 Task: Change  the formatting of the data to Which is Greater than 5, in conditional formating, put the option 'Green Fill with Dark Green Text. . 'add another formatting option Format As Table, insert the option Orange Table style Medium 3 , change the format of Column Width to AutoFit Column Width and sort the data in descending order In the sheet   Turbo Sales log book
Action: Mouse moved to (205, 154)
Screenshot: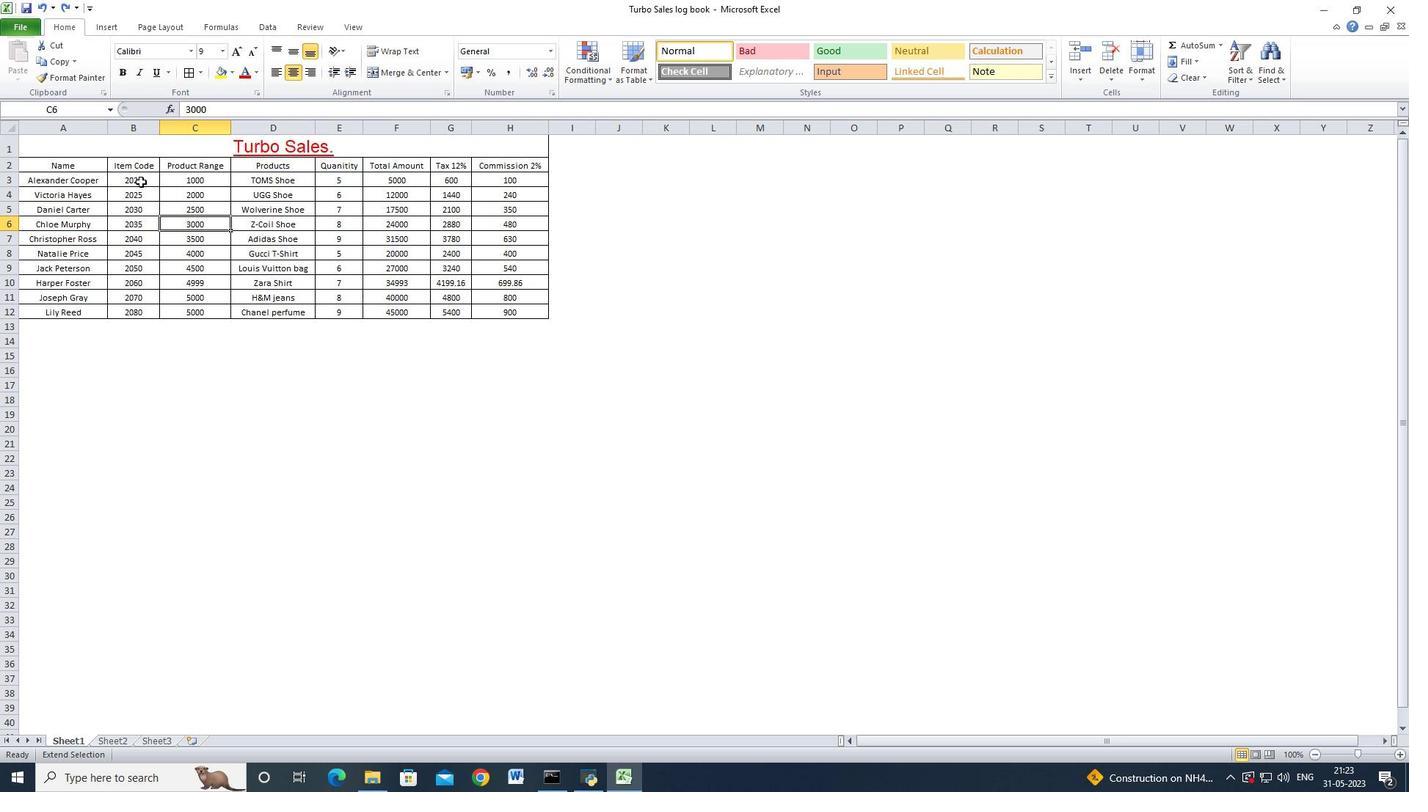 
Action: Mouse pressed left at (205, 154)
Screenshot: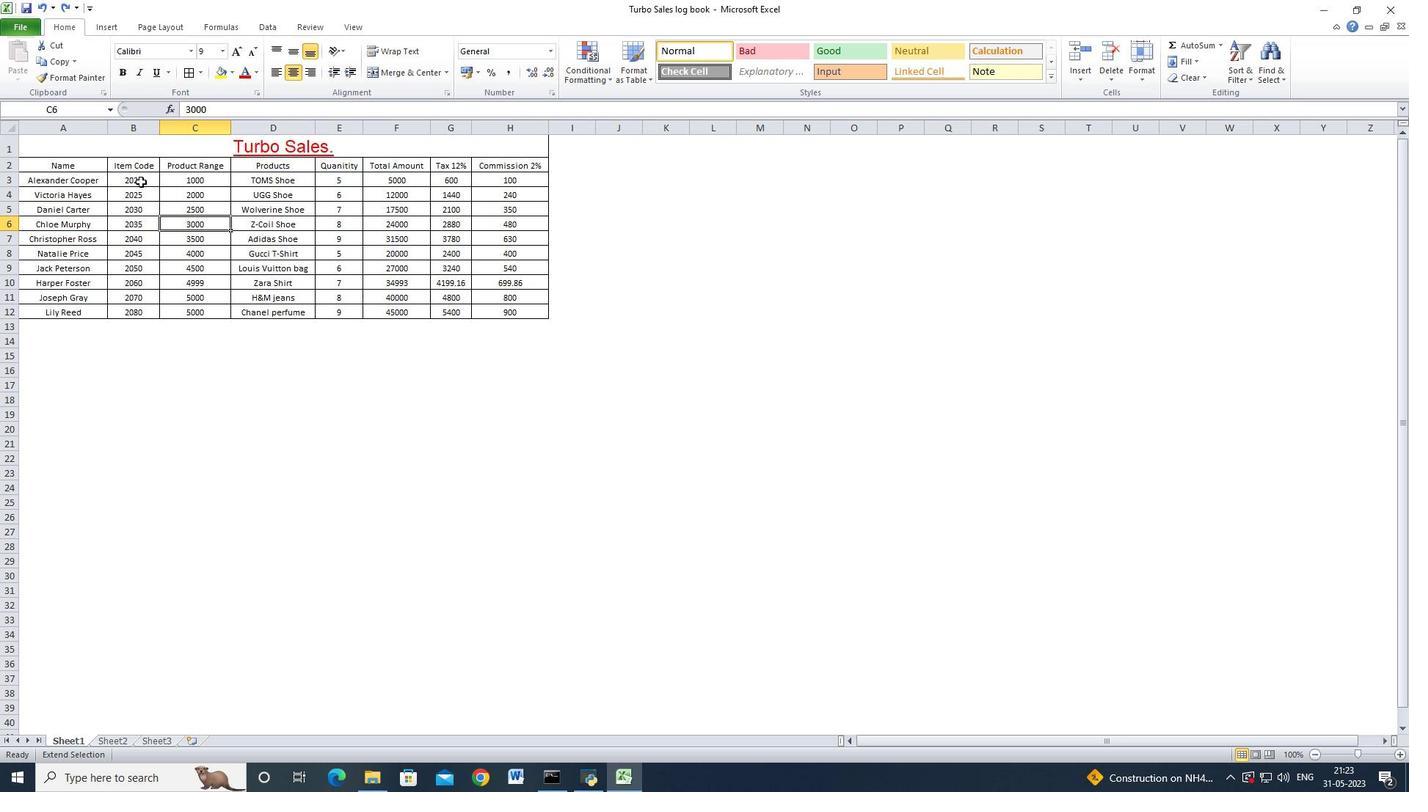 
Action: Mouse moved to (146, 142)
Screenshot: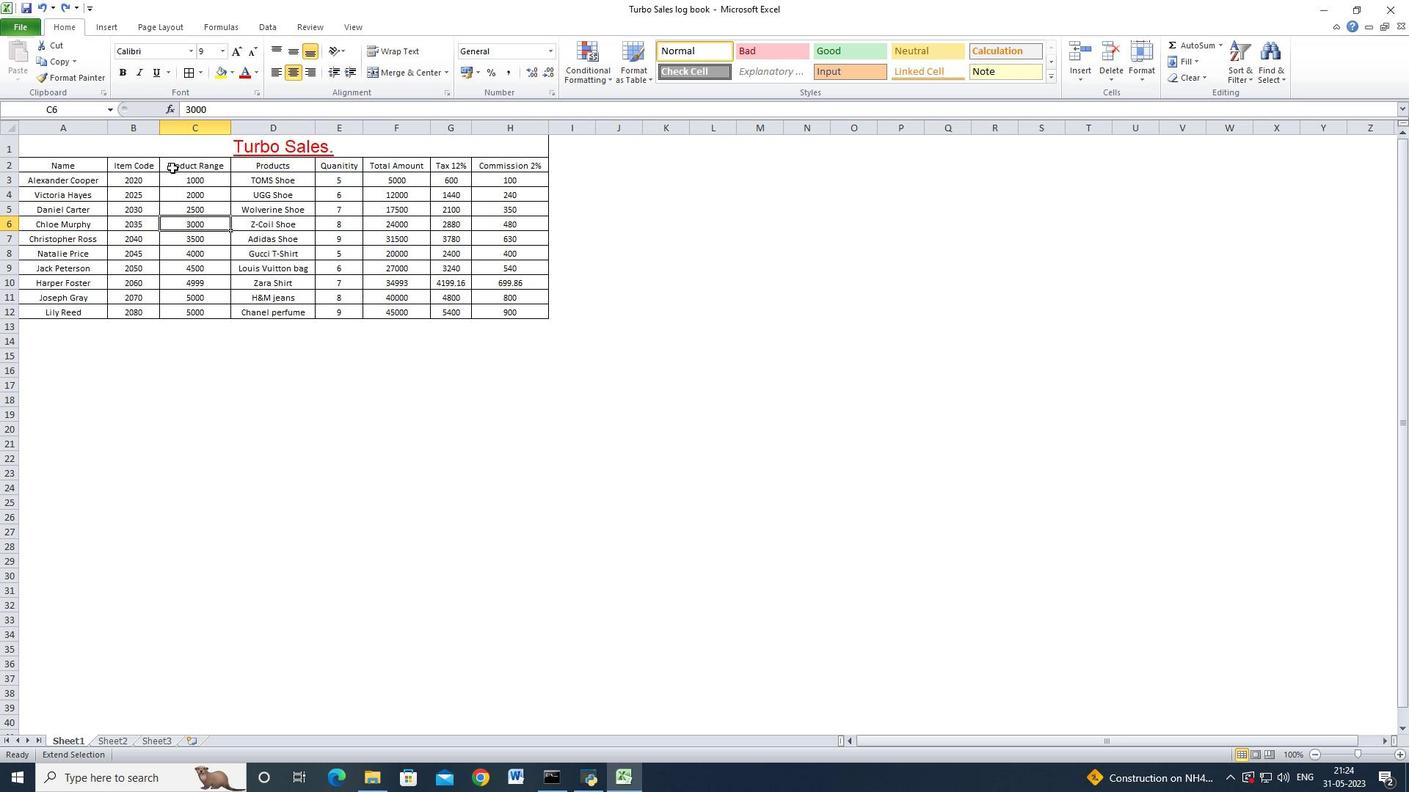 
Action: Mouse pressed left at (146, 142)
Screenshot: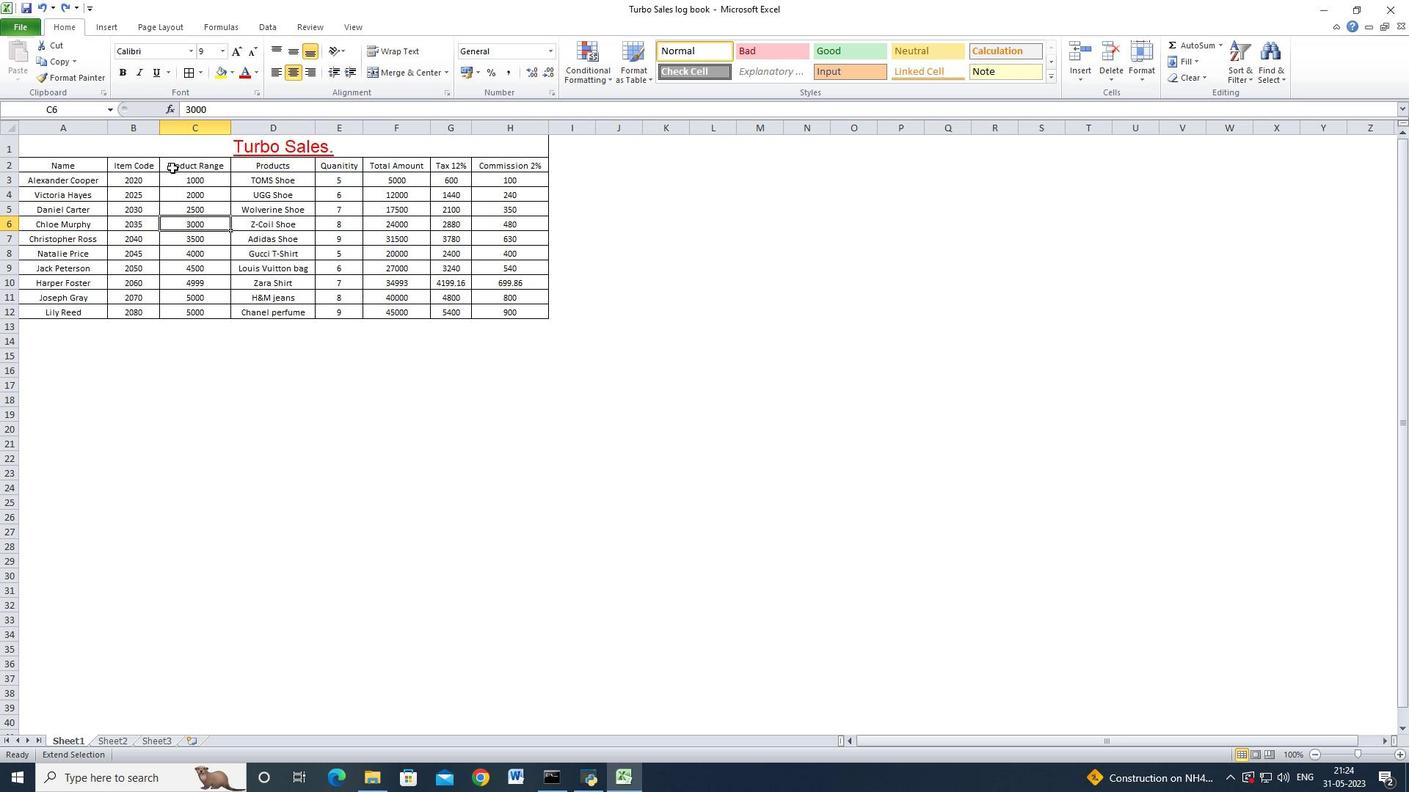 
Action: Mouse moved to (104, 142)
Screenshot: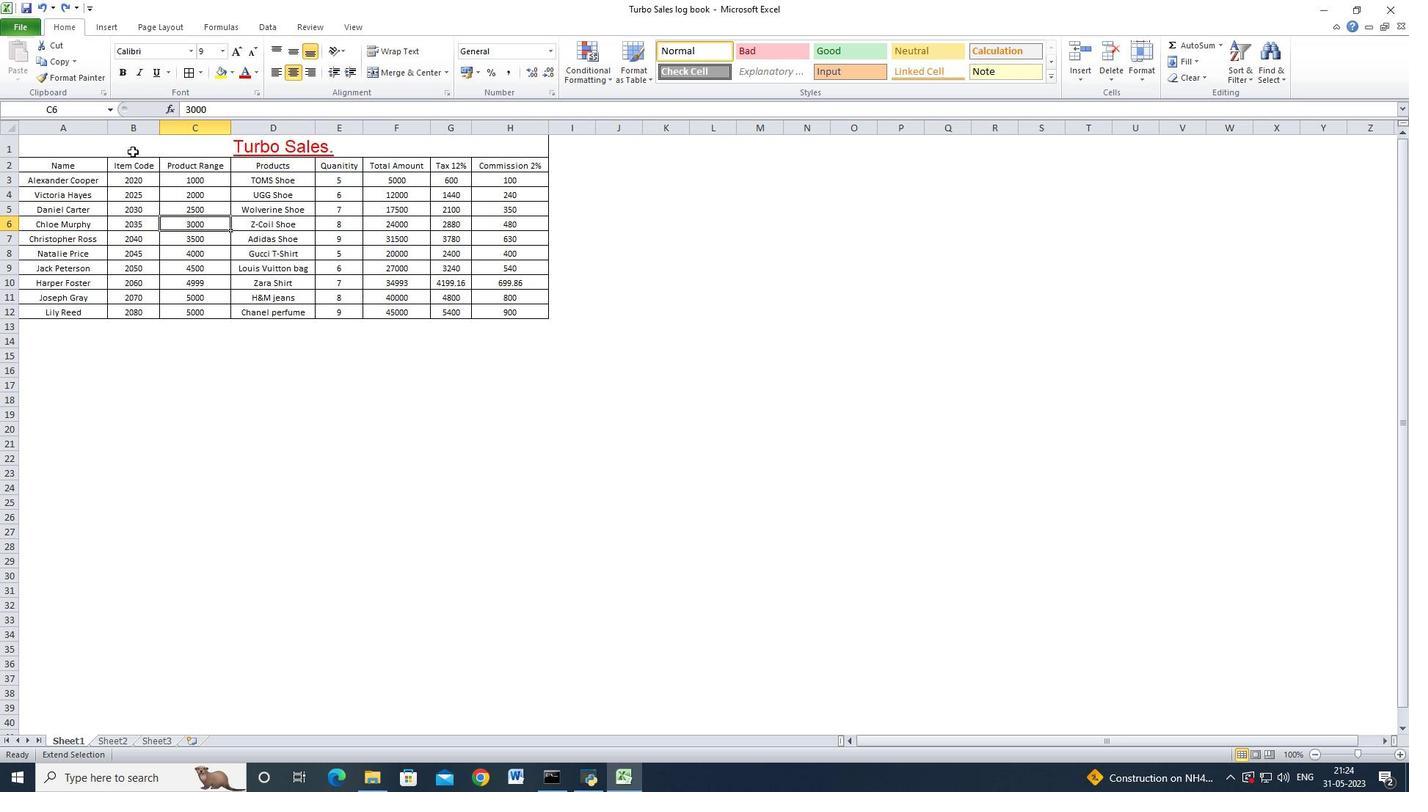 
Action: Mouse pressed left at (104, 142)
Screenshot: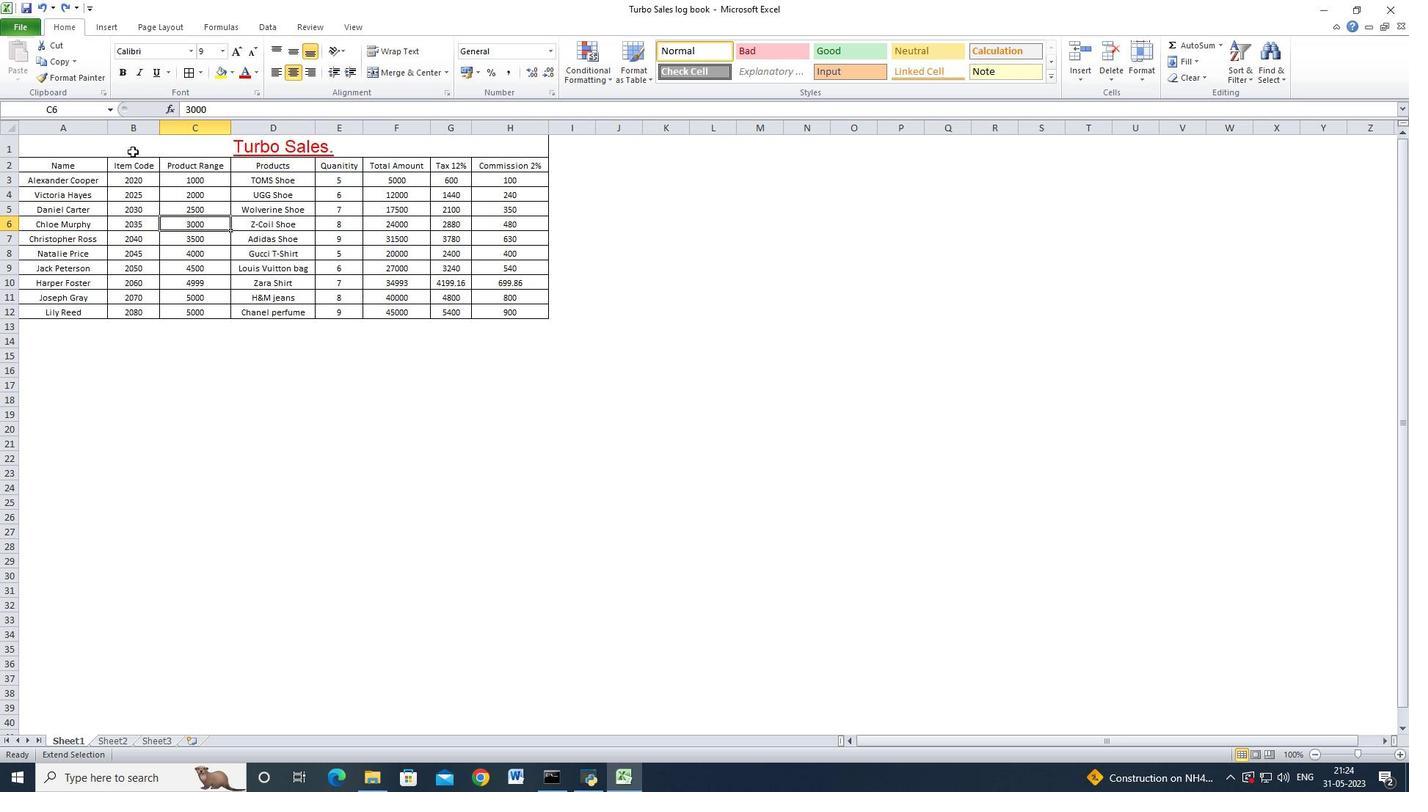 
Action: Mouse moved to (99, 237)
Screenshot: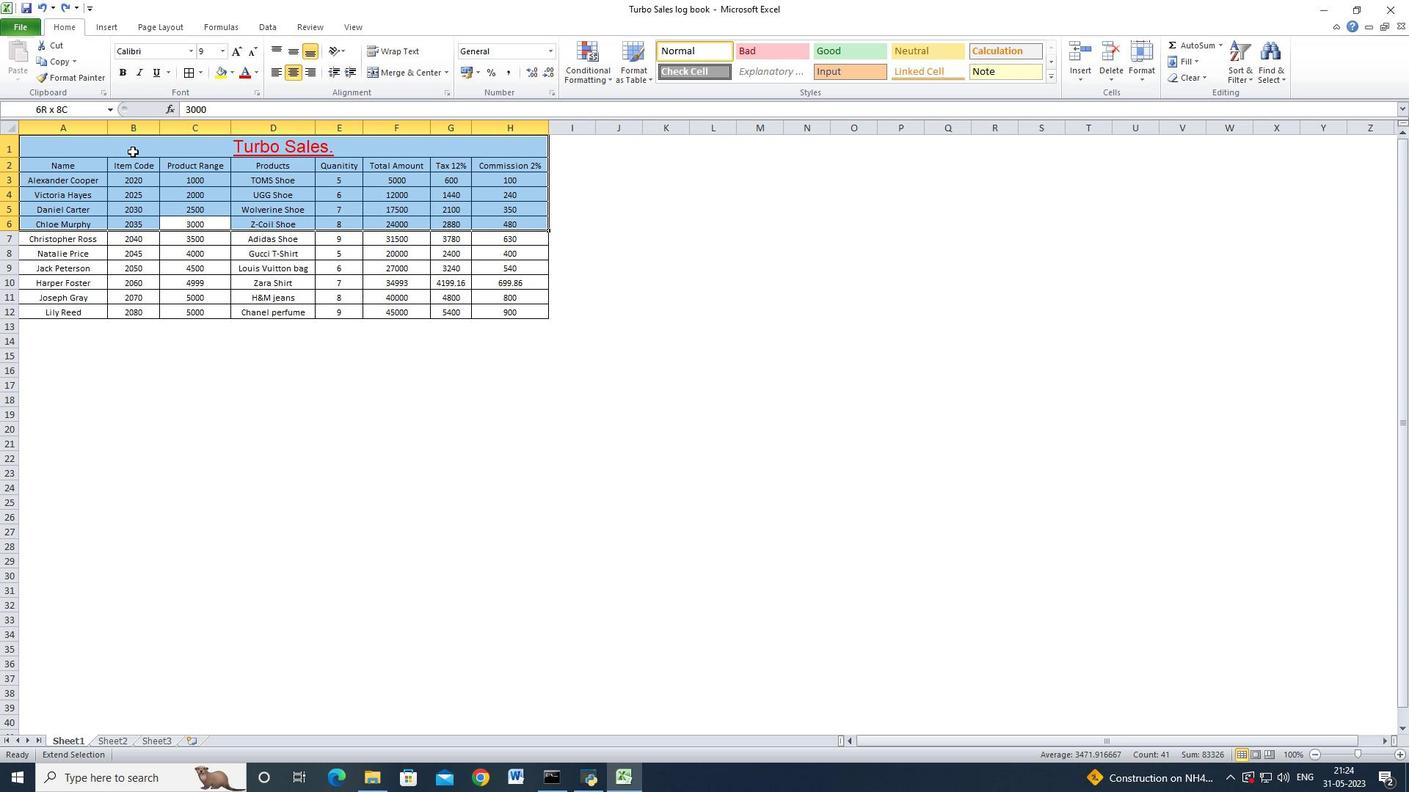 
Action: Mouse pressed left at (99, 237)
Screenshot: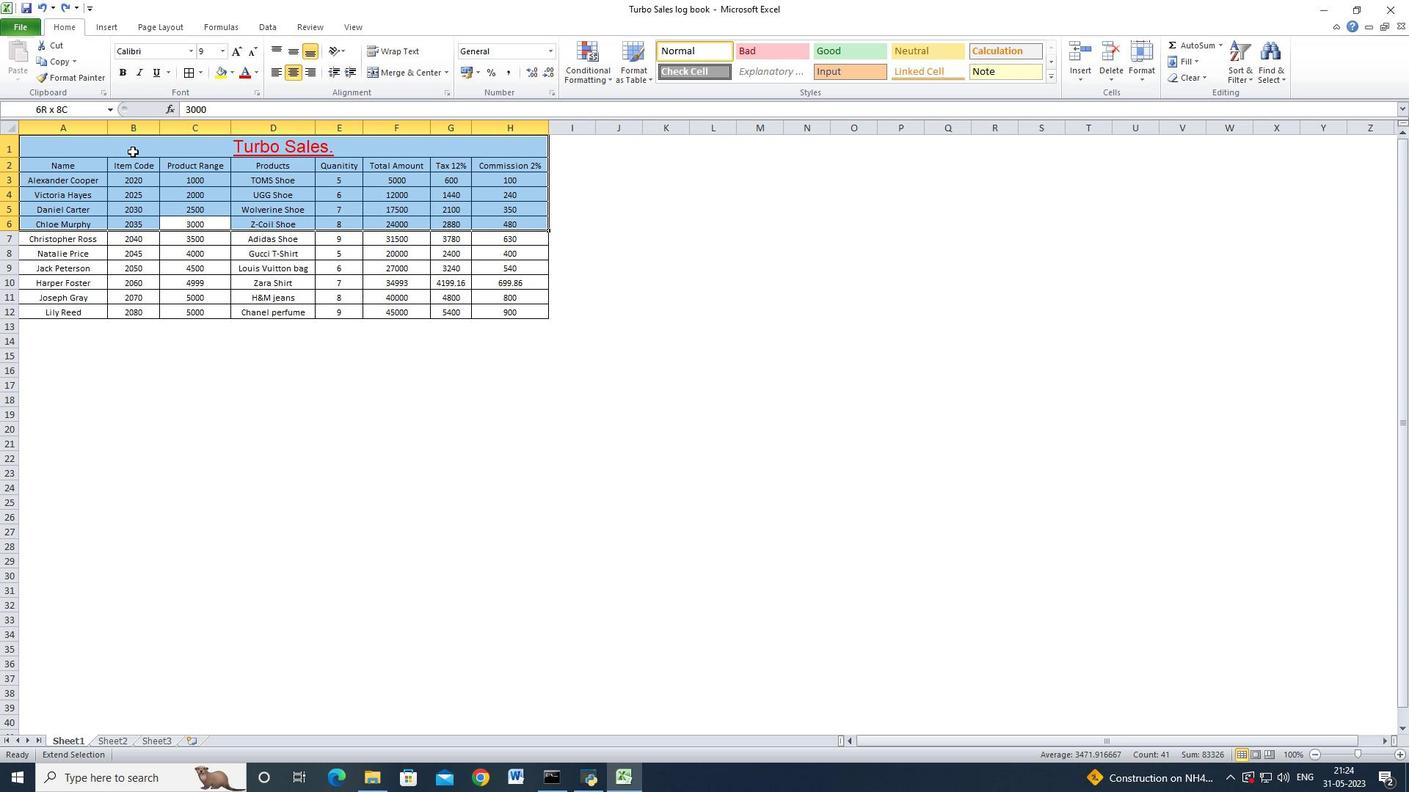 
Action: Mouse moved to (249, 303)
Screenshot: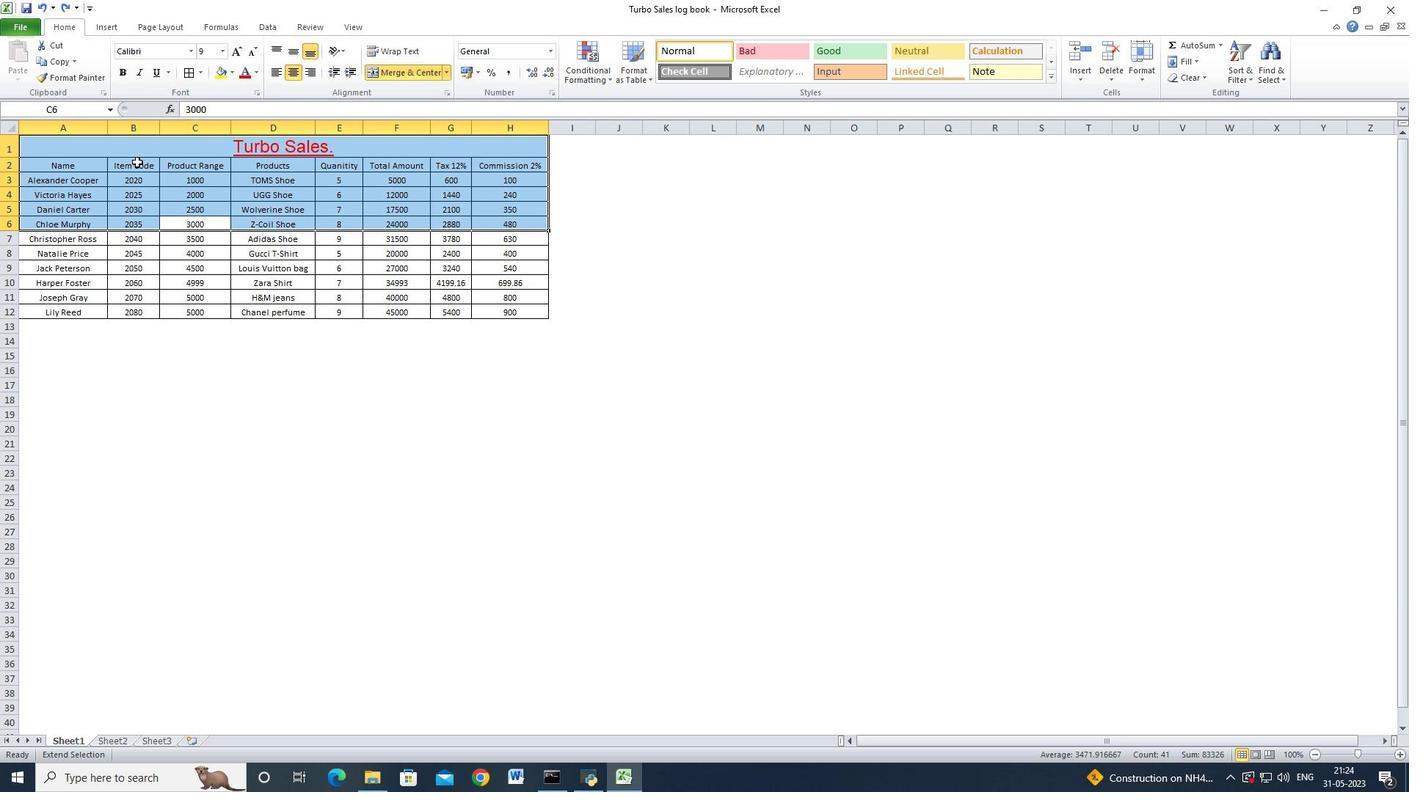 
Action: Mouse pressed left at (249, 303)
Screenshot: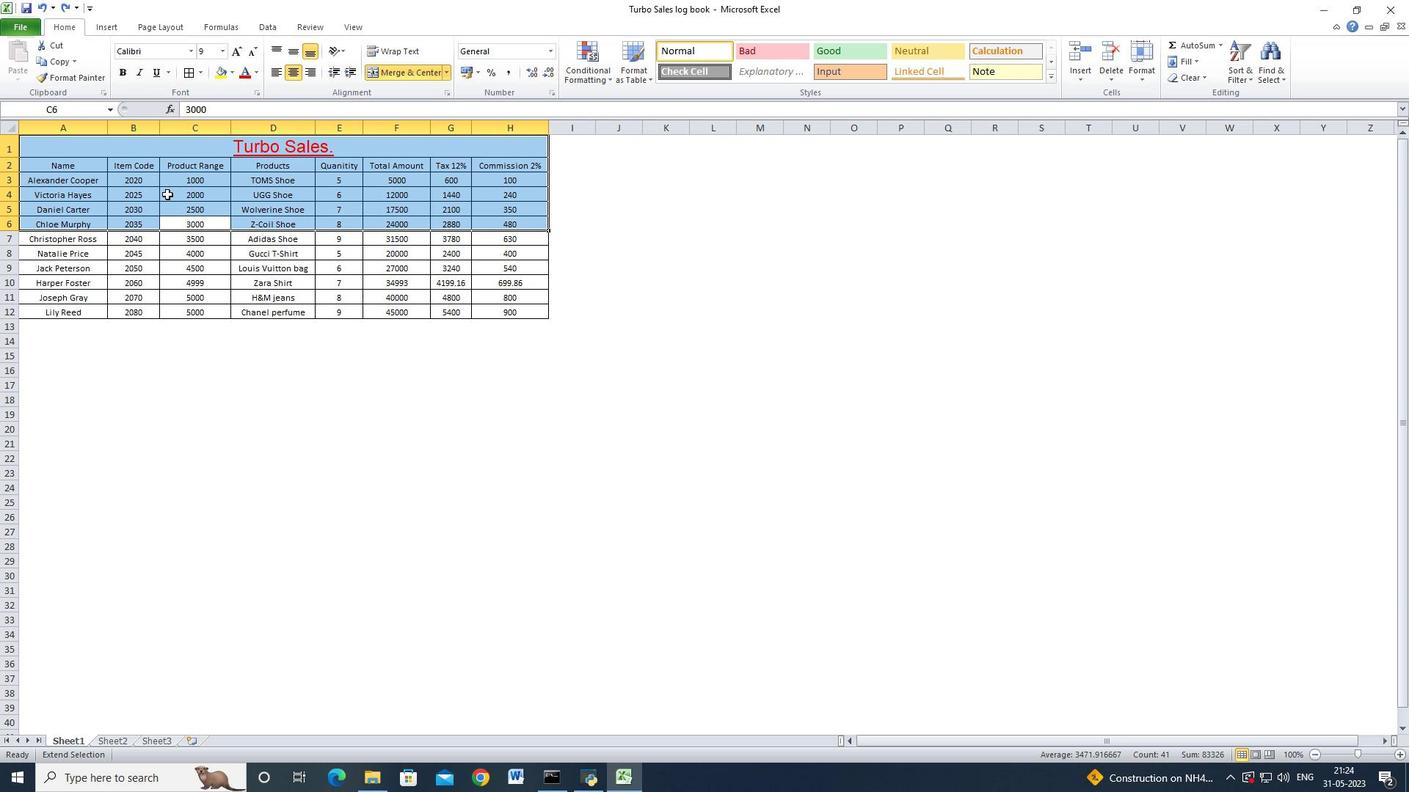 
Action: Mouse moved to (52, 149)
Screenshot: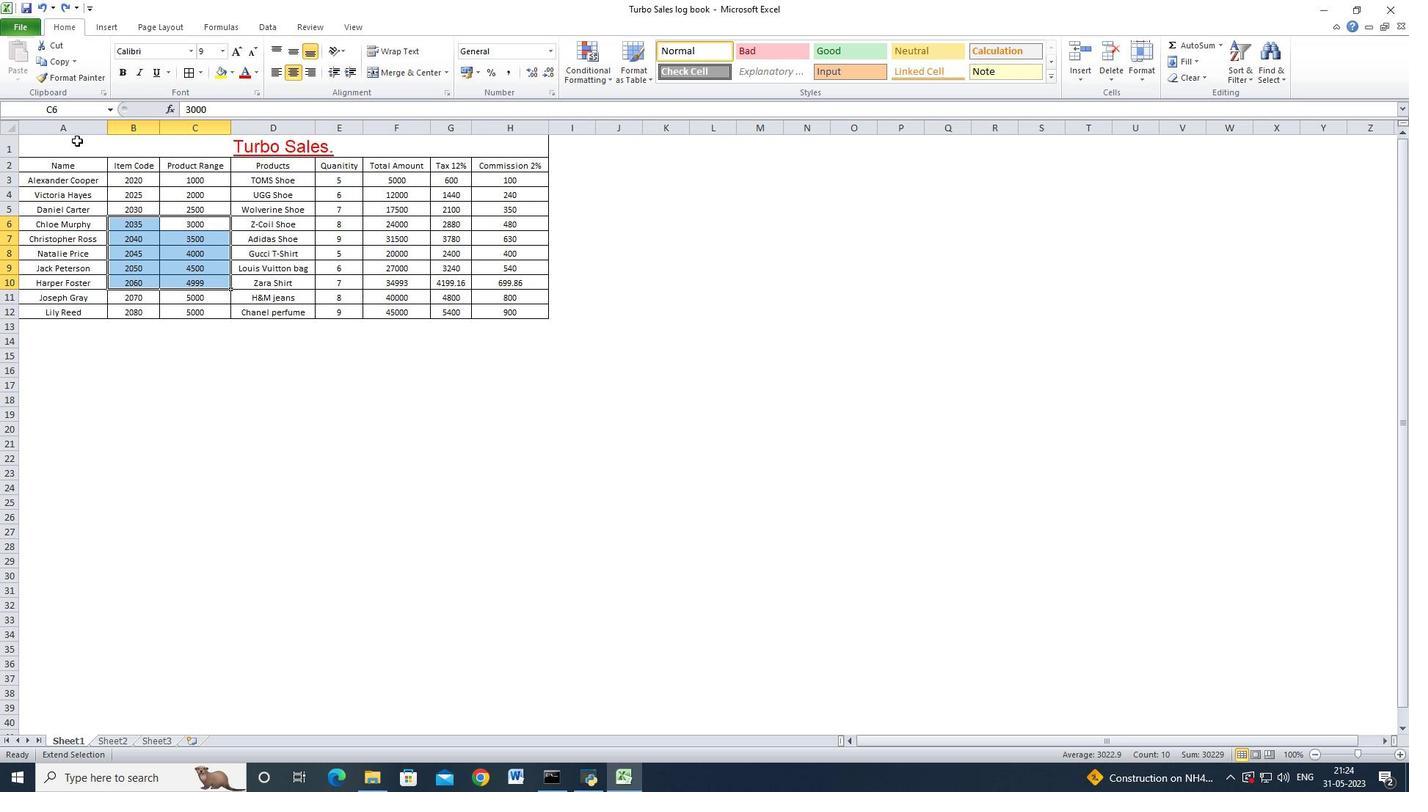 
Action: Mouse pressed left at (52, 149)
Screenshot: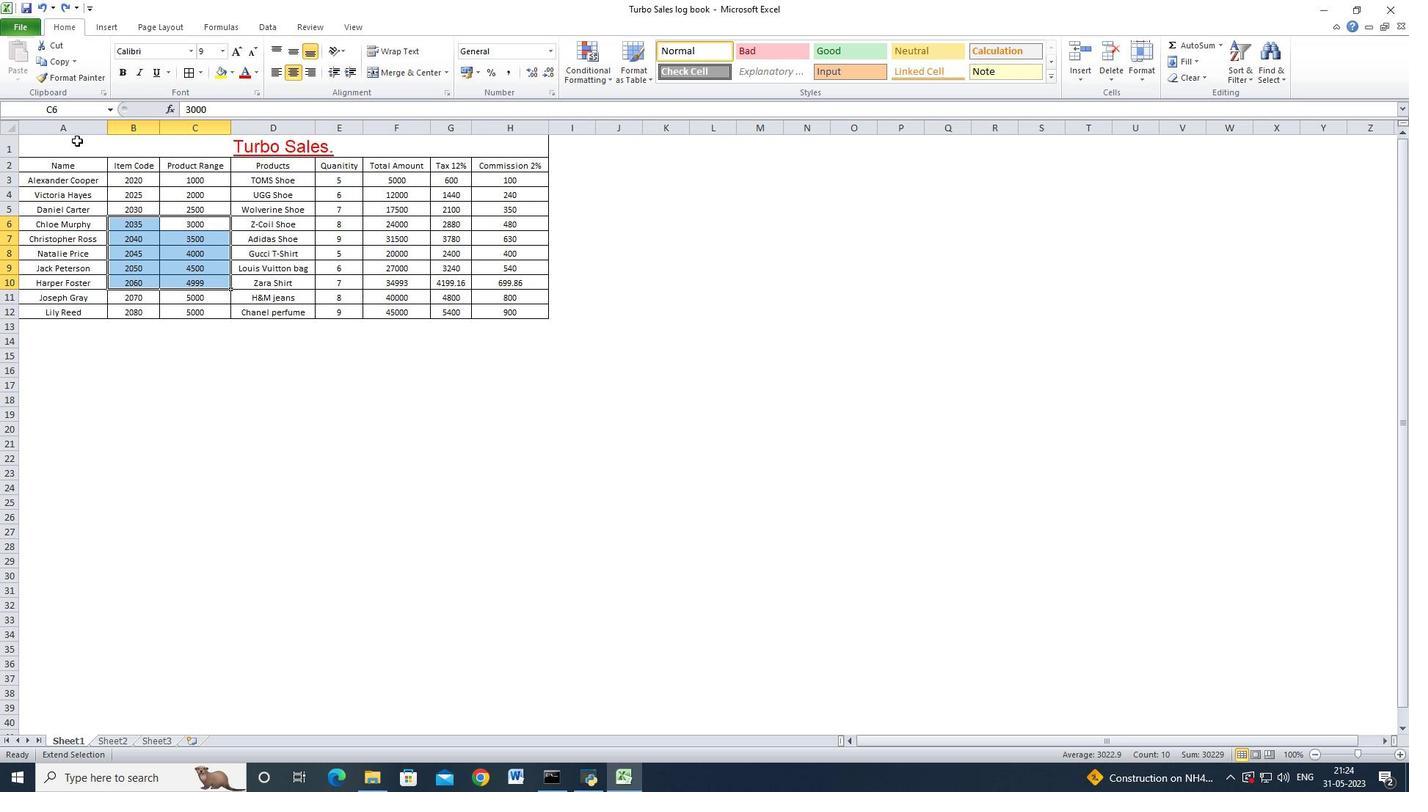 
Action: Mouse moved to (155, 265)
Screenshot: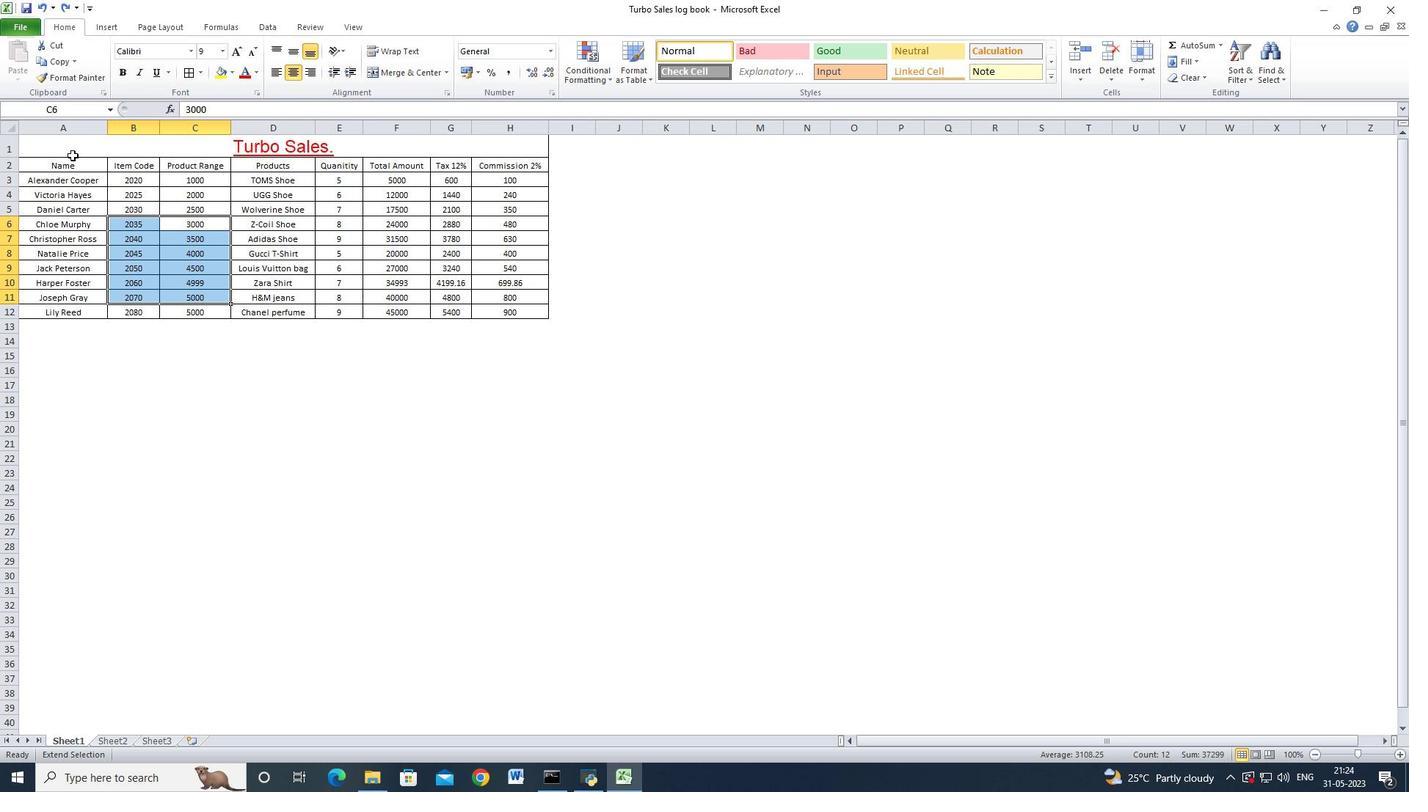 
Action: Key pressed <Key.esc>
Screenshot: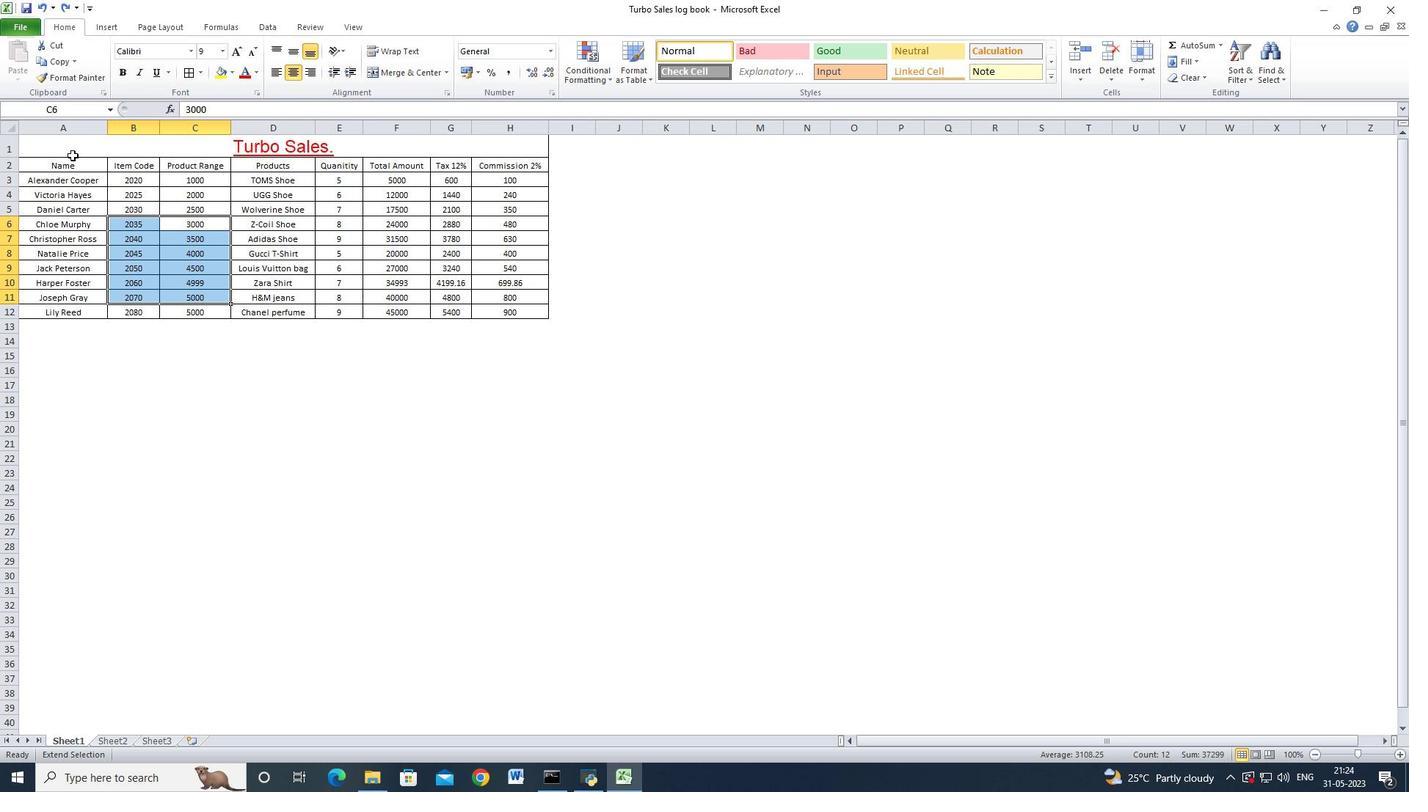 
Action: Mouse moved to (156, 237)
Screenshot: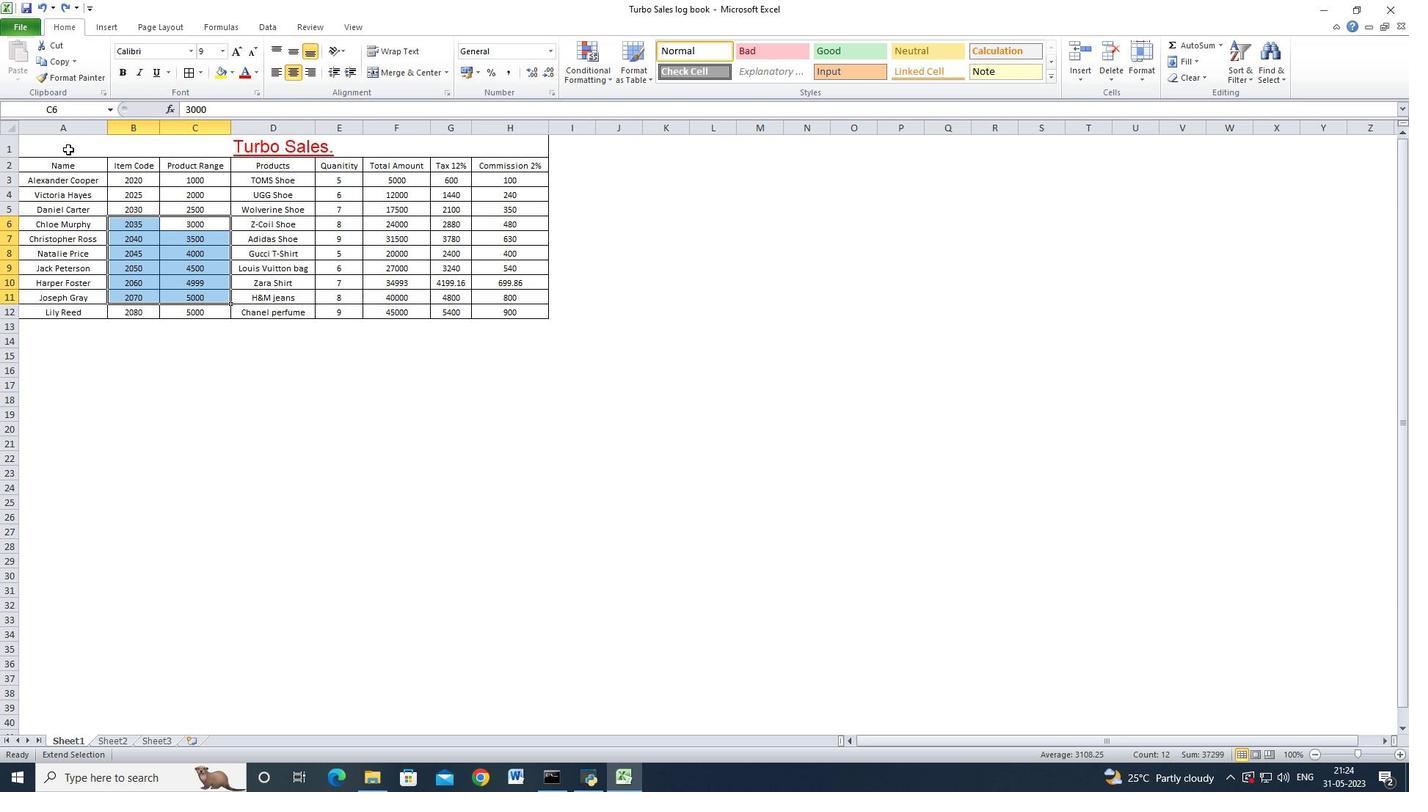 
Action: Key pressed <Key.esc>
Screenshot: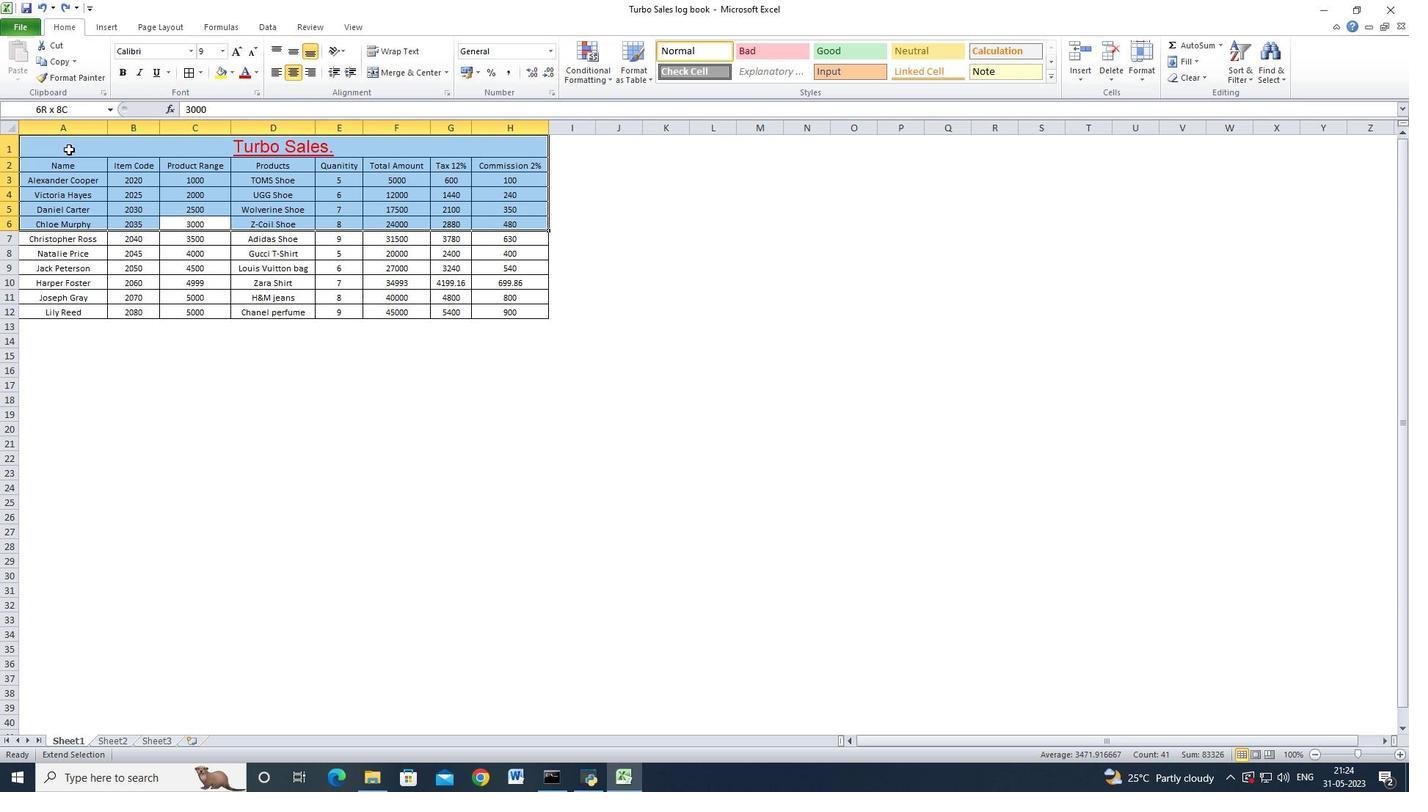 
Action: Mouse moved to (80, 146)
Screenshot: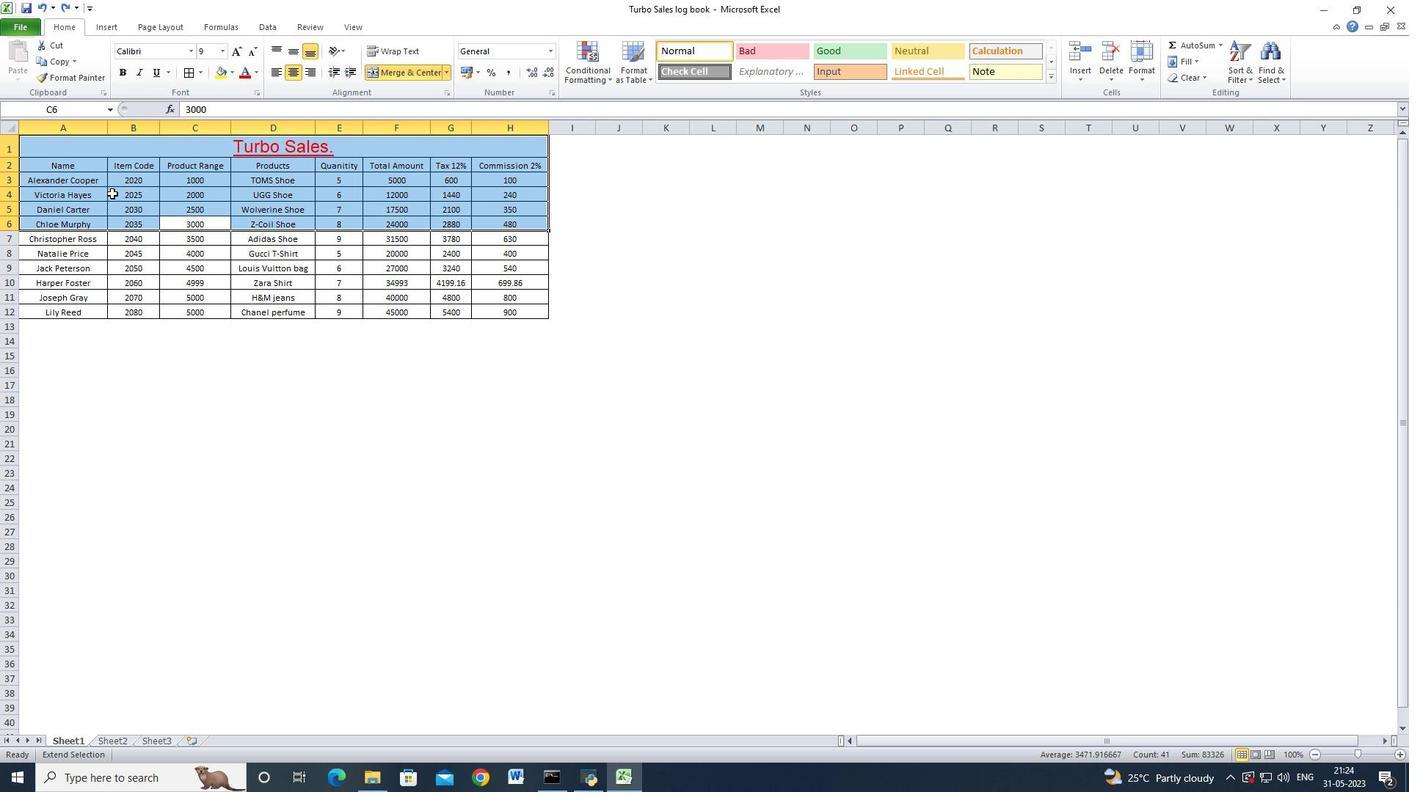 
Action: Mouse pressed left at (80, 146)
Screenshot: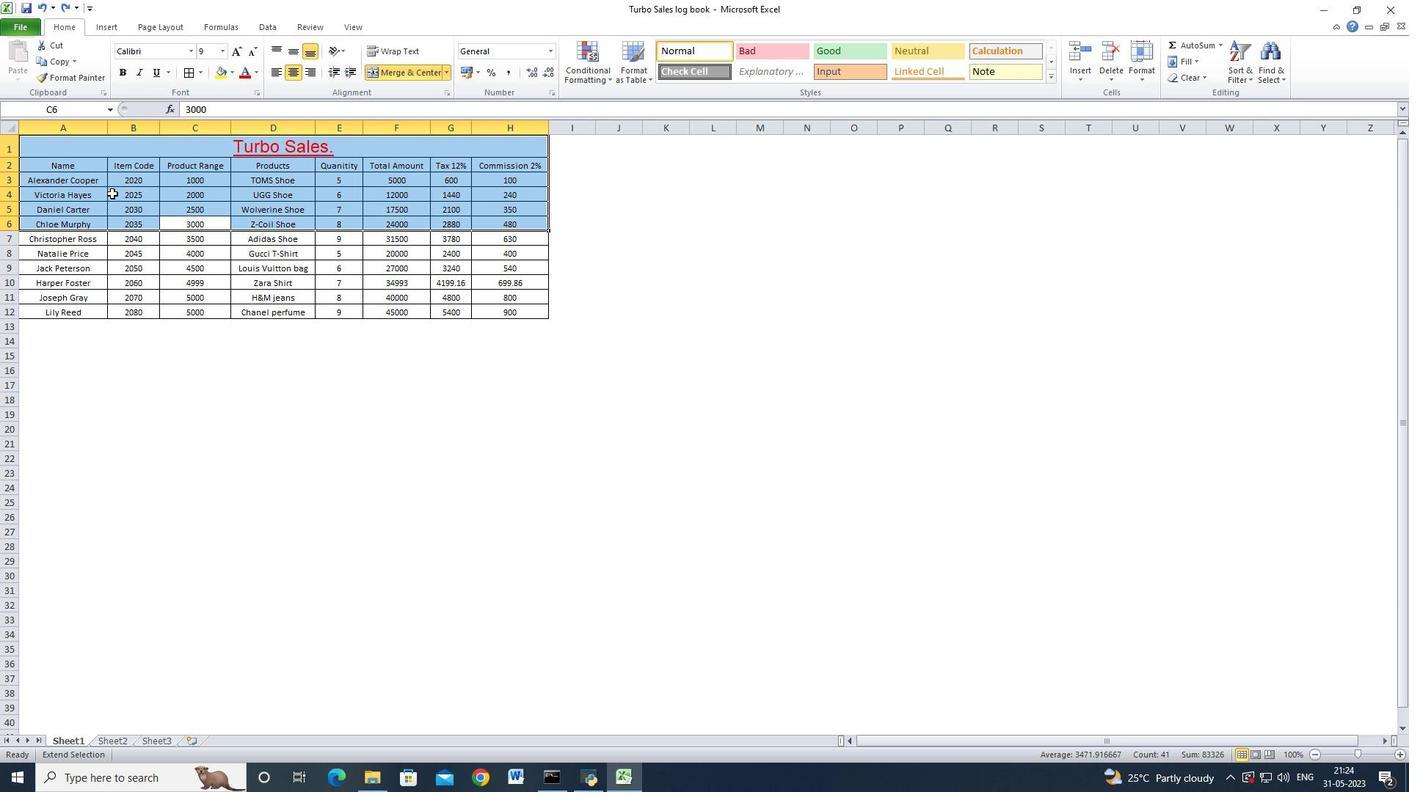 
Action: Mouse moved to (63, 24)
Screenshot: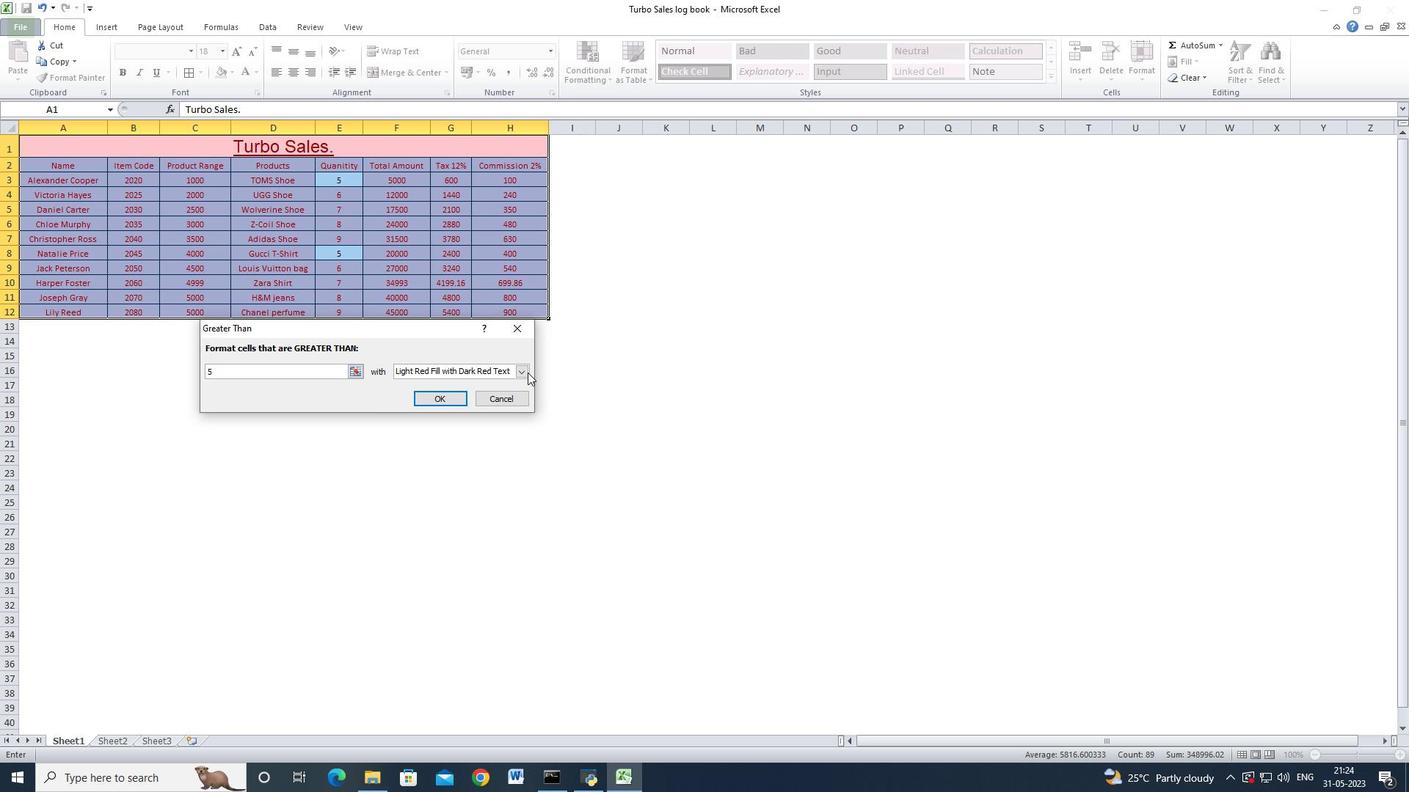 
Action: Mouse pressed left at (63, 24)
Screenshot: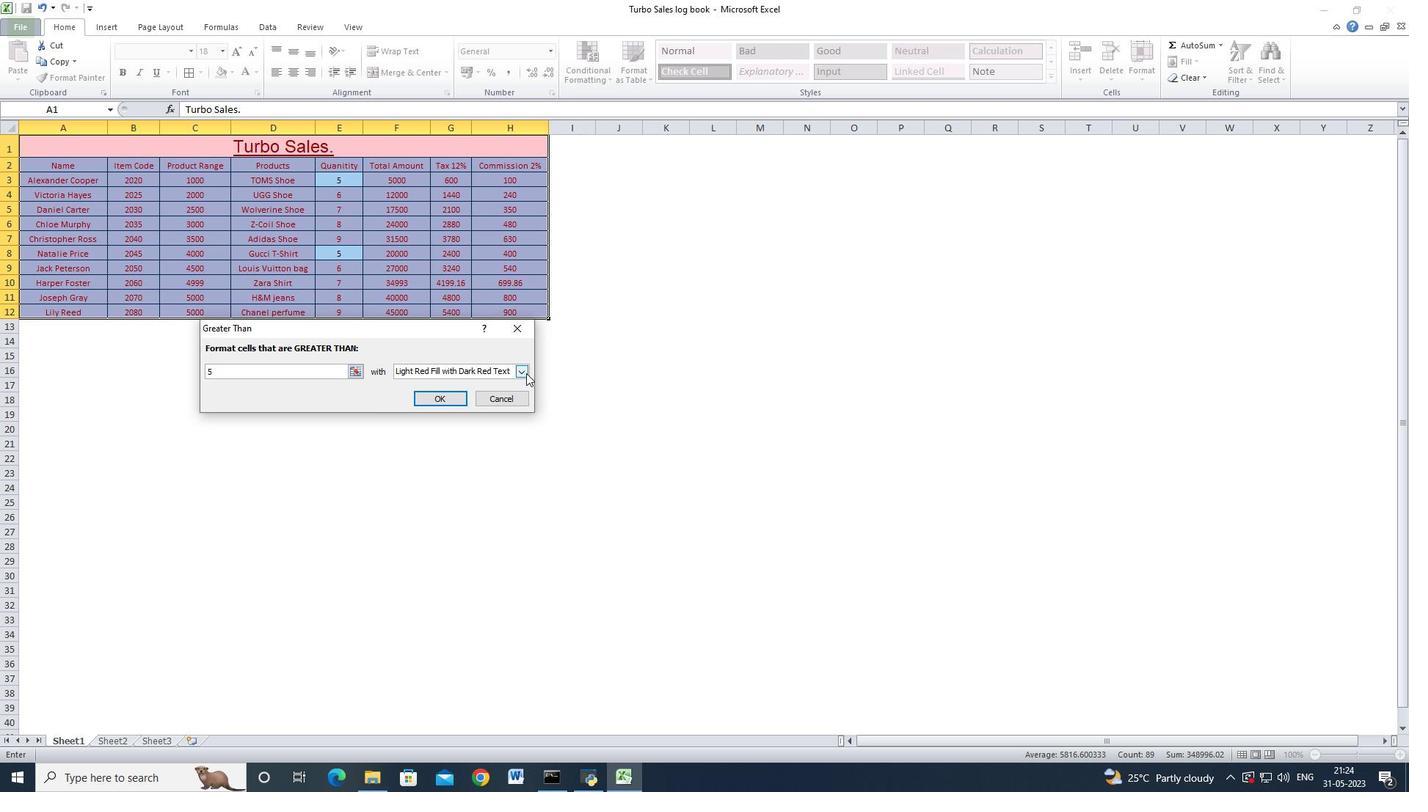 
Action: Mouse moved to (612, 75)
Screenshot: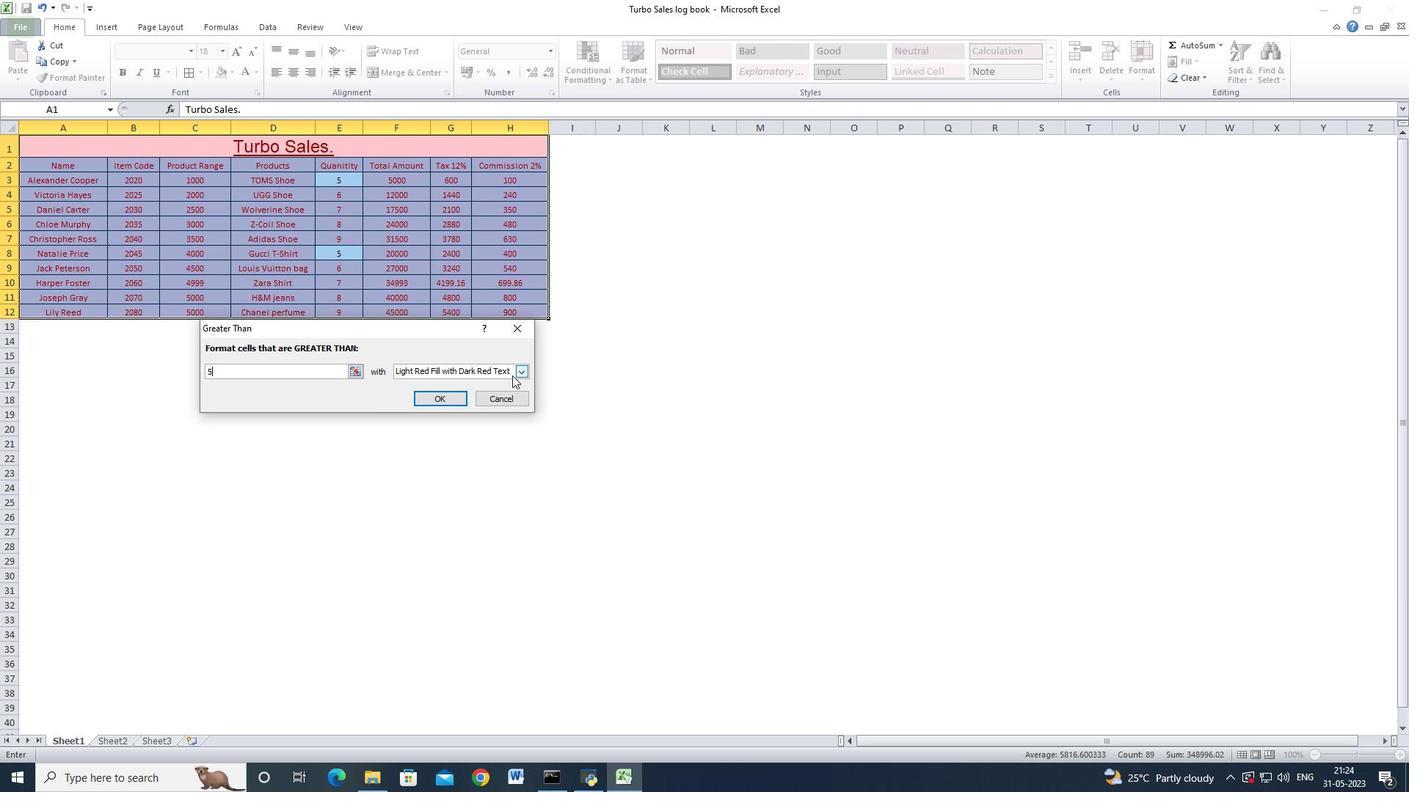 
Action: Mouse pressed left at (612, 75)
Screenshot: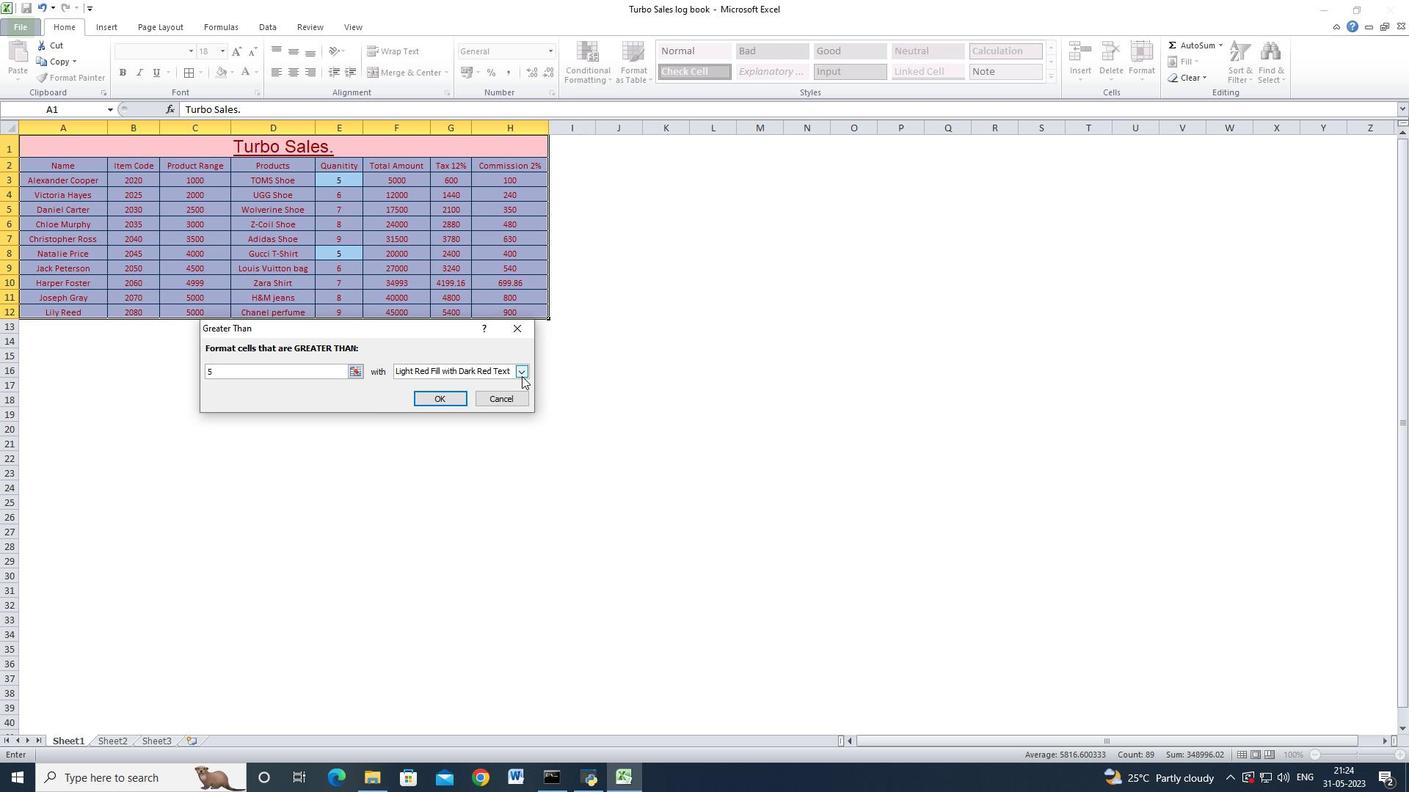 
Action: Mouse moved to (780, 110)
Screenshot: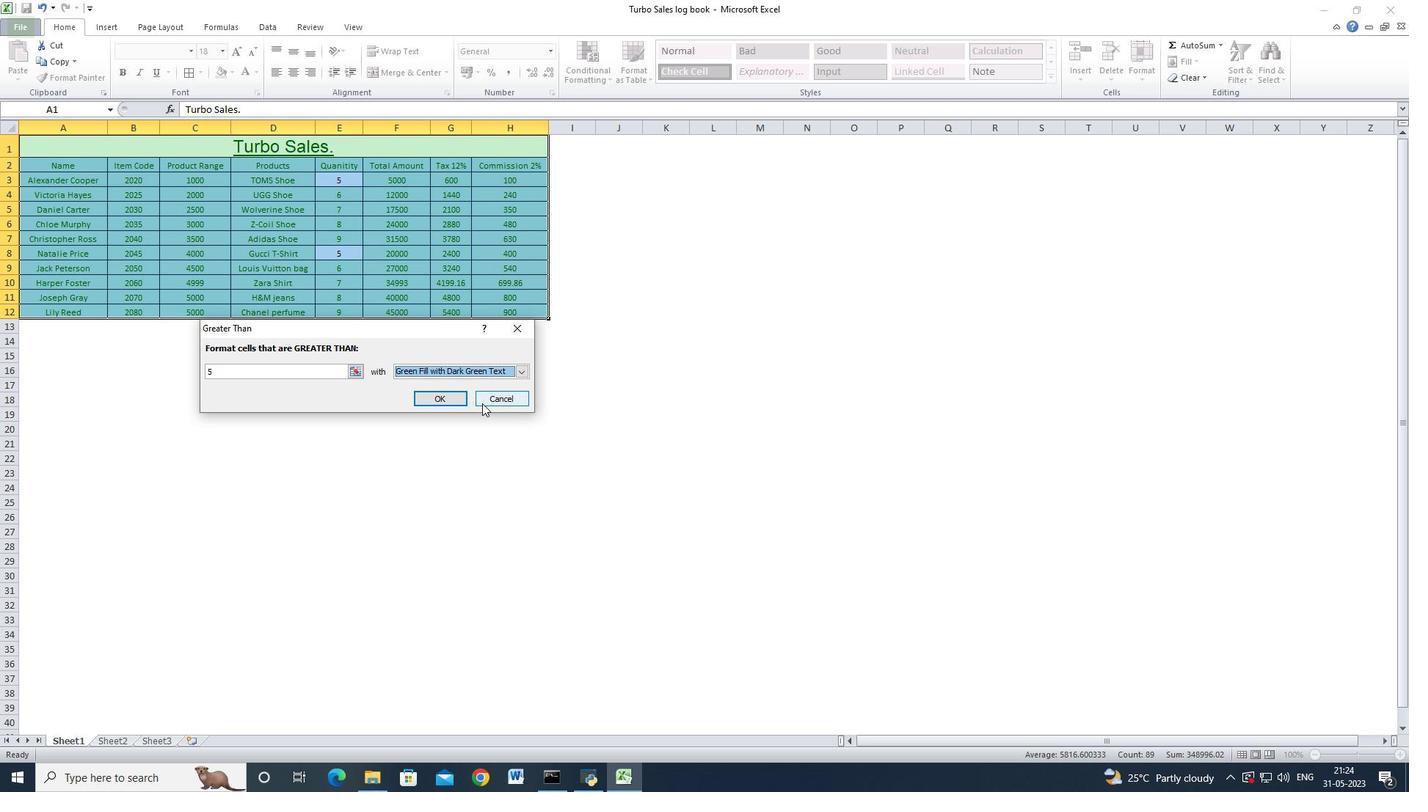
Action: Mouse pressed left at (780, 110)
Screenshot: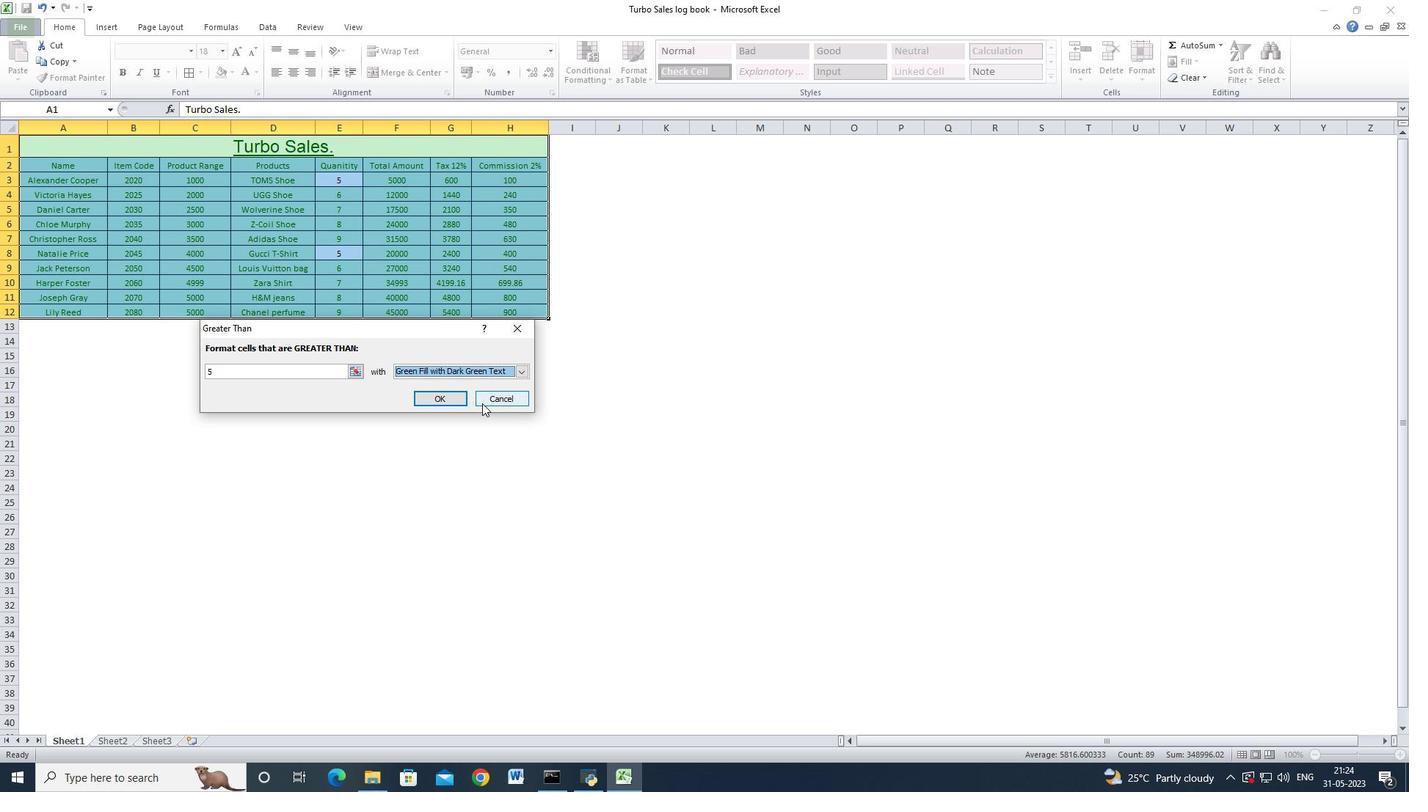 
Action: Mouse moved to (292, 375)
Screenshot: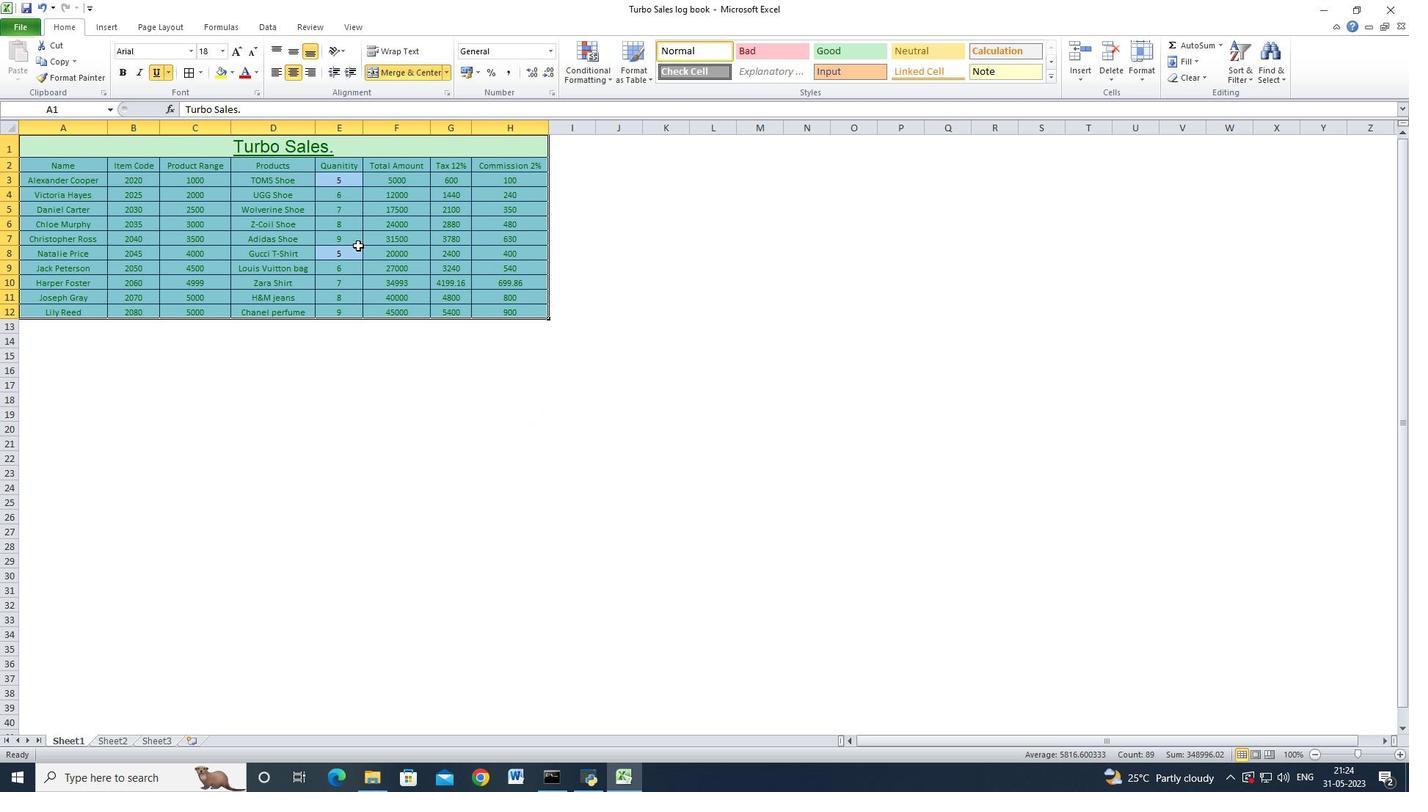 
Action: Key pressed 5
Screenshot: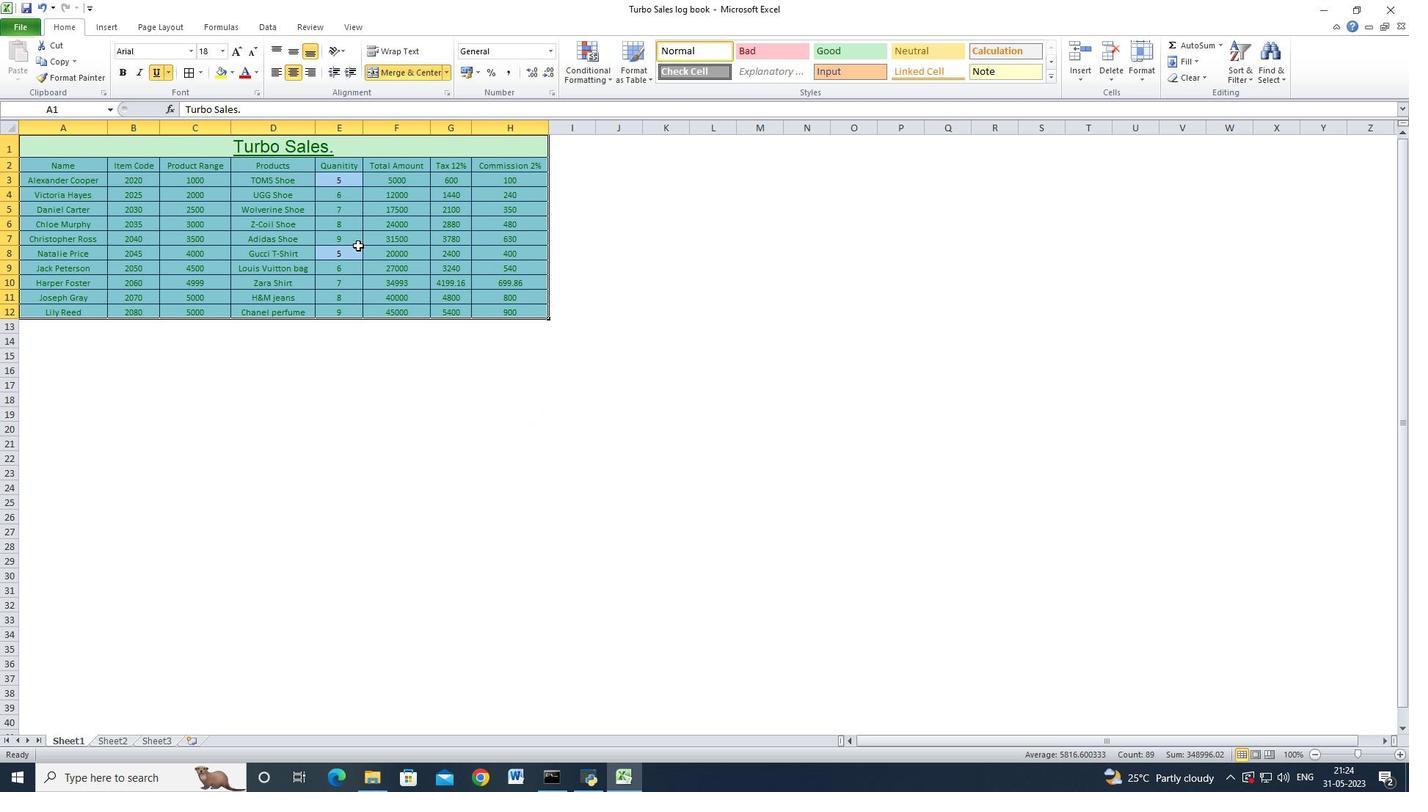 
Action: Mouse moved to (522, 372)
Screenshot: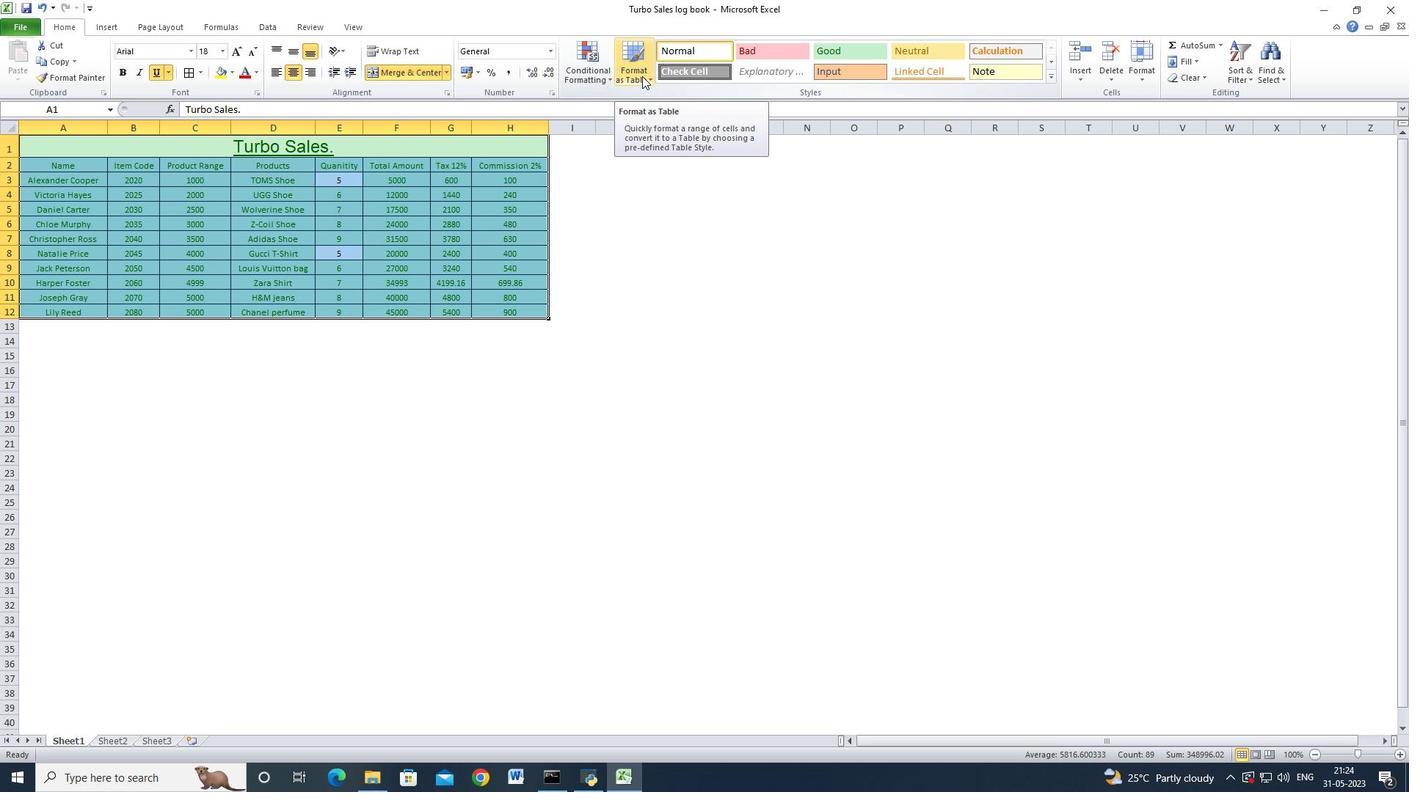
Action: Mouse pressed left at (522, 372)
Screenshot: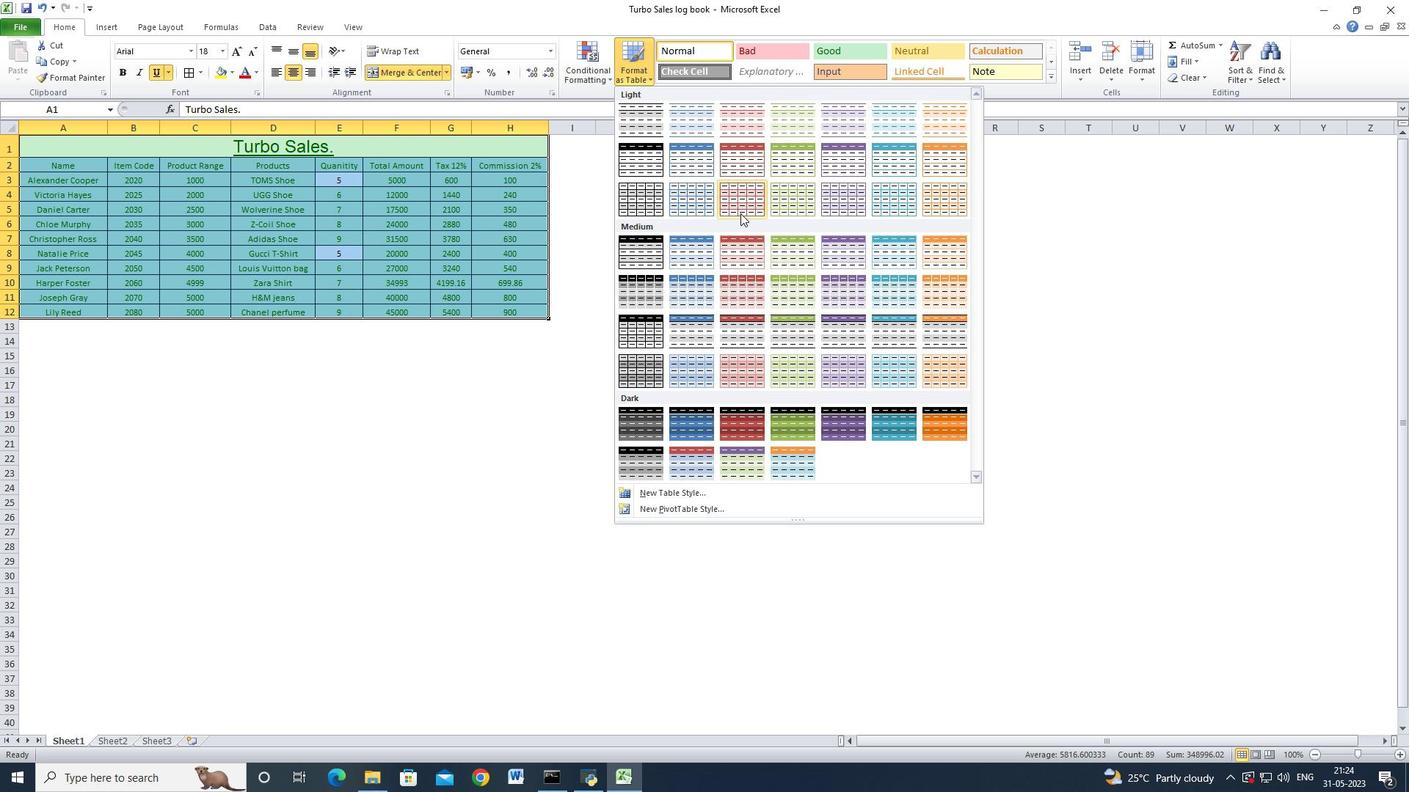 
Action: Mouse moved to (486, 402)
Screenshot: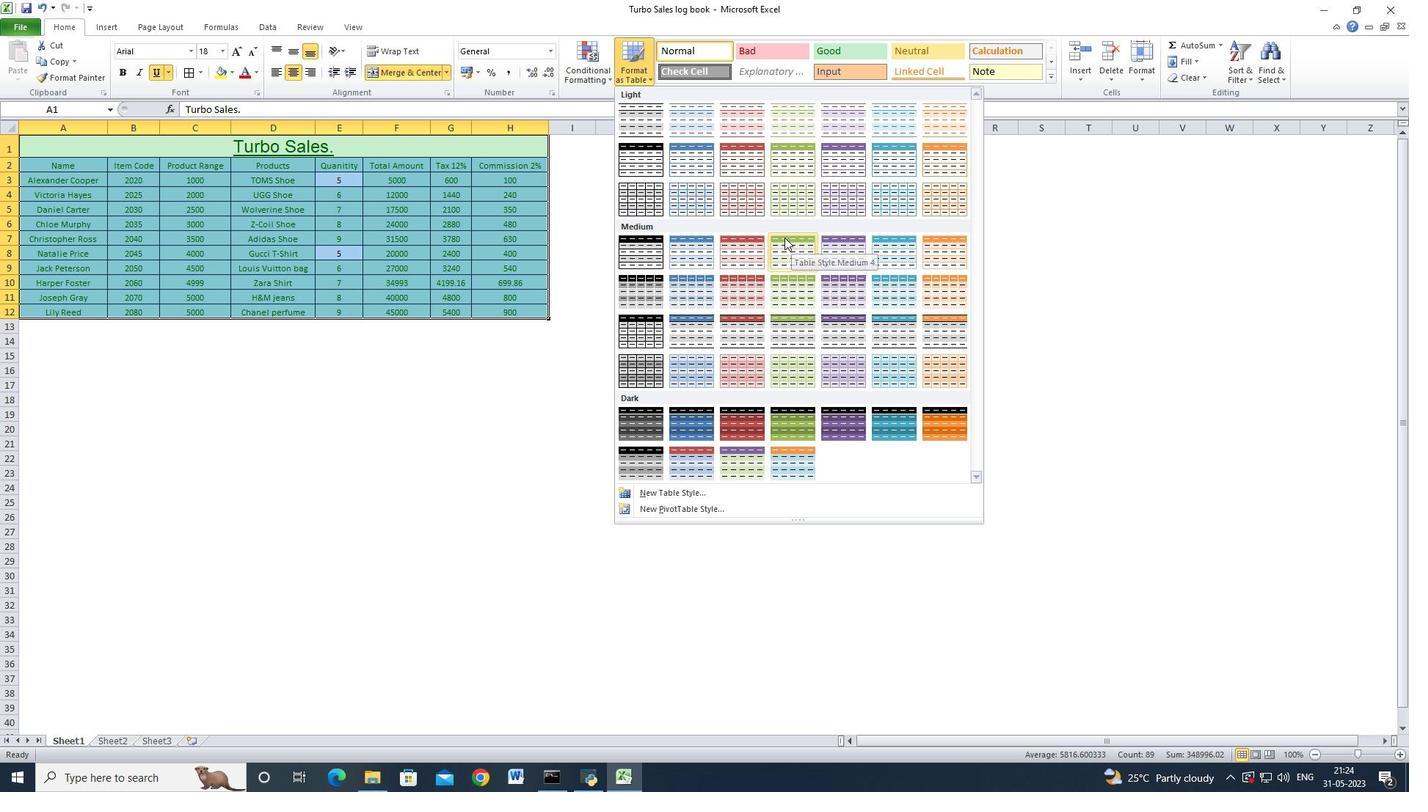 
Action: Mouse pressed left at (486, 402)
Screenshot: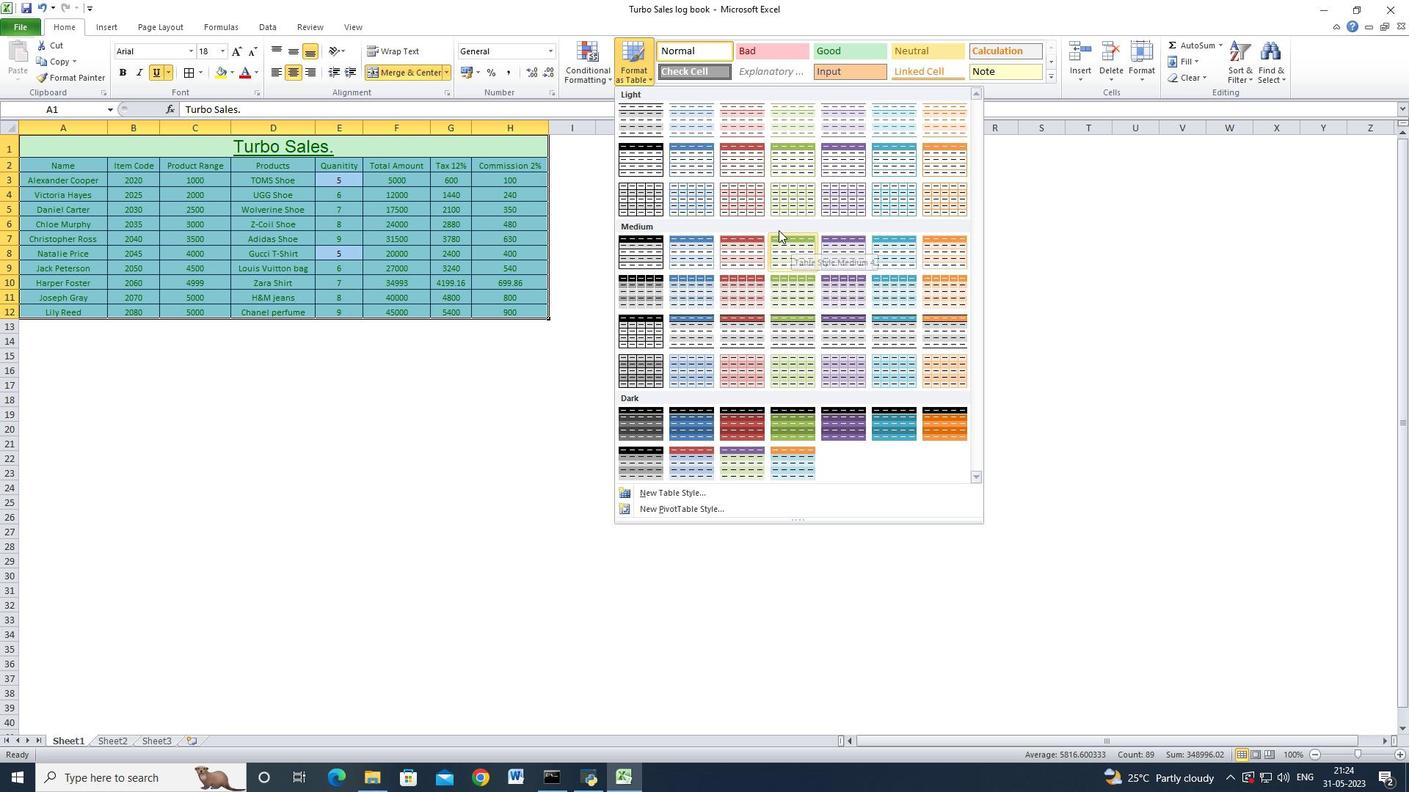 
Action: Mouse moved to (459, 397)
Screenshot: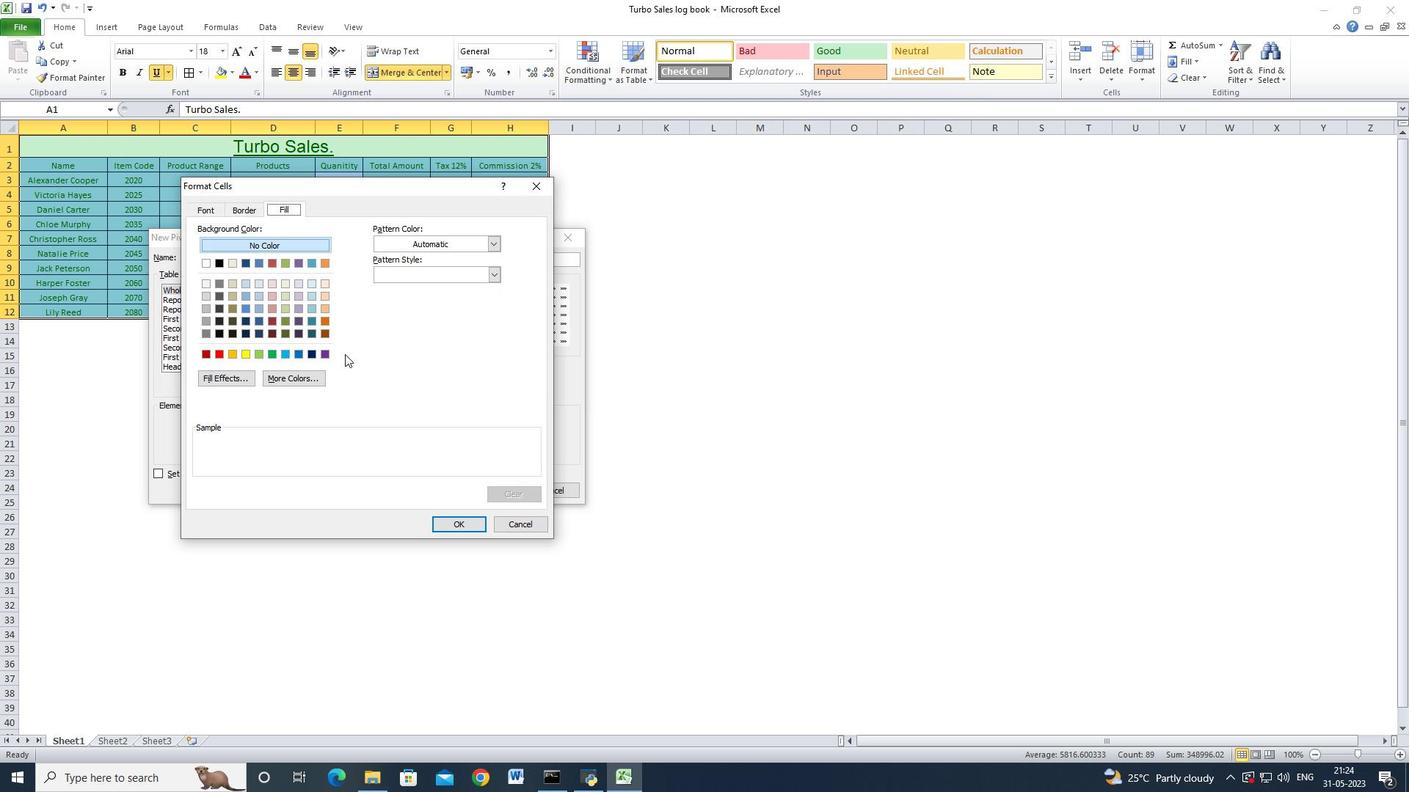 
Action: Mouse pressed left at (459, 397)
Screenshot: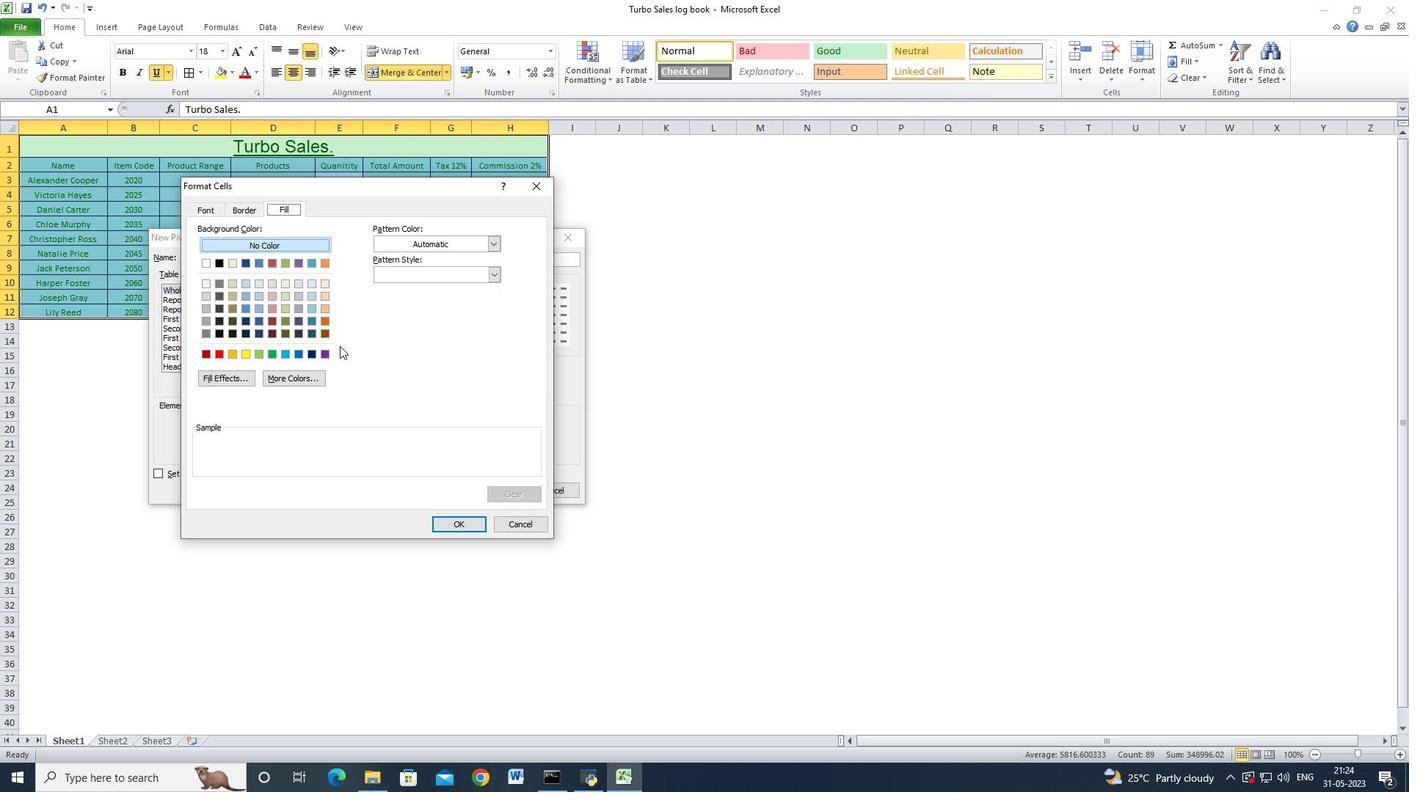 
Action: Mouse moved to (642, 77)
Screenshot: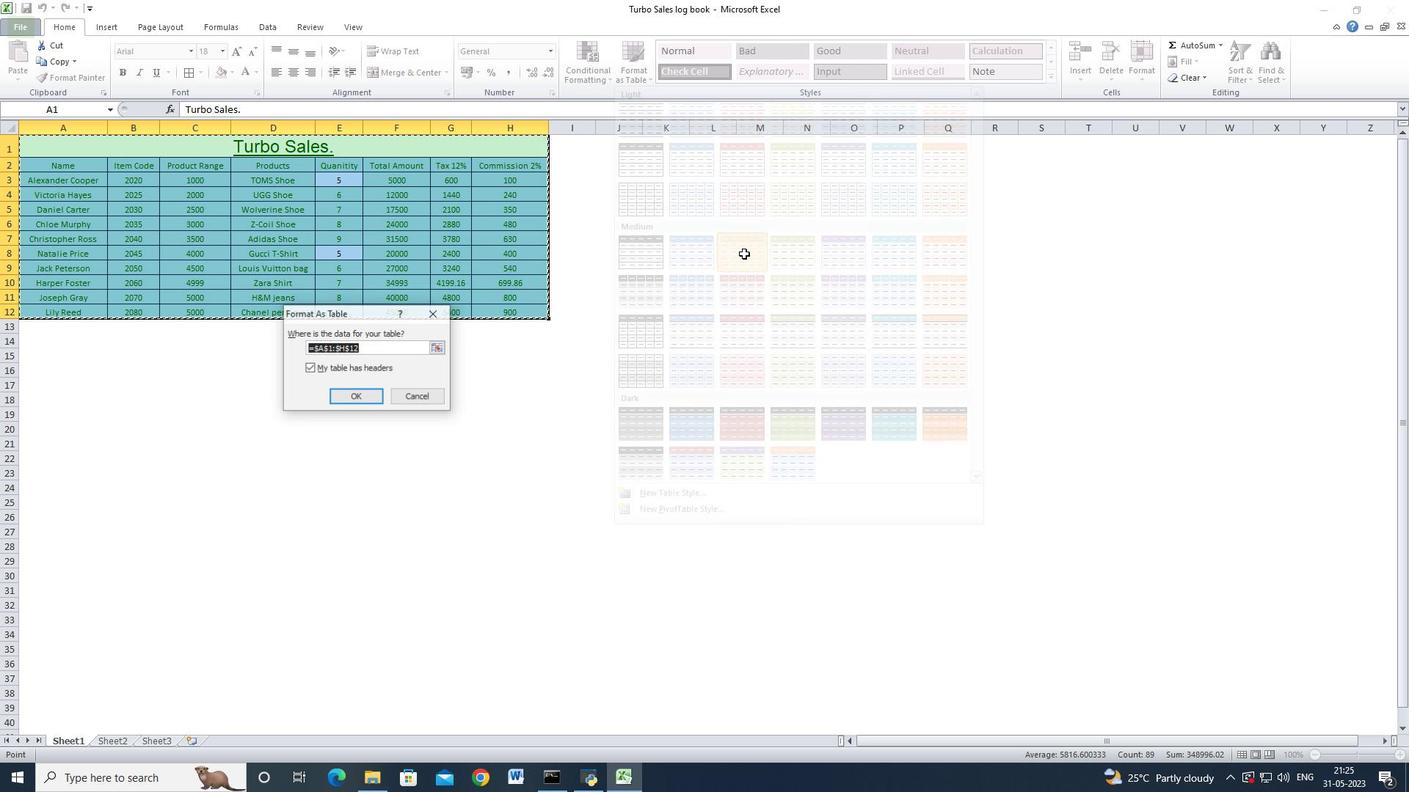 
Action: Mouse pressed left at (642, 77)
Screenshot: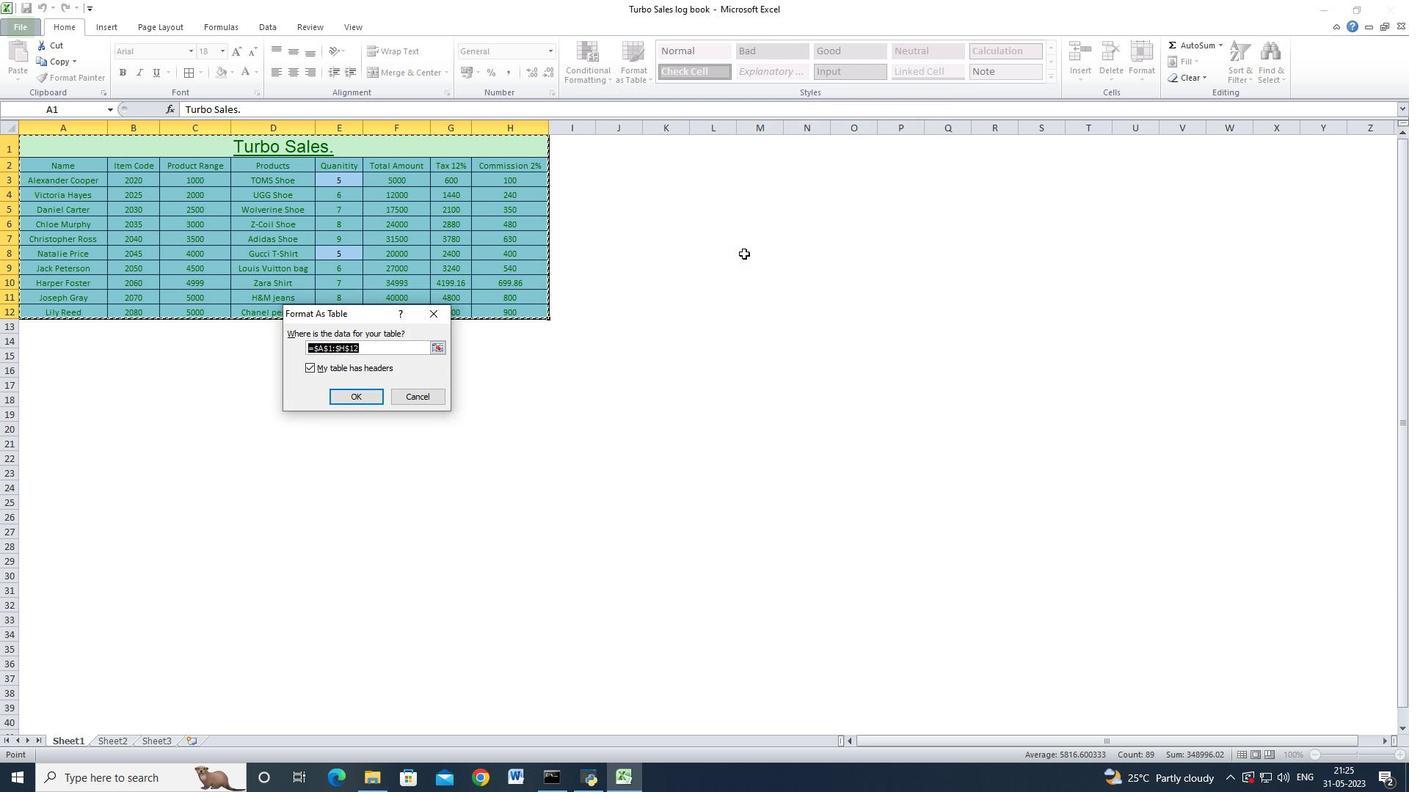
Action: Mouse moved to (841, 69)
Screenshot: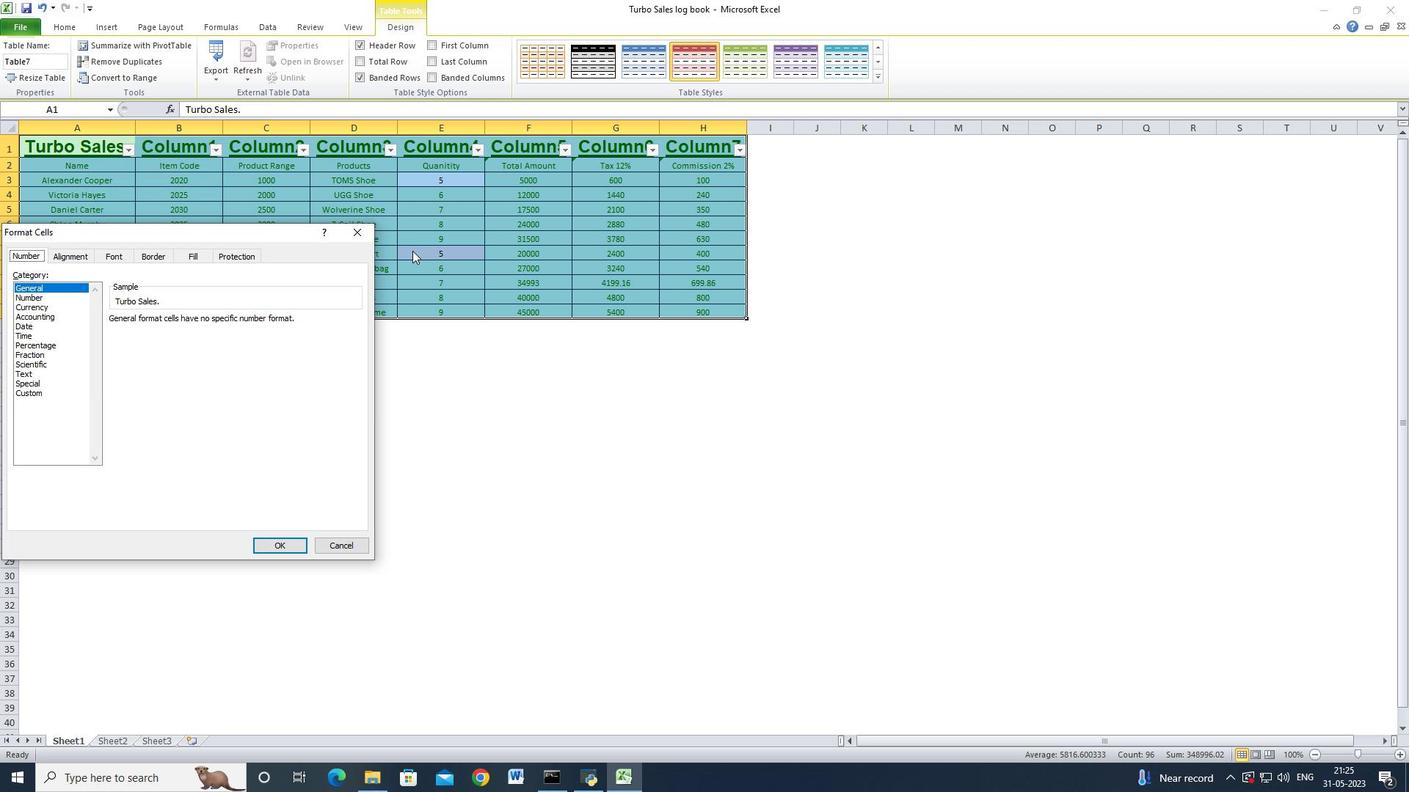 
Action: Mouse pressed left at (841, 69)
Screenshot: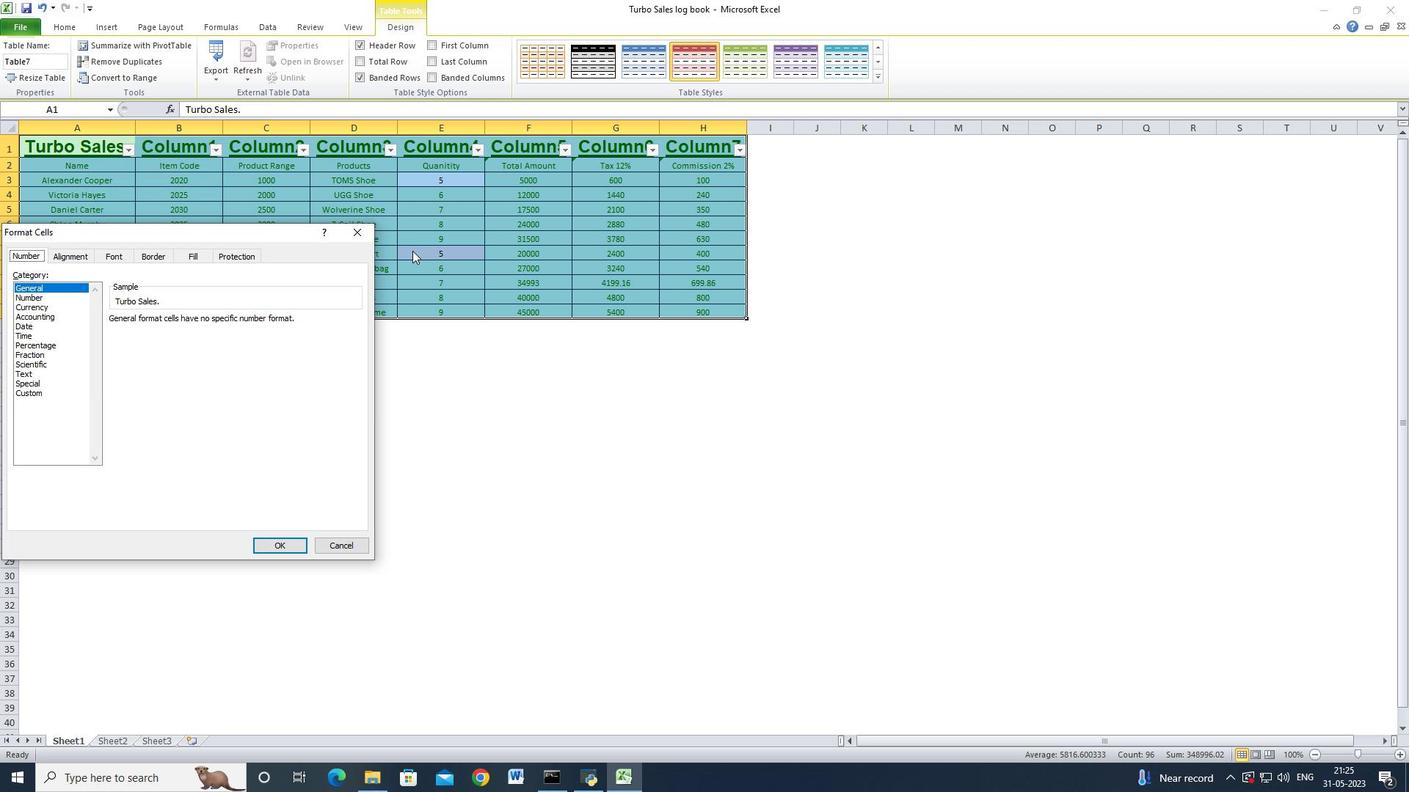 
Action: Mouse moved to (648, 77)
Screenshot: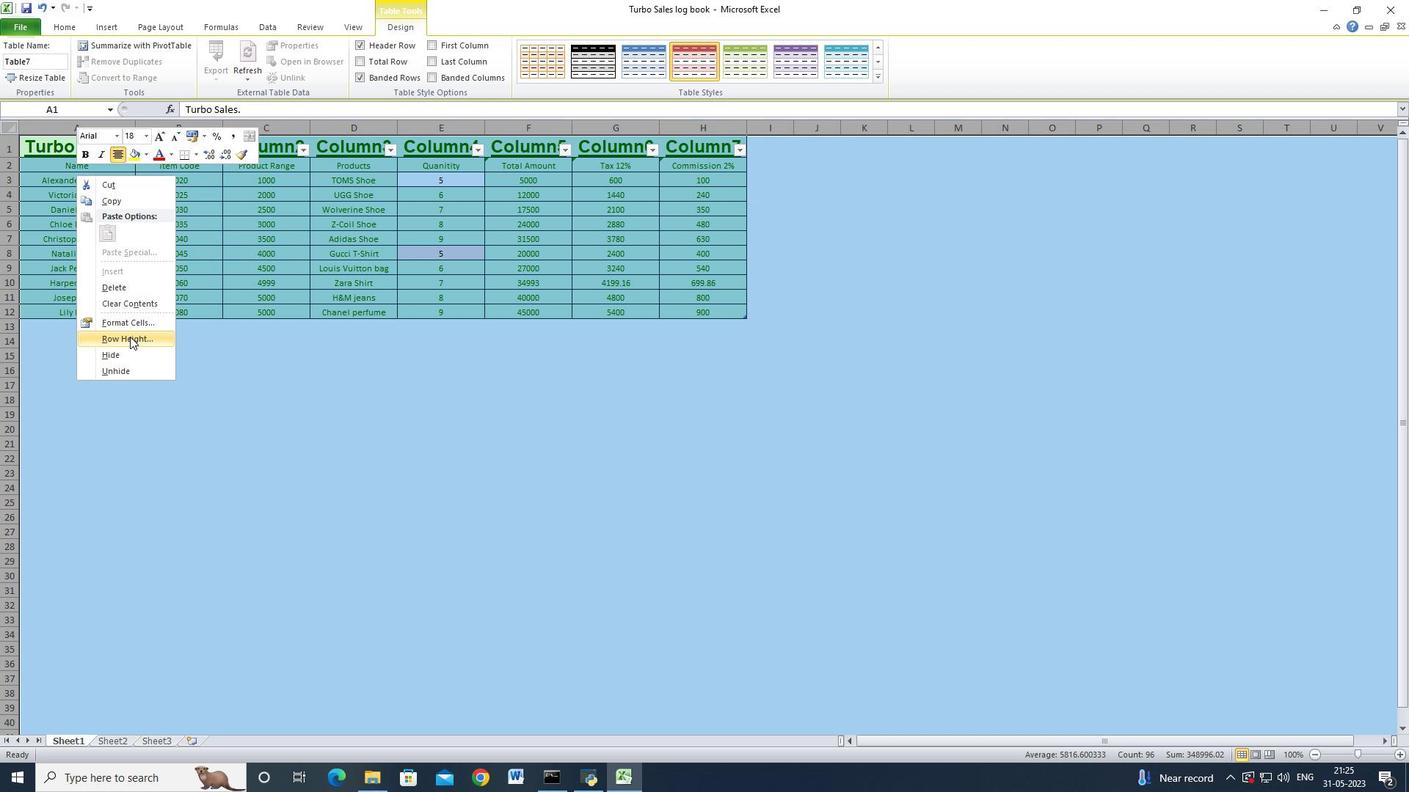 
Action: Mouse pressed left at (648, 77)
Screenshot: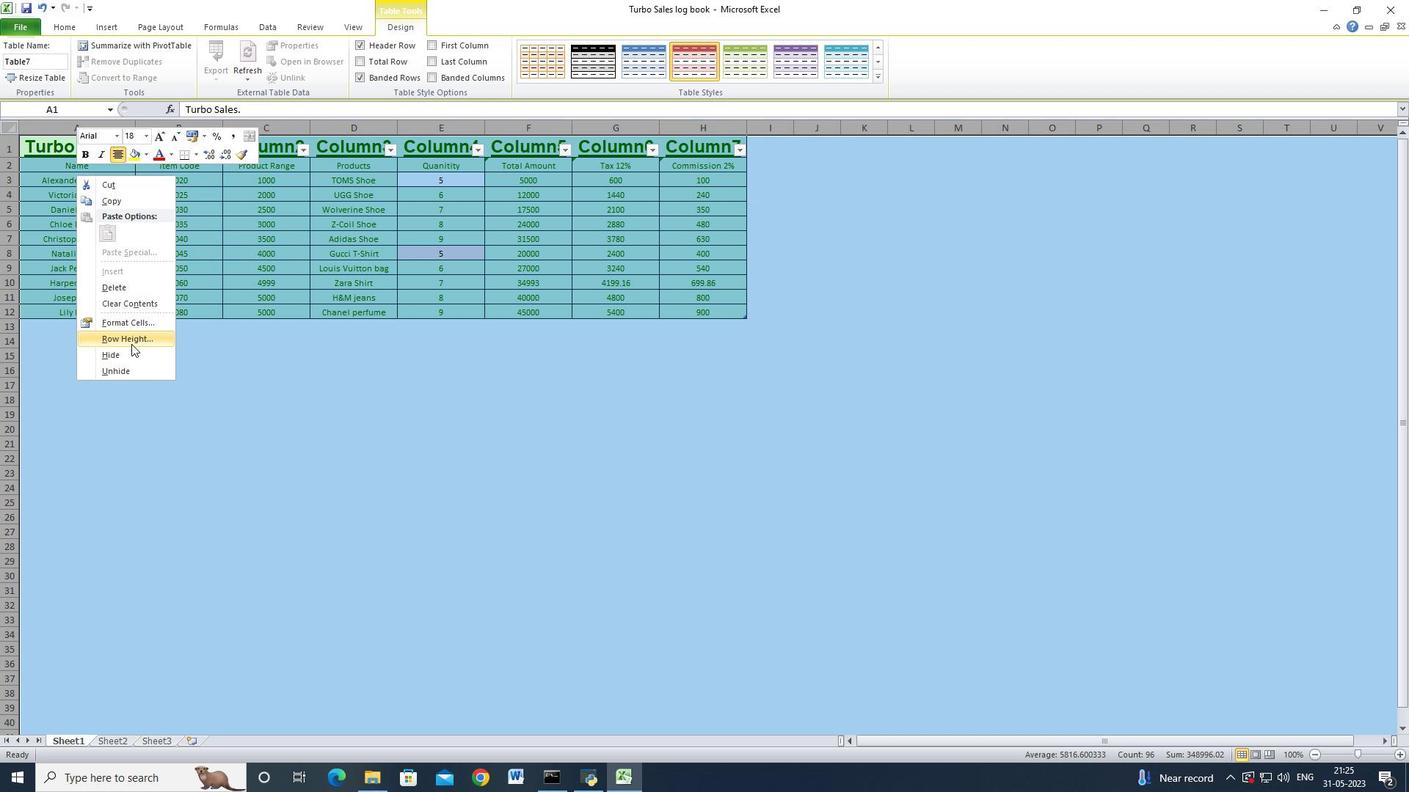 
Action: Mouse moved to (745, 251)
Screenshot: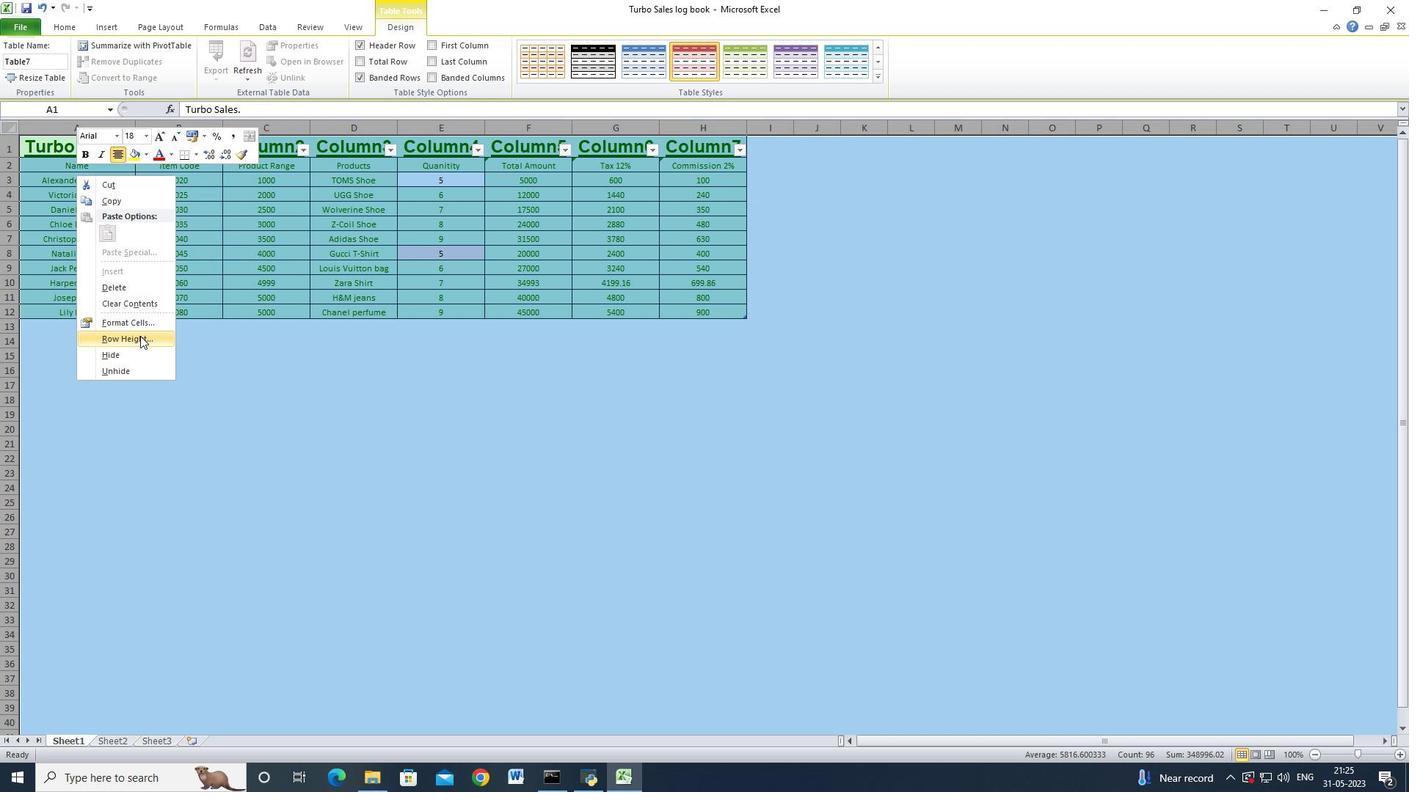 
Action: Mouse pressed left at (745, 251)
Screenshot: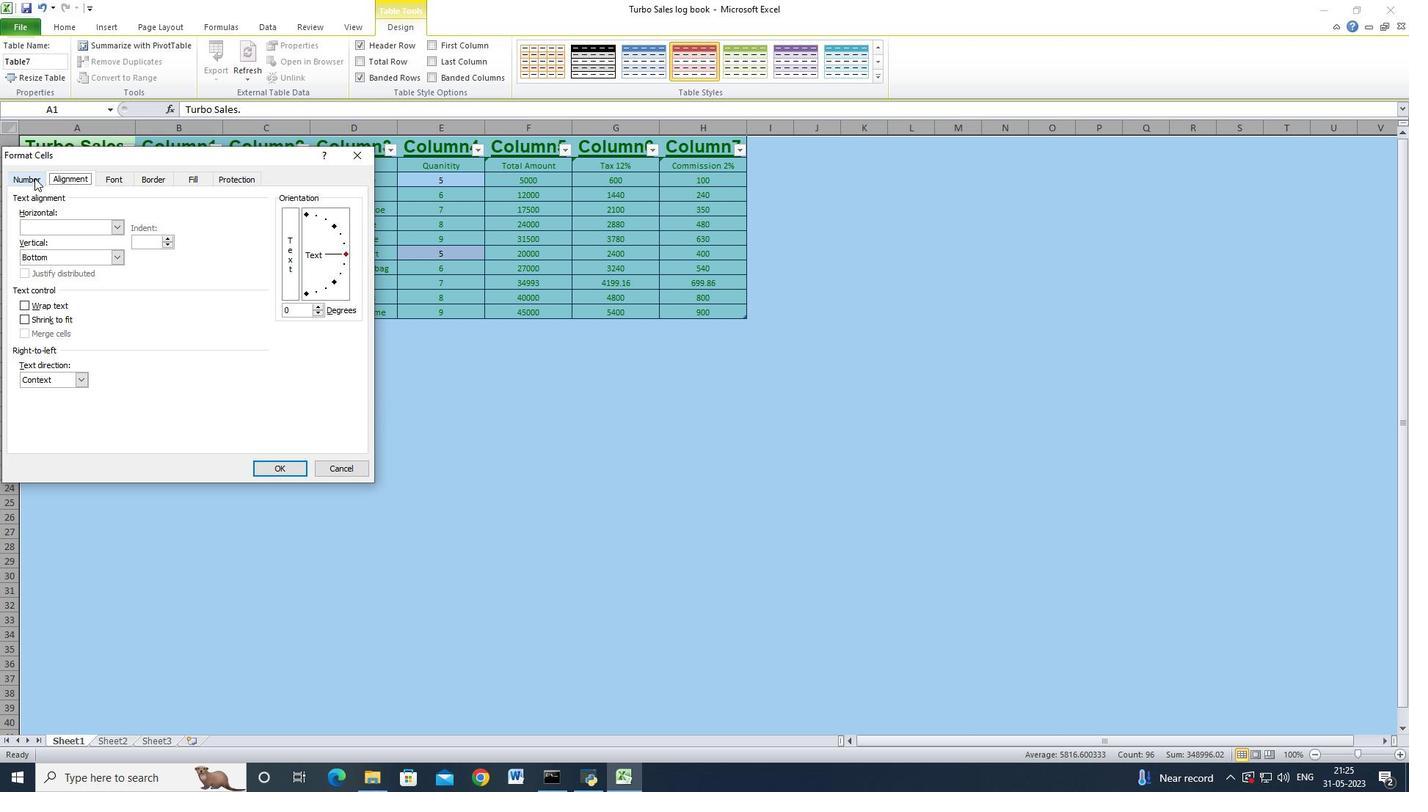 
Action: Mouse moved to (353, 392)
Screenshot: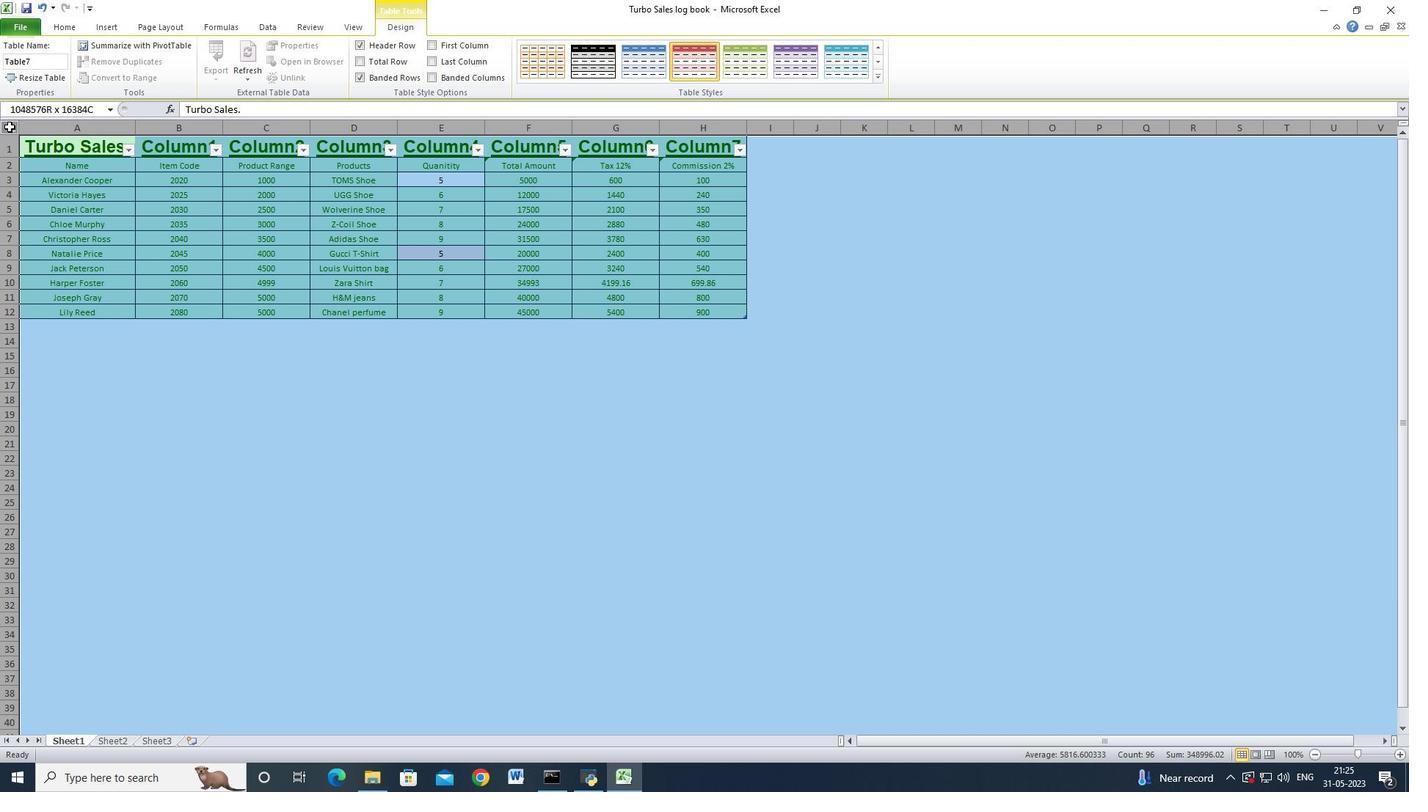 
Action: Mouse pressed left at (353, 392)
Screenshot: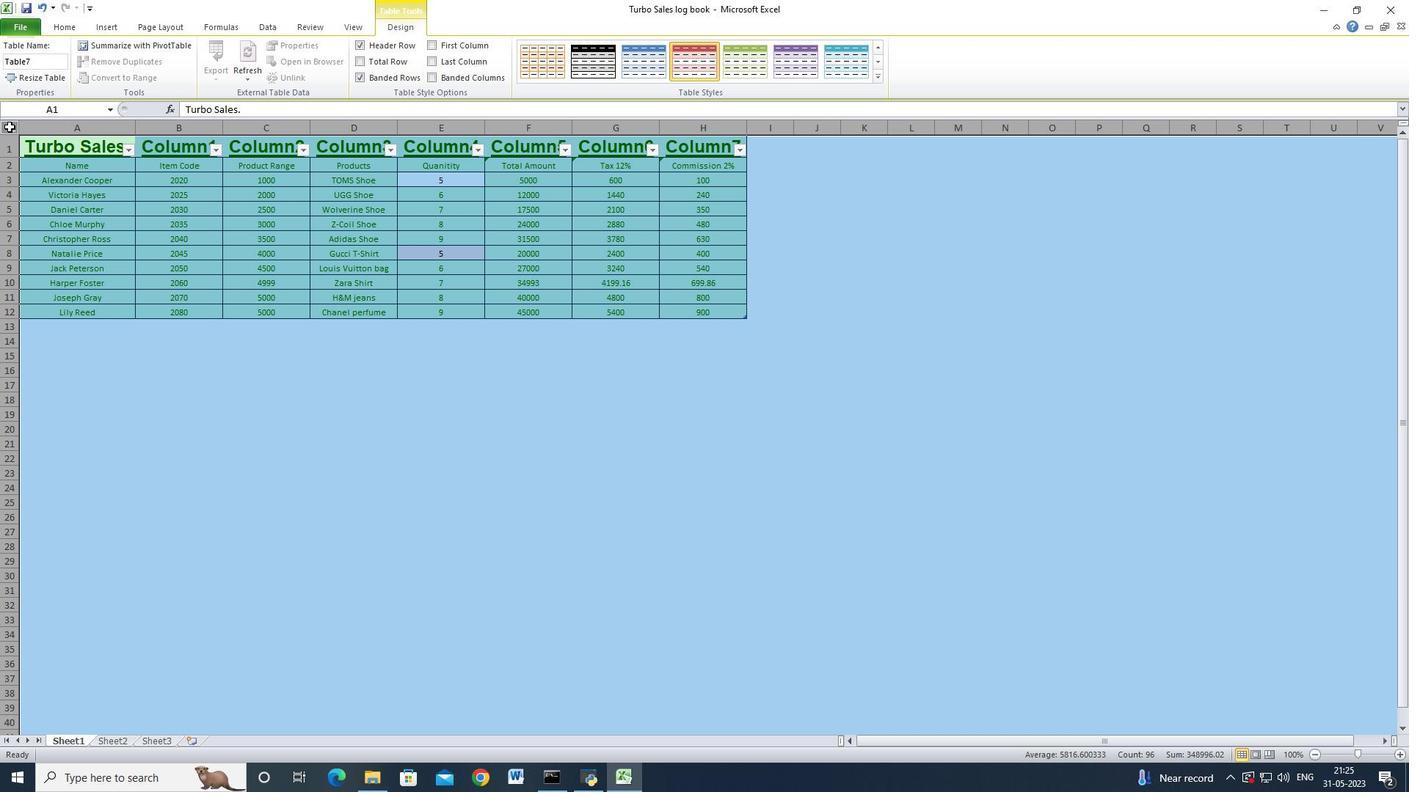 
Action: Mouse moved to (295, 182)
Screenshot: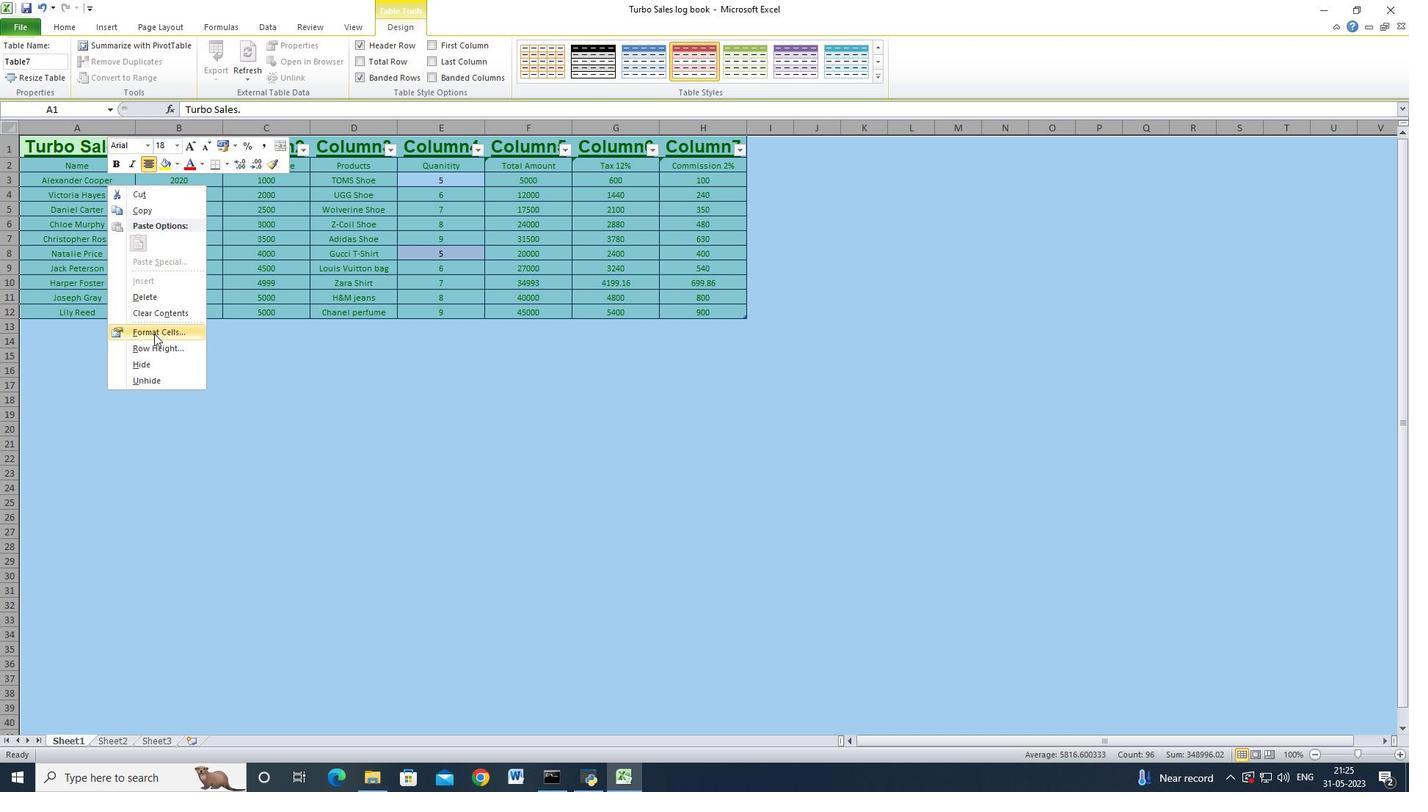 
Action: Mouse scrolled (295, 183) with delta (0, 0)
Screenshot: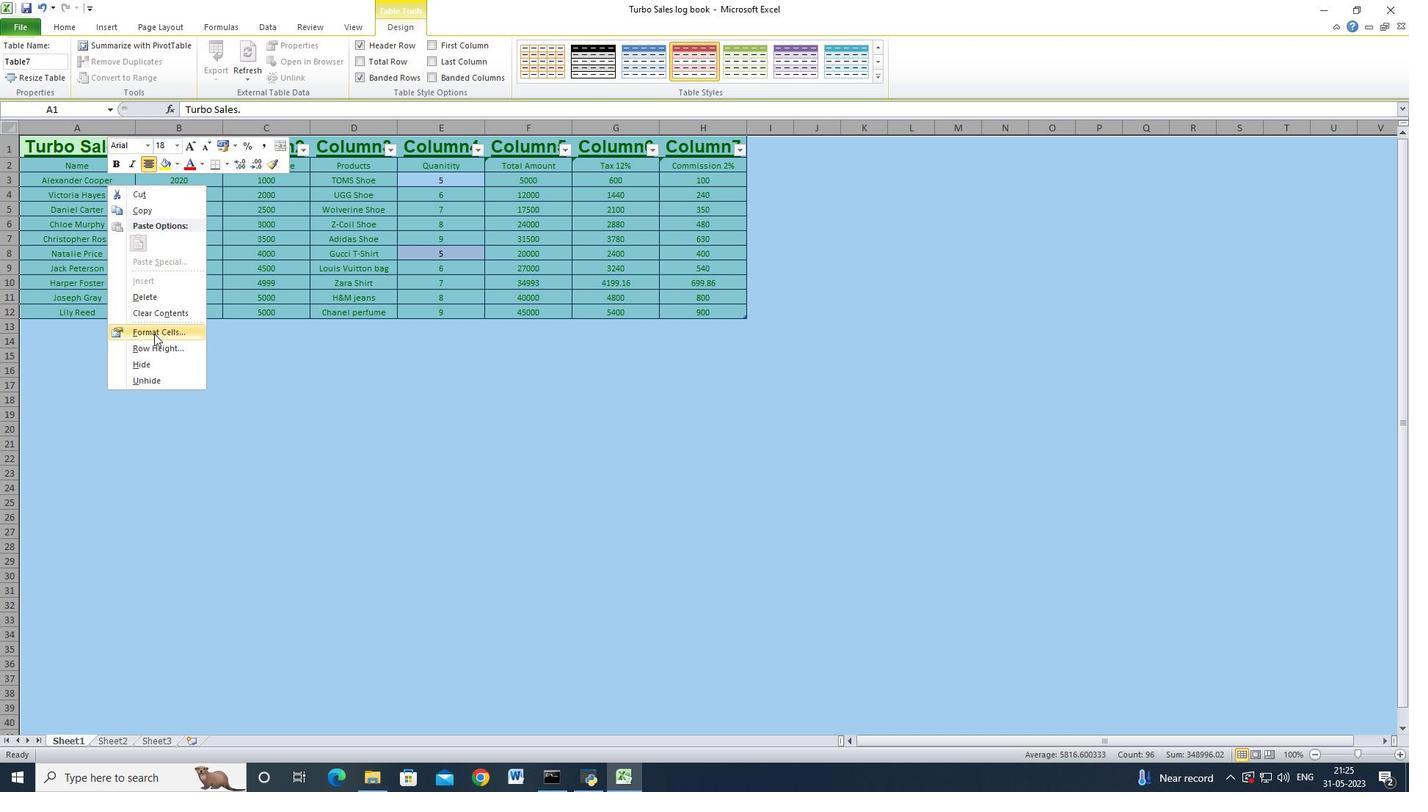 
Action: Mouse moved to (295, 182)
Screenshot: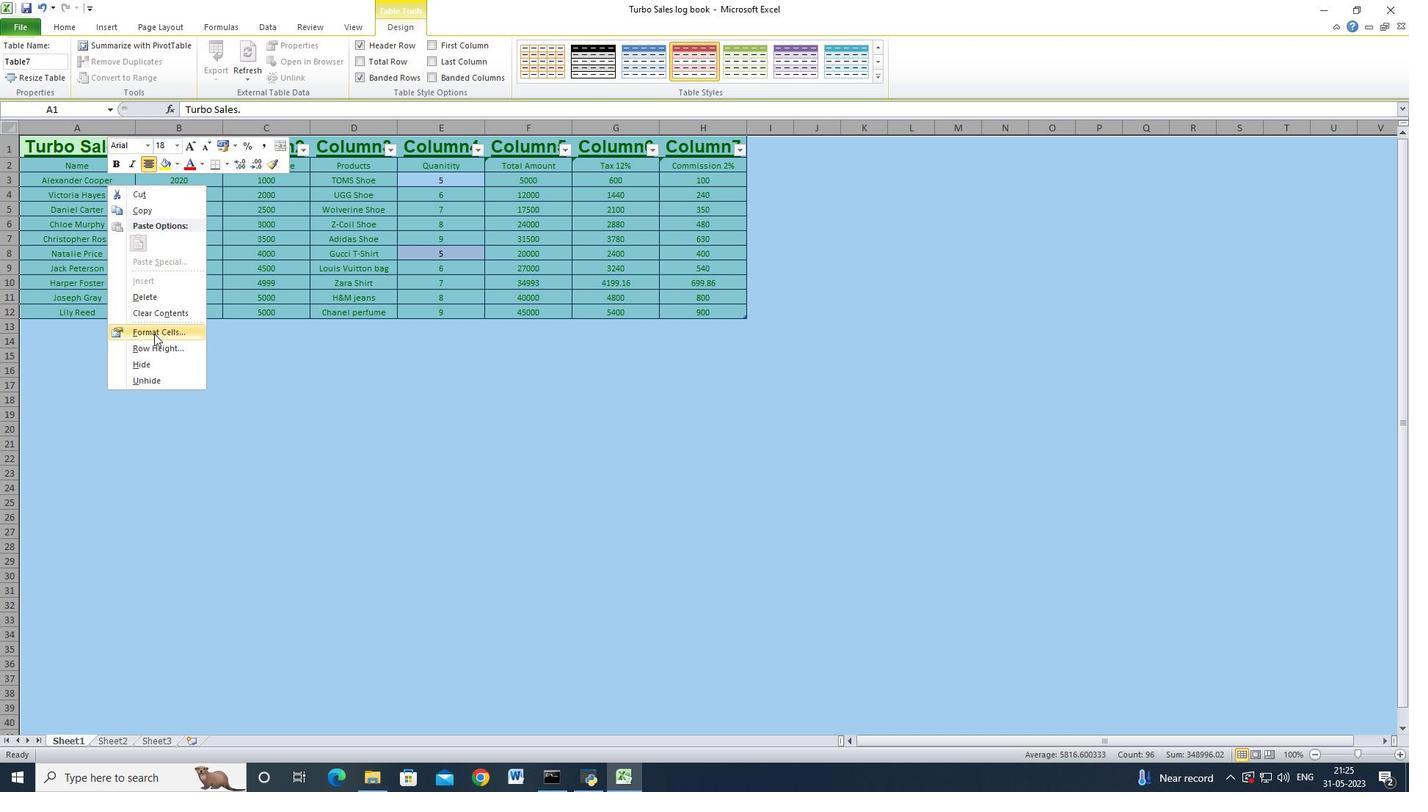 
Action: Mouse scrolled (295, 182) with delta (0, 0)
Screenshot: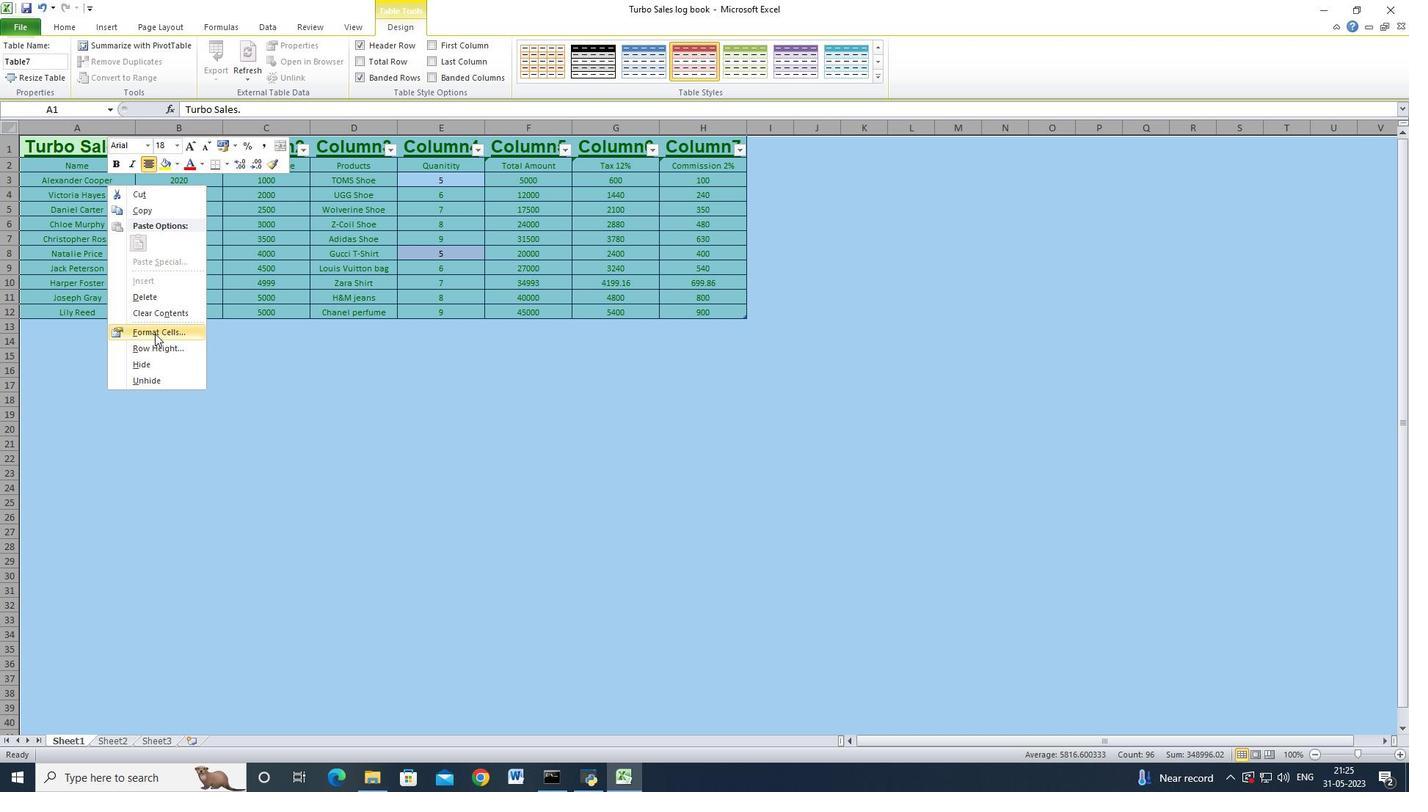
Action: Mouse scrolled (295, 182) with delta (0, 0)
Screenshot: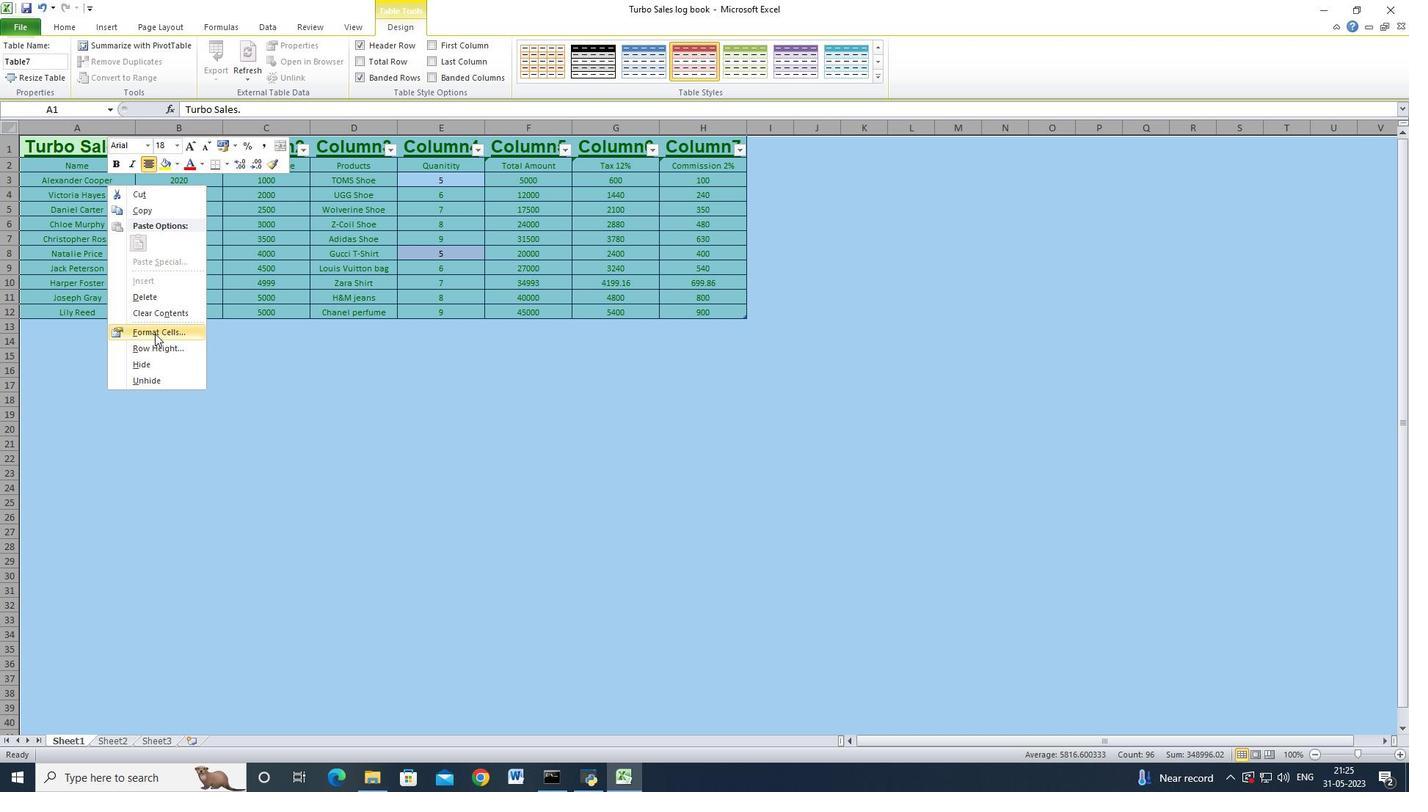 
Action: Mouse moved to (319, 235)
Screenshot: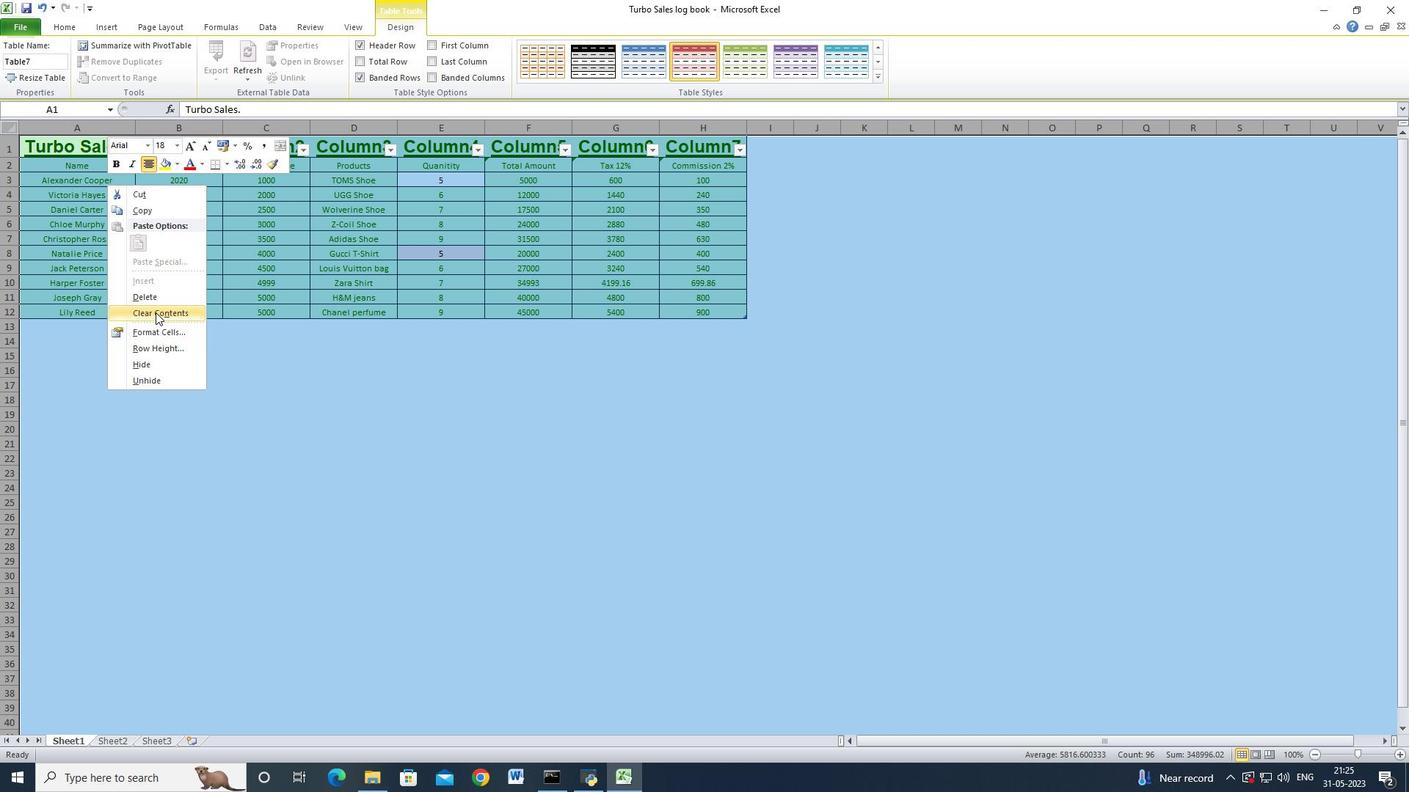 
Action: Key pressed ctrl+Z<'\x1a'><'\x1a'>
Screenshot: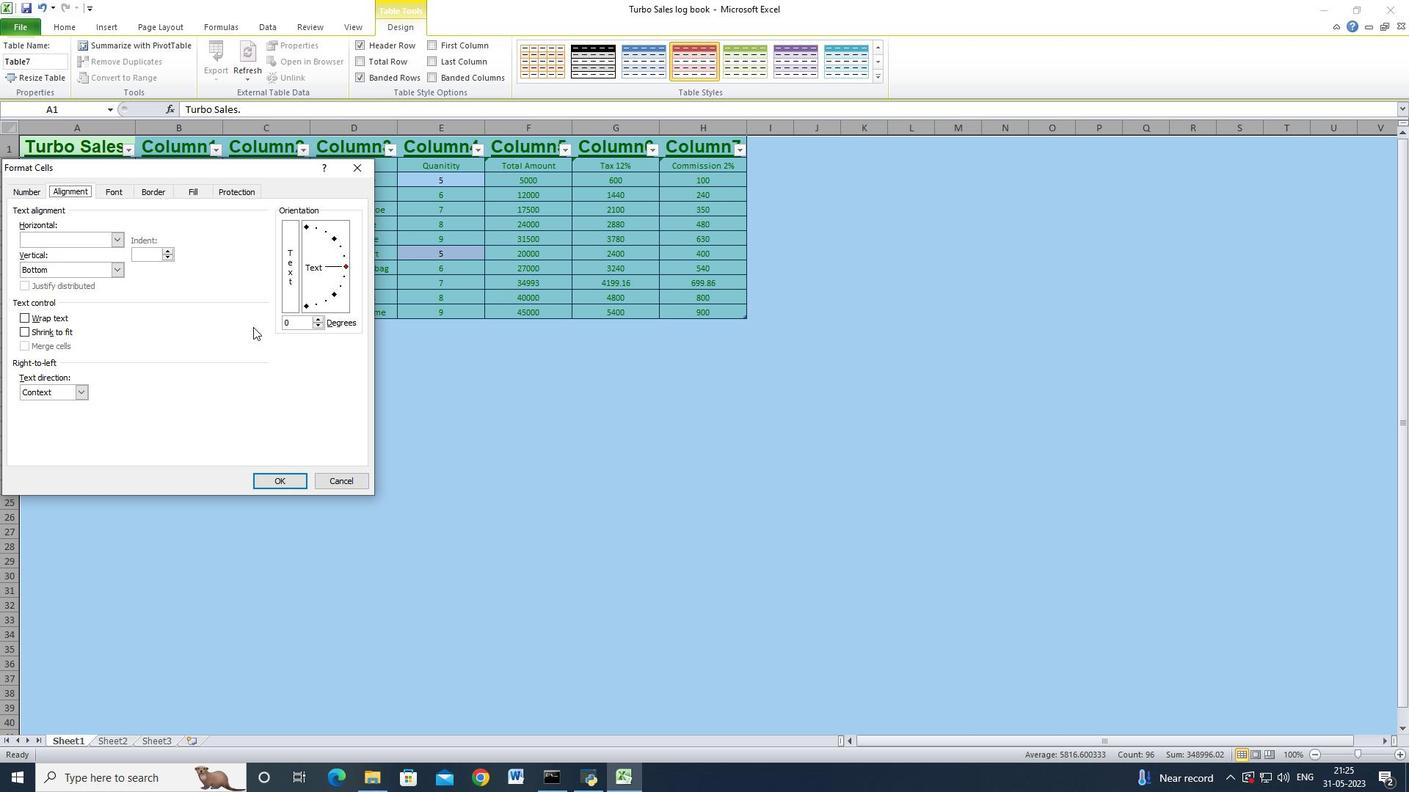 
Action: Mouse moved to (304, 192)
Screenshot: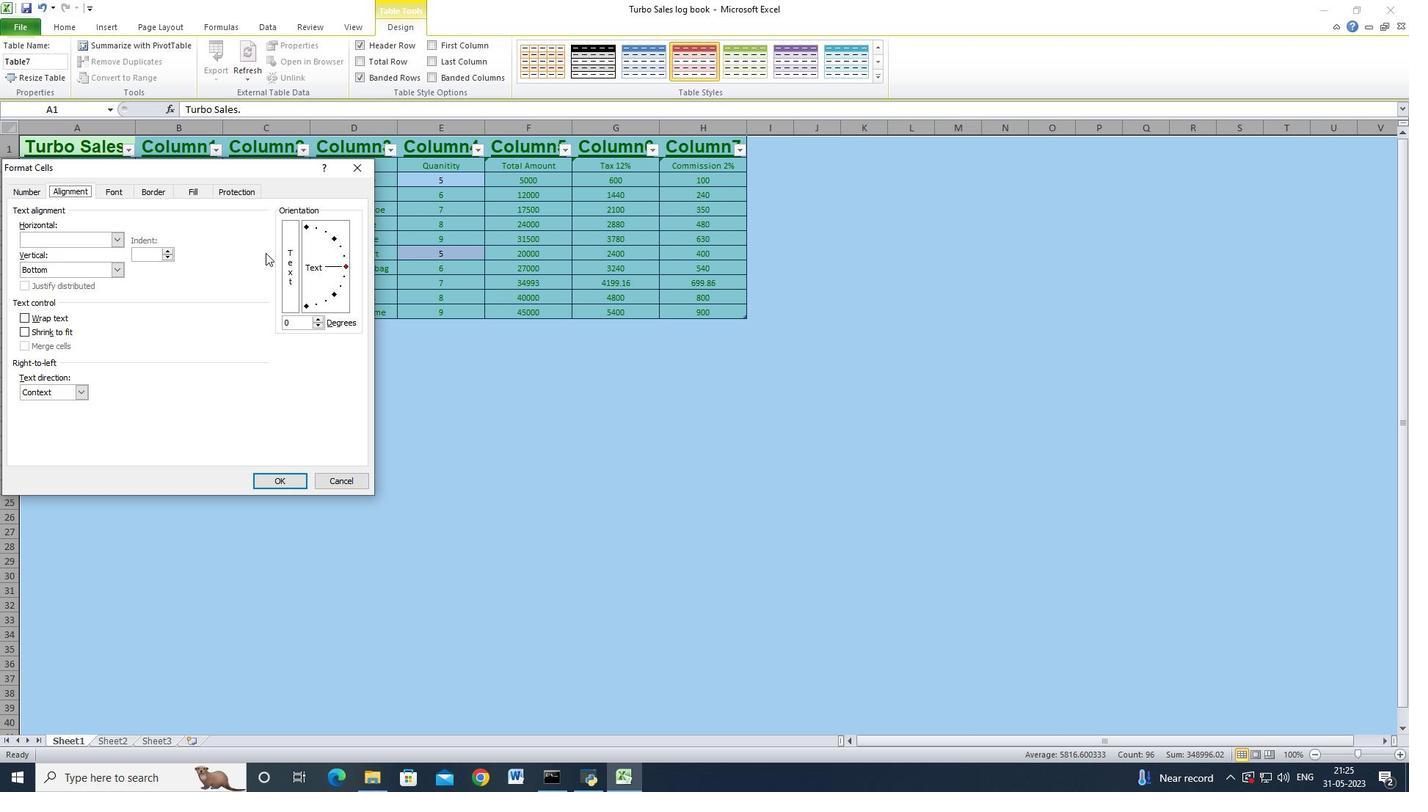 
Action: Mouse pressed left at (304, 192)
Screenshot: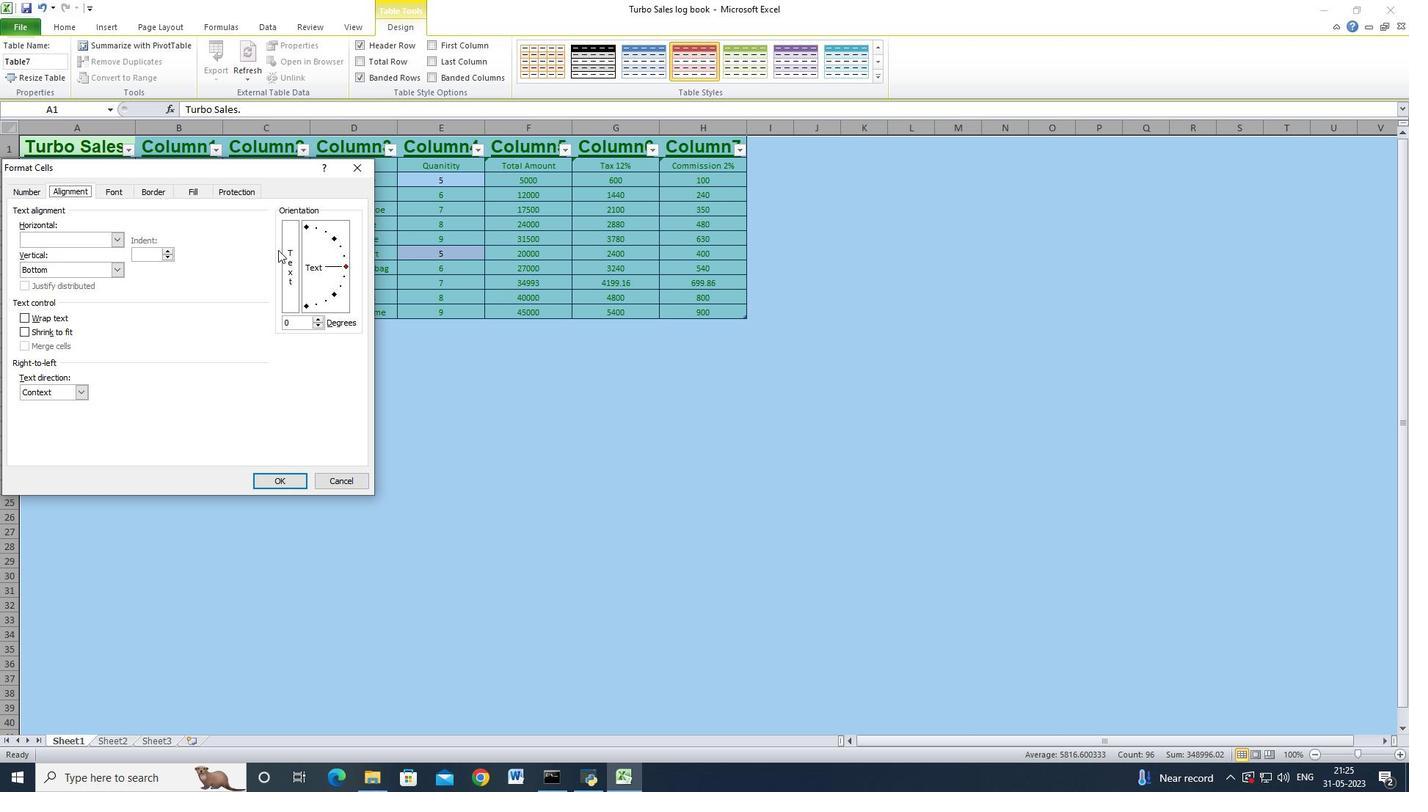 
Action: Mouse moved to (74, 142)
Screenshot: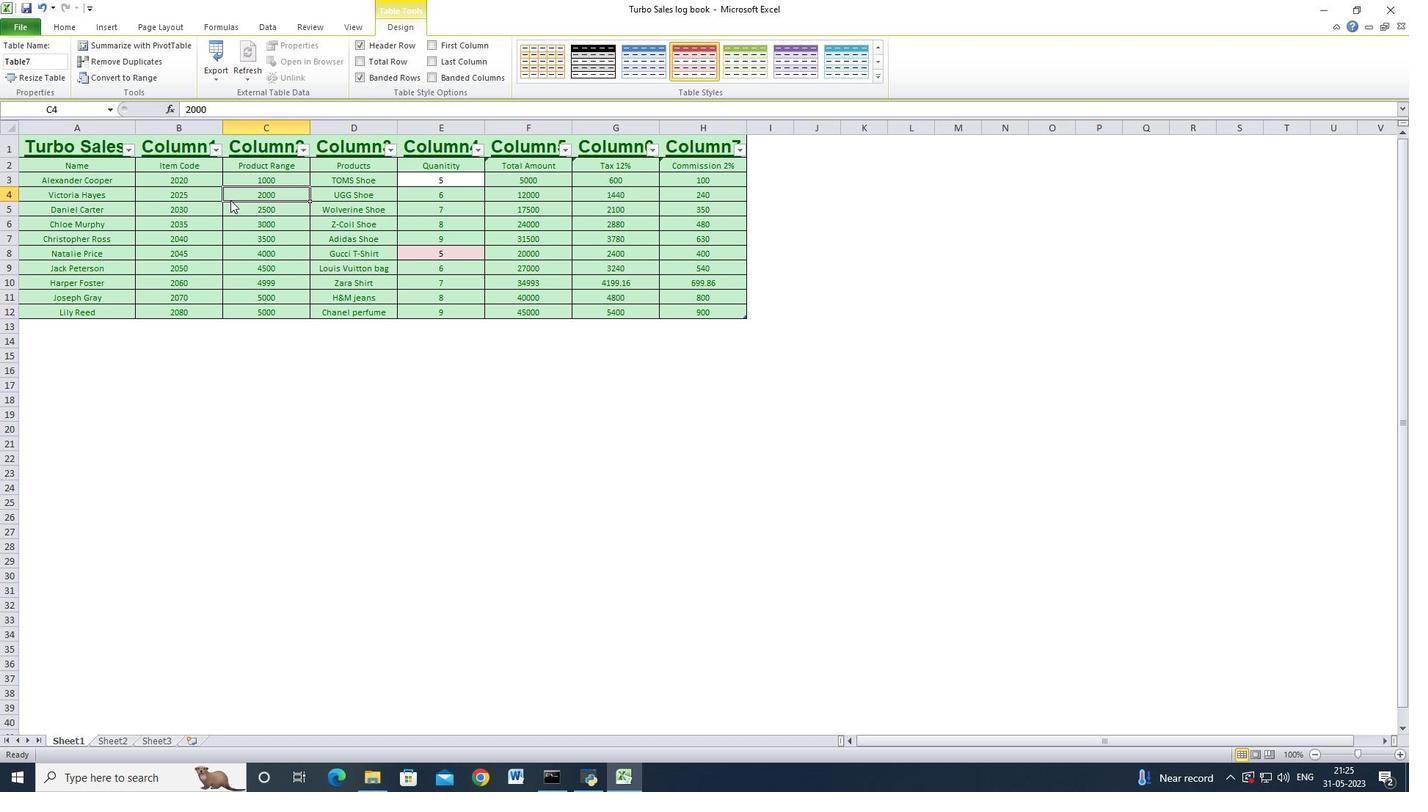 
Action: Mouse pressed left at (74, 142)
Screenshot: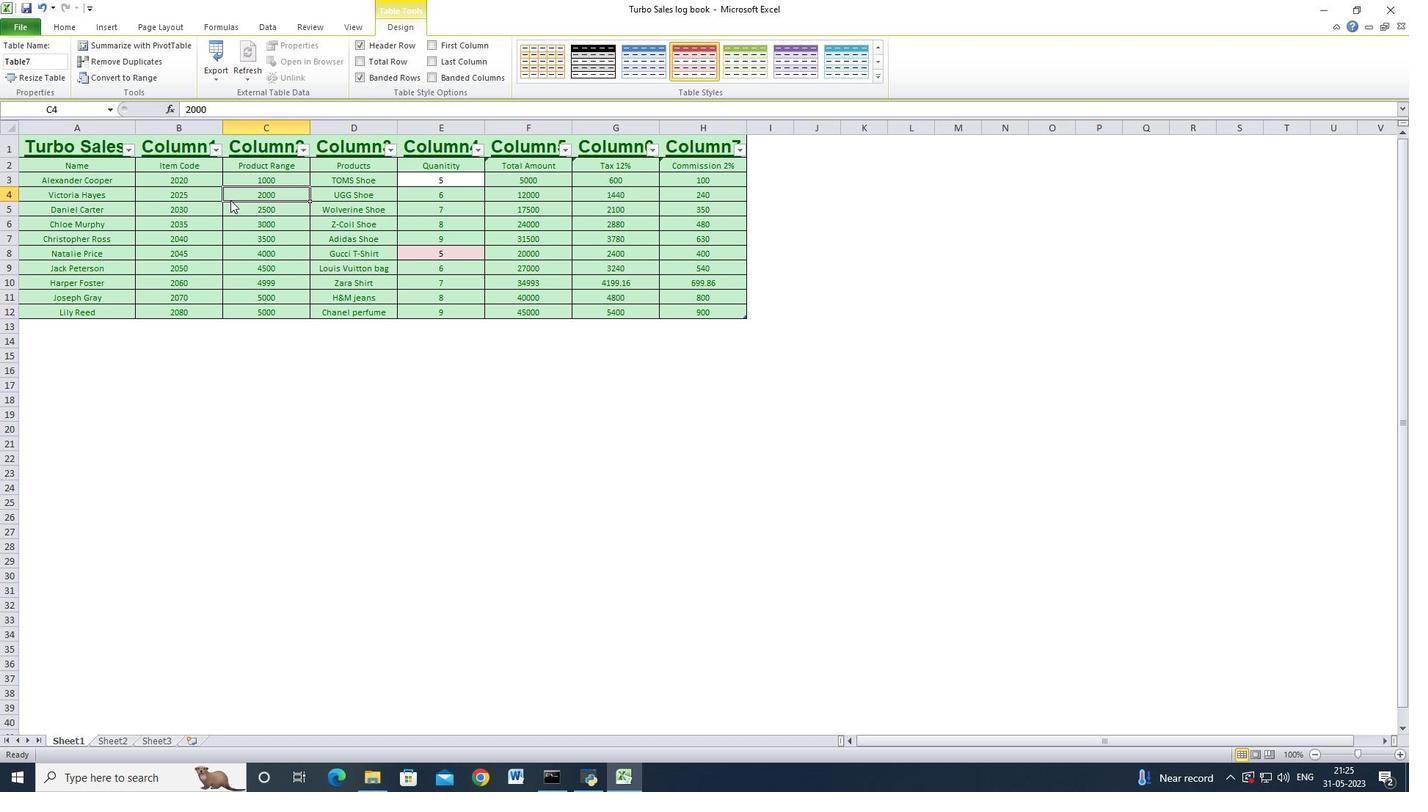 
Action: Mouse moved to (611, 77)
Screenshot: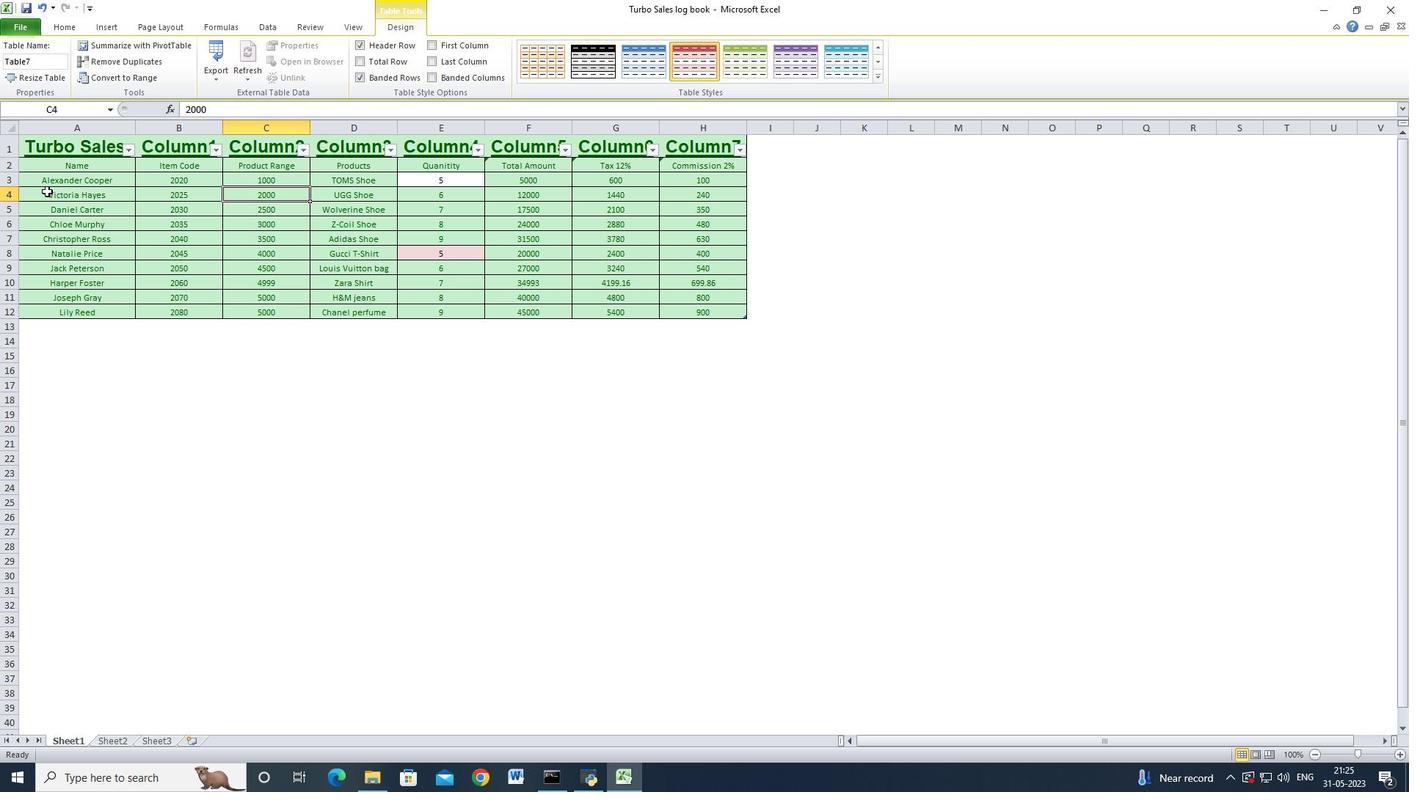 
Action: Mouse pressed left at (611, 77)
Screenshot: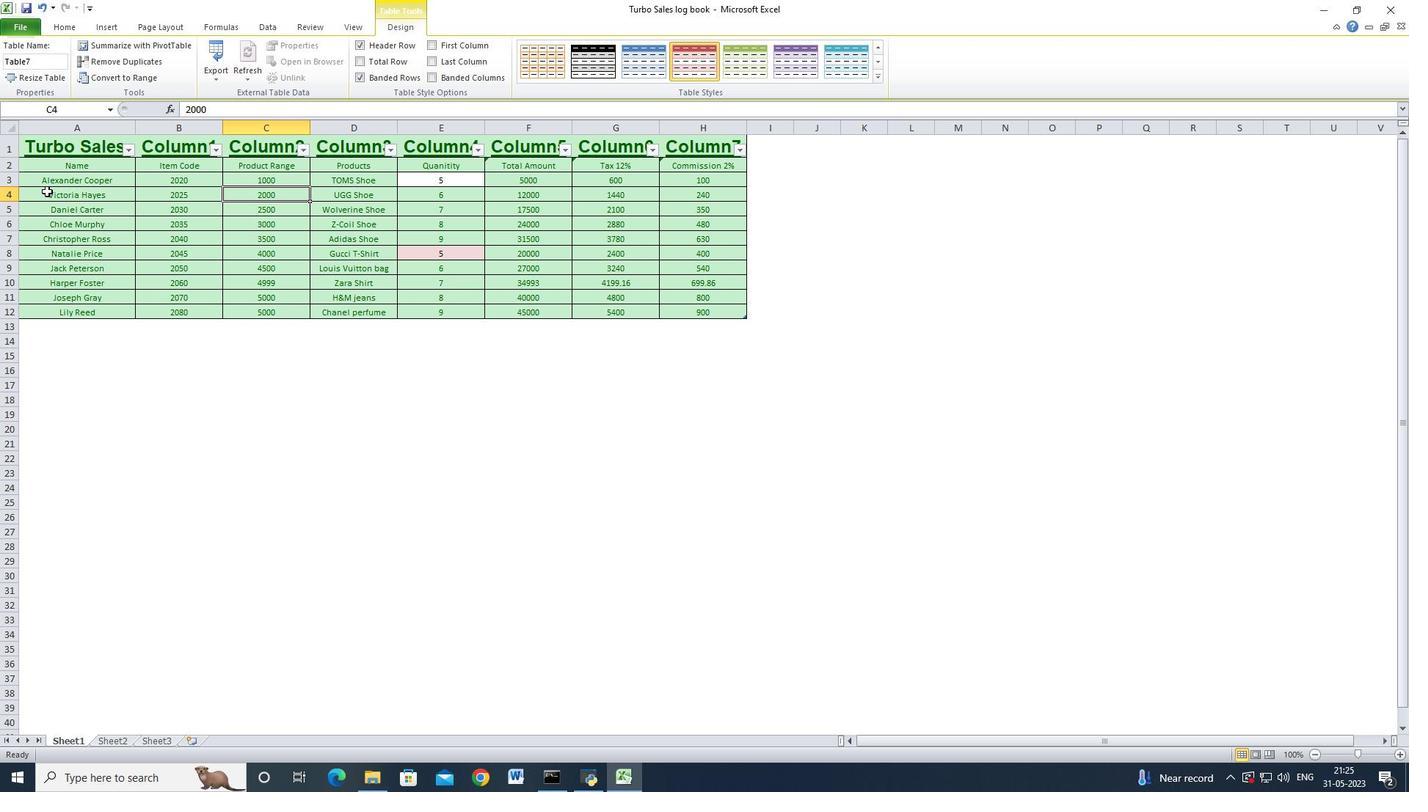 
Action: Mouse moved to (746, 110)
Screenshot: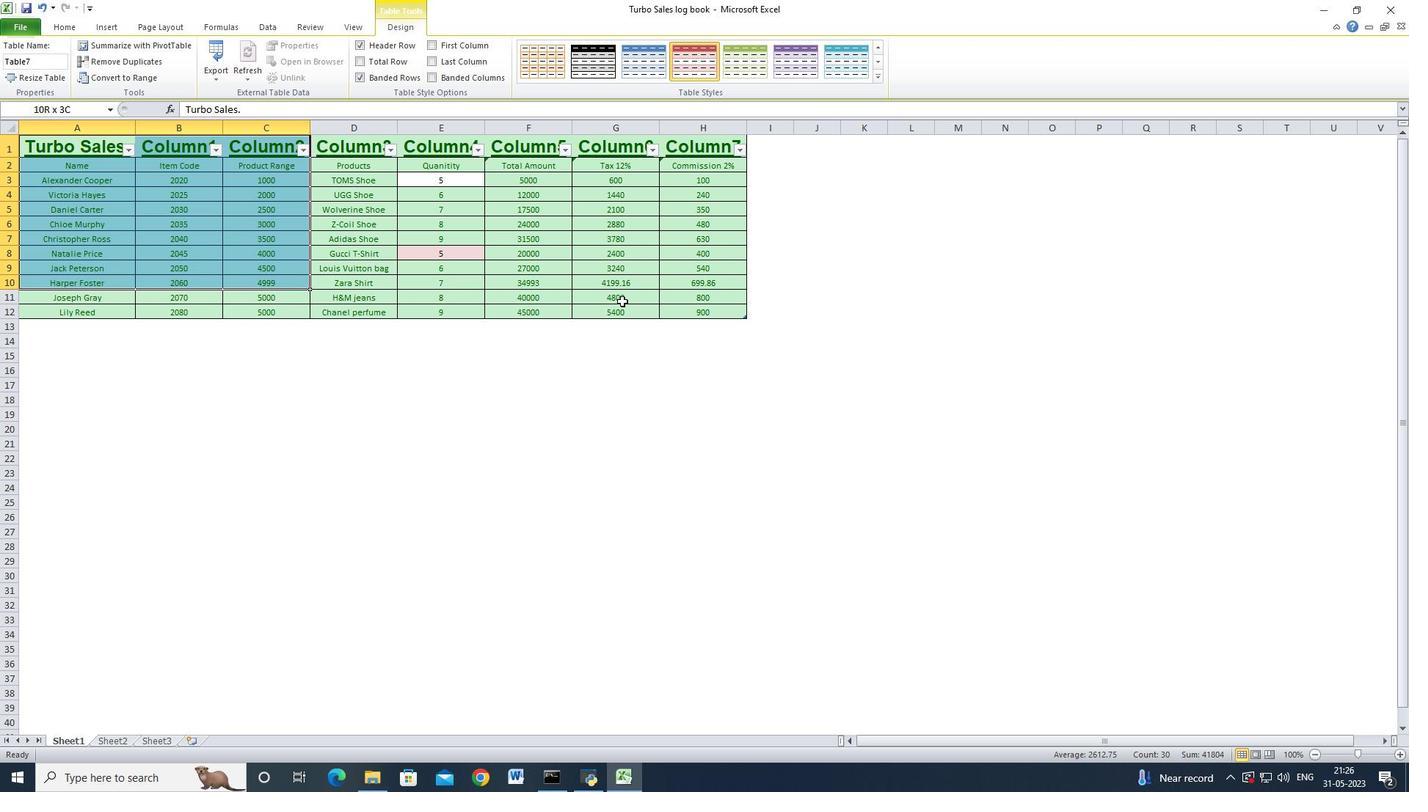 
Action: Mouse pressed left at (746, 110)
Screenshot: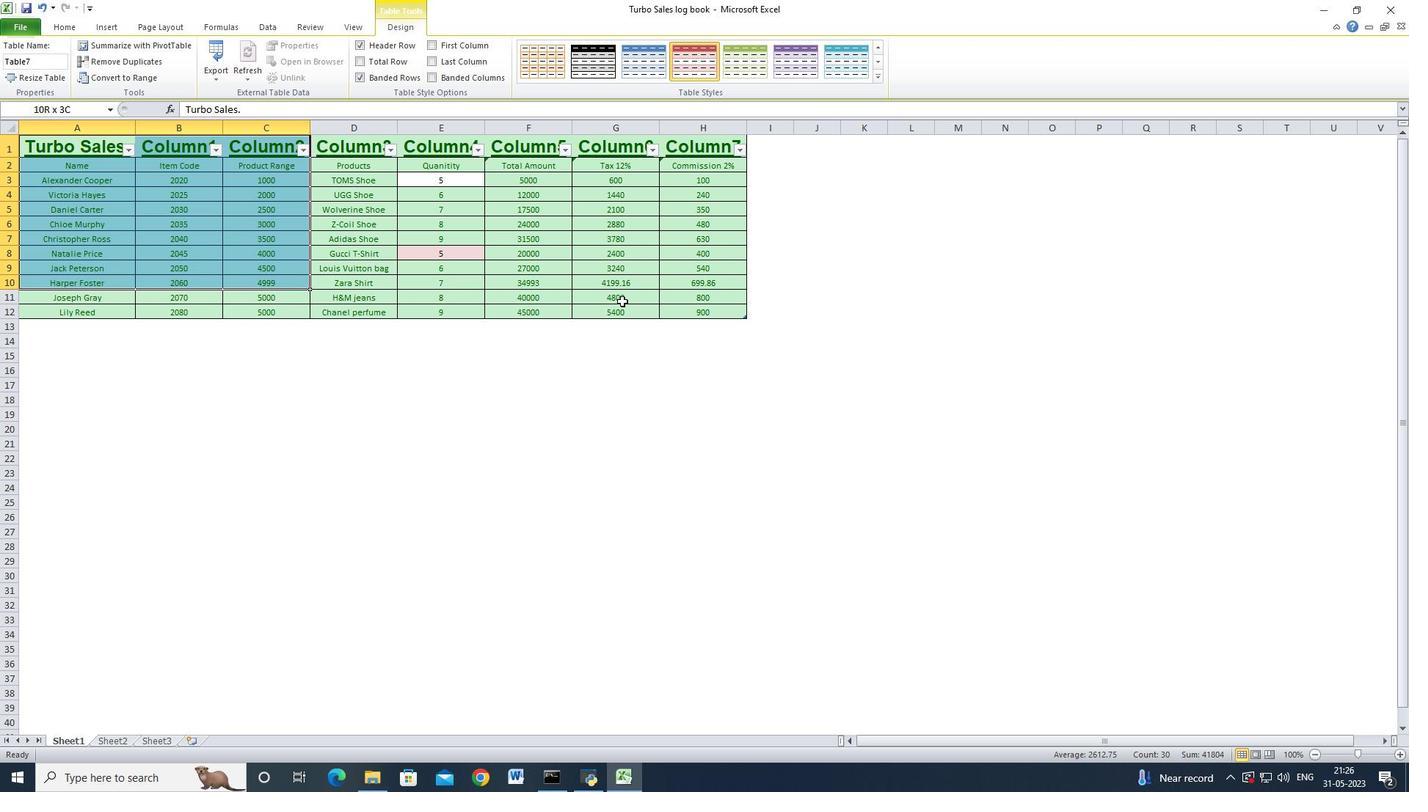 
Action: Mouse moved to (525, 367)
Screenshot: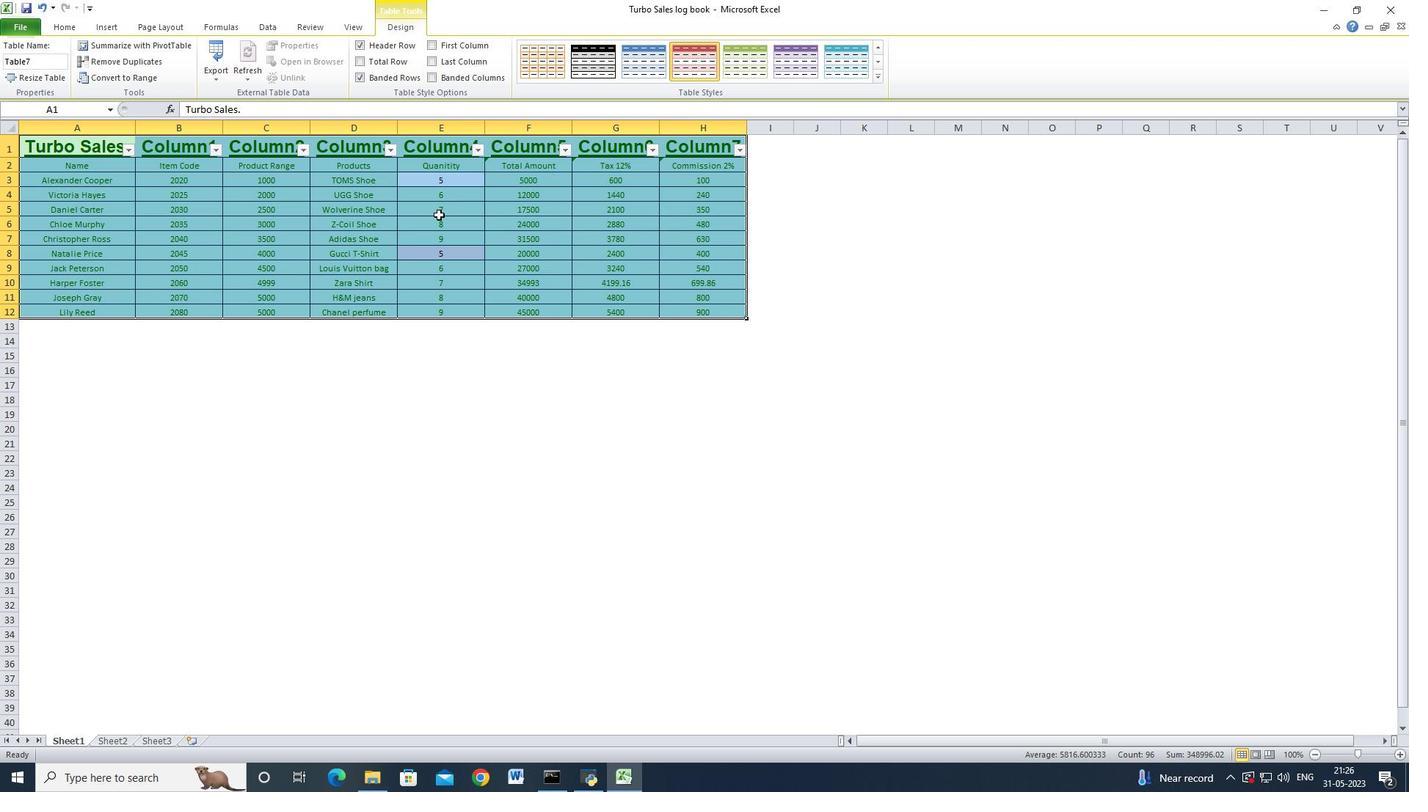 
Action: Mouse pressed left at (525, 367)
Screenshot: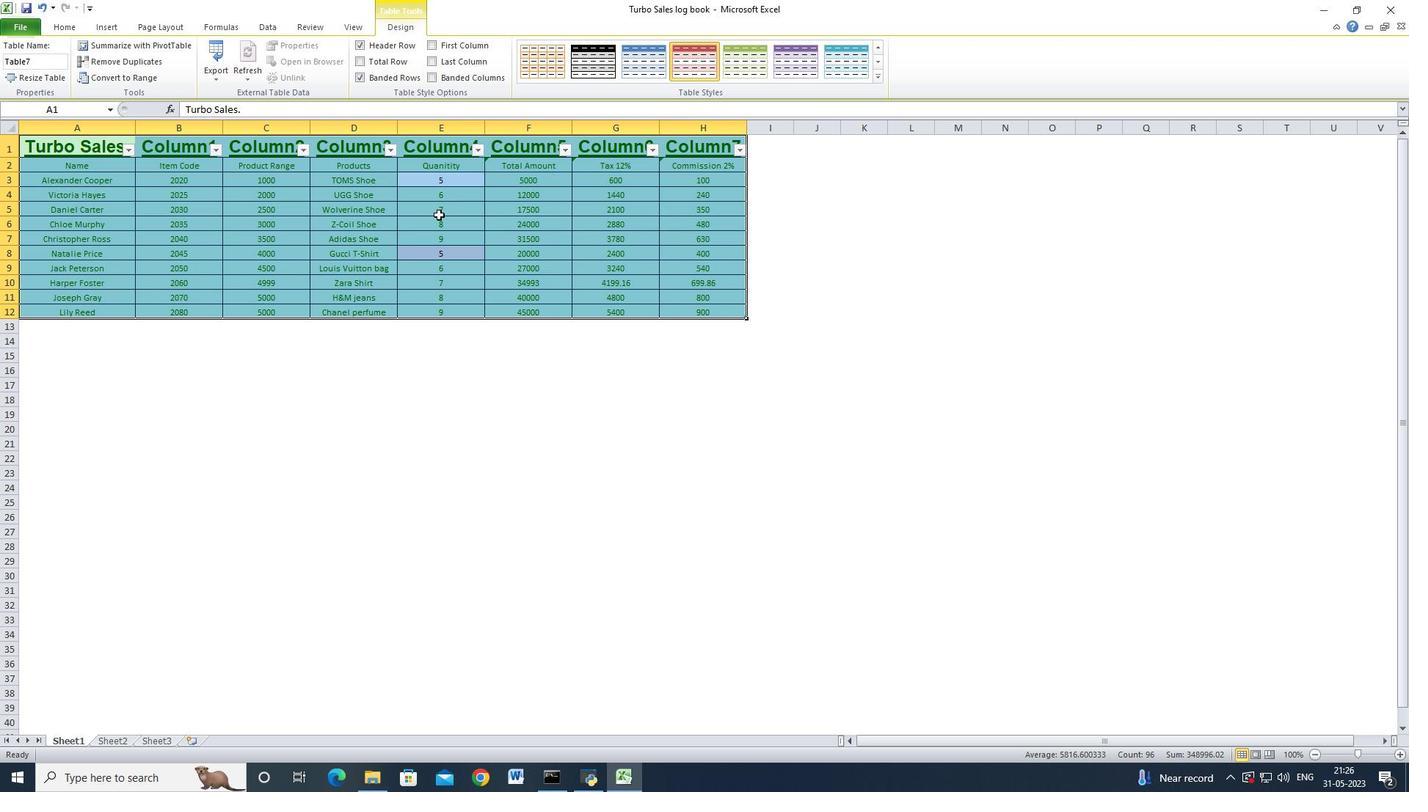 
Action: Mouse moved to (480, 403)
Screenshot: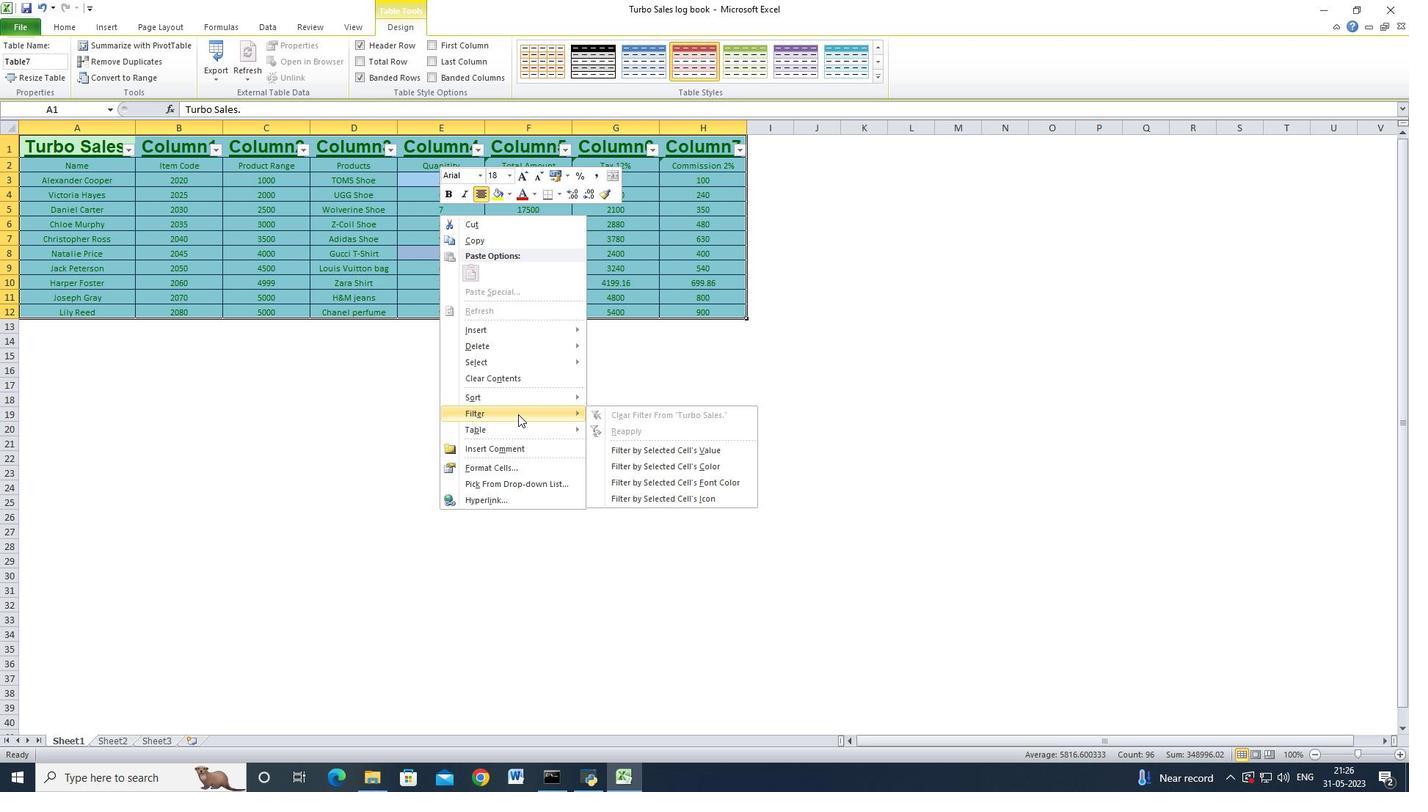 
Action: Mouse pressed left at (480, 403)
Screenshot: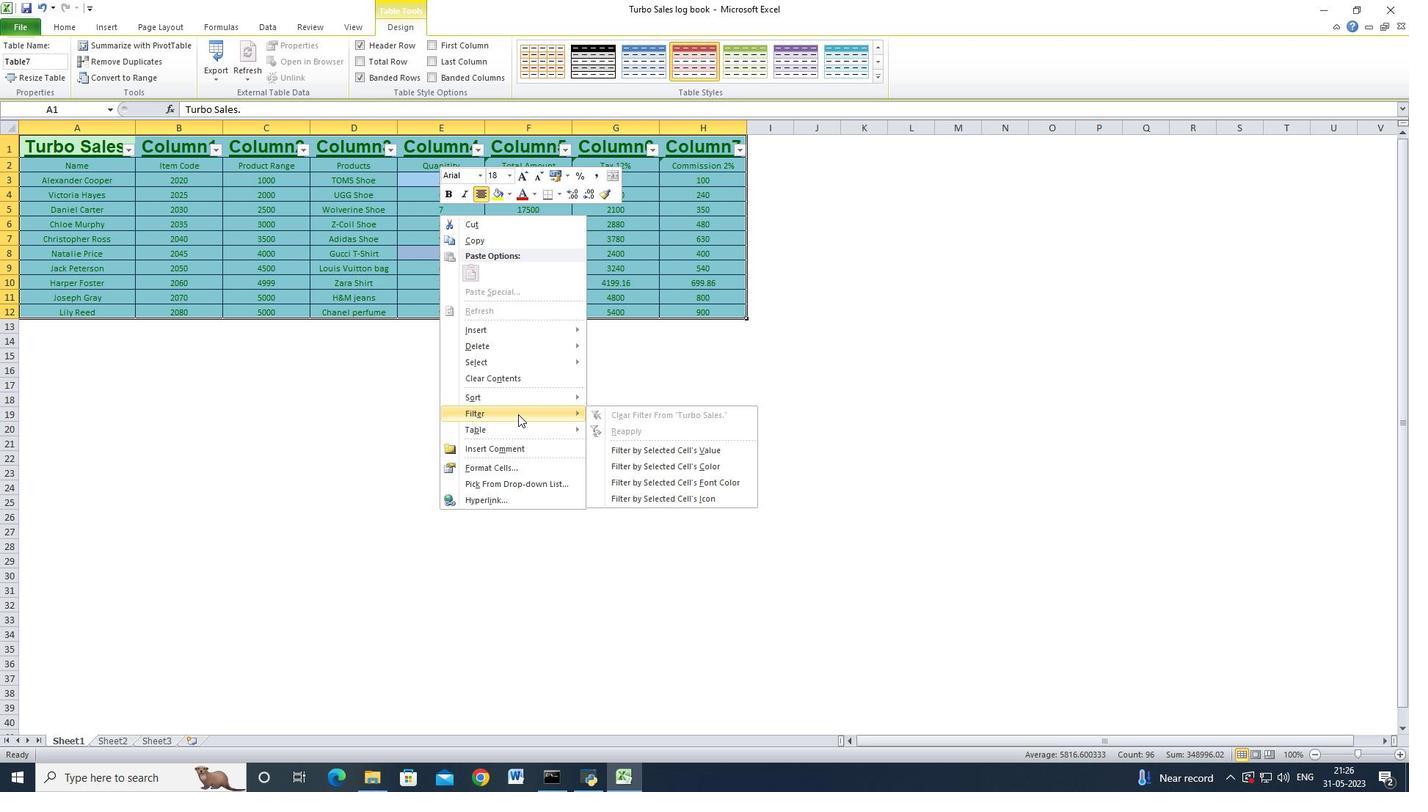 
Action: Mouse moved to (457, 402)
Screenshot: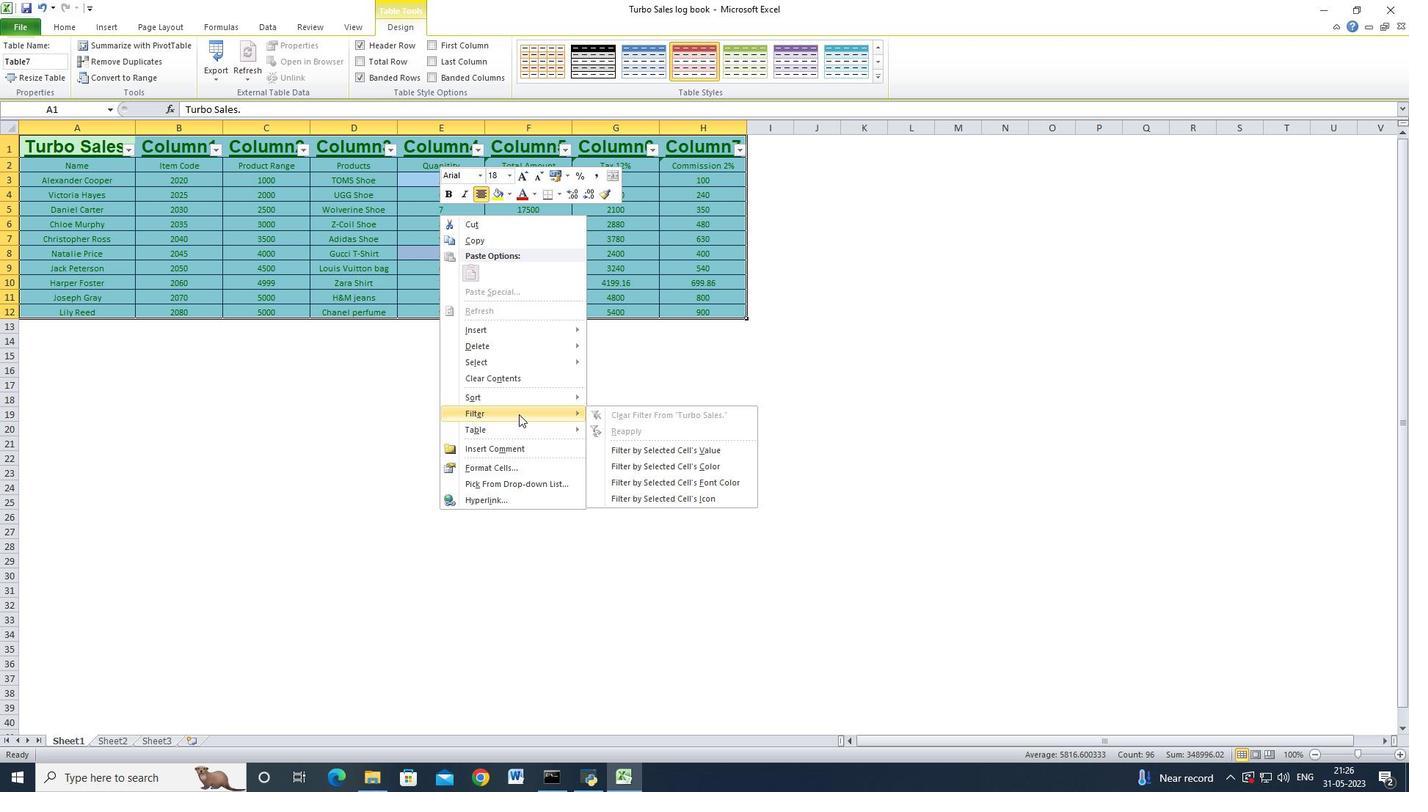 
Action: Mouse pressed left at (457, 402)
Screenshot: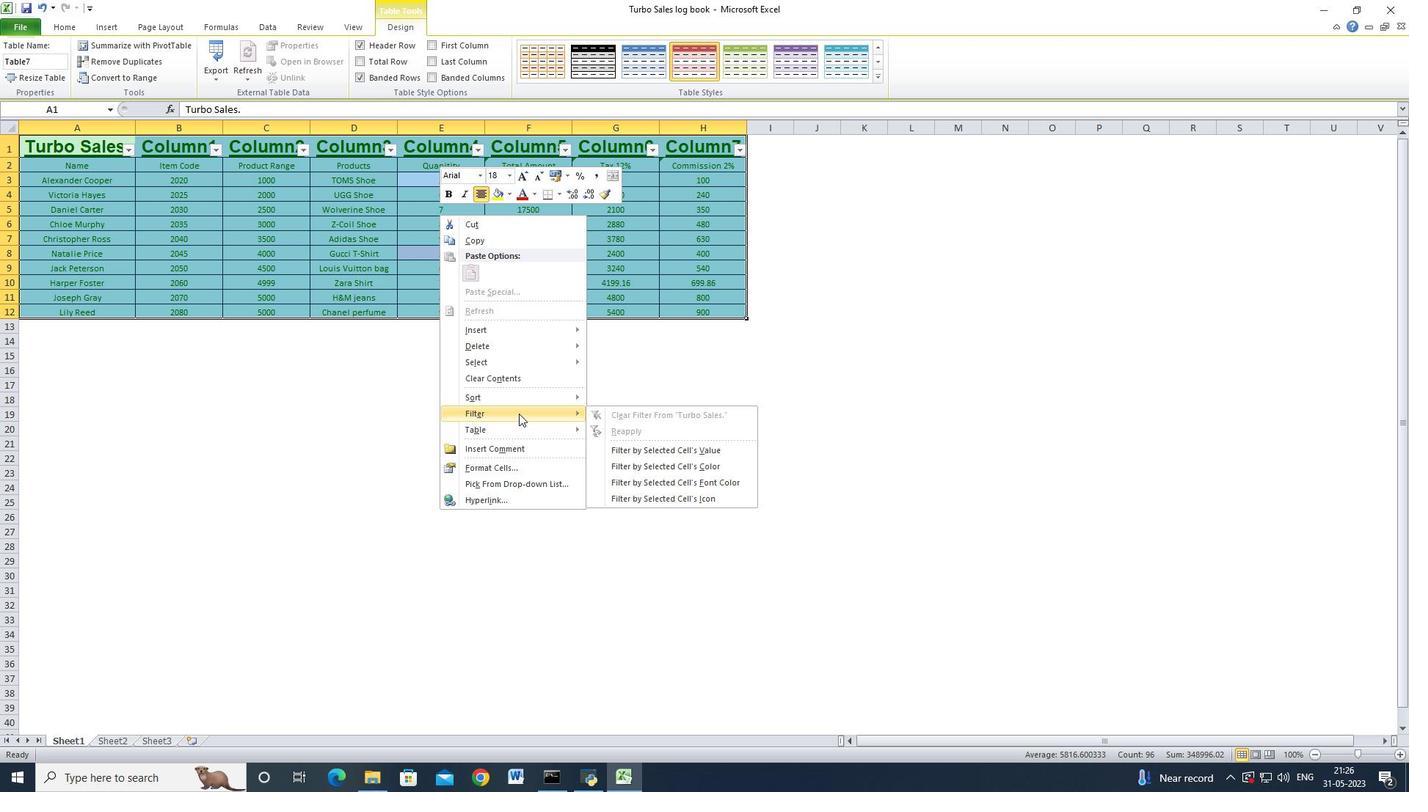 
Action: Mouse moved to (642, 79)
Screenshot: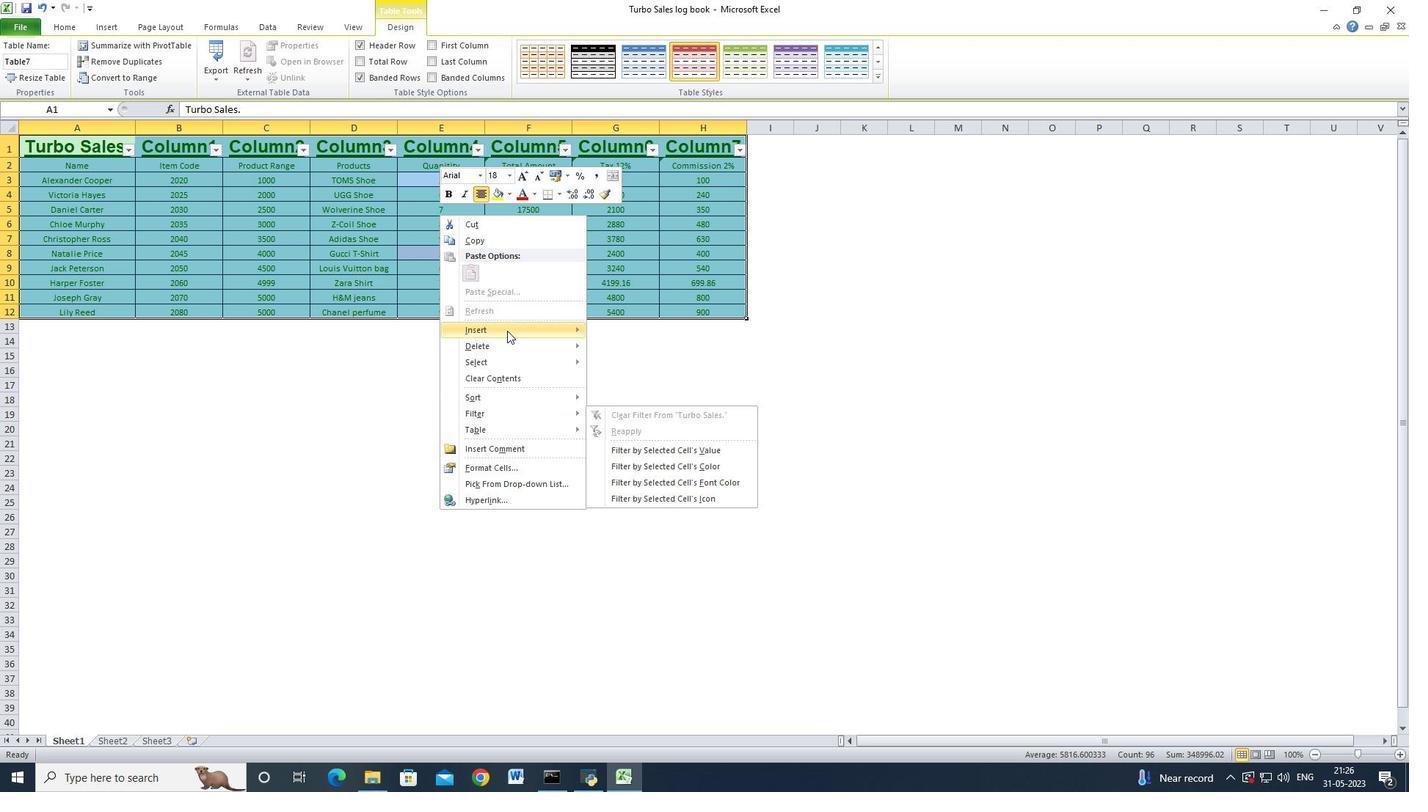 
Action: Mouse pressed left at (642, 79)
Screenshot: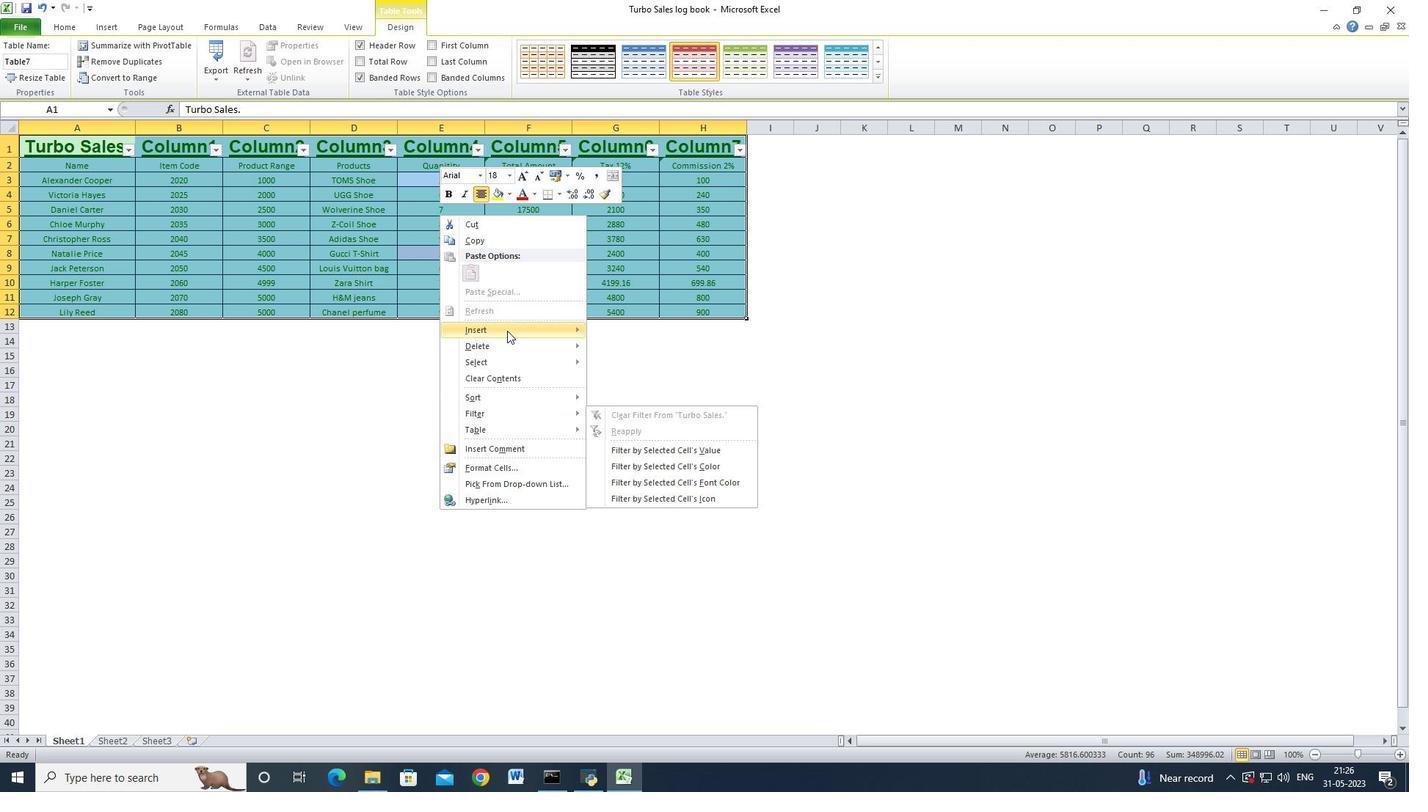 
Action: Mouse moved to (712, 72)
Screenshot: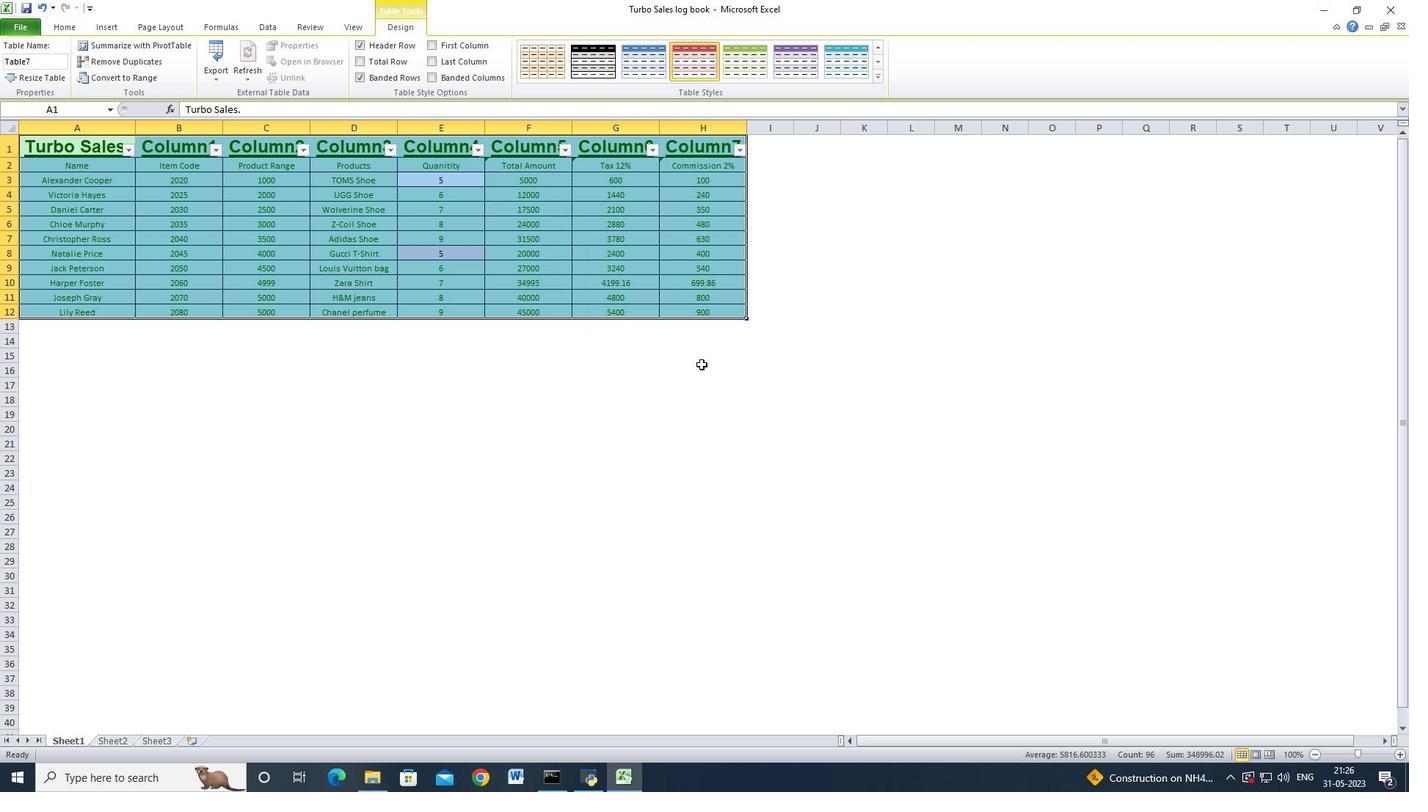 
Action: Mouse pressed left at (712, 72)
Screenshot: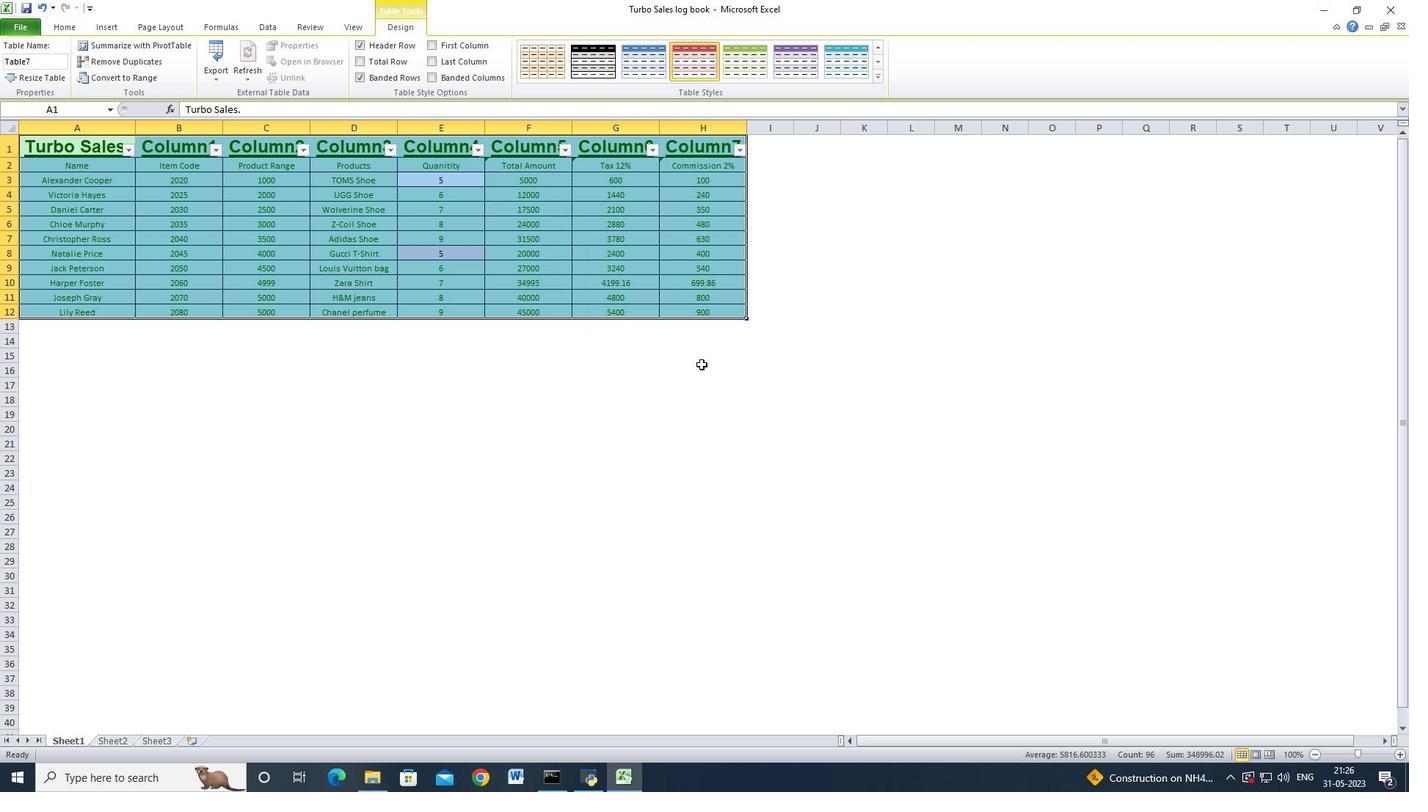 
Action: Mouse moved to (710, 72)
Screenshot: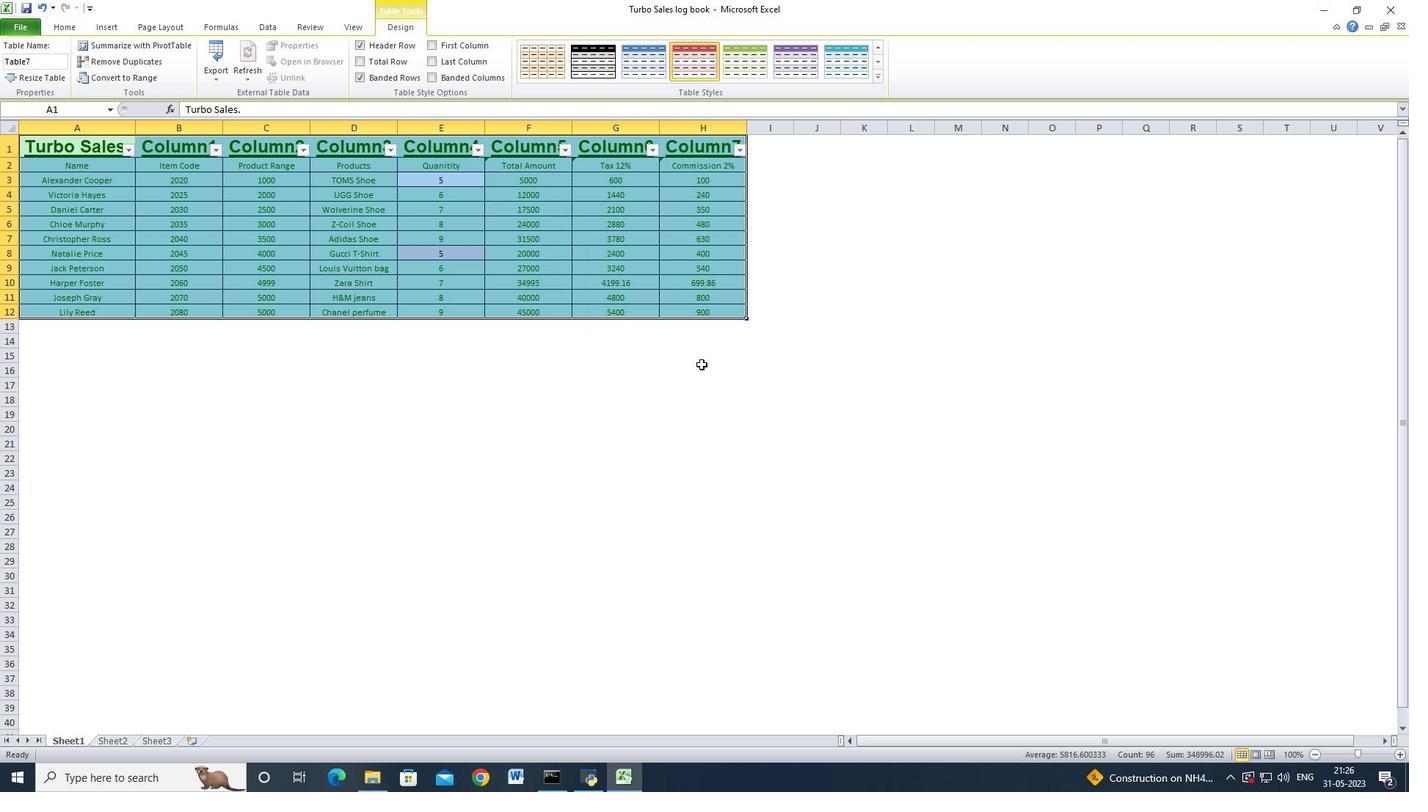 
Action: Mouse pressed left at (710, 72)
Screenshot: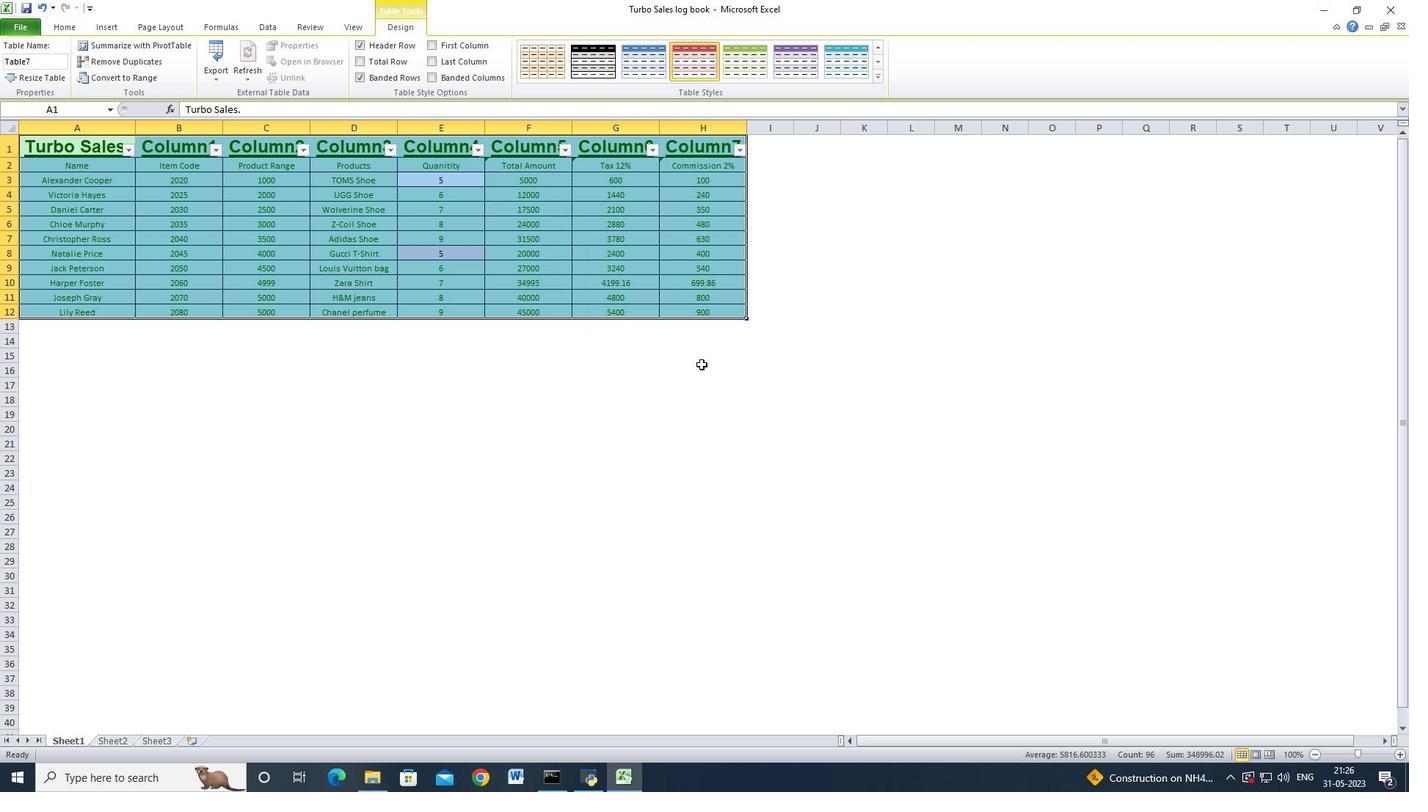 
Action: Mouse moved to (690, 52)
Screenshot: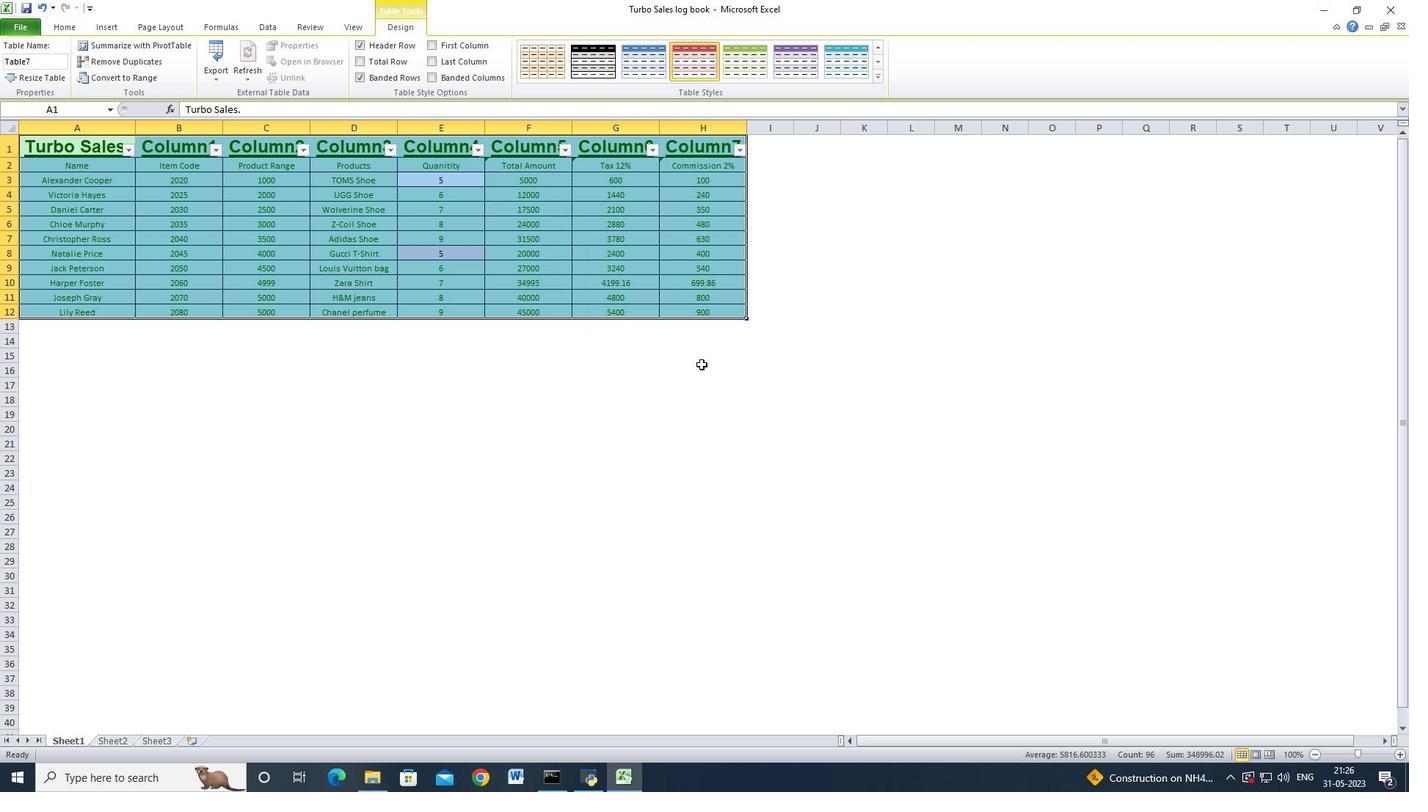 
Action: Mouse pressed left at (690, 52)
Screenshot: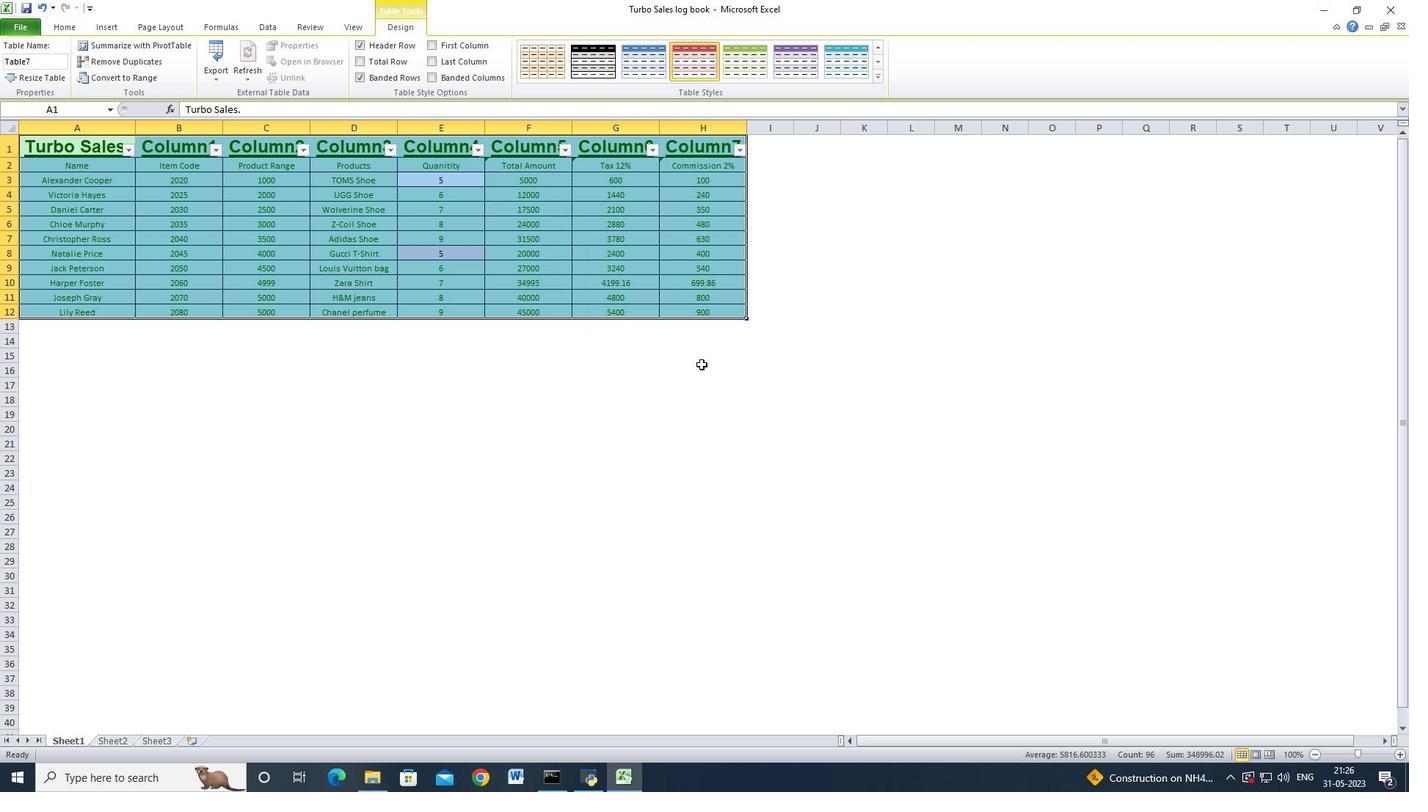 
Action: Mouse moved to (628, 71)
Screenshot: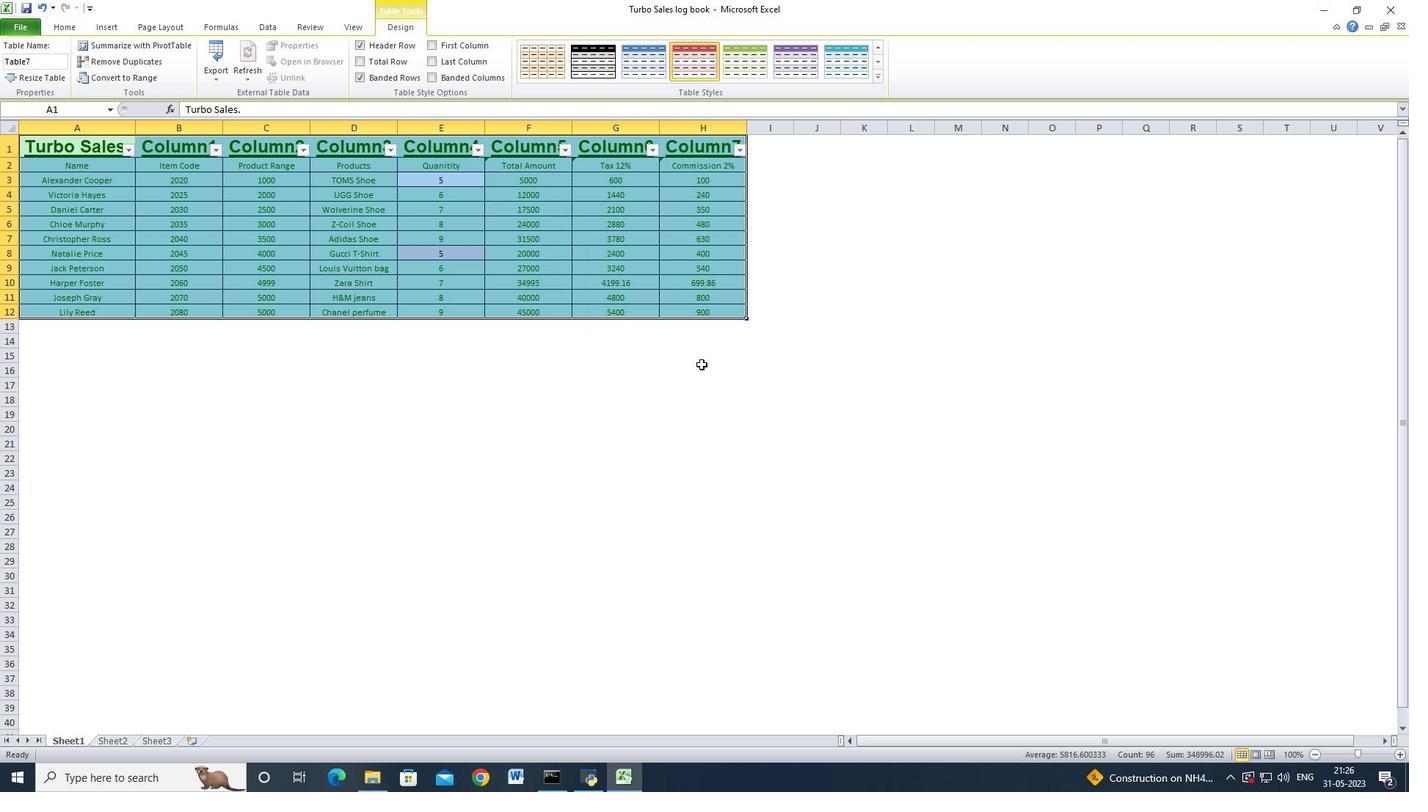 
Action: Mouse pressed left at (628, 71)
Screenshot: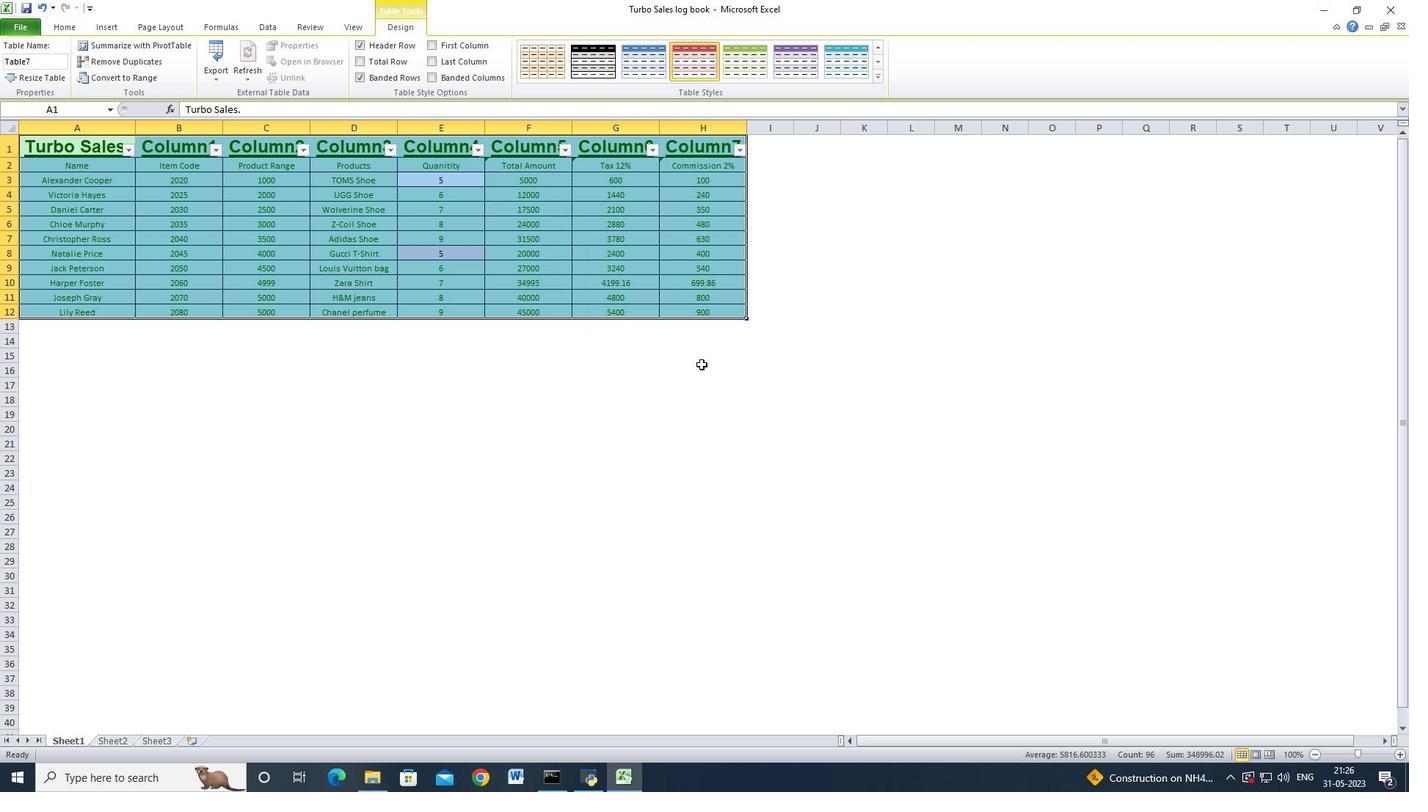 
Action: Mouse moved to (738, 250)
Screenshot: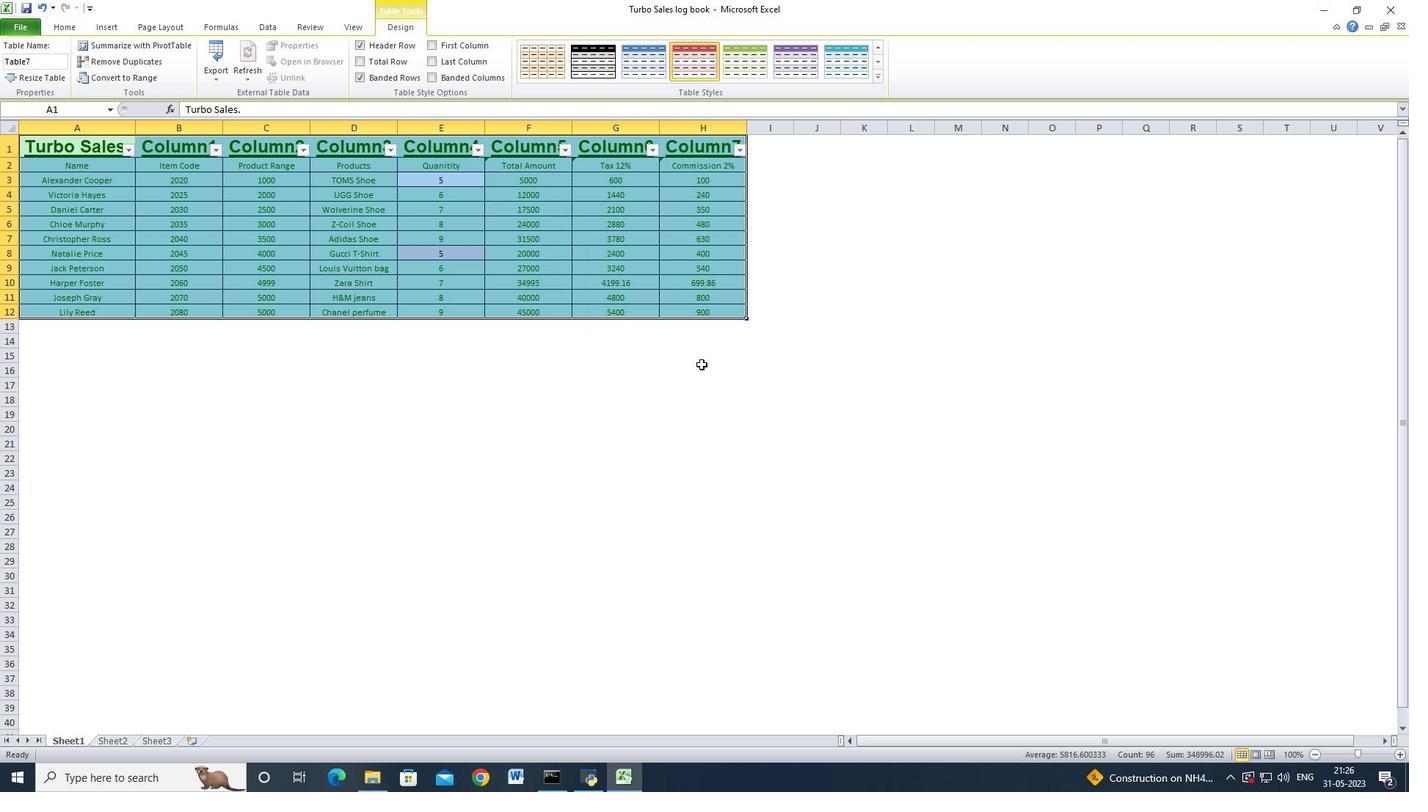 
Action: Mouse pressed left at (738, 250)
Screenshot: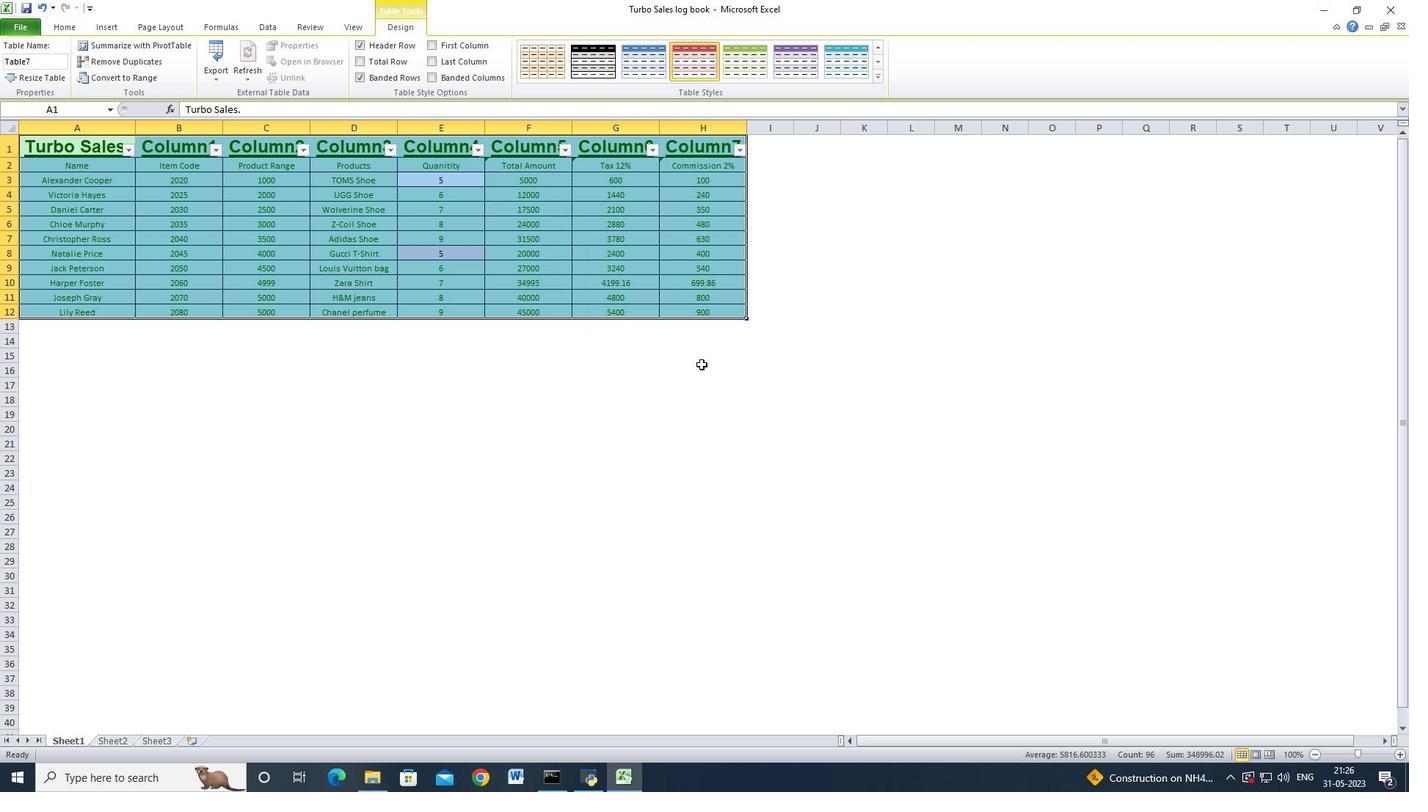 
Action: Mouse moved to (372, 398)
Screenshot: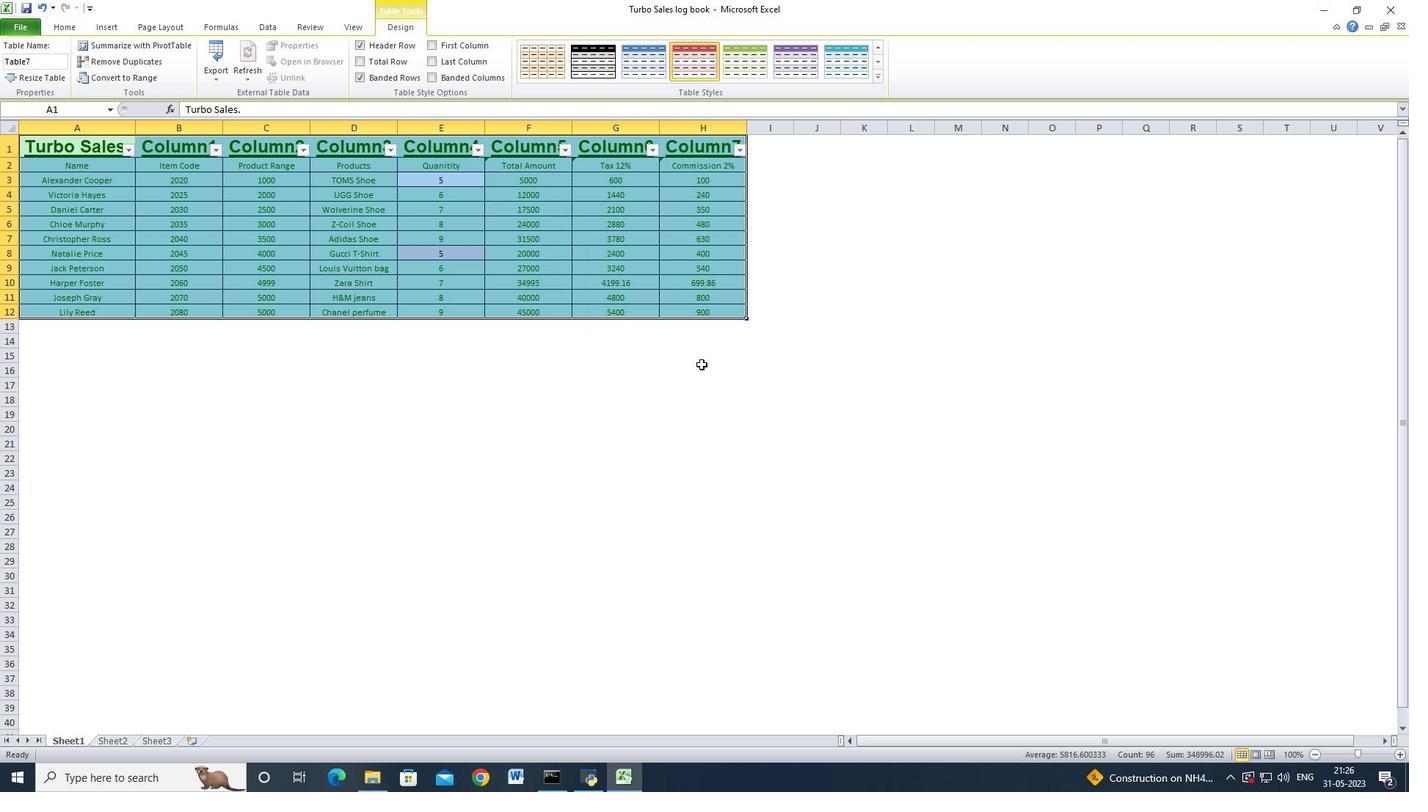 
Action: Mouse pressed left at (372, 398)
Screenshot: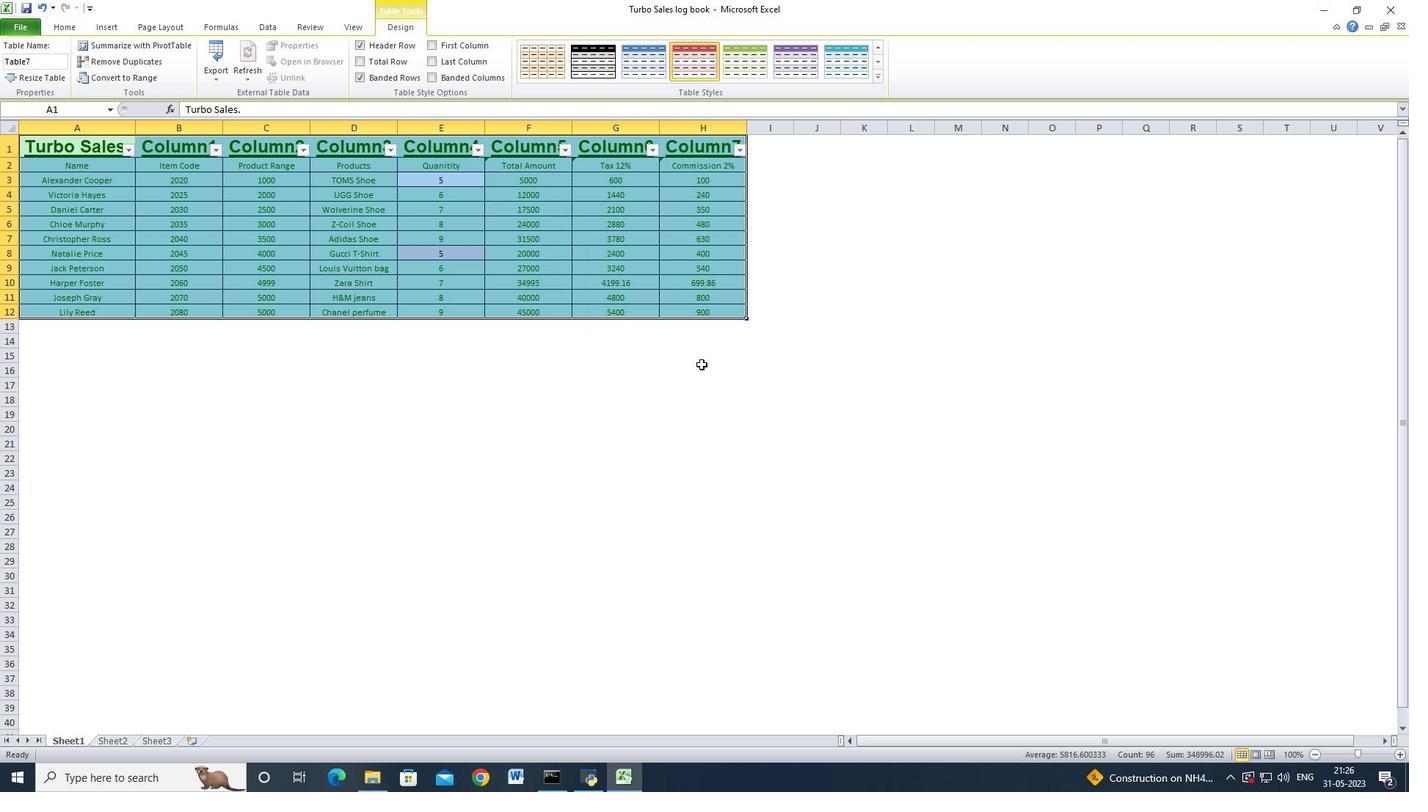 
Action: Mouse moved to (550, 66)
Screenshot: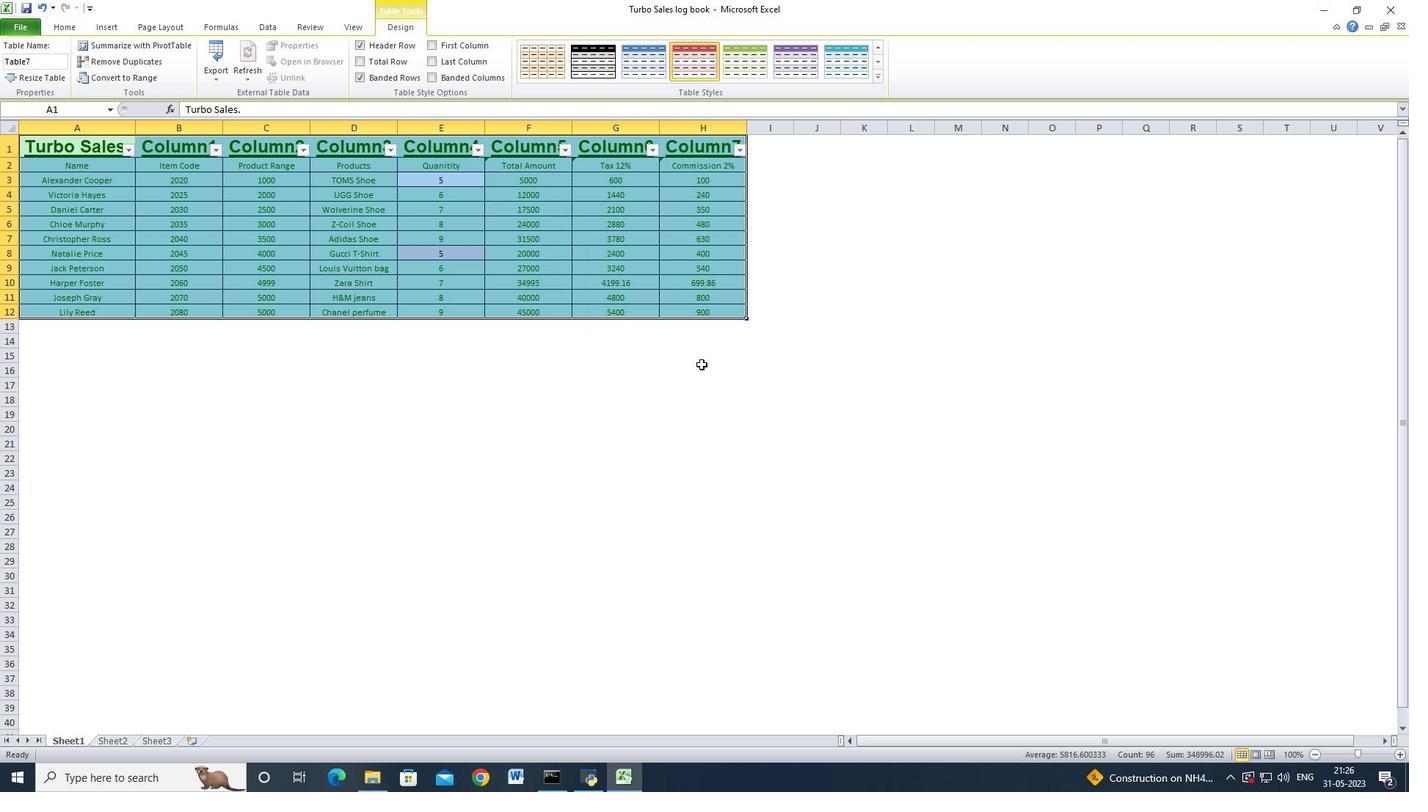 
Action: Mouse pressed left at (550, 66)
Screenshot: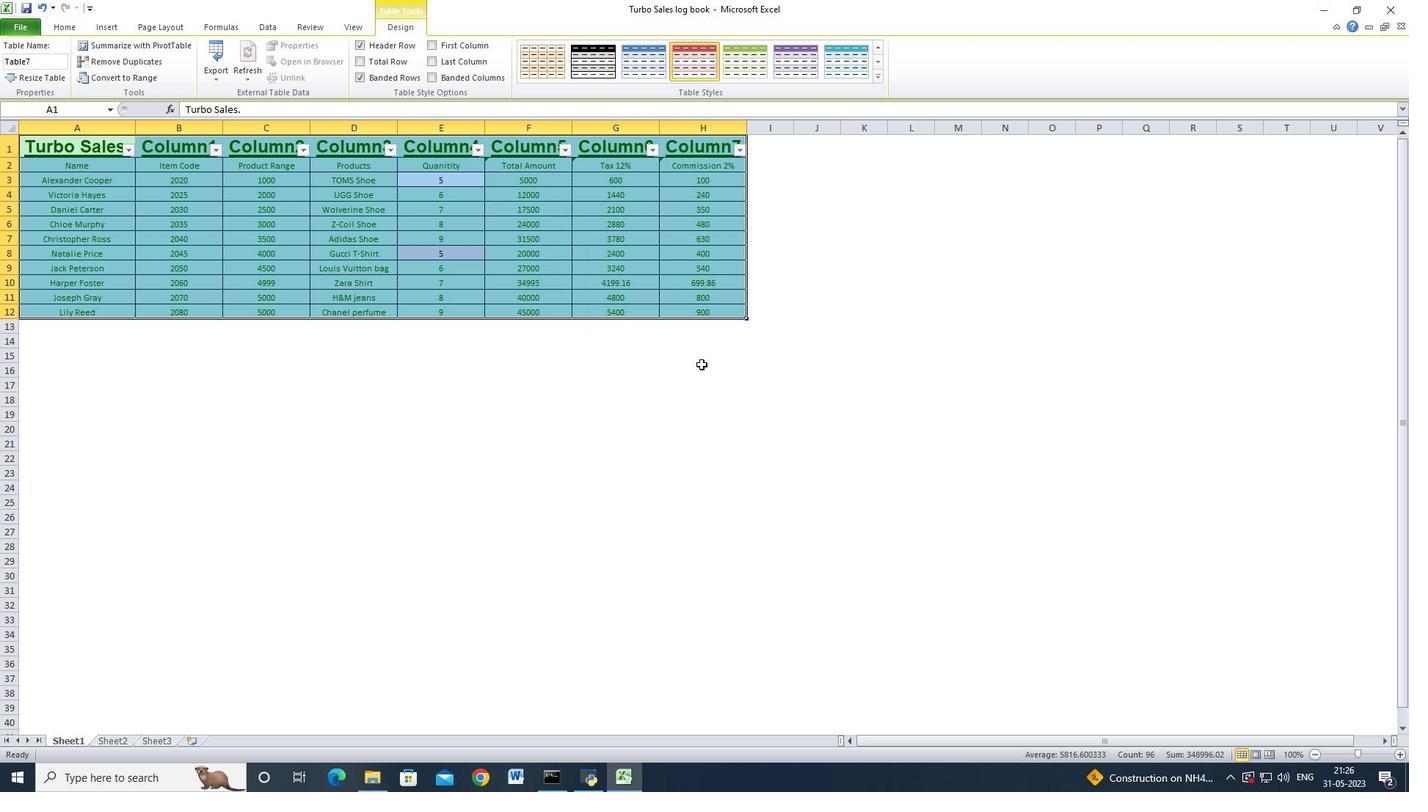 
Action: Mouse moved to (405, 210)
Screenshot: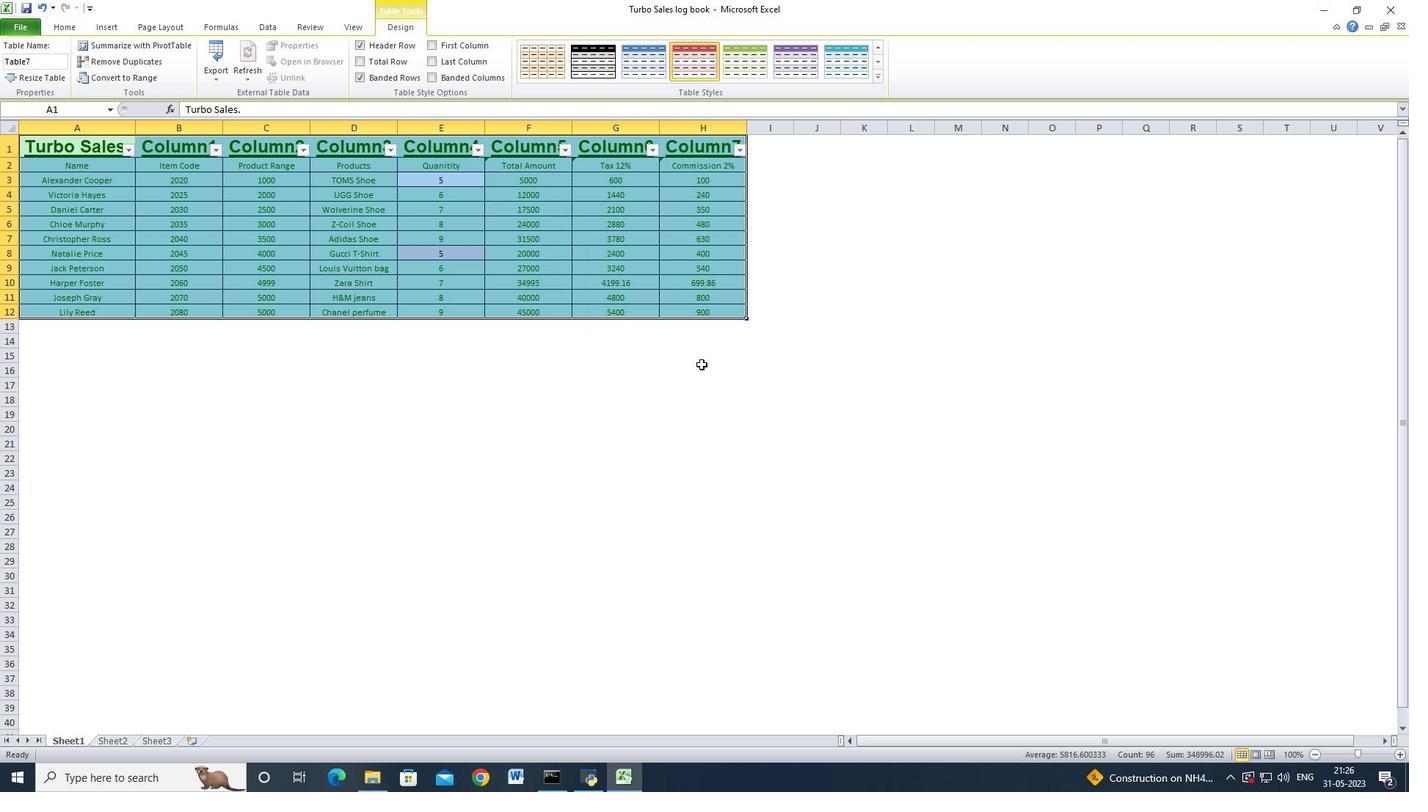
Action: Mouse pressed left at (405, 210)
Screenshot: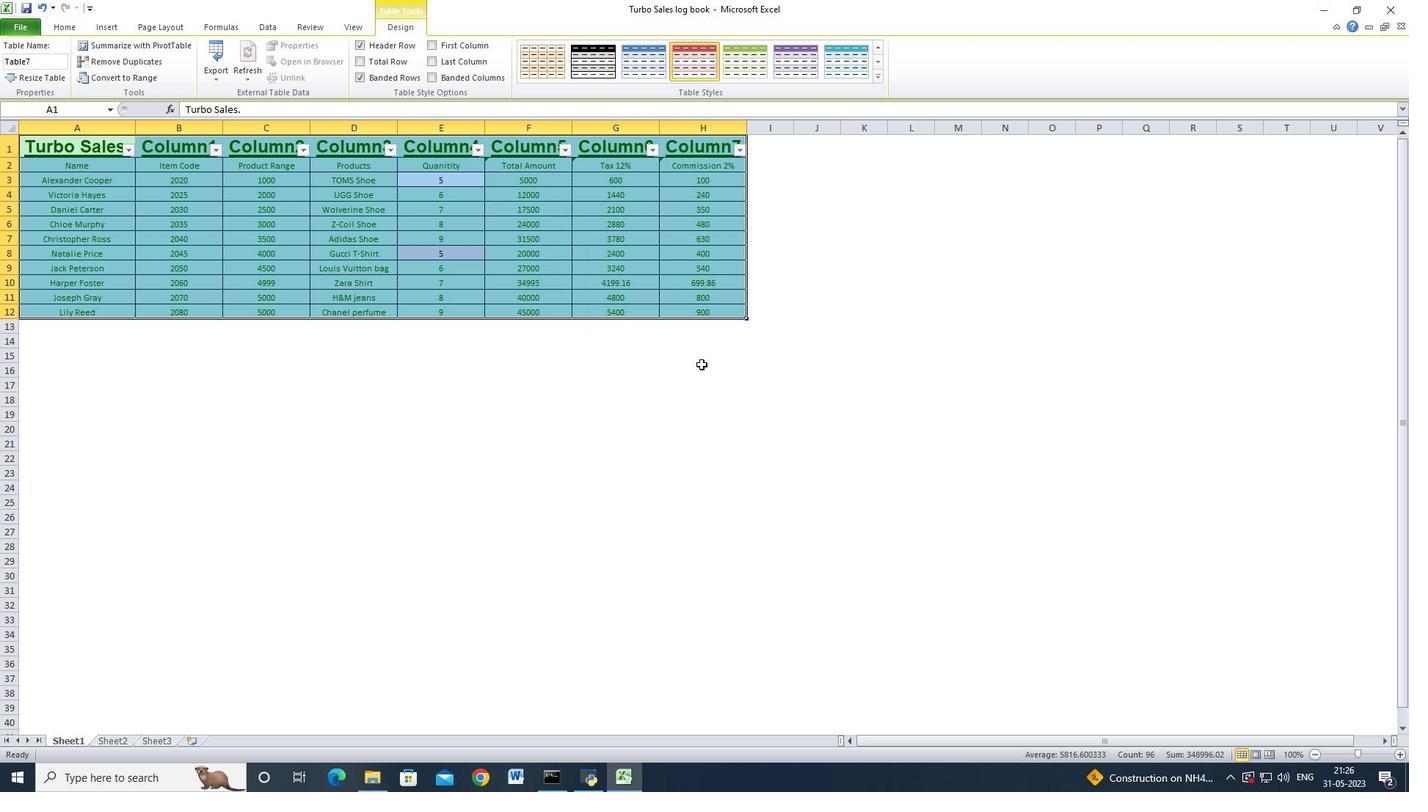 
Action: Mouse moved to (421, 185)
Screenshot: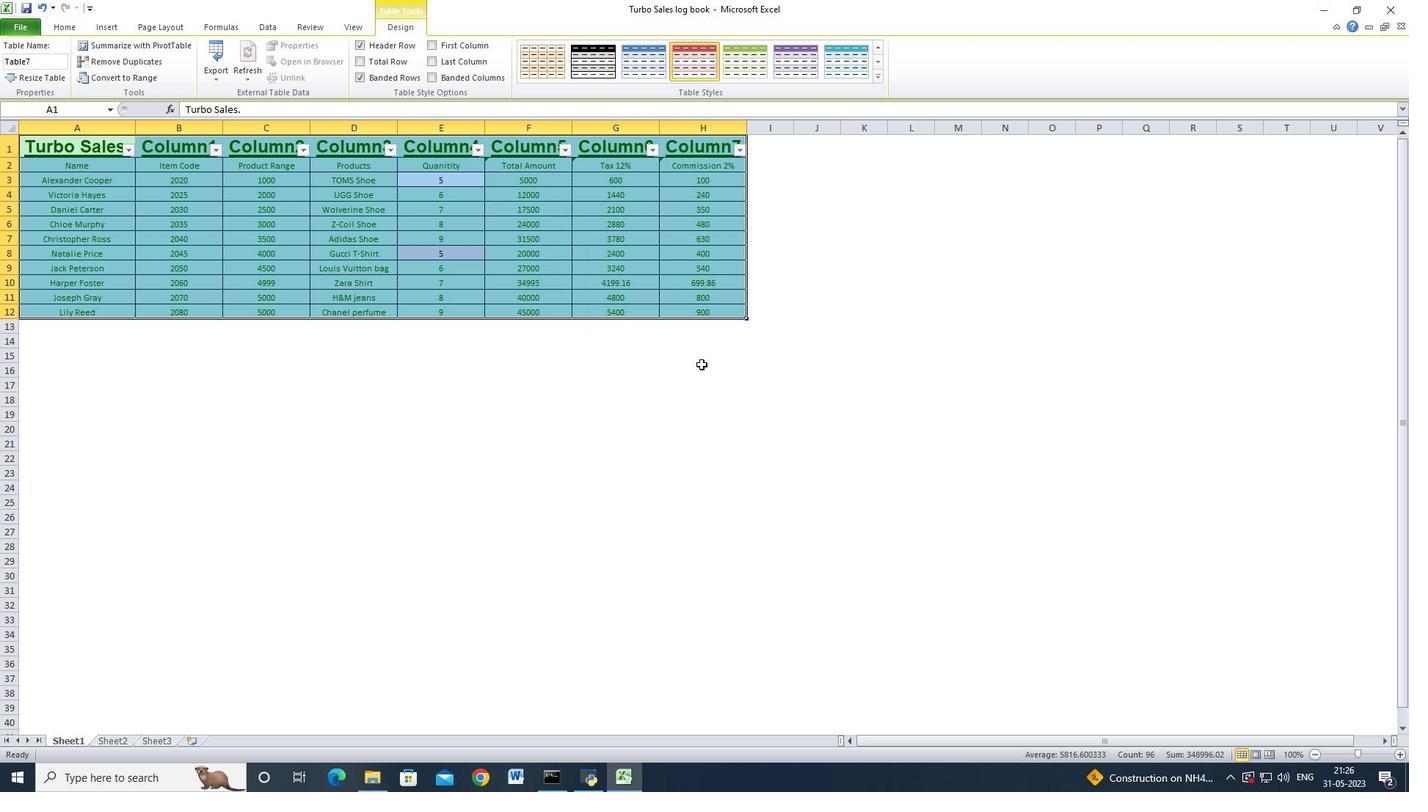 
Action: Key pressed ctrl+Z
Screenshot: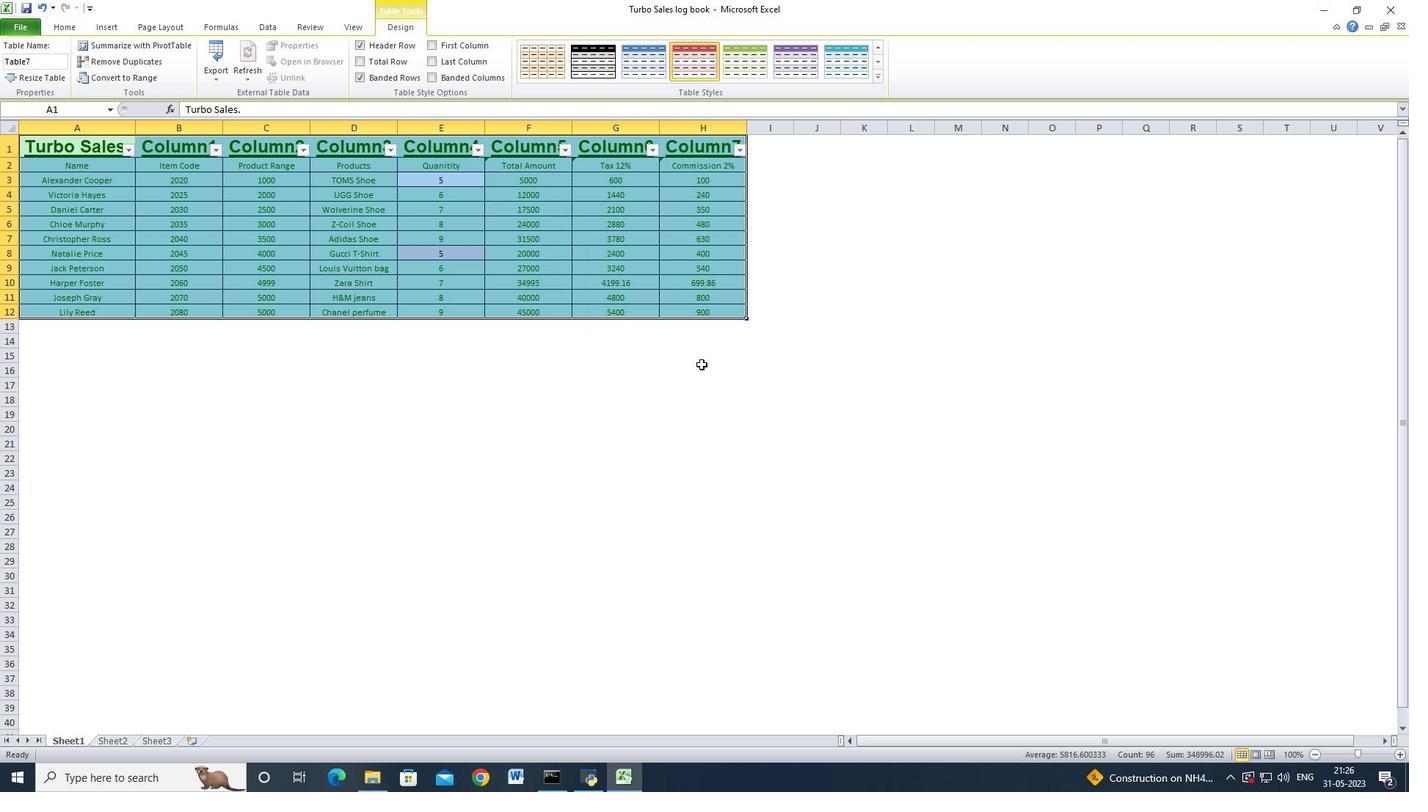 
Action: Mouse moved to (393, 158)
Screenshot: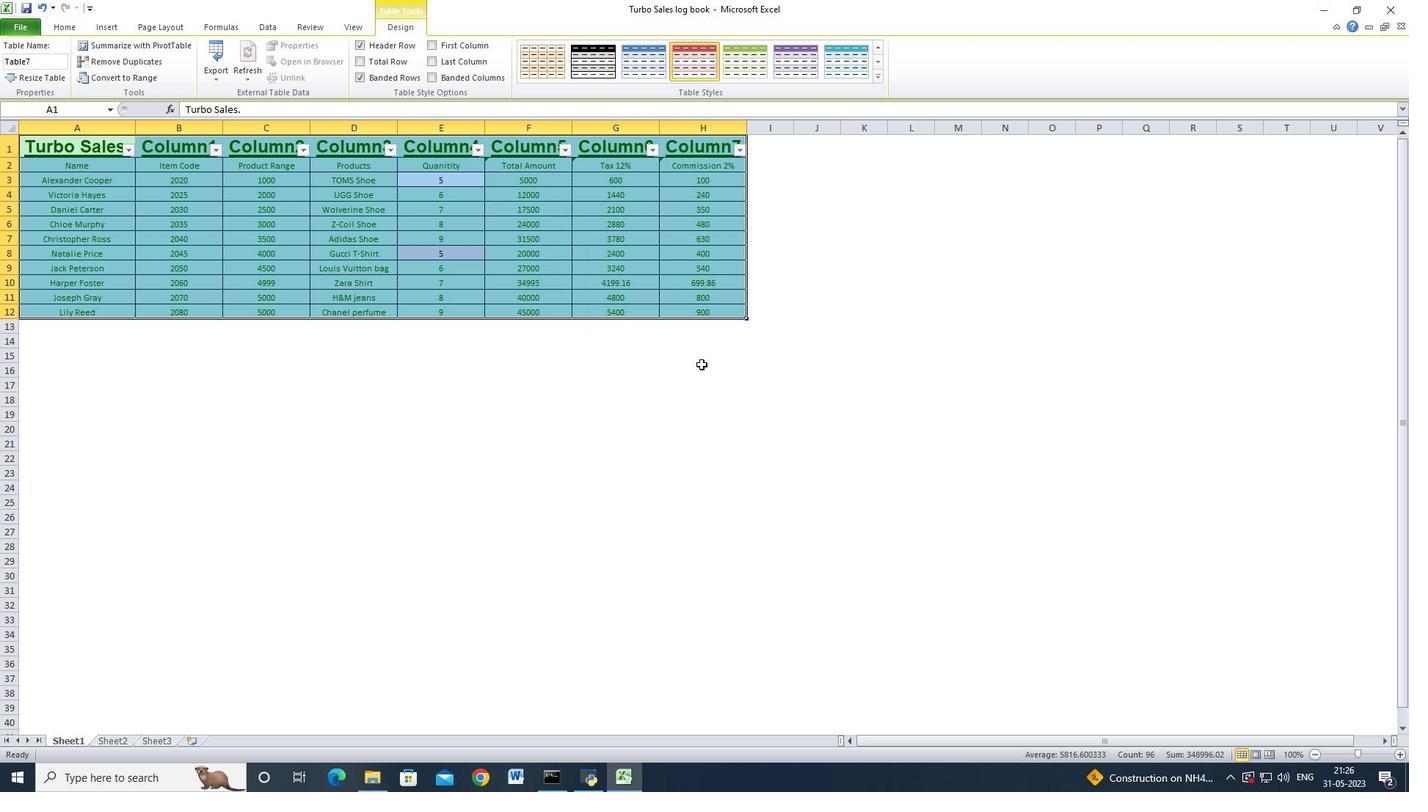 
Action: Key pressed <'\x1a'>
Screenshot: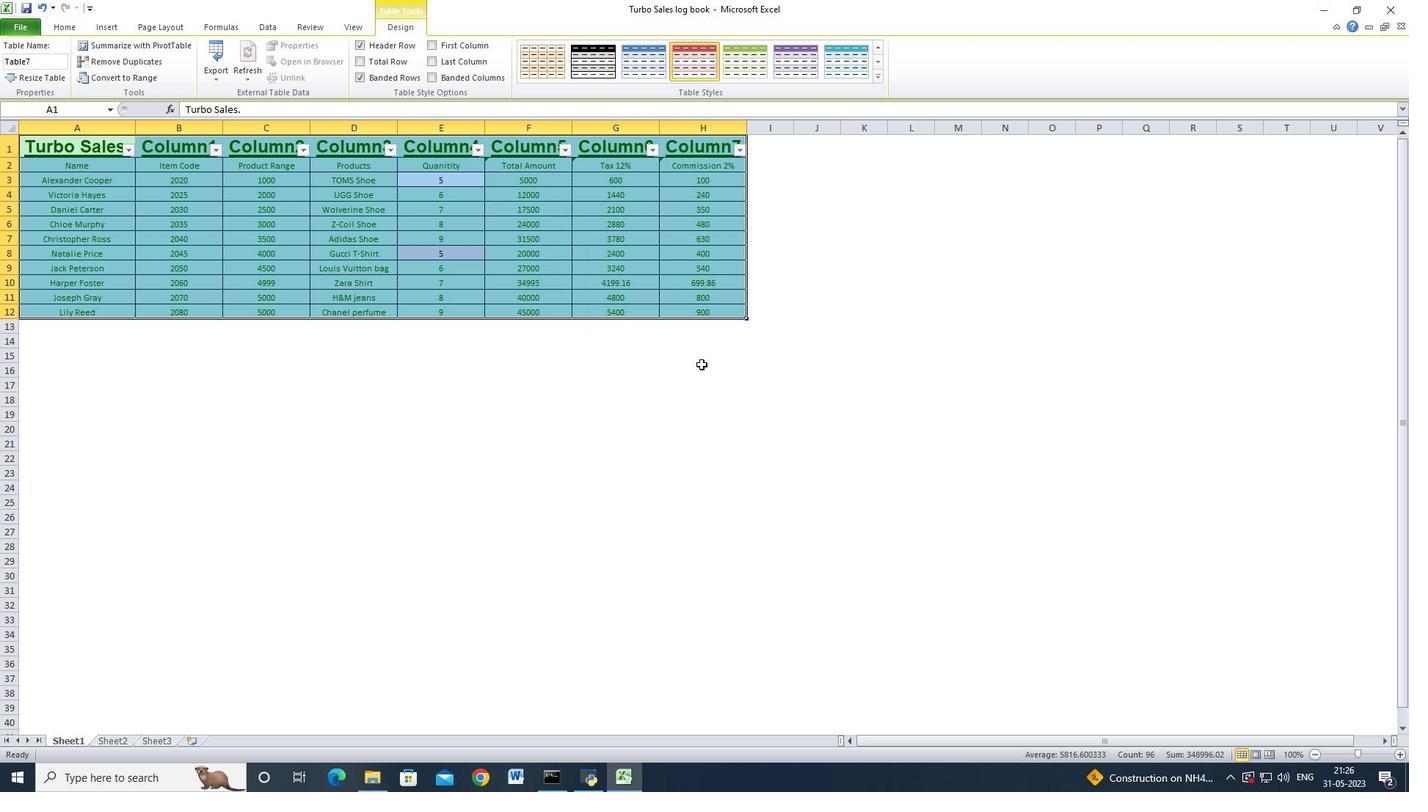 
Action: Mouse moved to (352, 192)
Screenshot: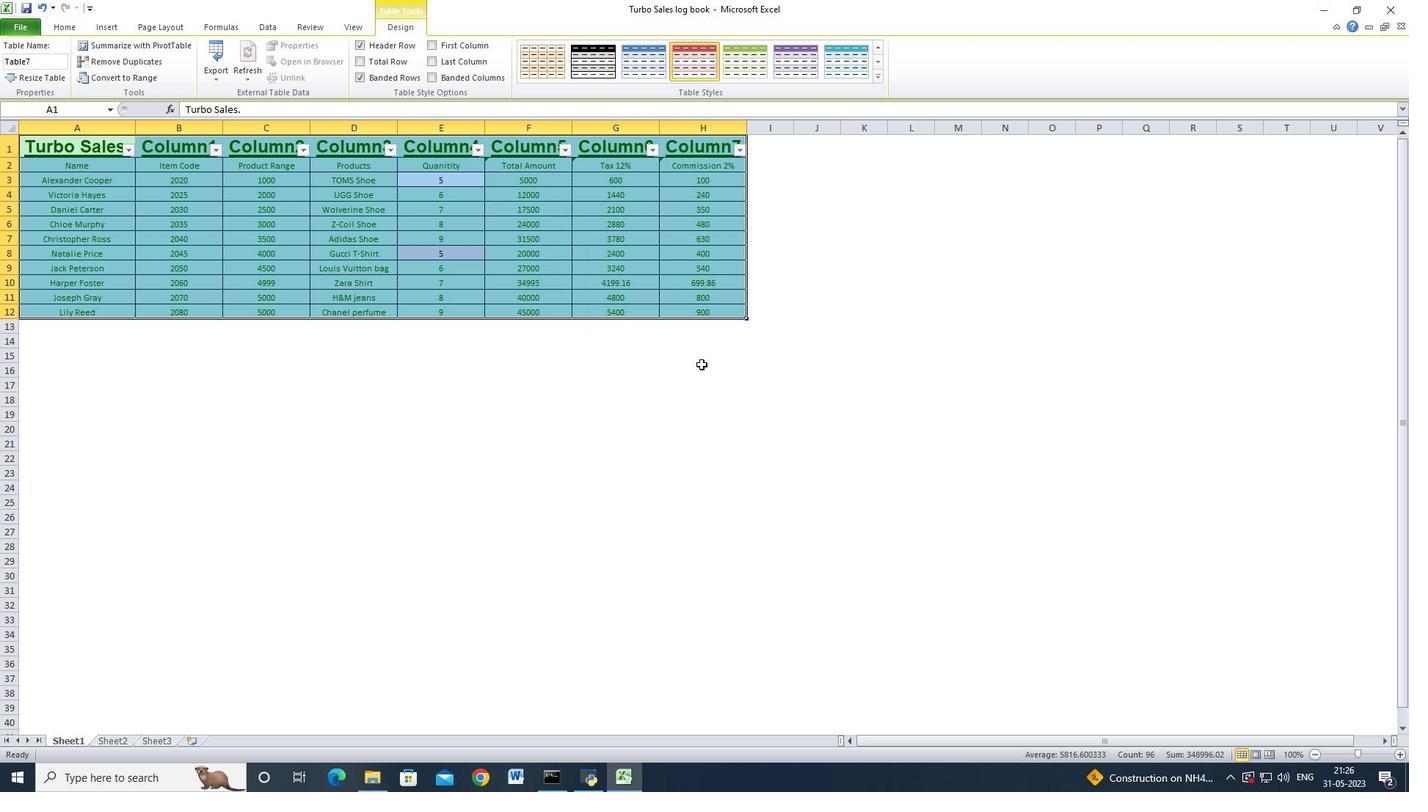 
Action: Key pressed <'\x1a'>
Screenshot: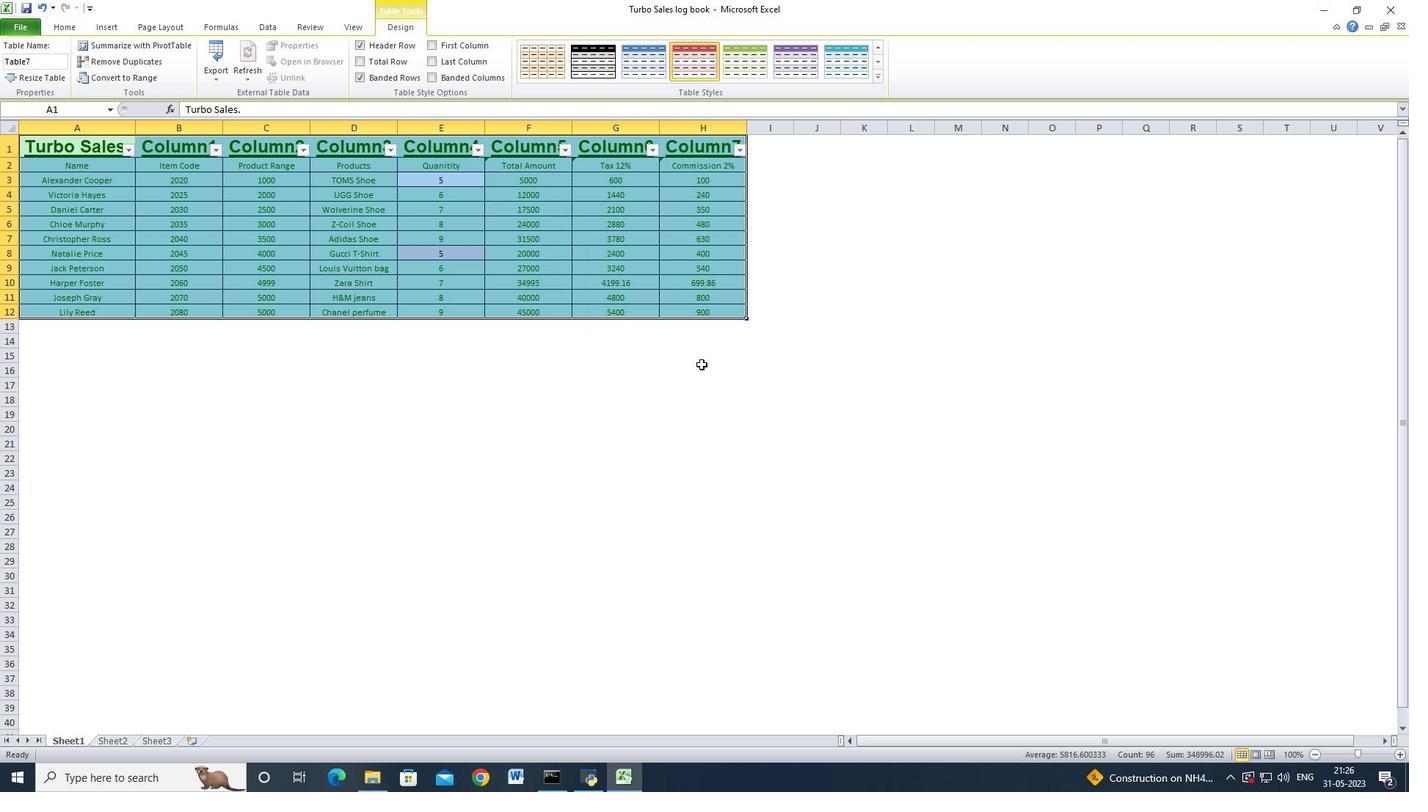 
Action: Mouse moved to (132, 151)
Screenshot: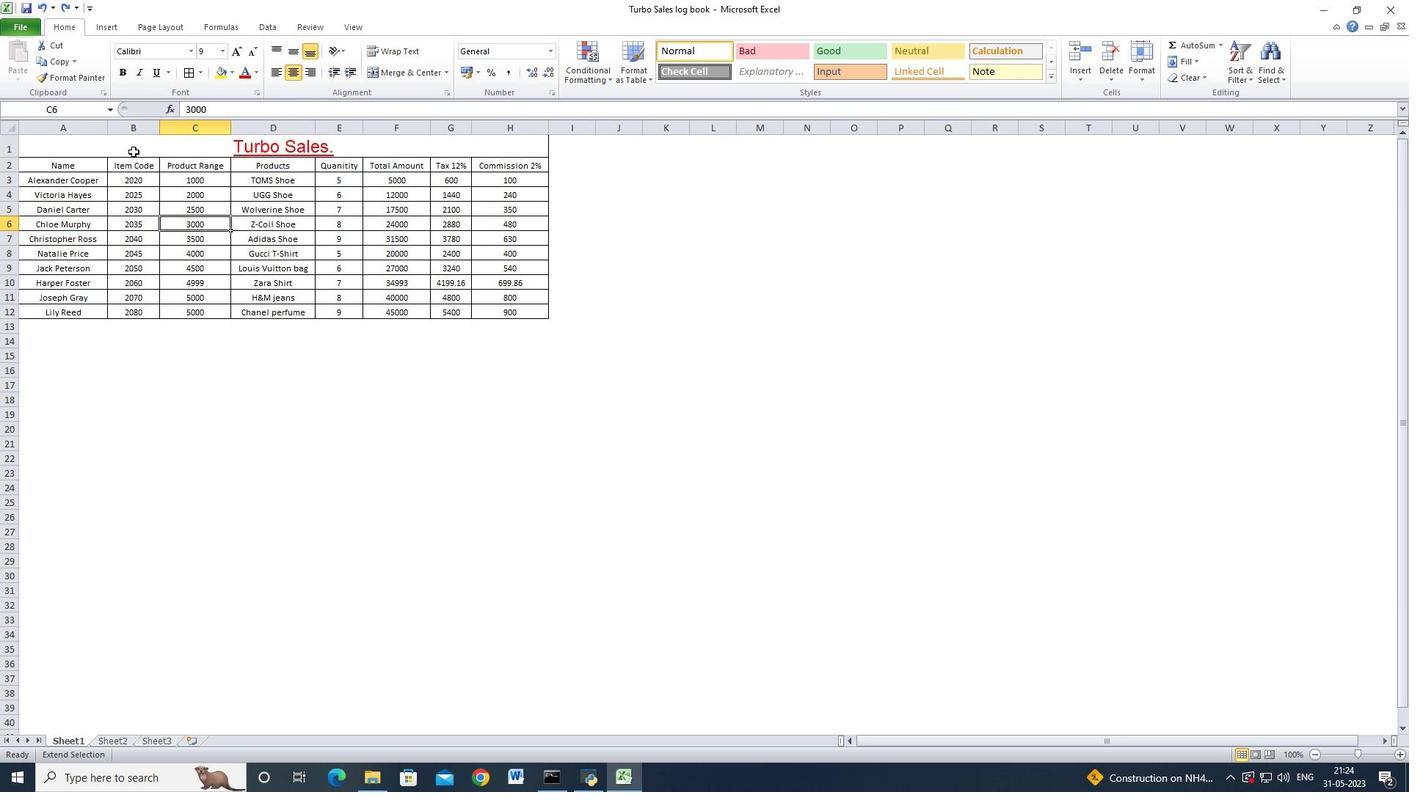 
Action: Mouse pressed left at (132, 151)
Screenshot: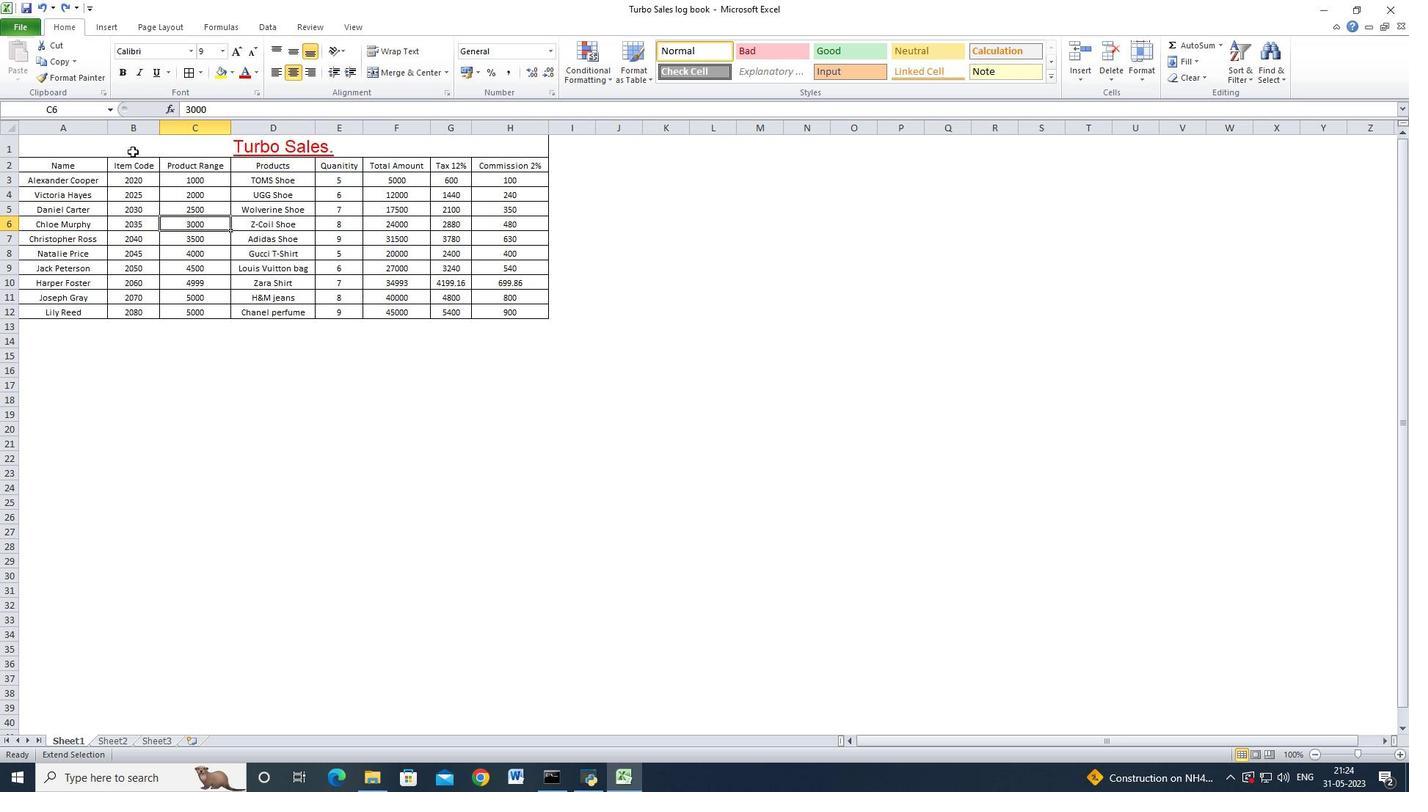 
Action: Mouse moved to (145, 280)
Screenshot: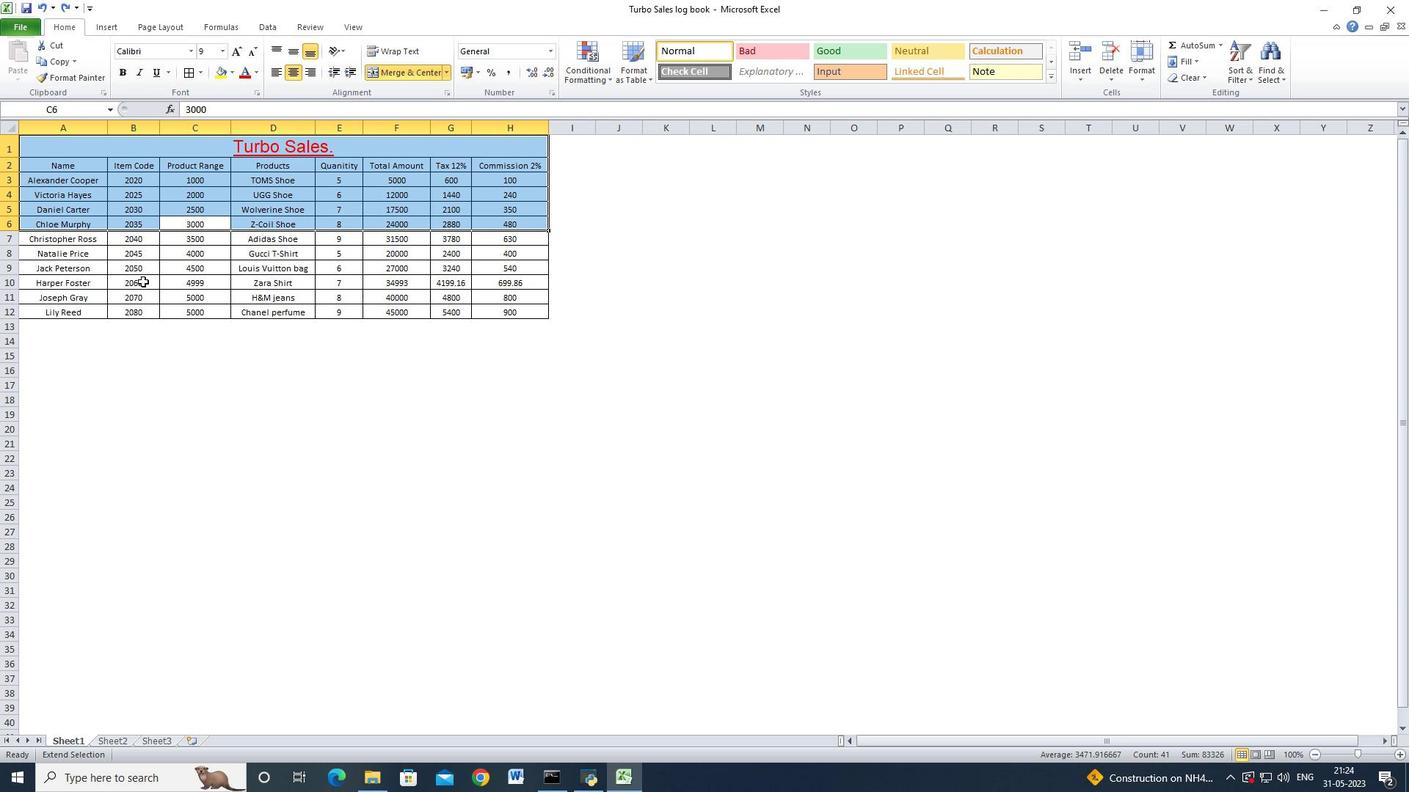 
Action: Mouse pressed left at (145, 280)
Screenshot: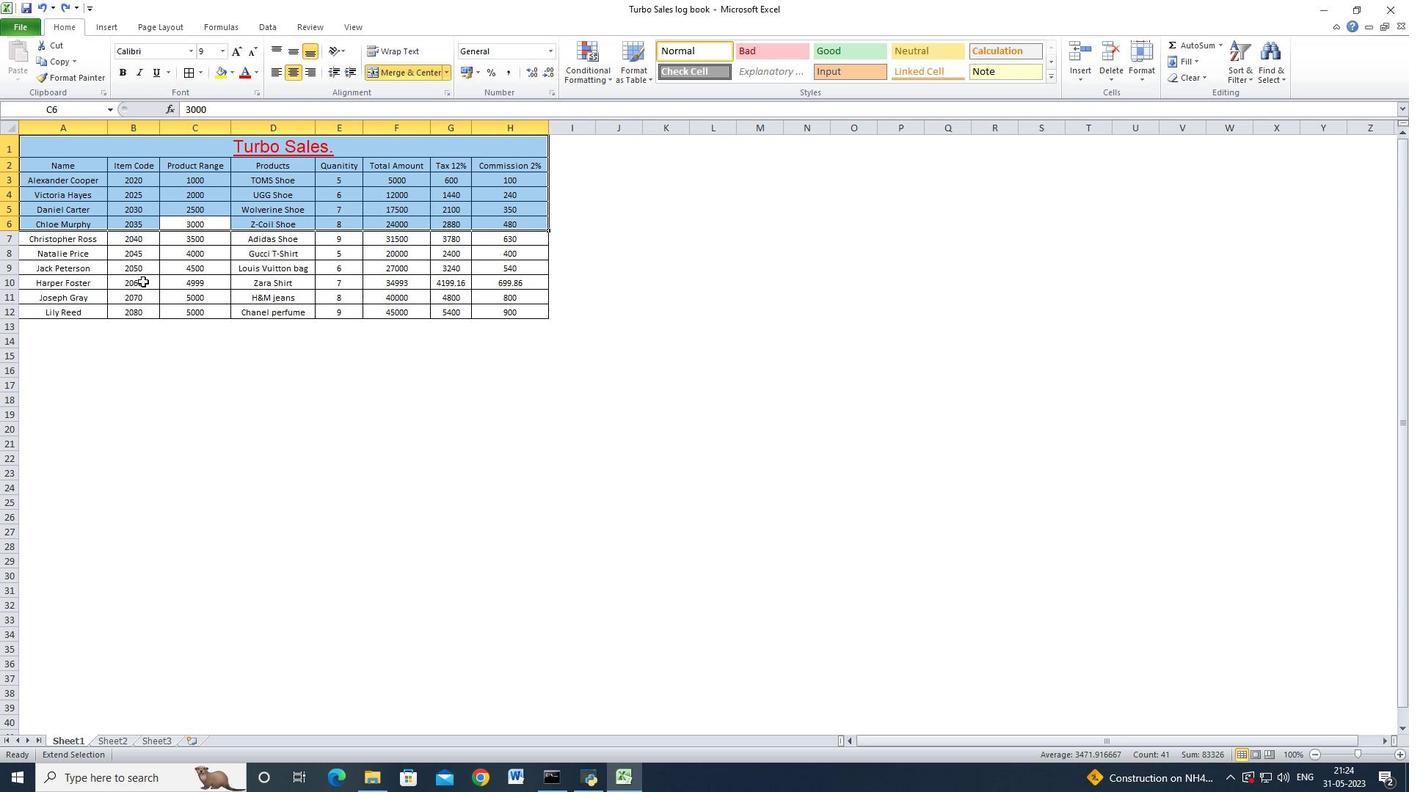 
Action: Mouse moved to (77, 147)
Screenshot: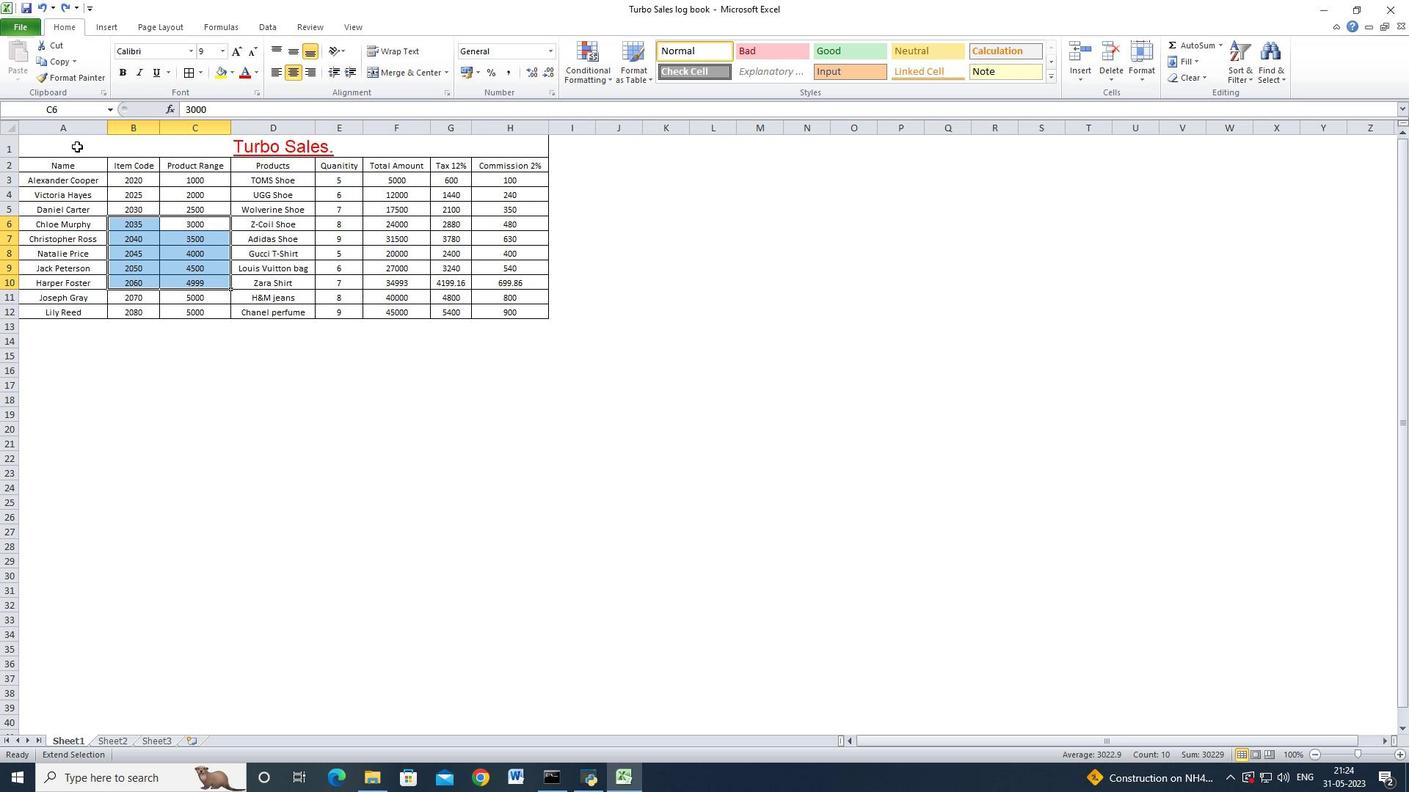 
Action: Mouse pressed left at (77, 147)
Screenshot: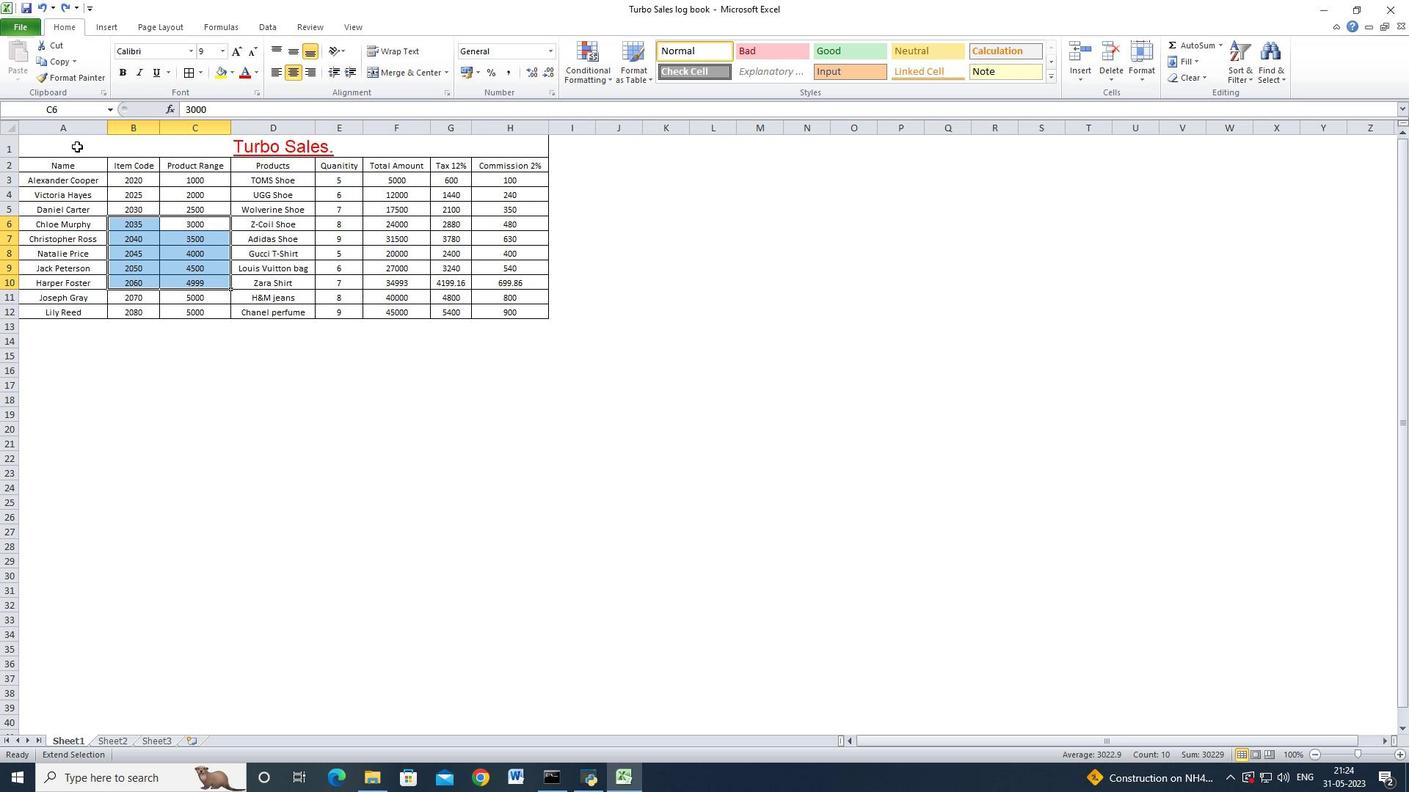 
Action: Mouse moved to (68, 149)
Screenshot: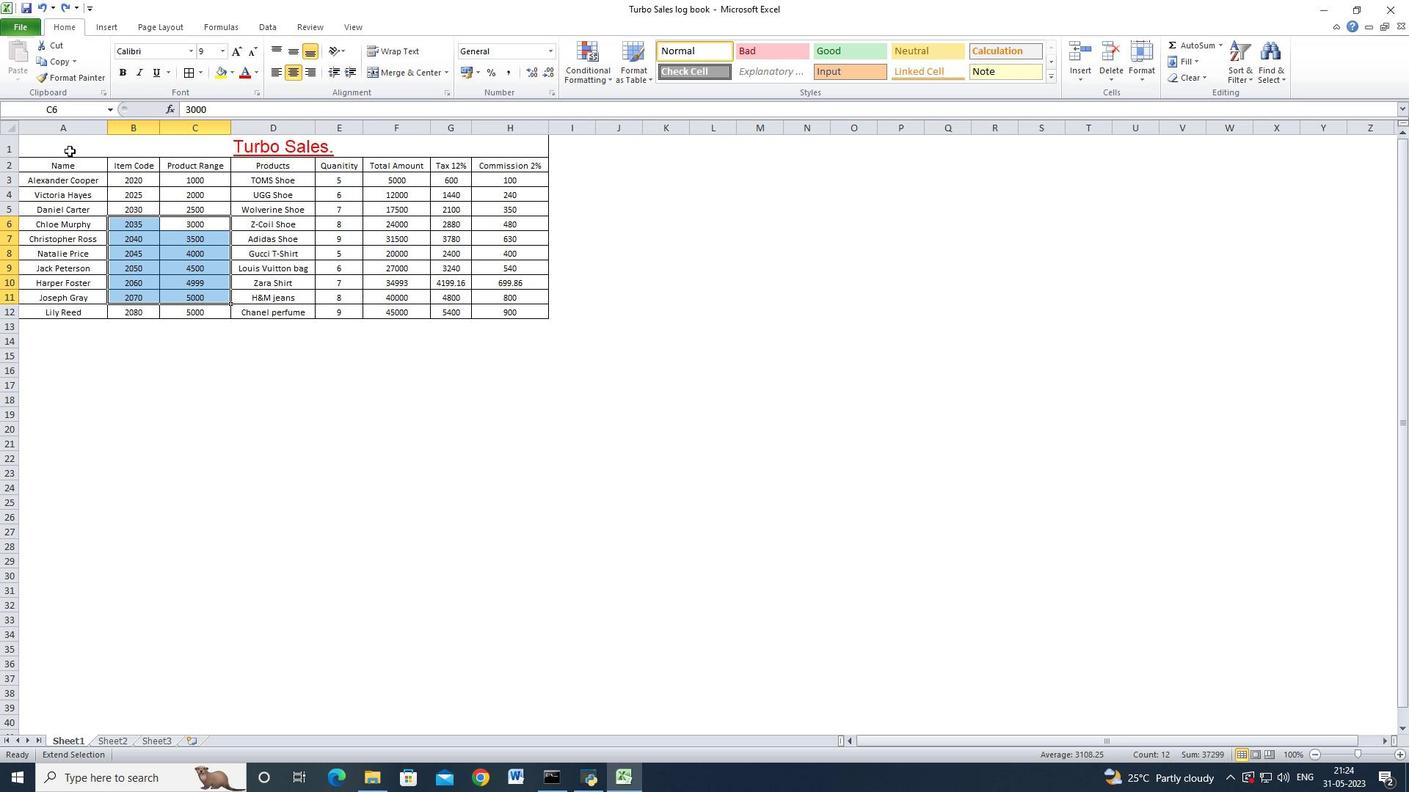 
Action: Mouse pressed left at (68, 149)
Screenshot: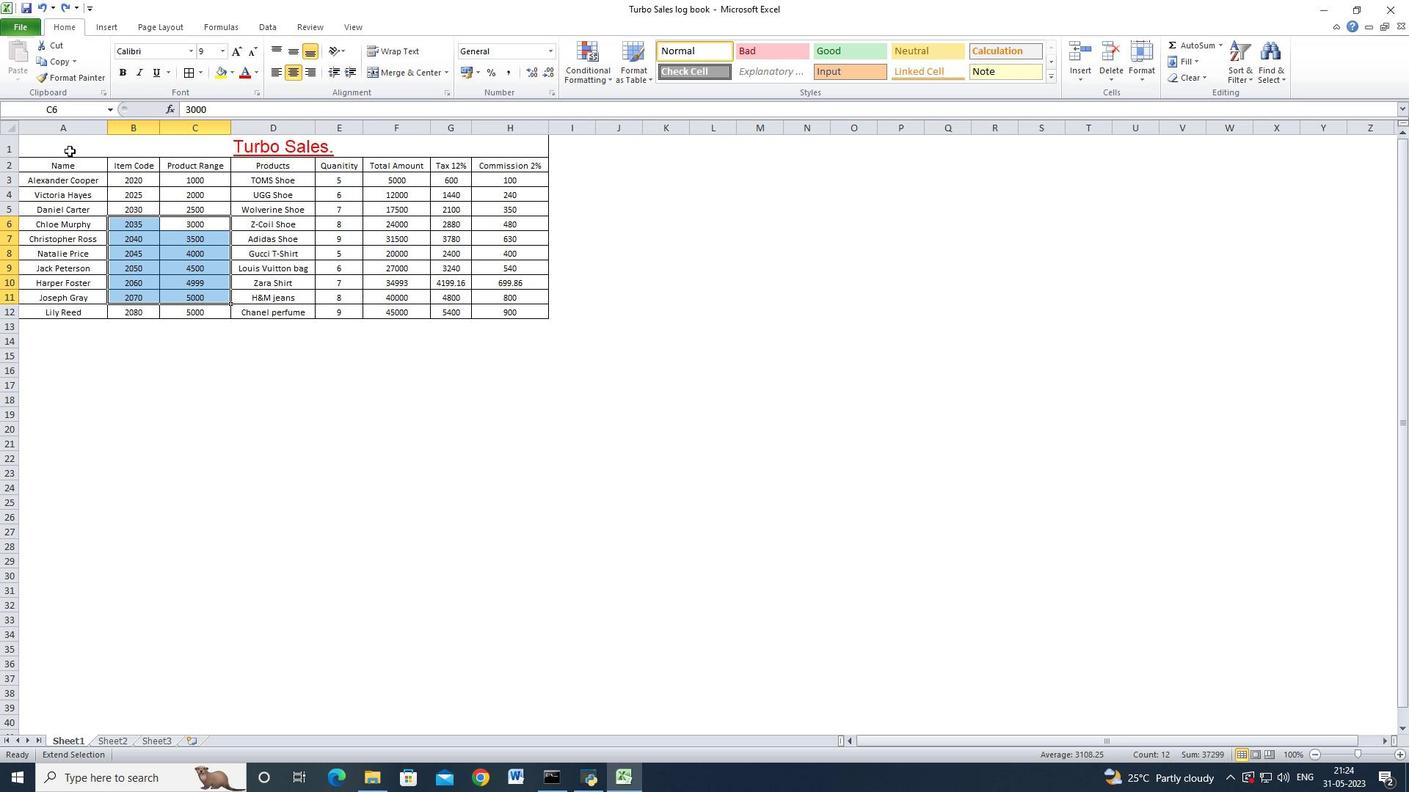 
Action: Mouse moved to (142, 261)
Screenshot: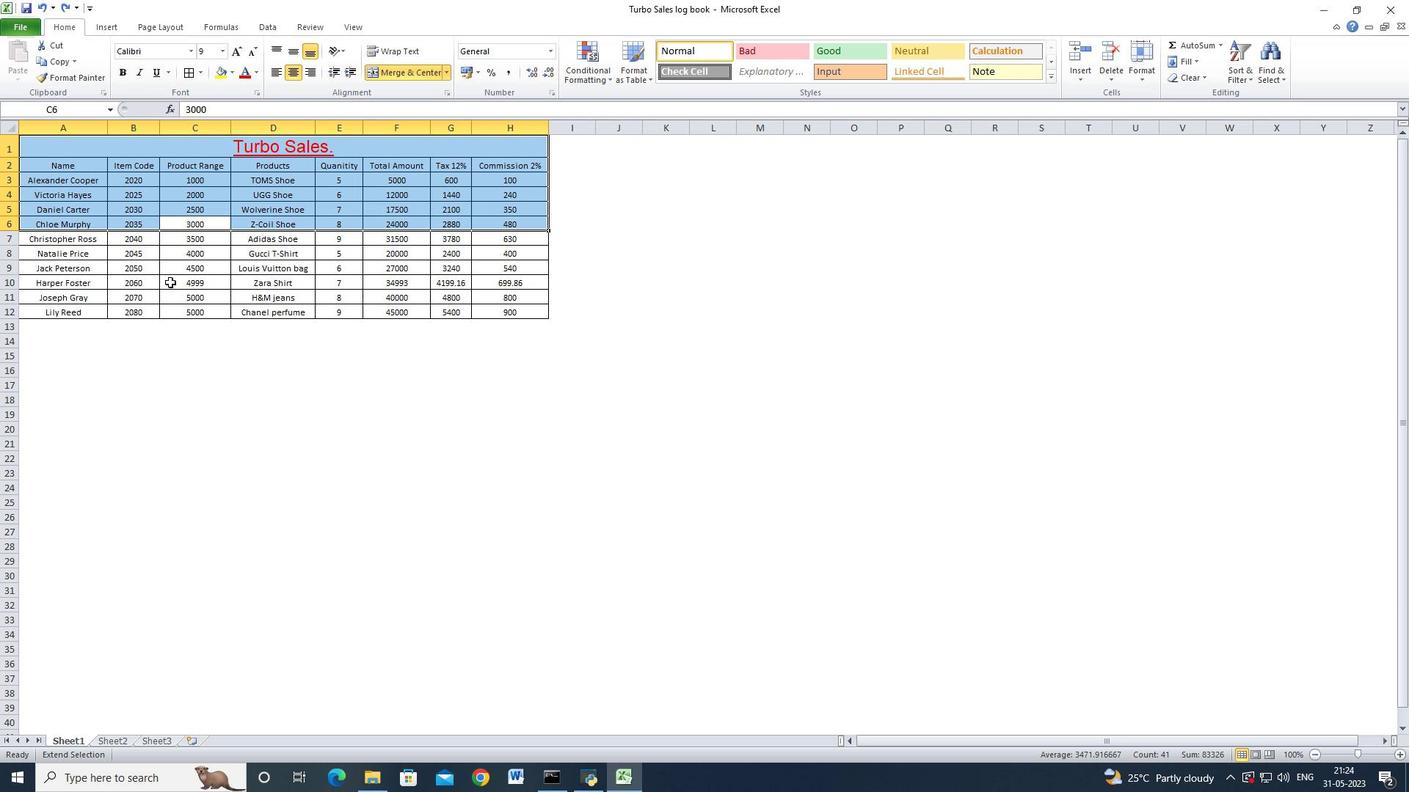 
Action: Key pressed <Key.esc> )
Screenshot: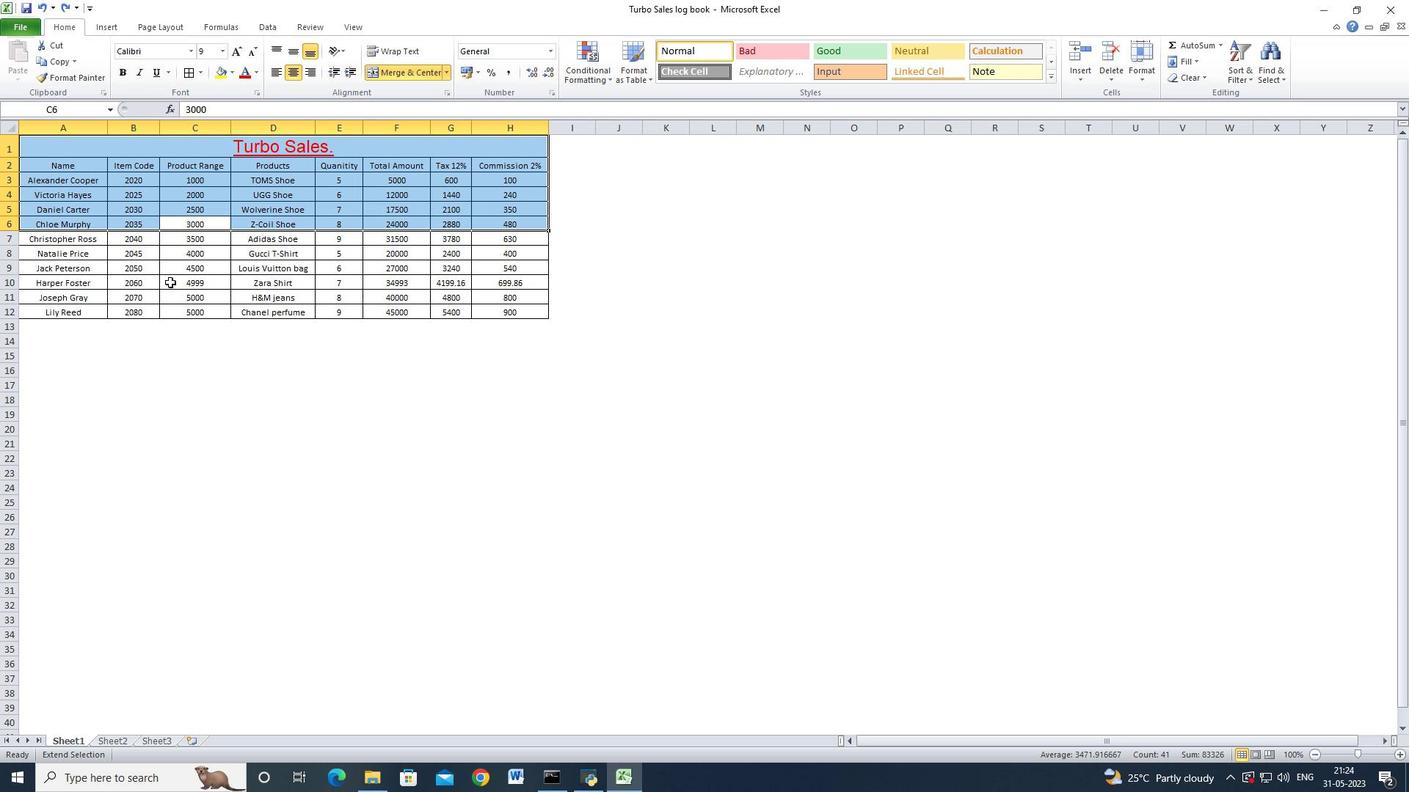 
Action: Mouse moved to (212, 272)
Screenshot: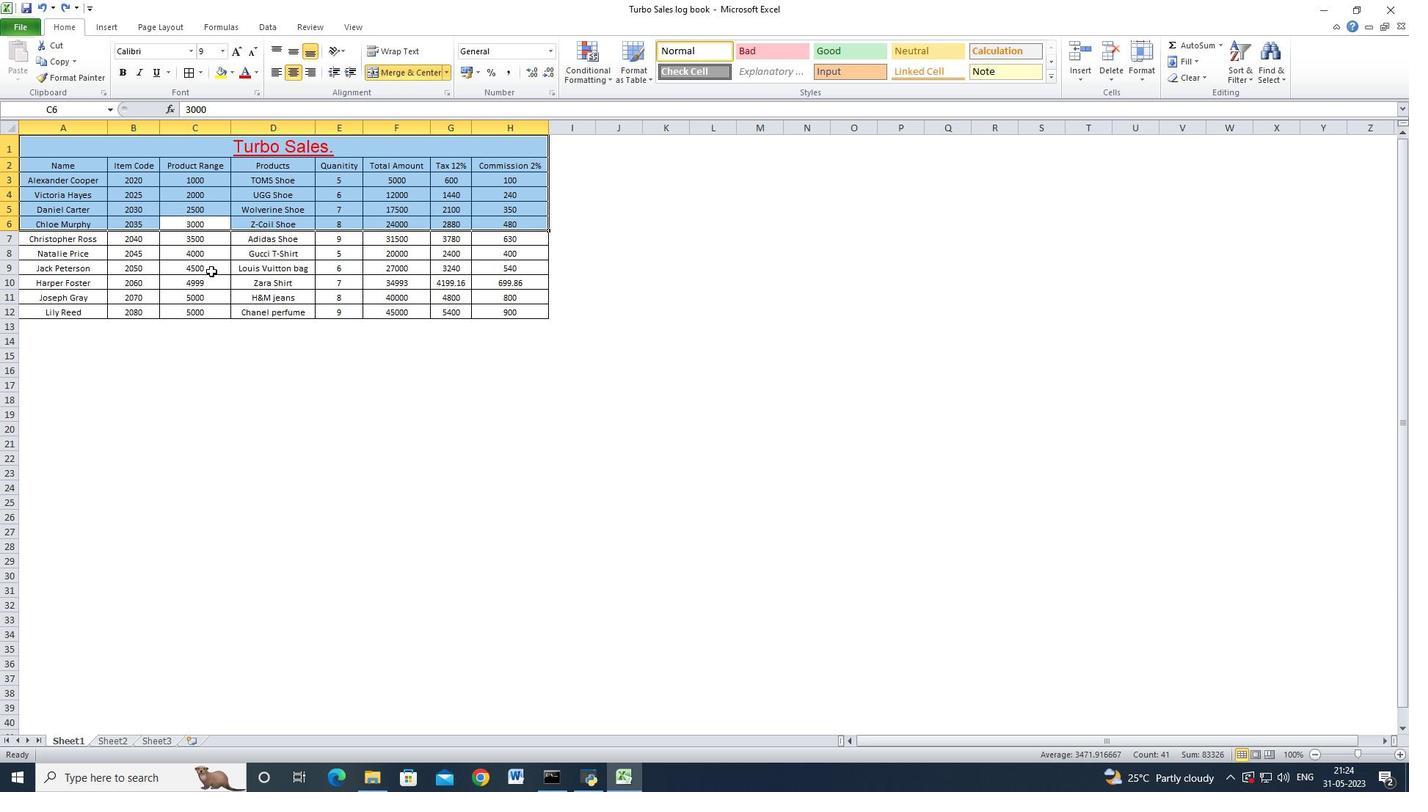 
Action: Mouse pressed left at (212, 272)
Screenshot: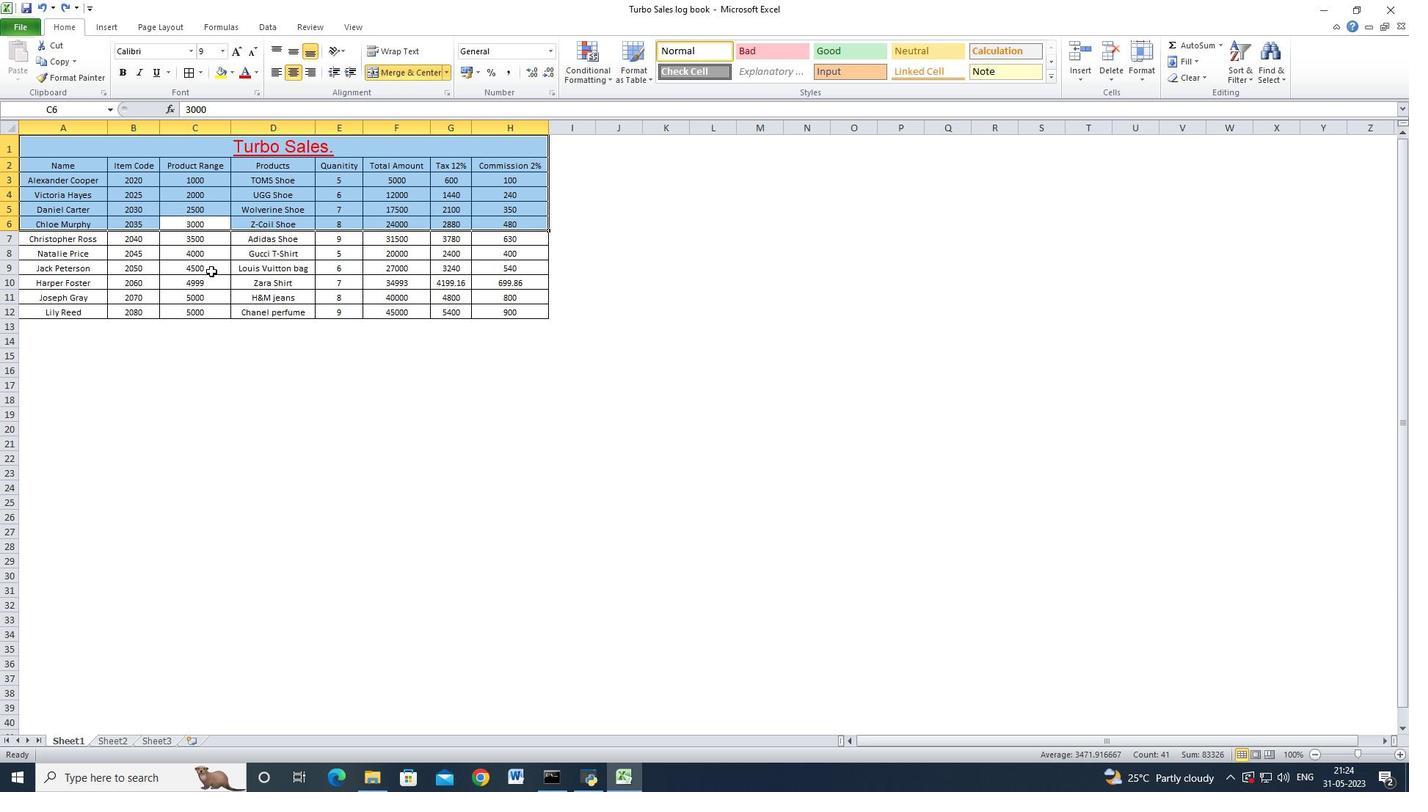 
Action: Mouse moved to (61, 145)
Screenshot: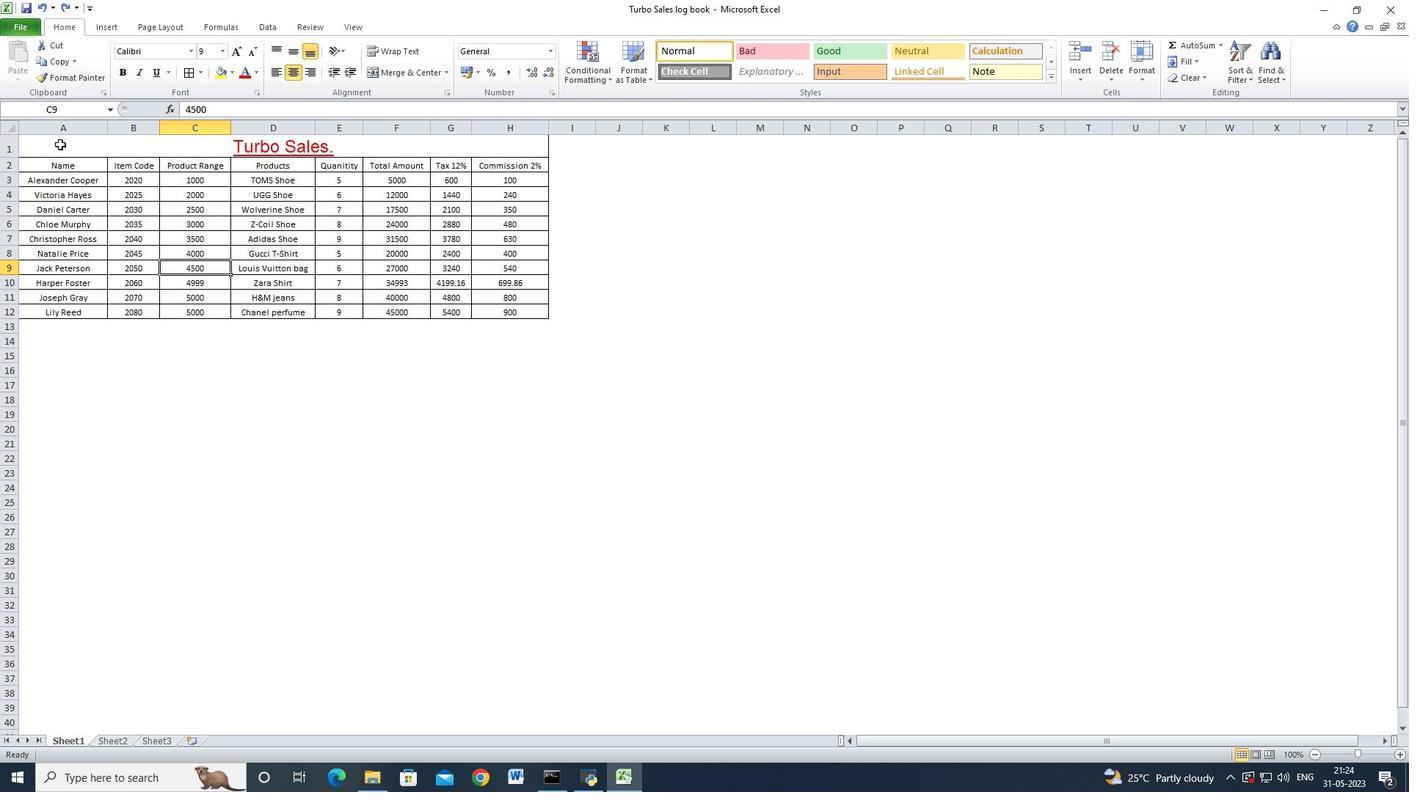 
Action: Mouse pressed left at (61, 145)
Screenshot: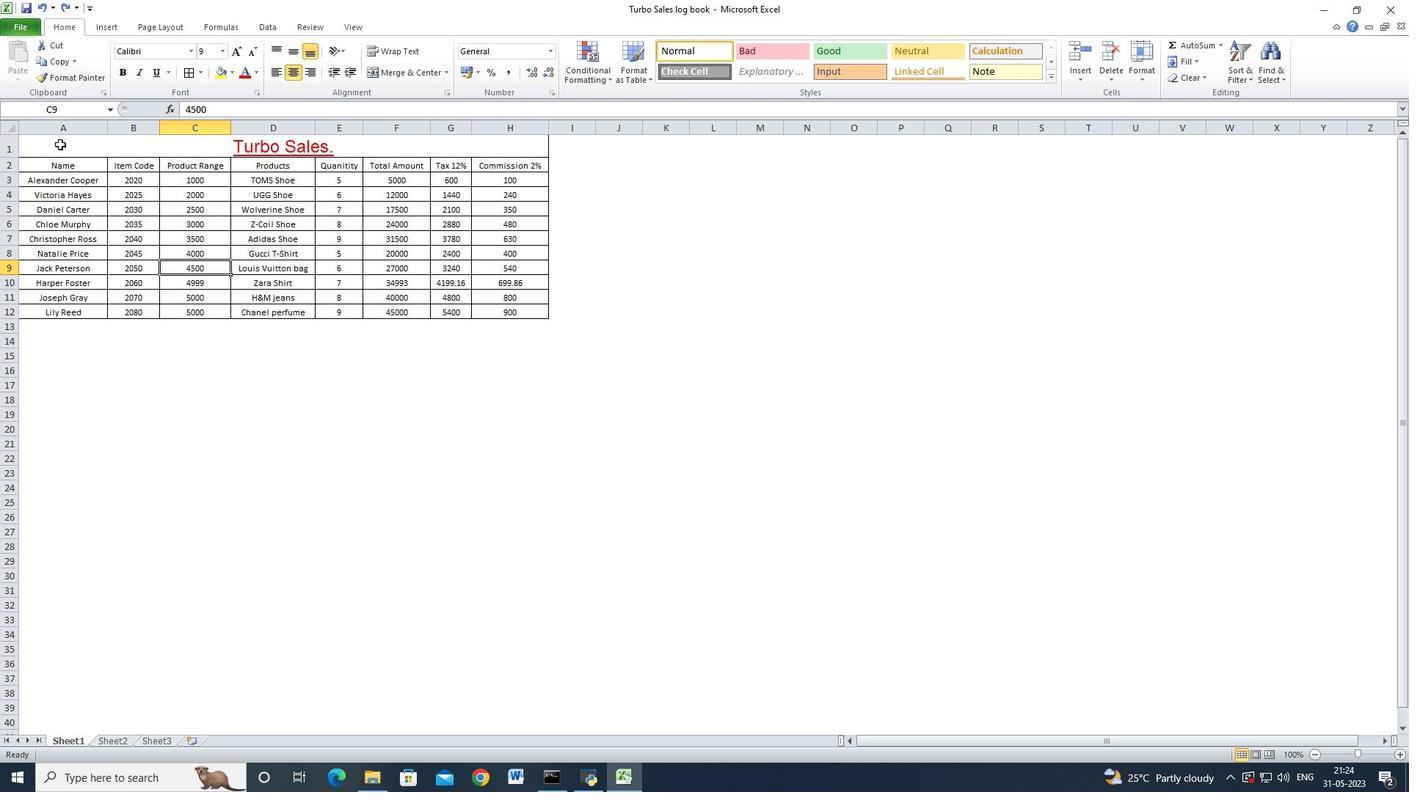 
Action: Mouse moved to (588, 80)
Screenshot: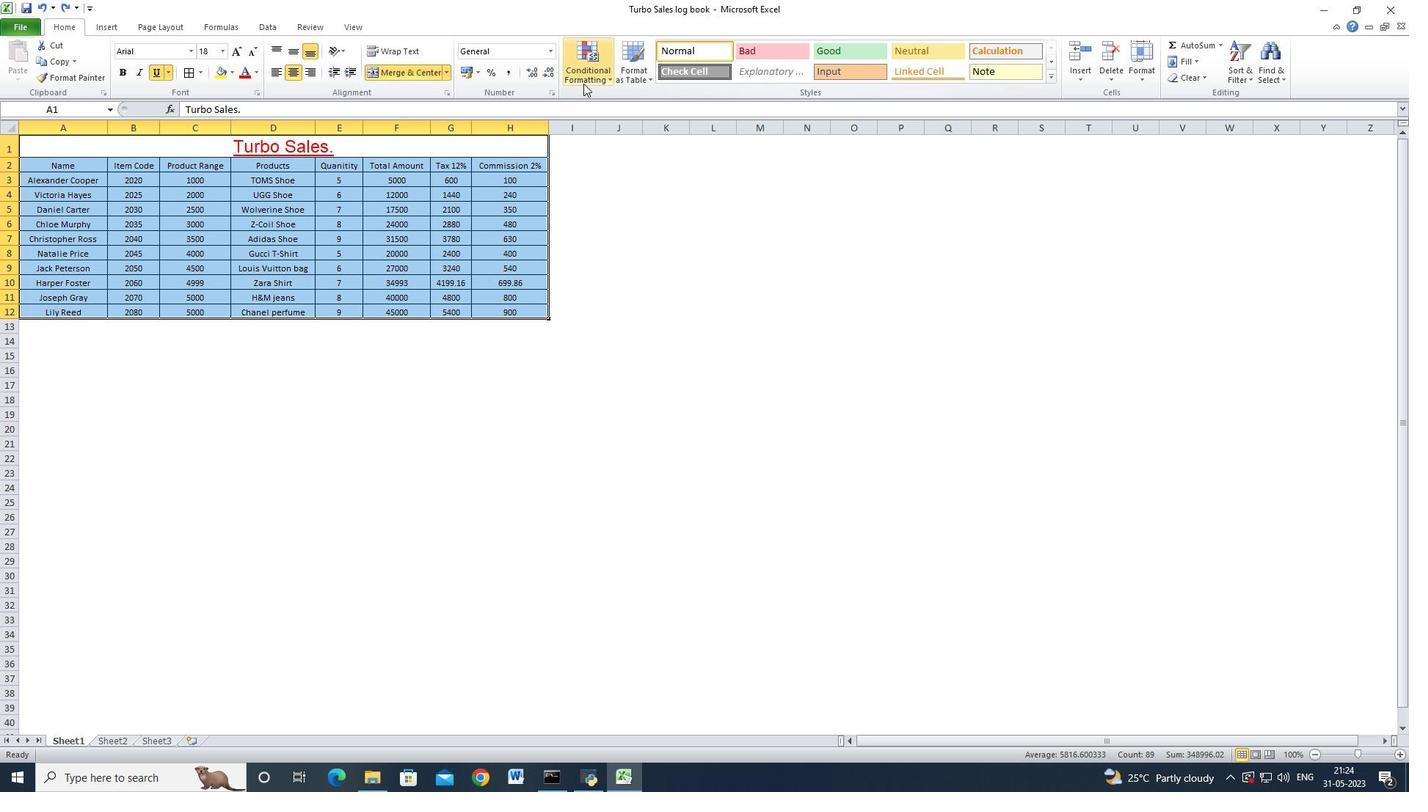 
Action: Mouse pressed left at (588, 80)
Screenshot: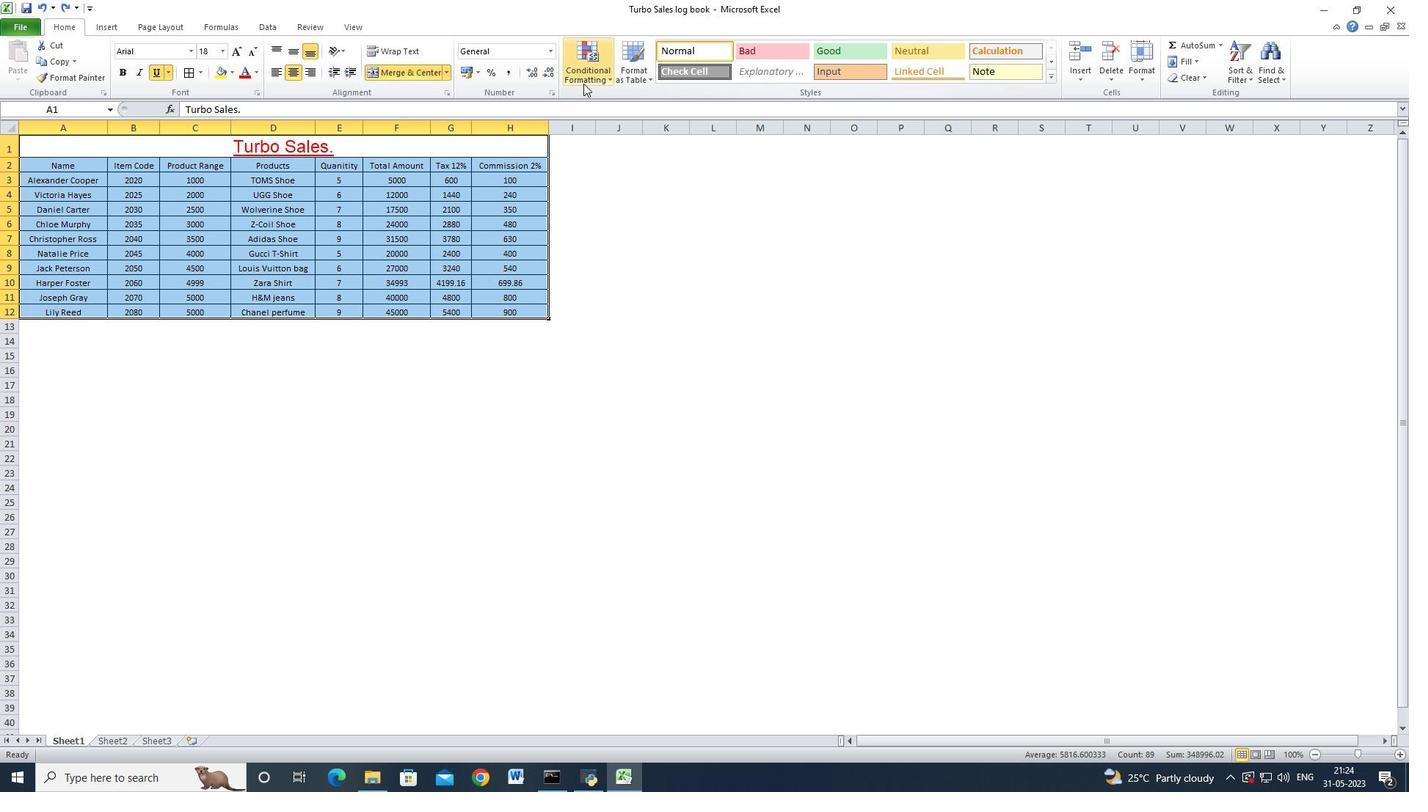 
Action: Mouse moved to (750, 110)
Screenshot: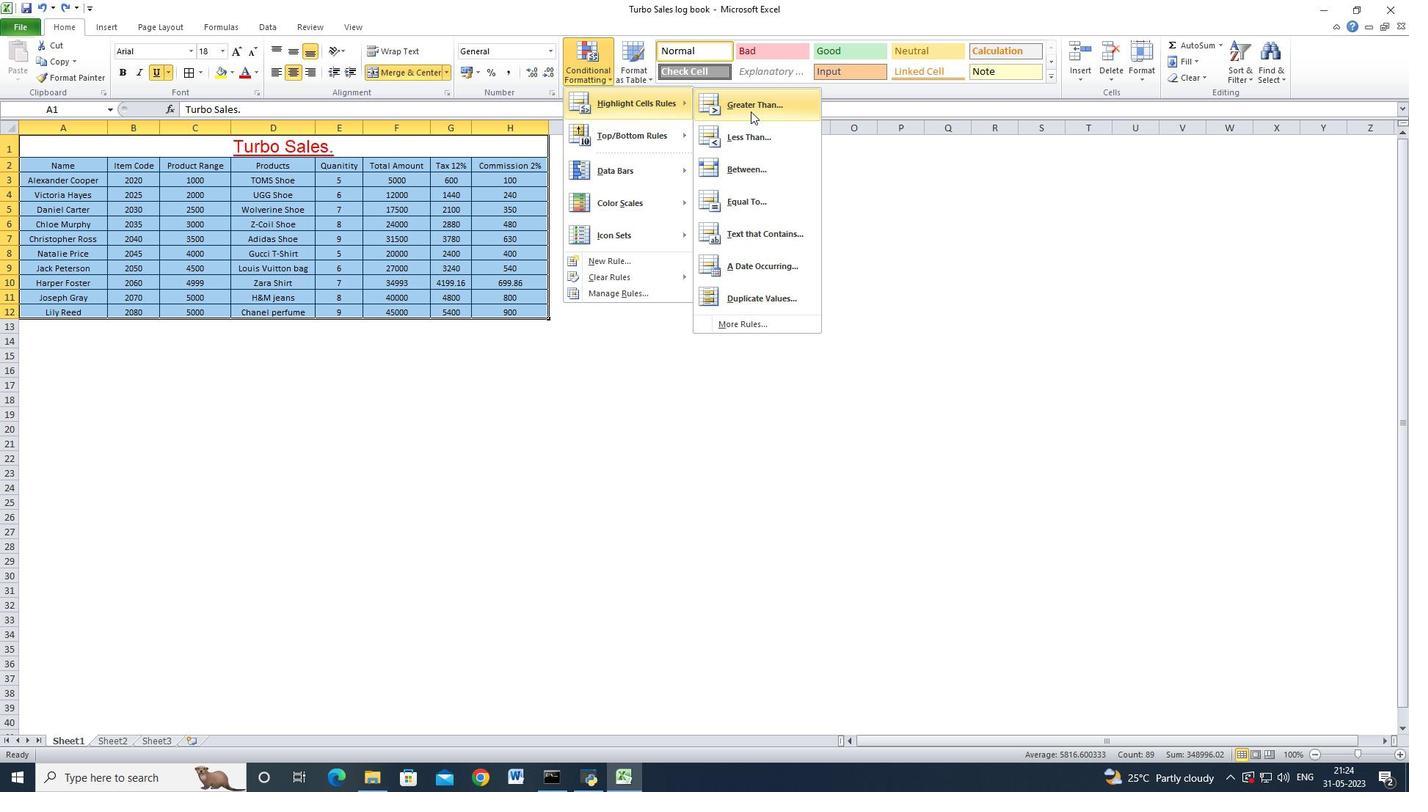 
Action: Mouse pressed left at (750, 110)
Screenshot: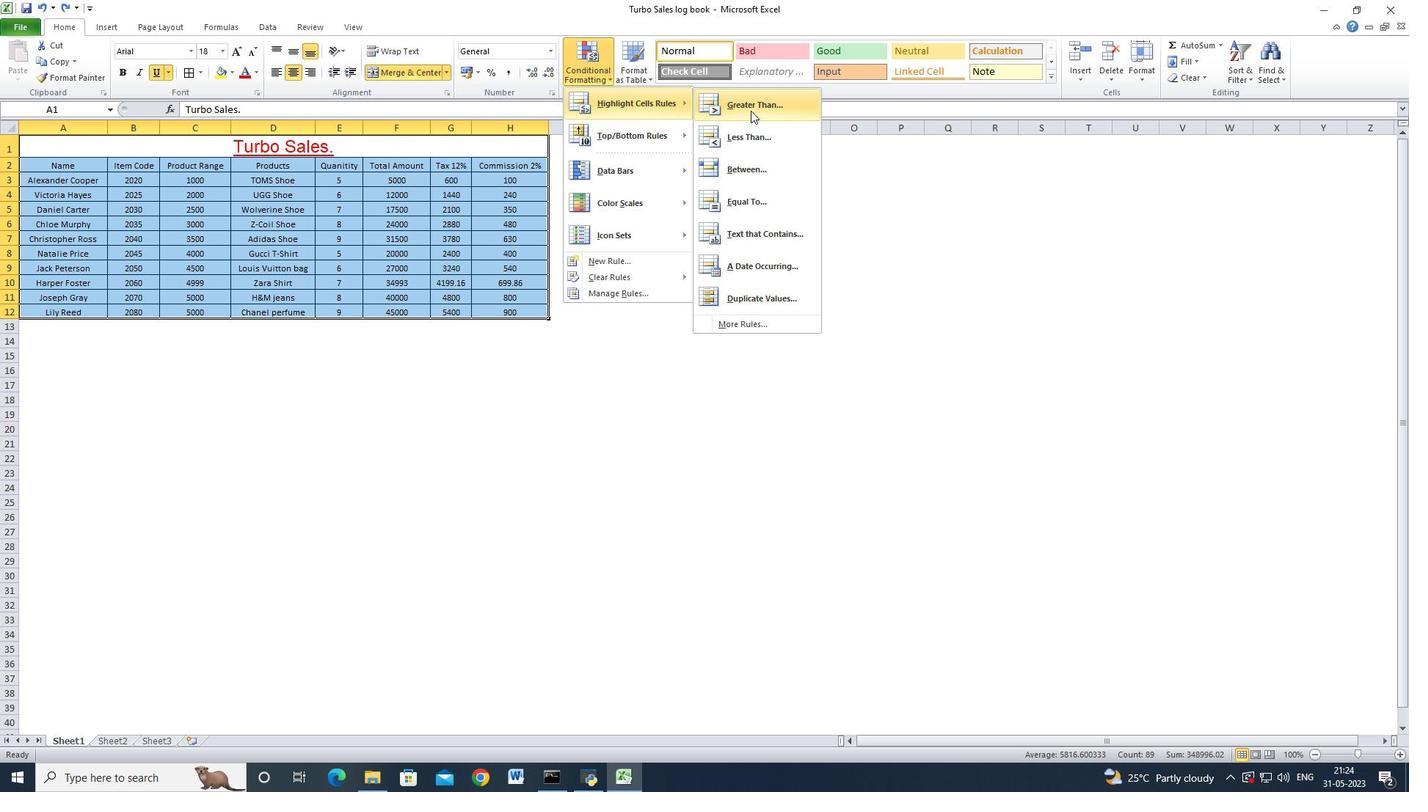 
Action: Mouse moved to (281, 382)
Screenshot: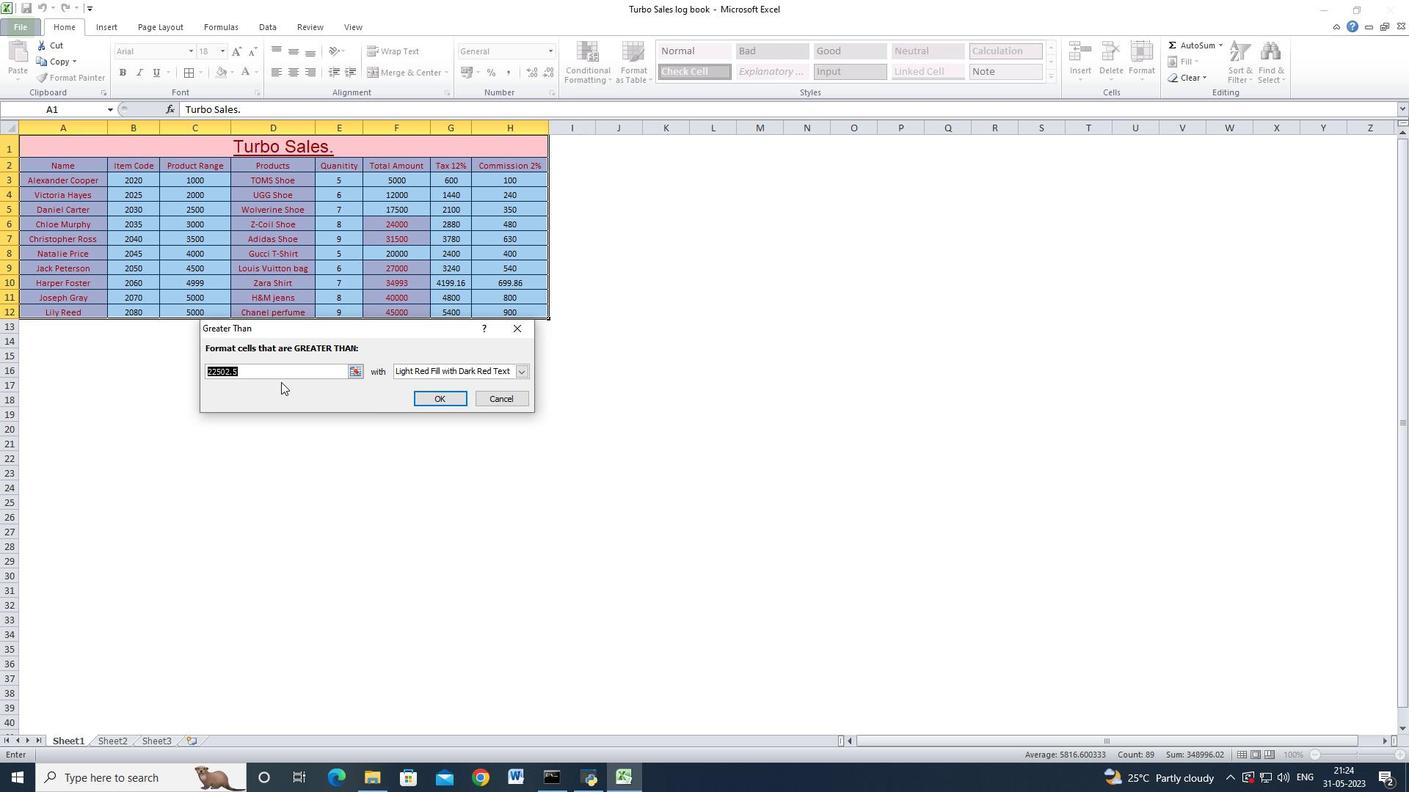 
Action: Key pressed 5
Screenshot: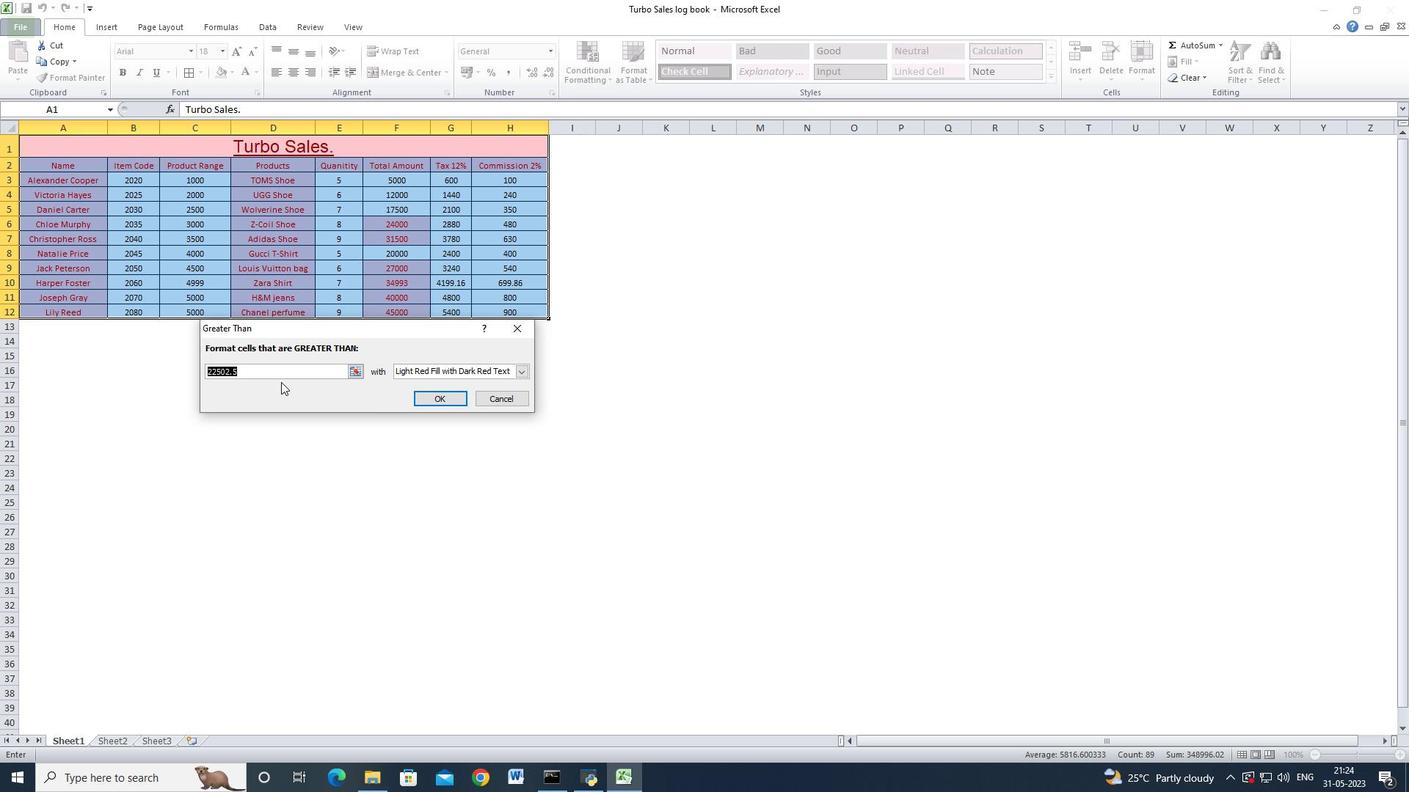 
Action: Mouse moved to (524, 373)
Screenshot: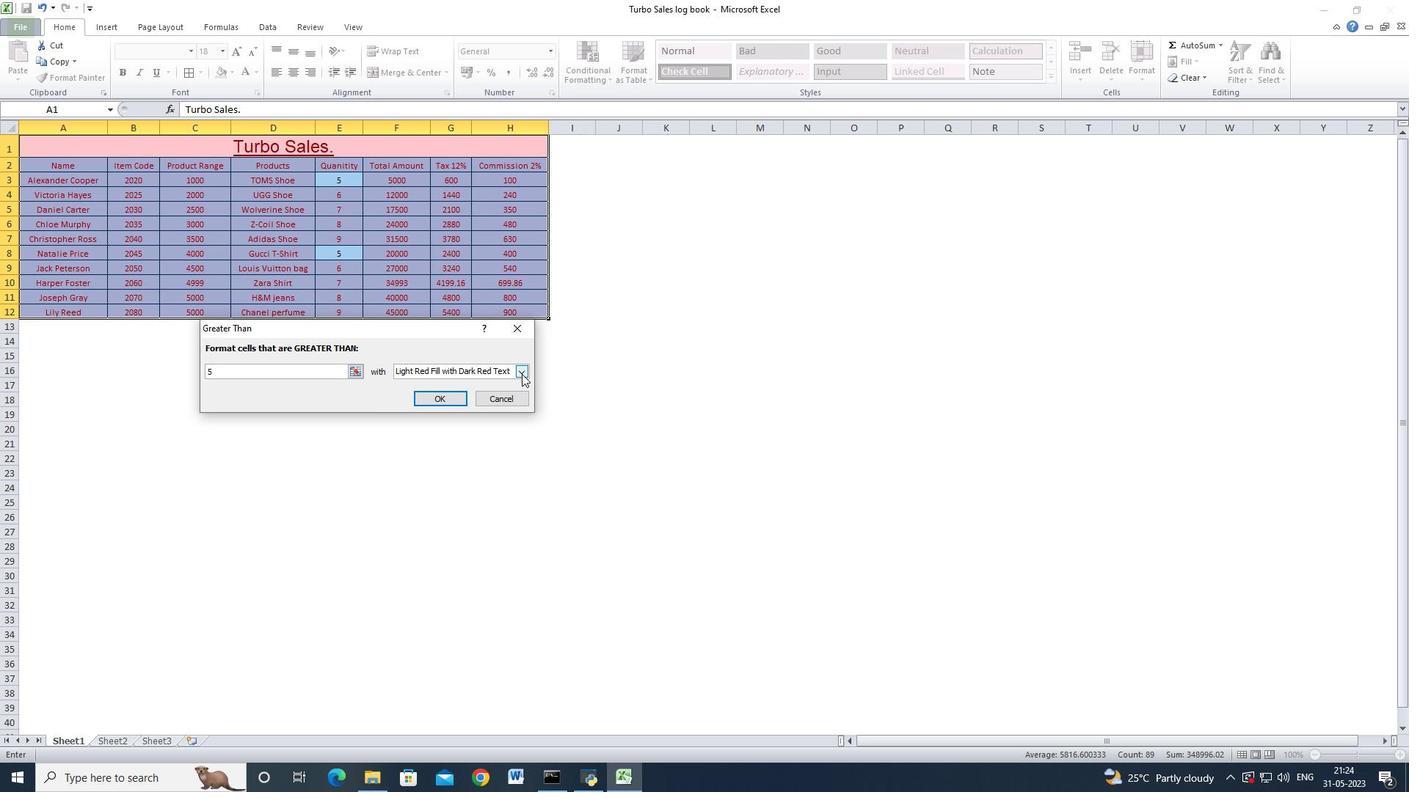 
Action: Mouse pressed left at (524, 373)
Screenshot: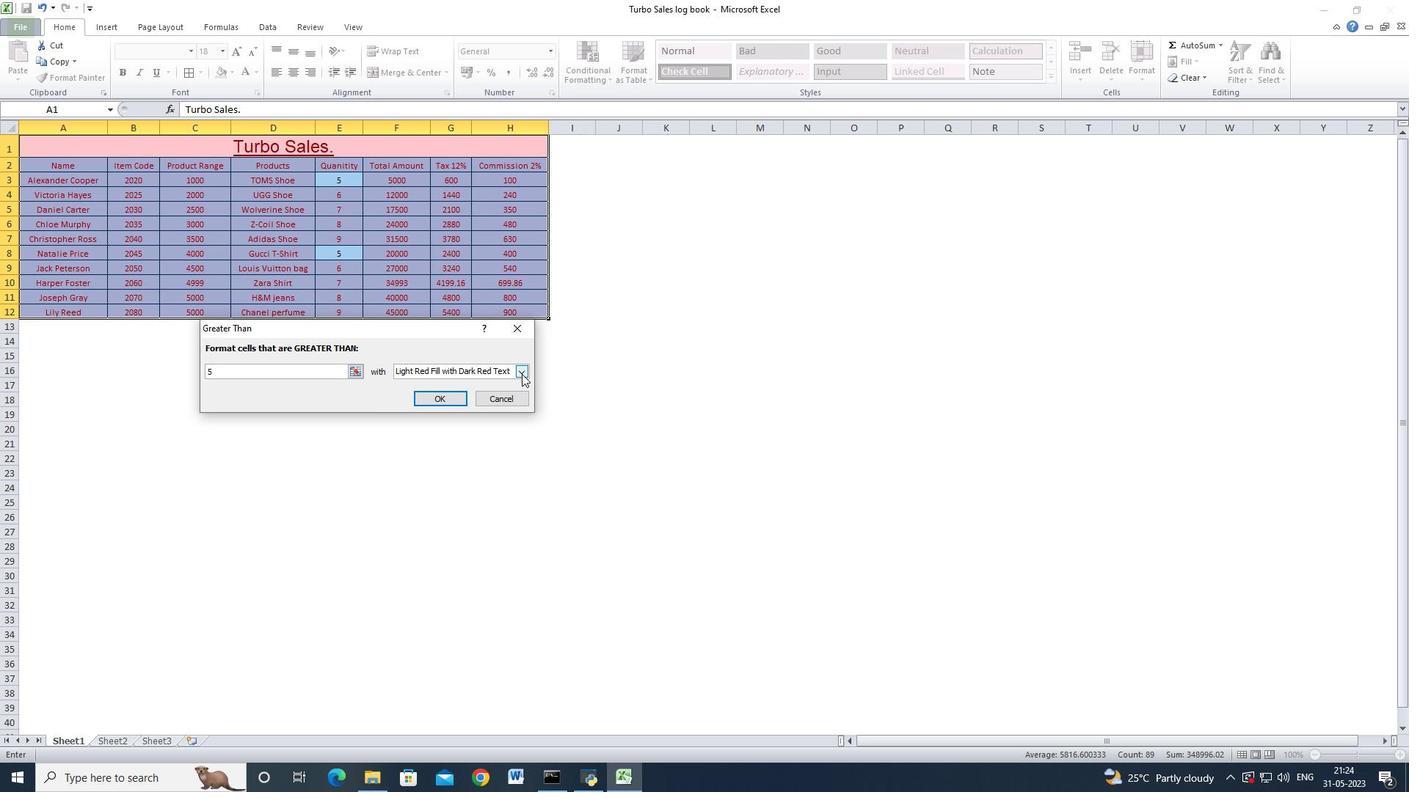
Action: Mouse moved to (497, 402)
Screenshot: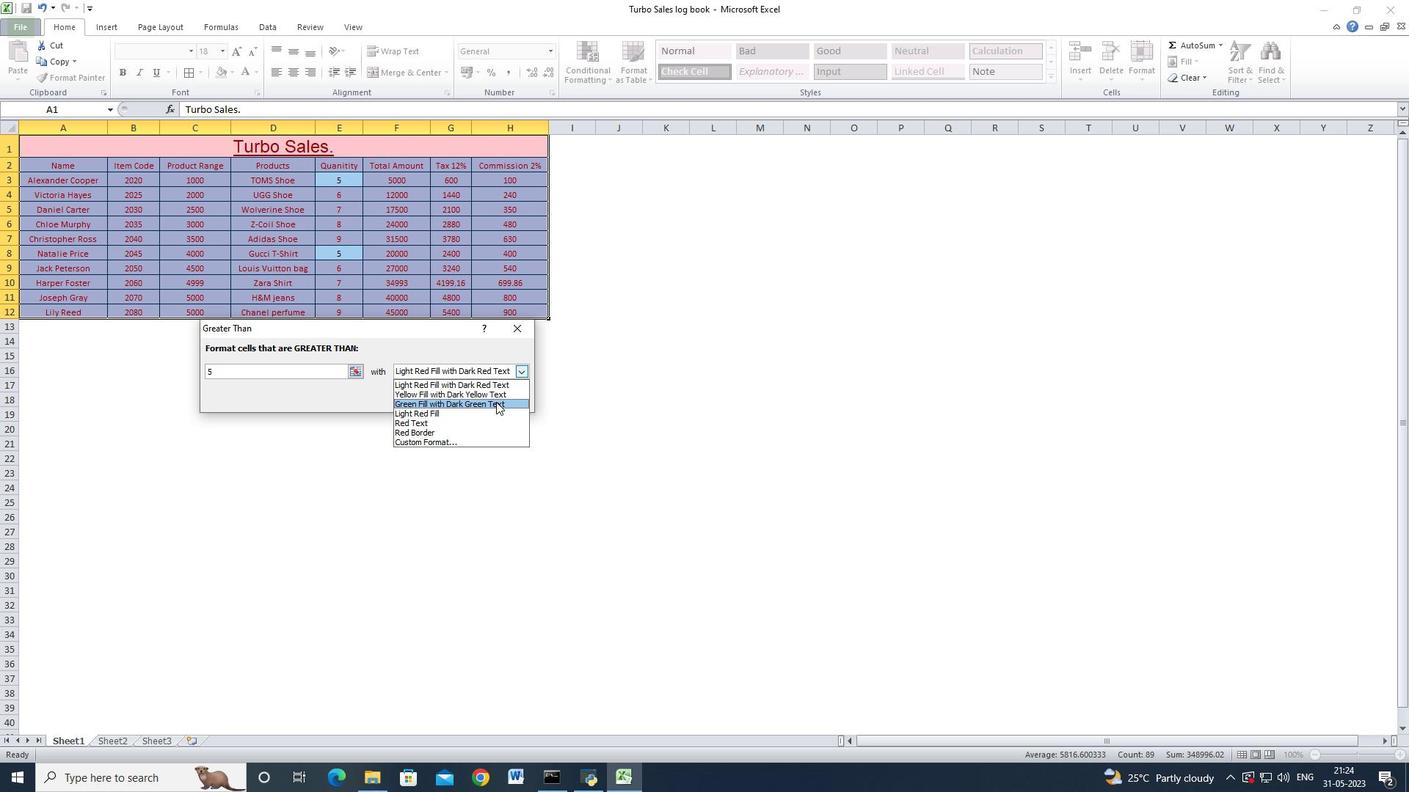 
Action: Mouse pressed left at (497, 402)
Screenshot: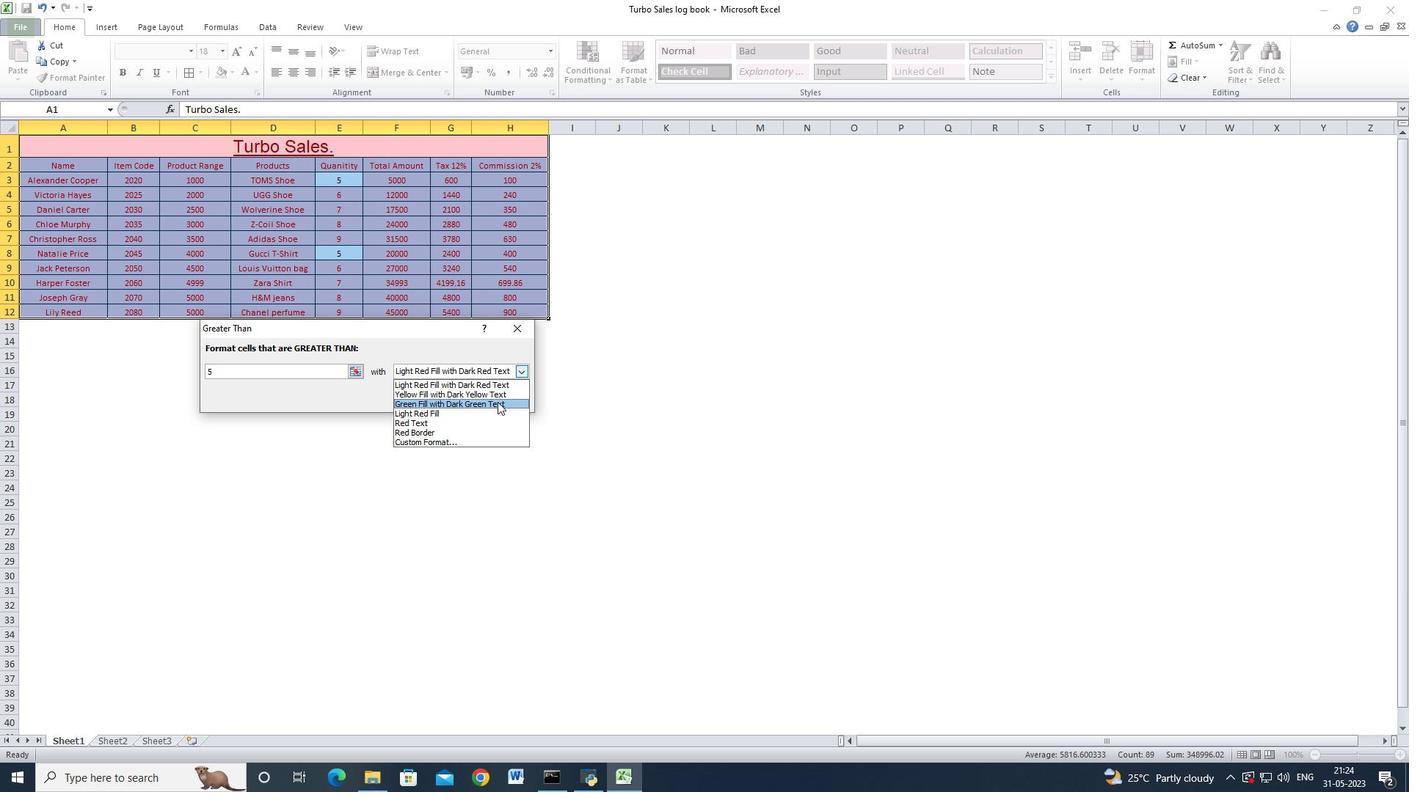 
Action: Mouse moved to (447, 401)
Screenshot: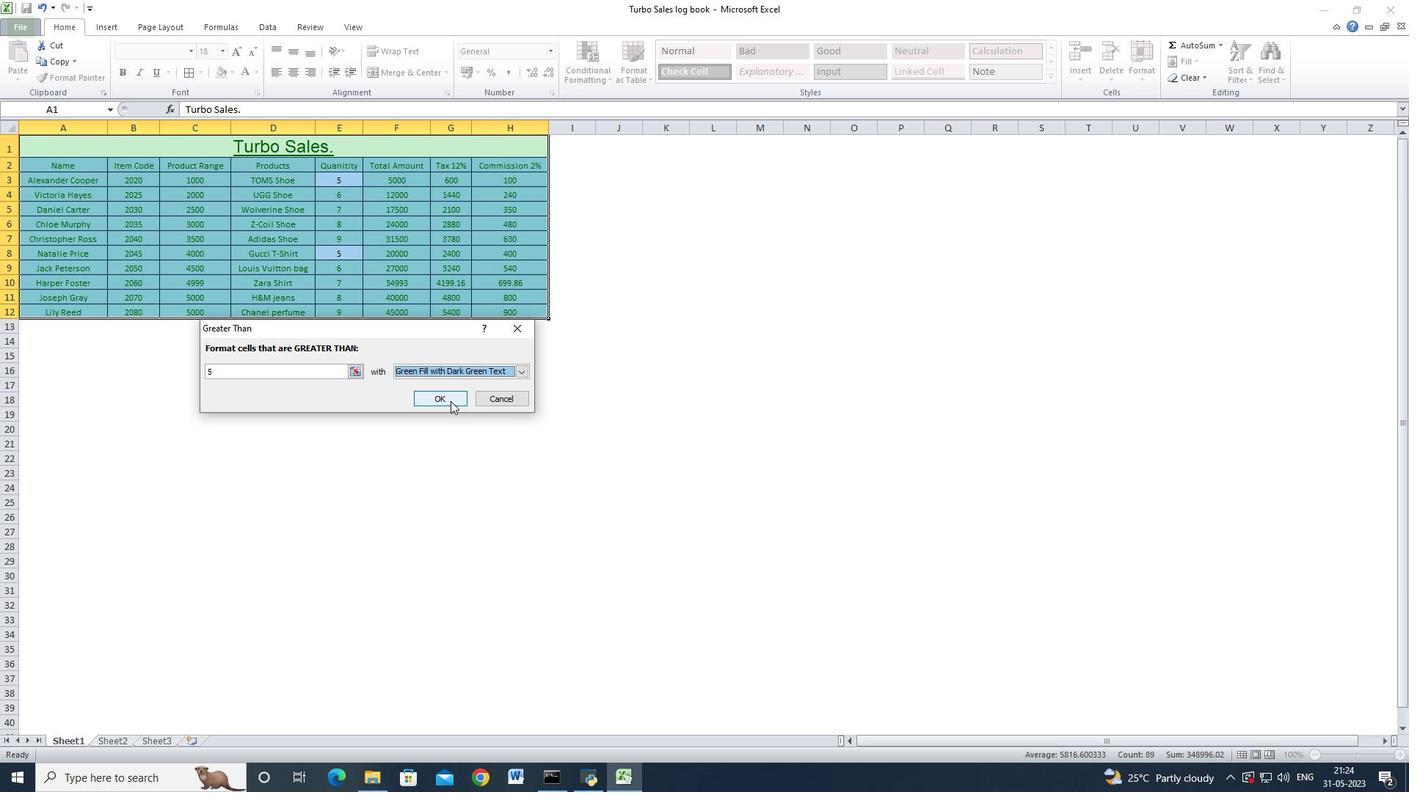 
Action: Mouse pressed left at (447, 401)
Screenshot: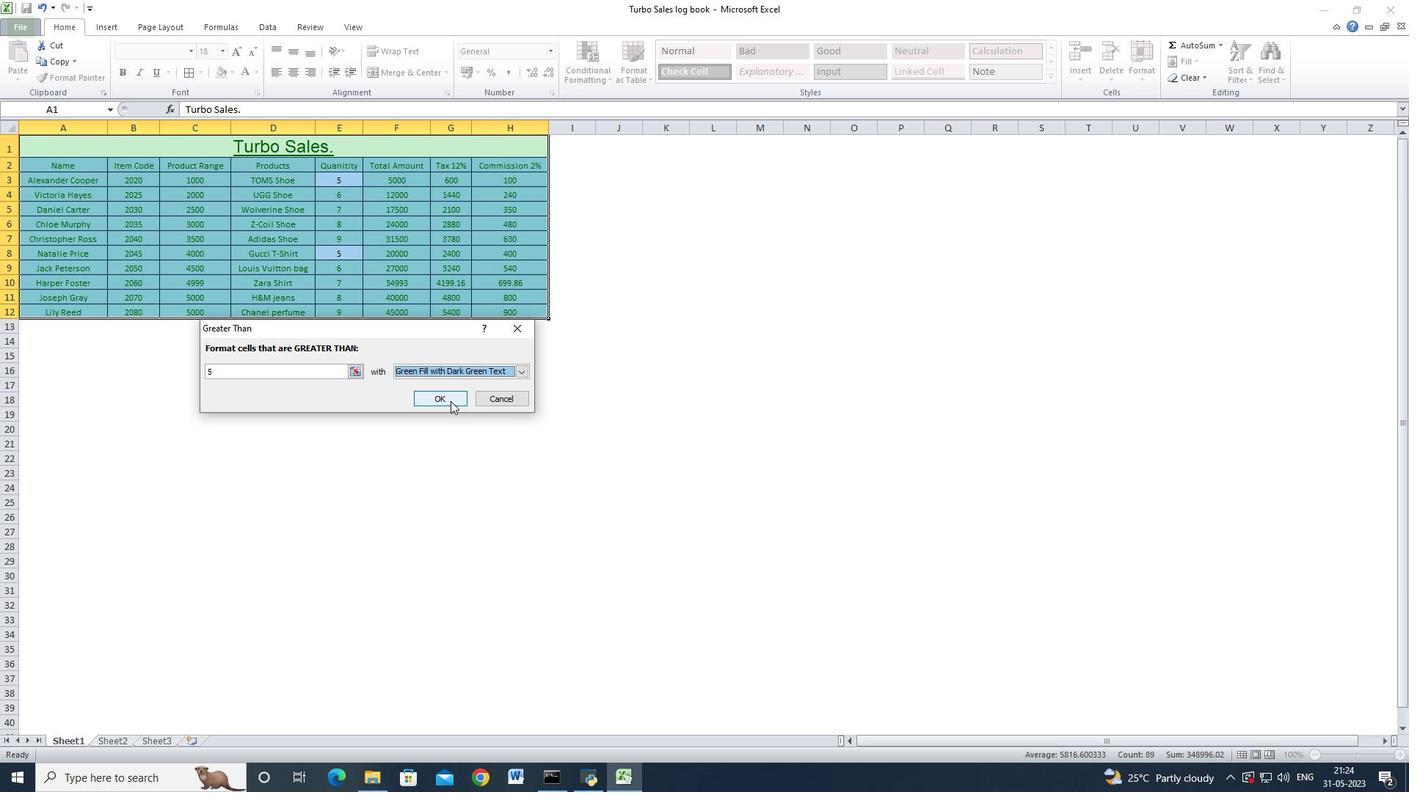 
Action: Mouse moved to (643, 76)
Screenshot: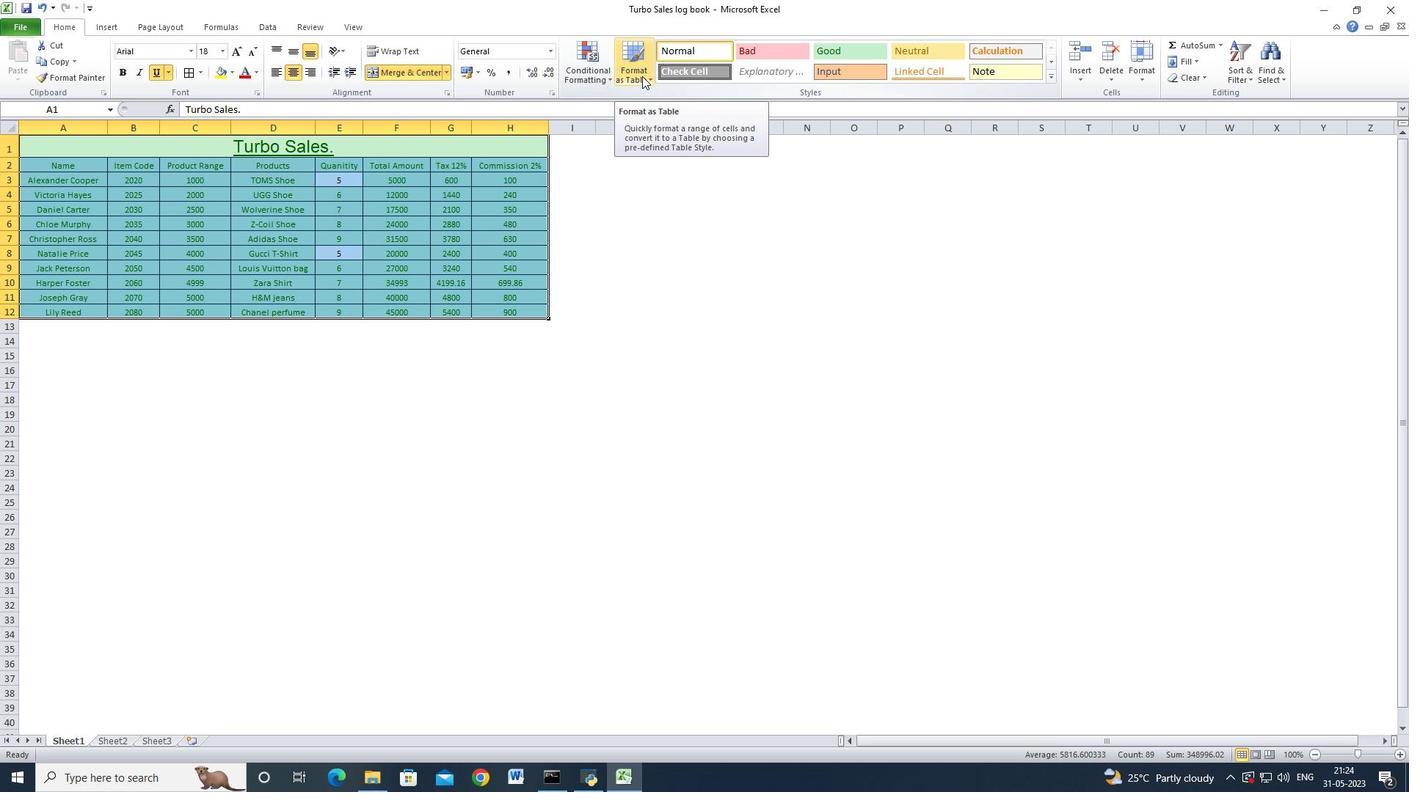 
Action: Mouse pressed left at (643, 76)
Screenshot: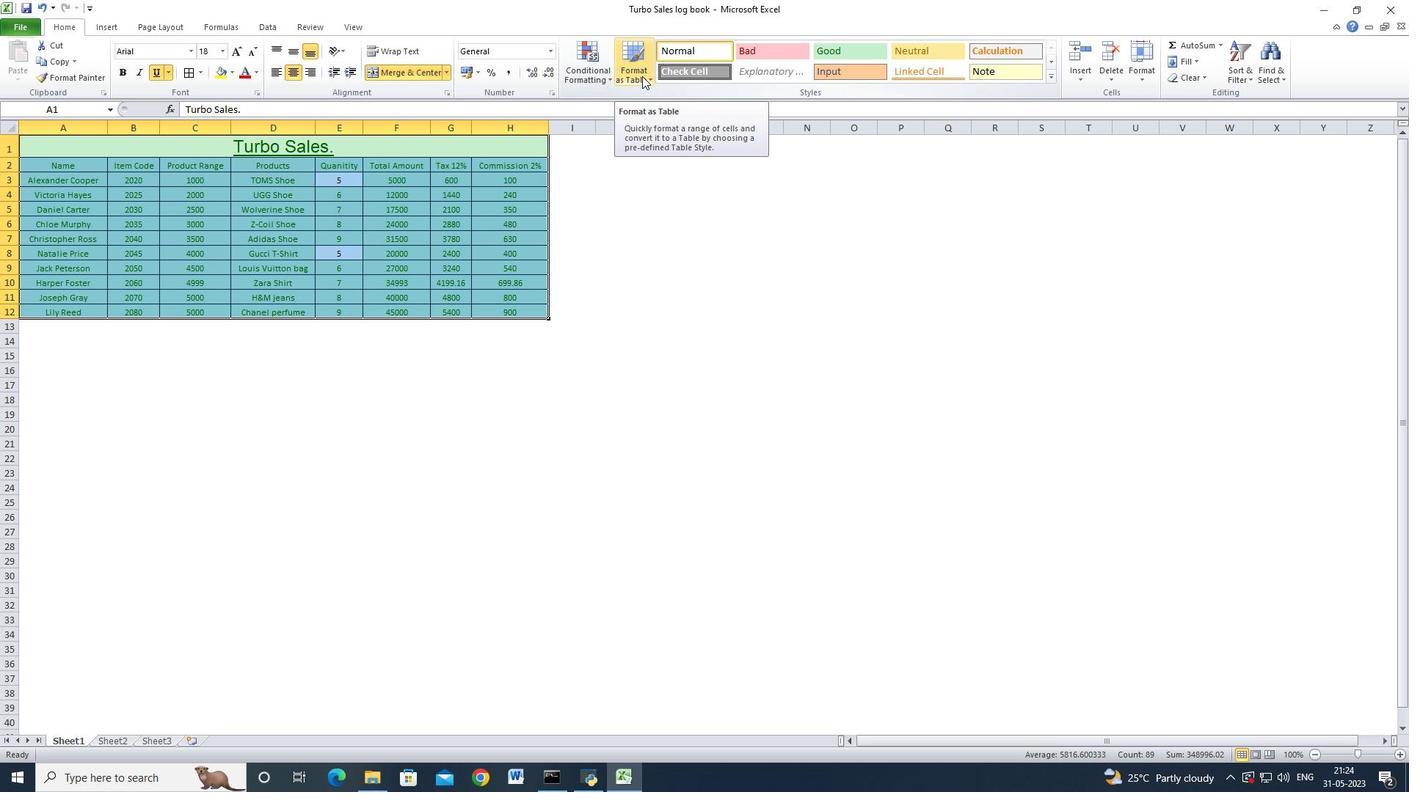 
Action: Mouse moved to (680, 510)
Screenshot: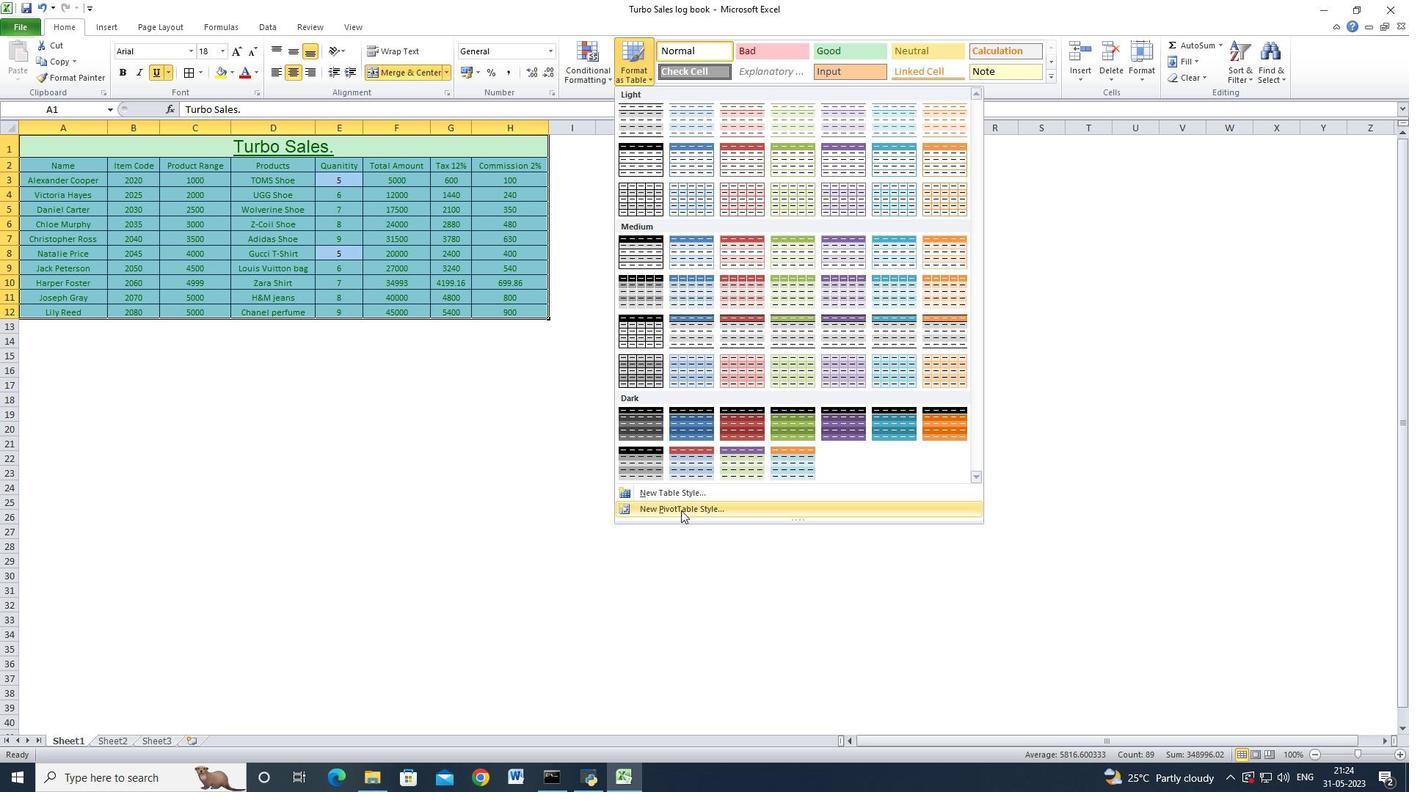 
Action: Mouse pressed left at (680, 510)
Screenshot: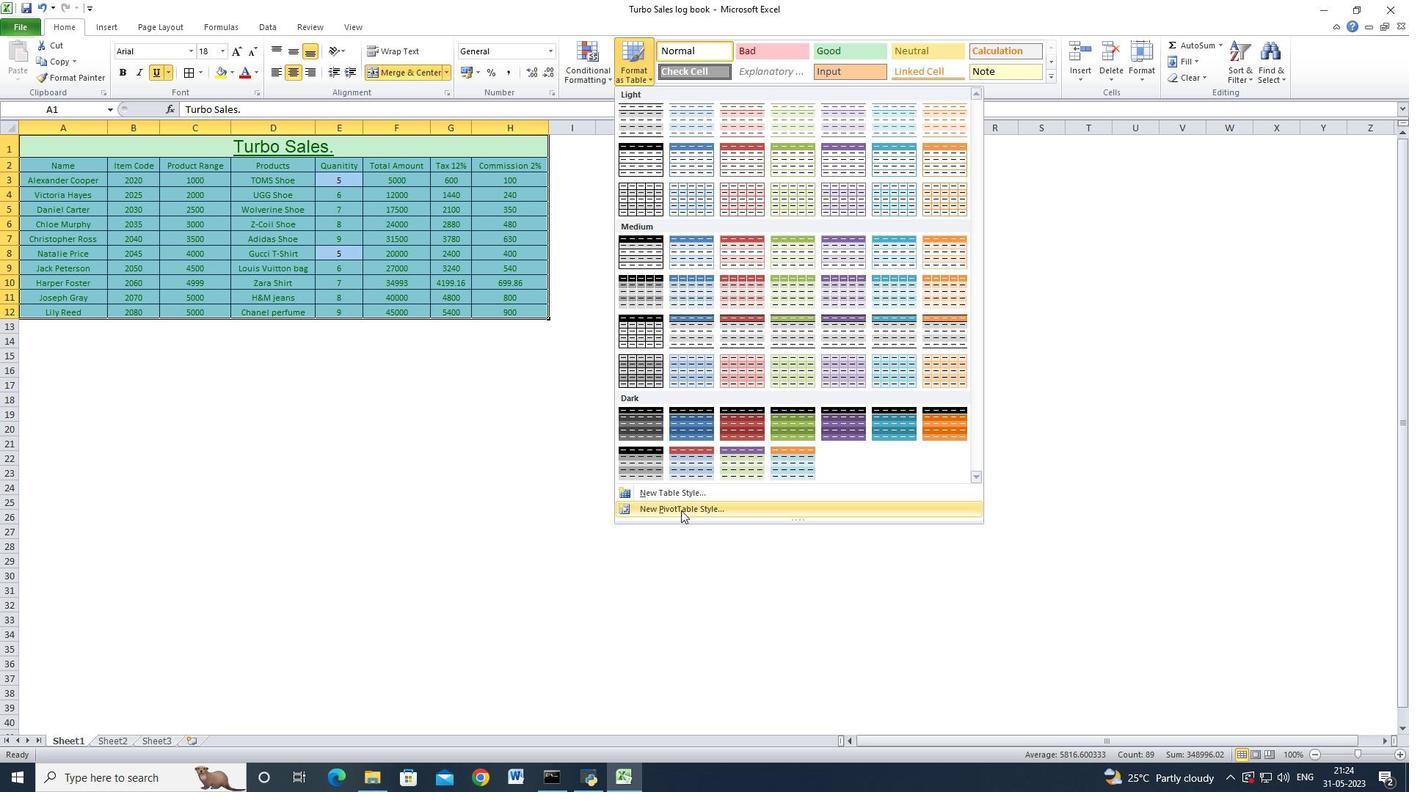 
Action: Mouse moved to (307, 384)
Screenshot: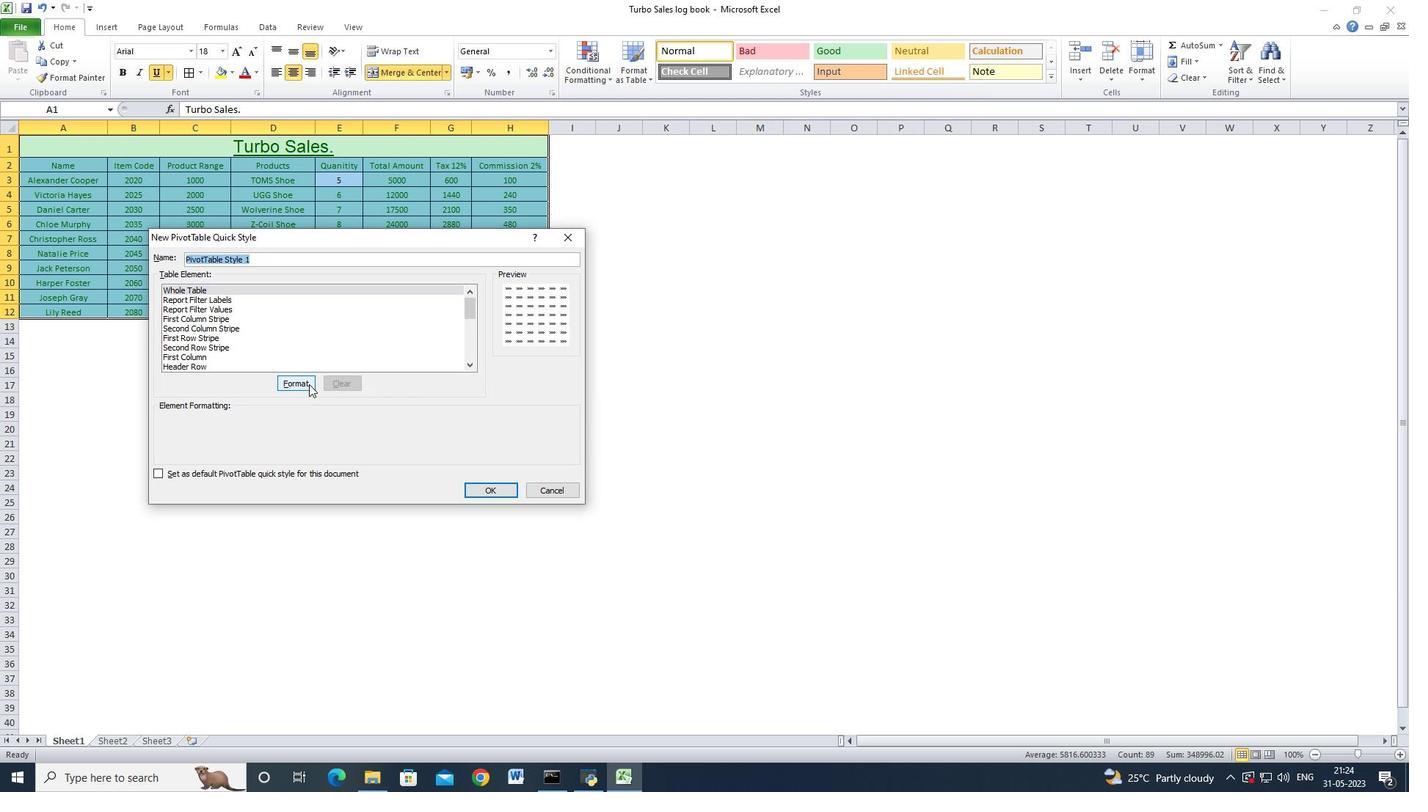 
Action: Mouse pressed left at (307, 384)
Screenshot: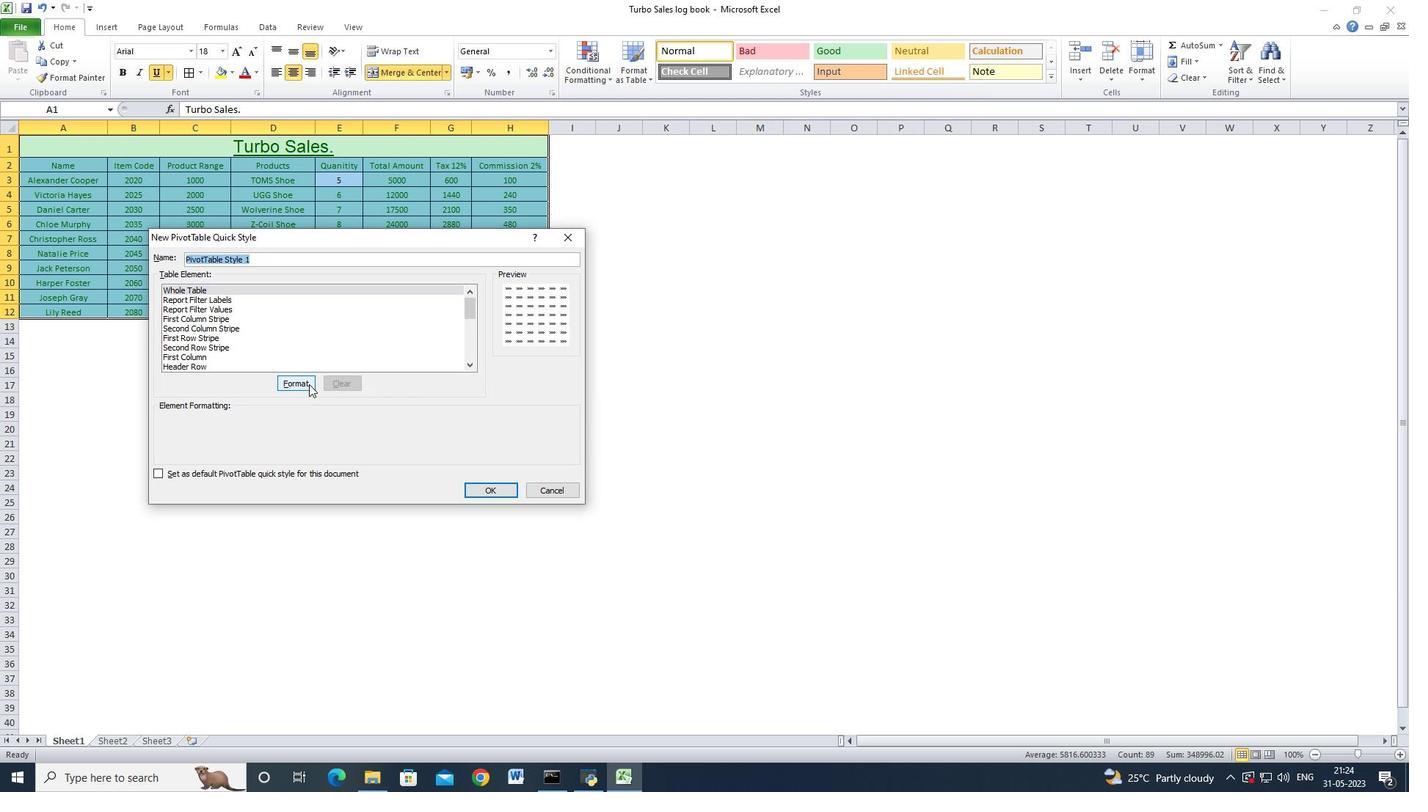 
Action: Mouse moved to (325, 321)
Screenshot: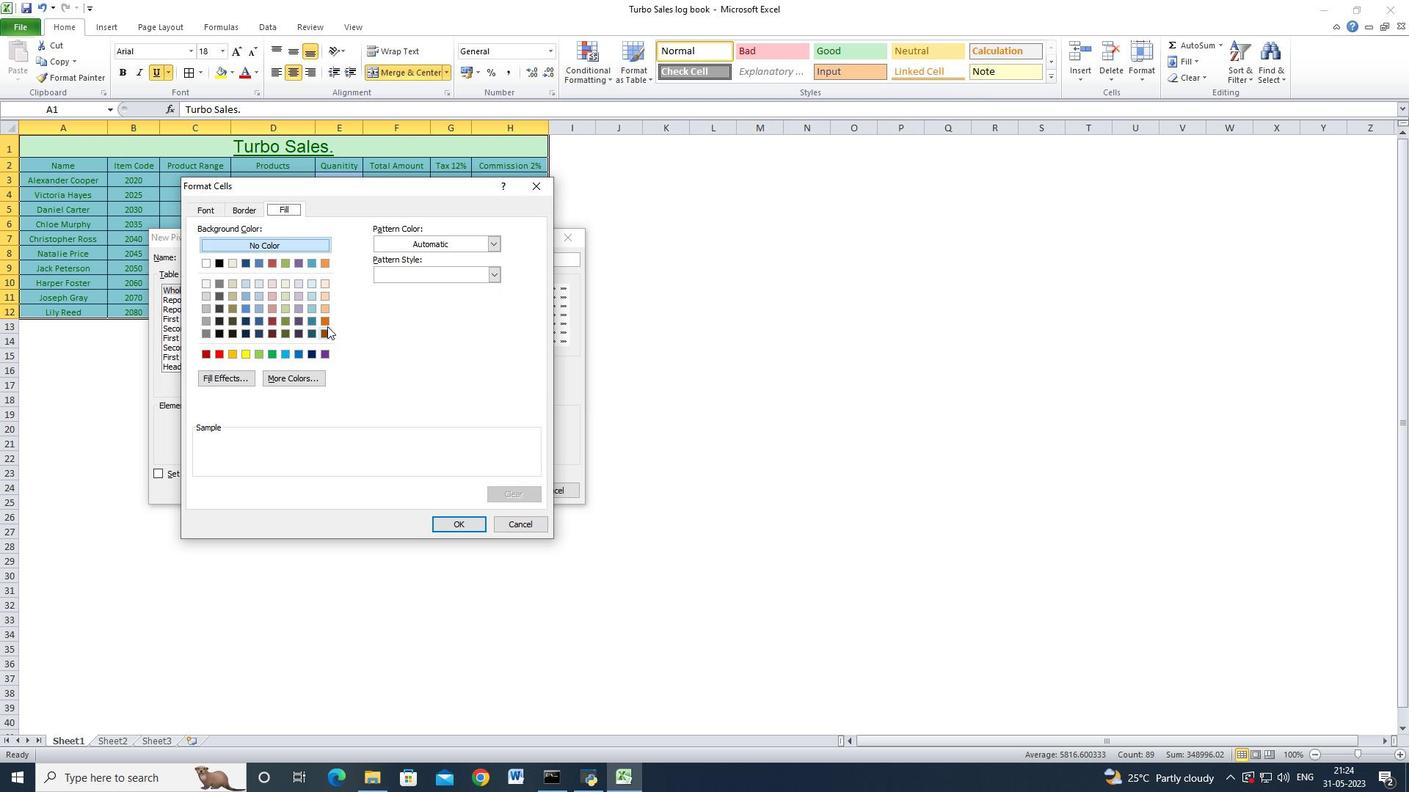 
Action: Mouse pressed left at (325, 321)
Screenshot: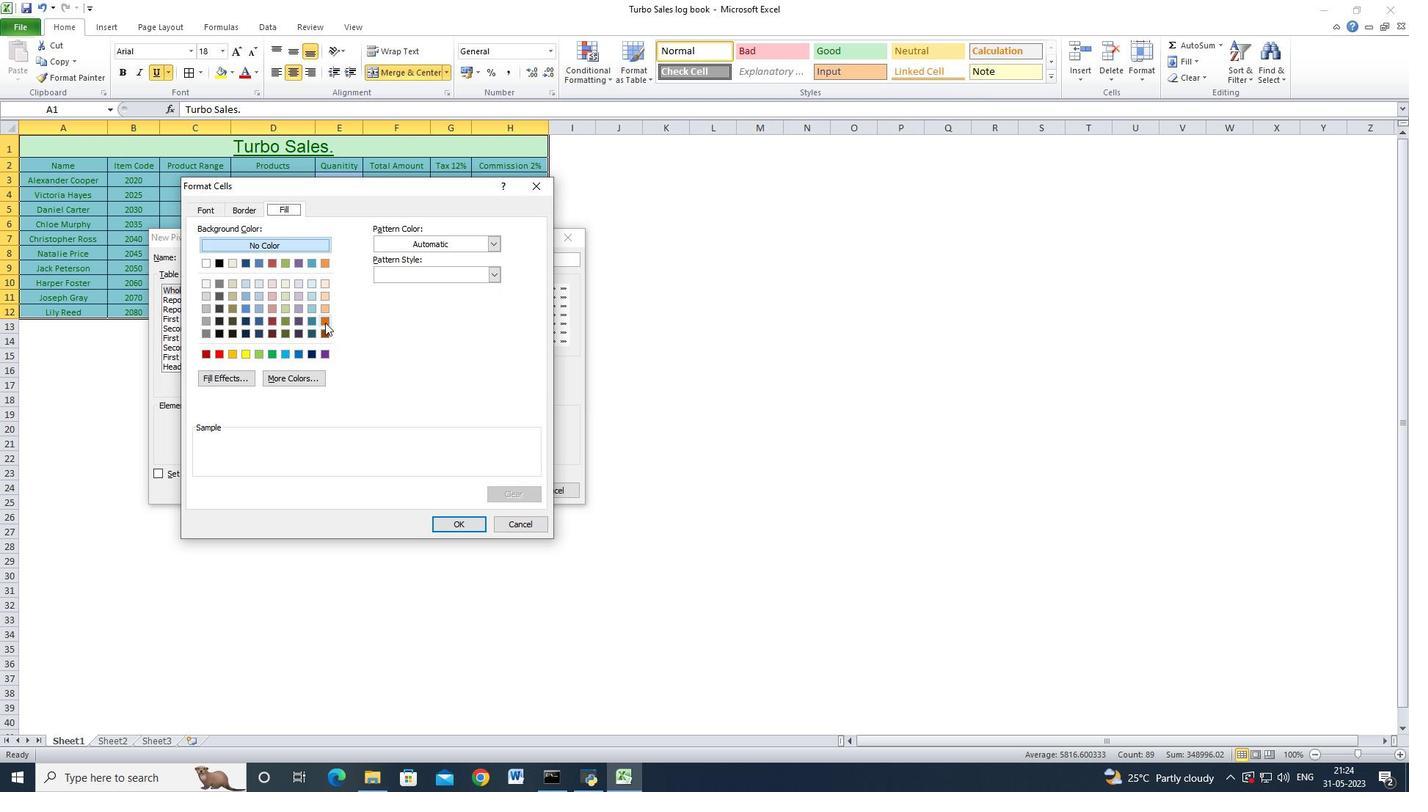 
Action: Mouse moved to (498, 245)
Screenshot: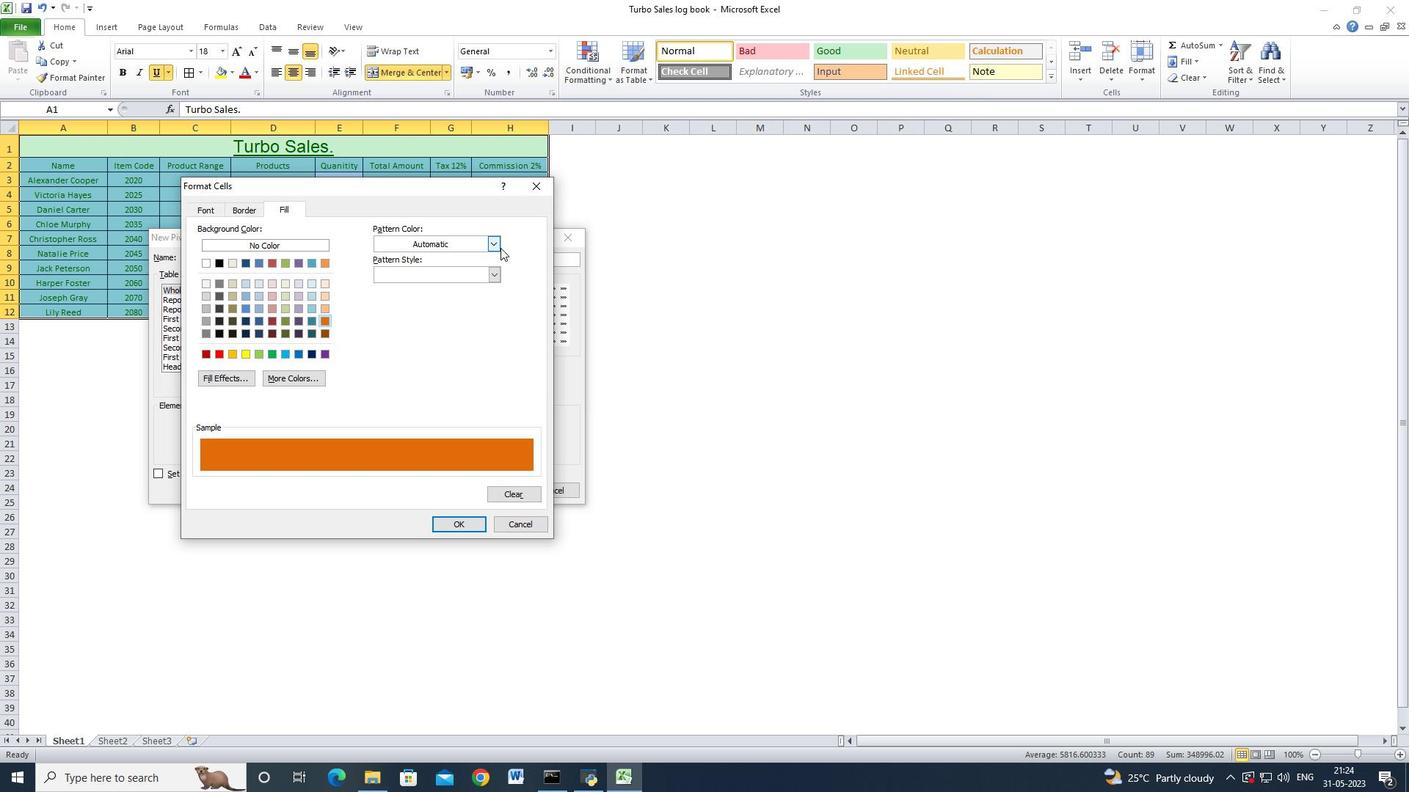 
Action: Mouse pressed left at (498, 245)
Screenshot: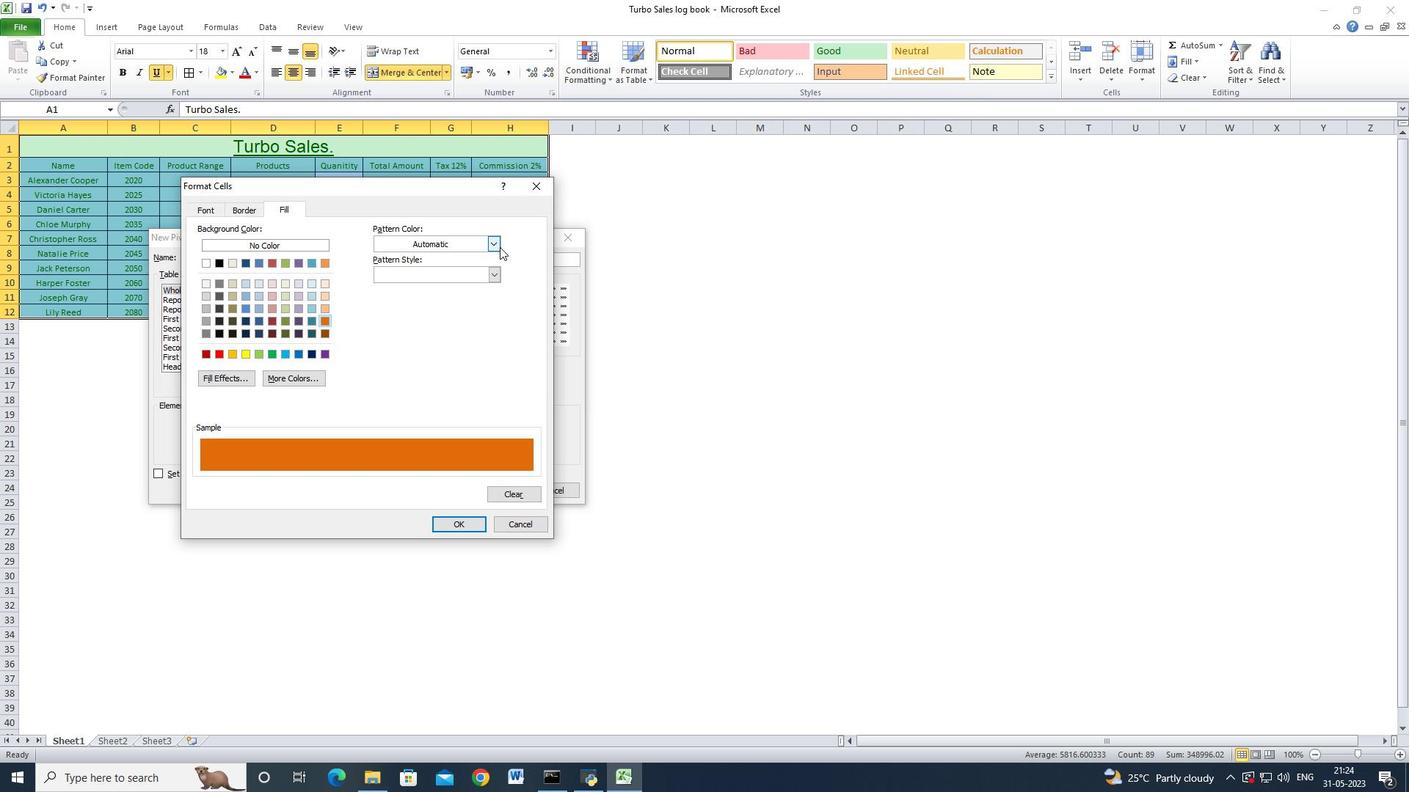 
Action: Mouse moved to (496, 330)
Screenshot: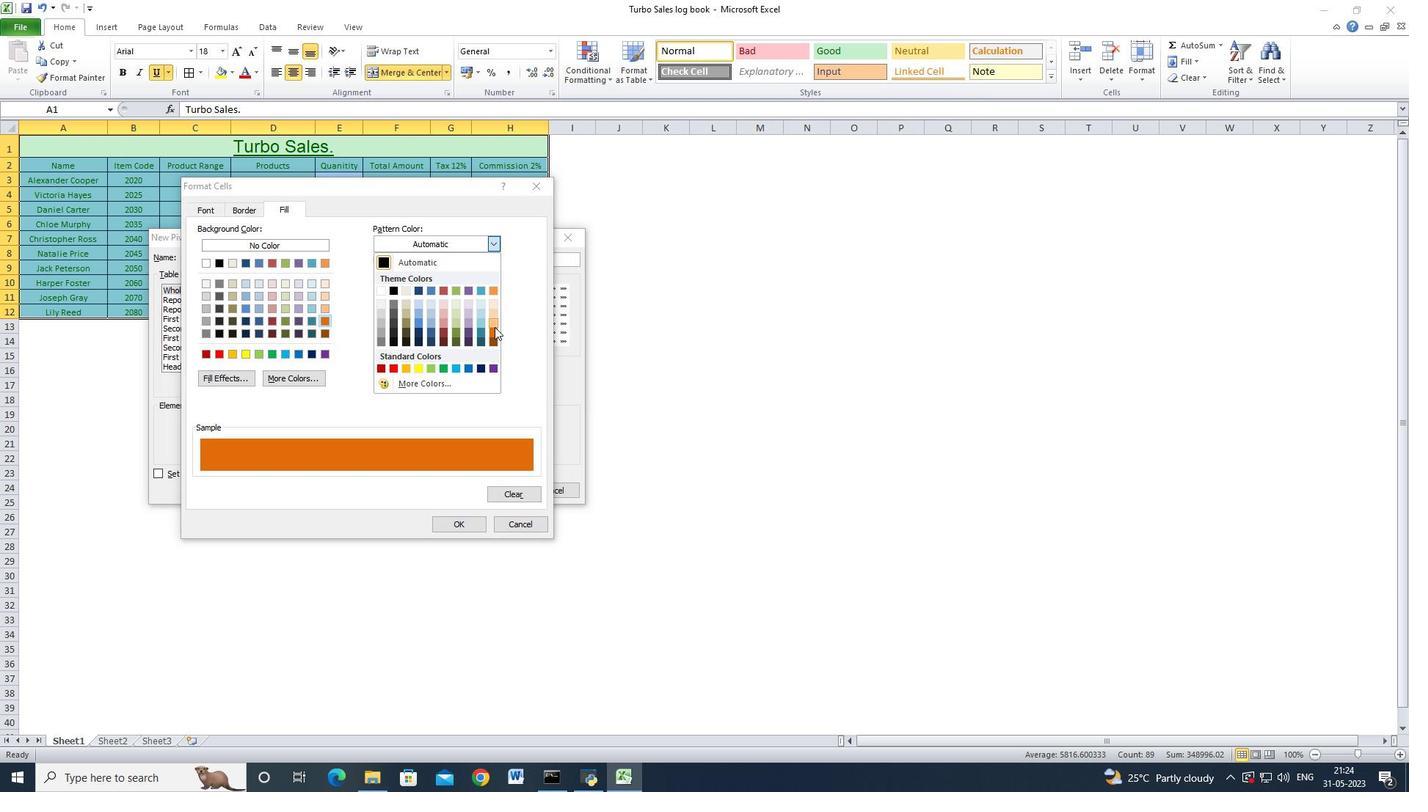 
Action: Mouse pressed left at (495, 330)
Screenshot: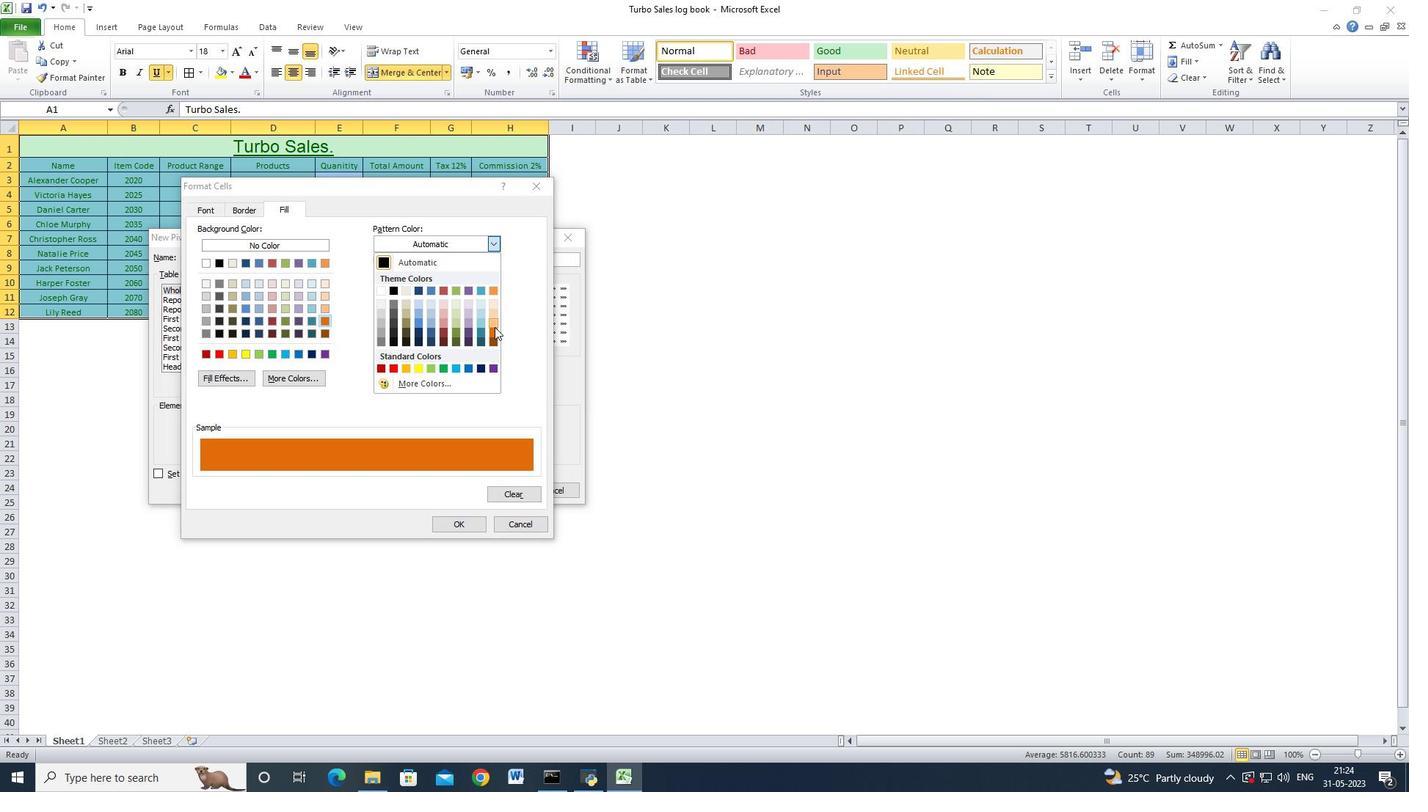 
Action: Mouse moved to (457, 527)
Screenshot: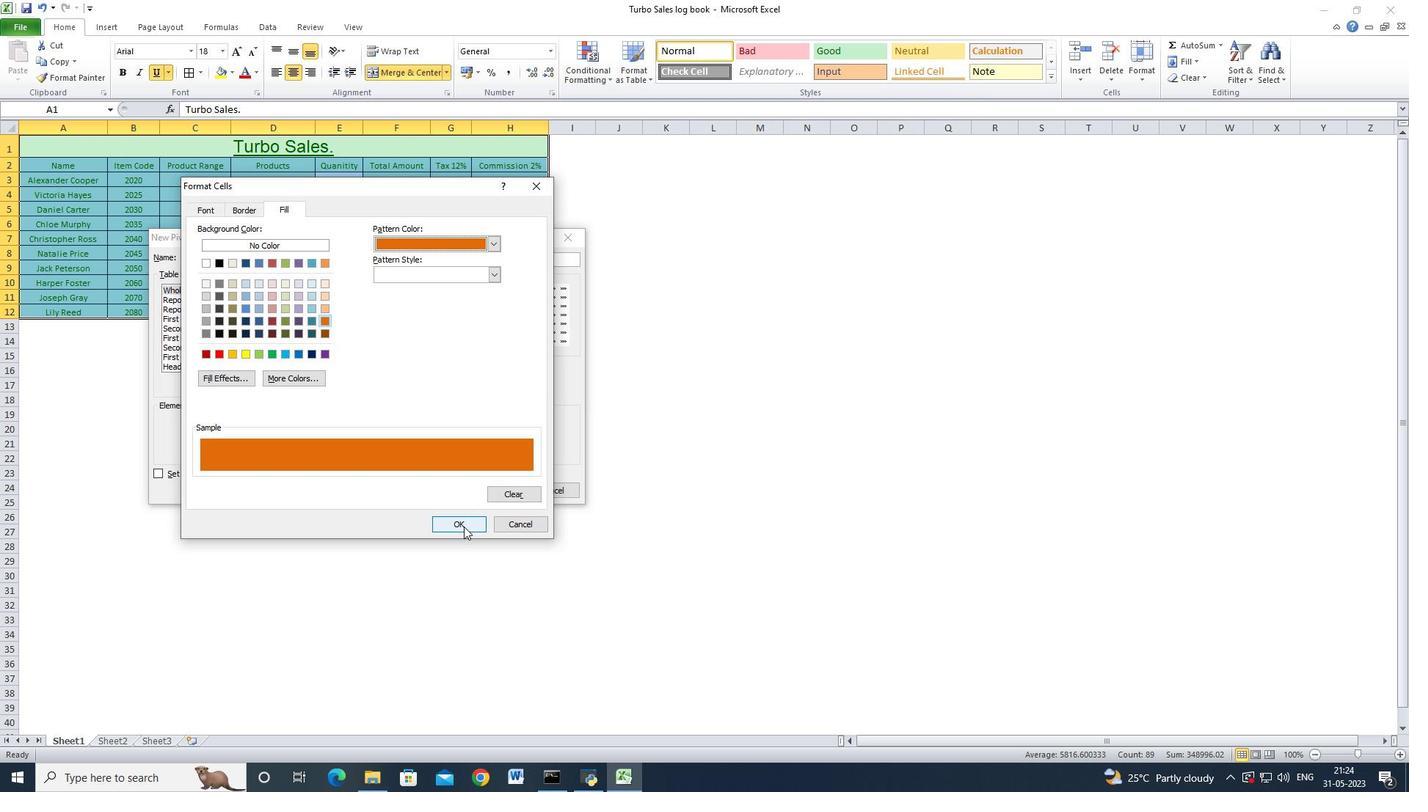 
Action: Mouse pressed left at (457, 527)
Screenshot: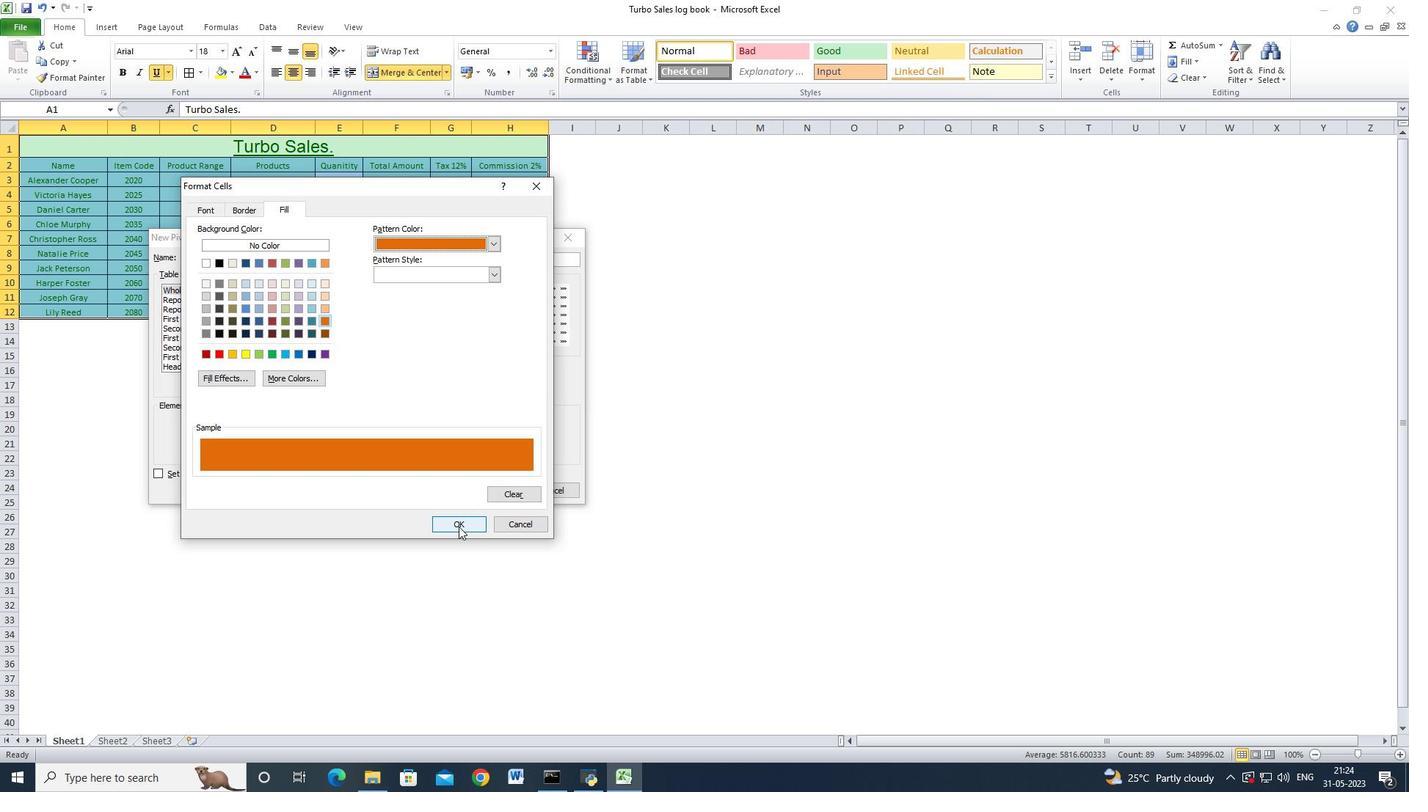 
Action: Mouse moved to (494, 499)
Screenshot: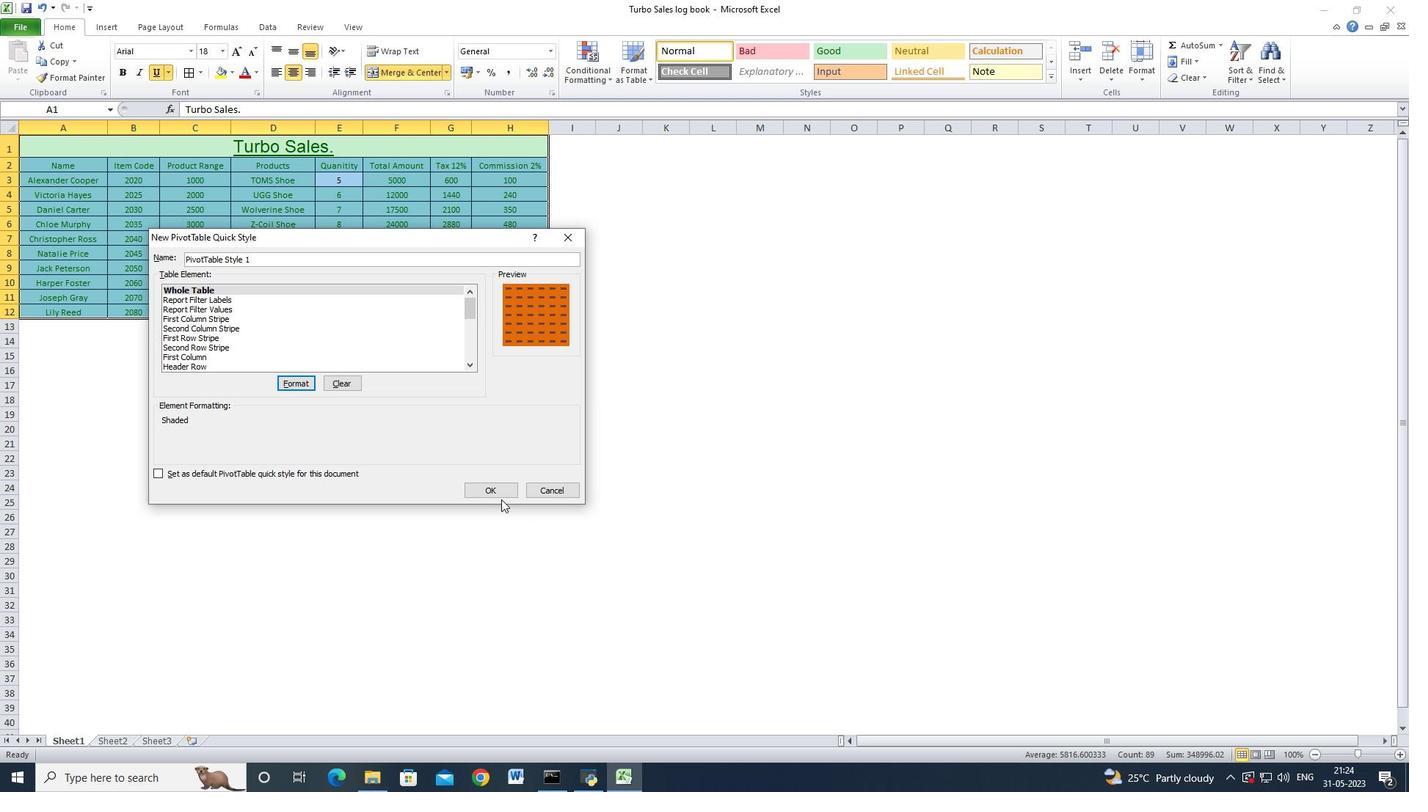 
Action: Mouse pressed left at (494, 499)
Screenshot: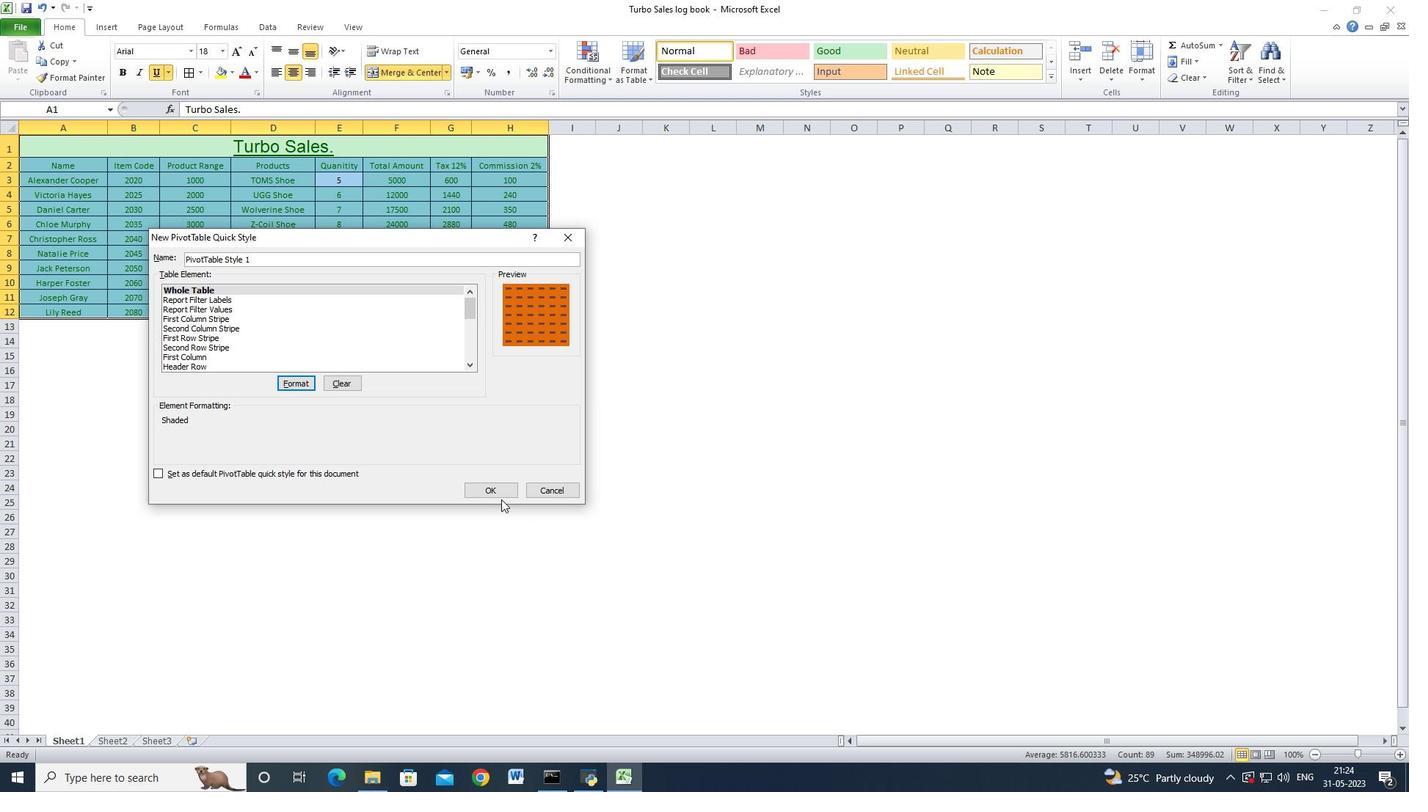 
Action: Mouse moved to (489, 484)
Screenshot: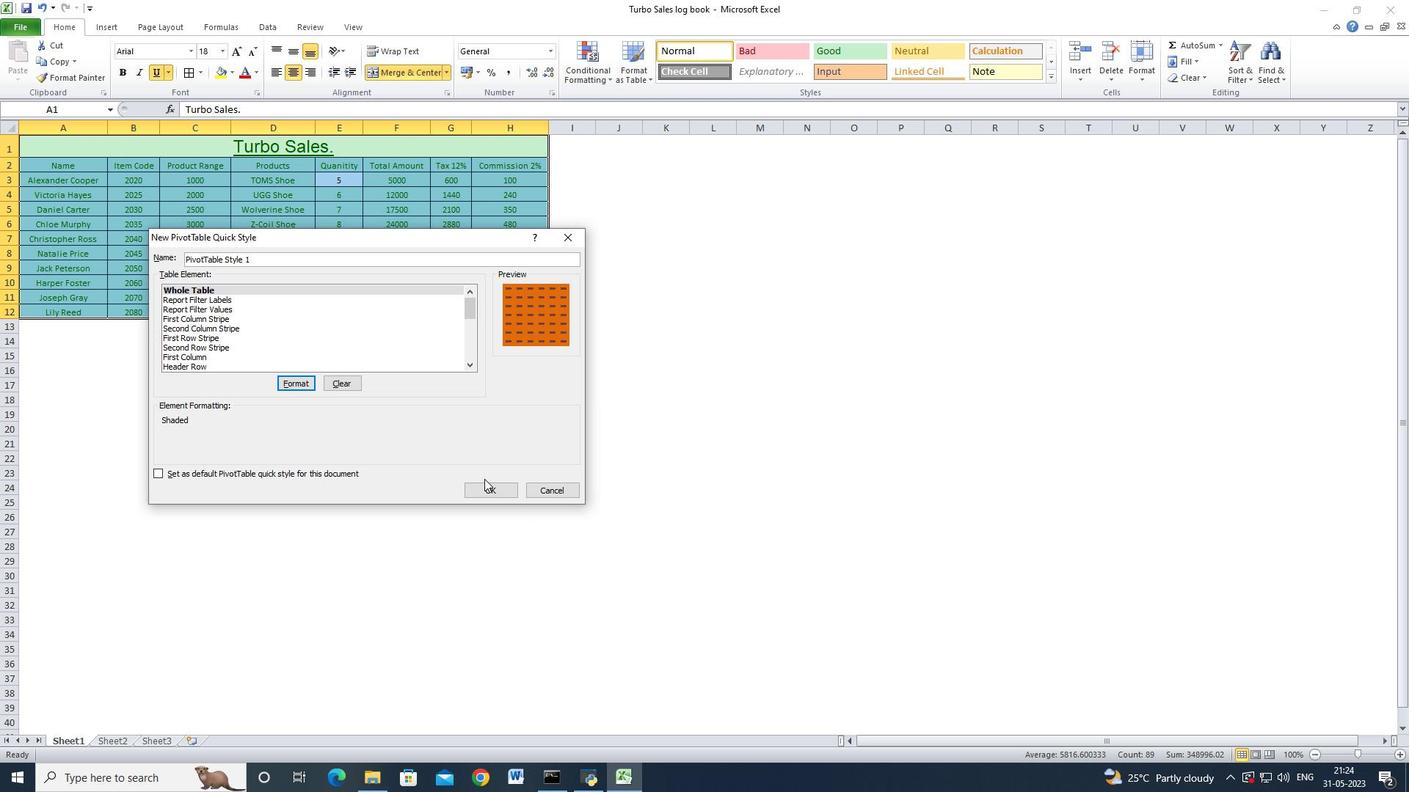 
Action: Mouse pressed left at (489, 484)
Screenshot: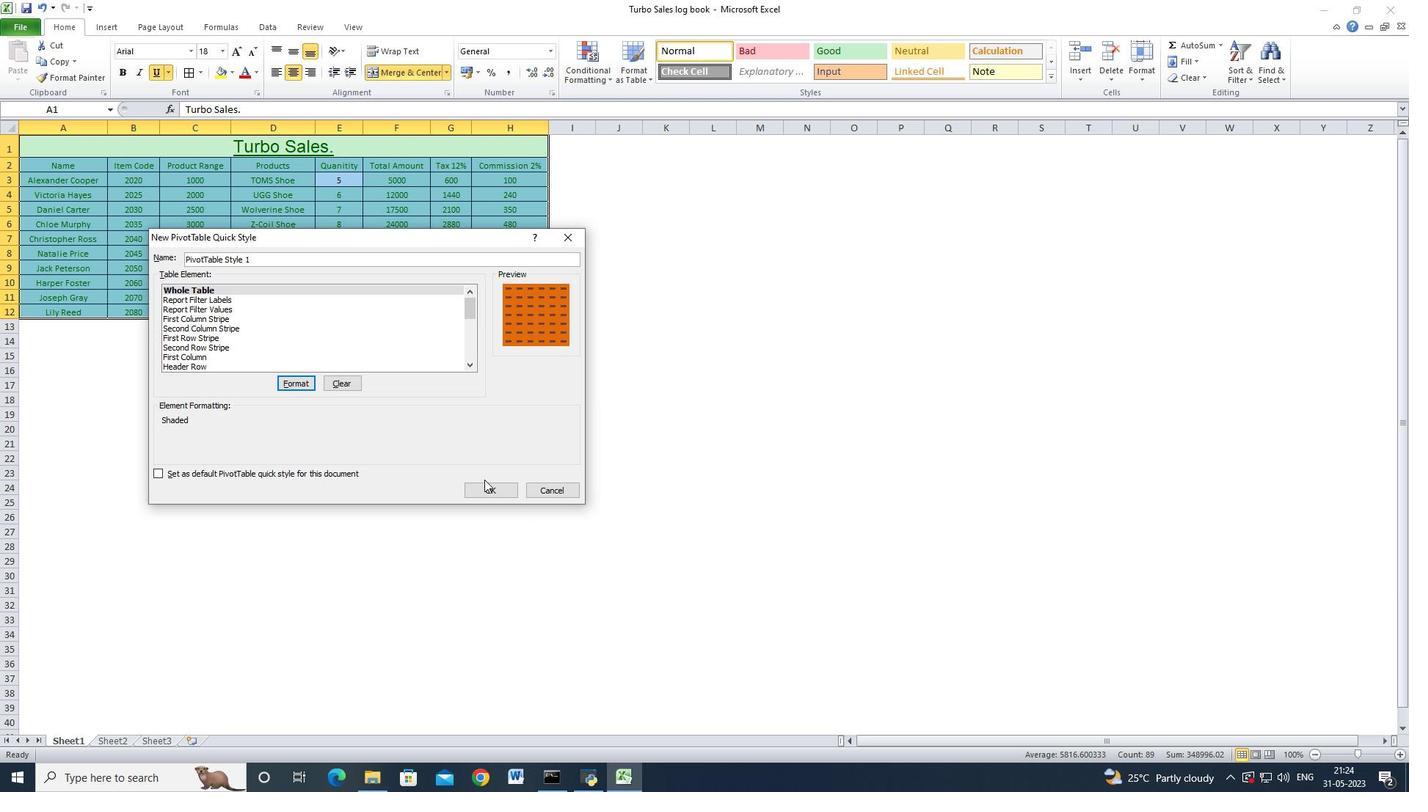
Action: Mouse moved to (640, 80)
Screenshot: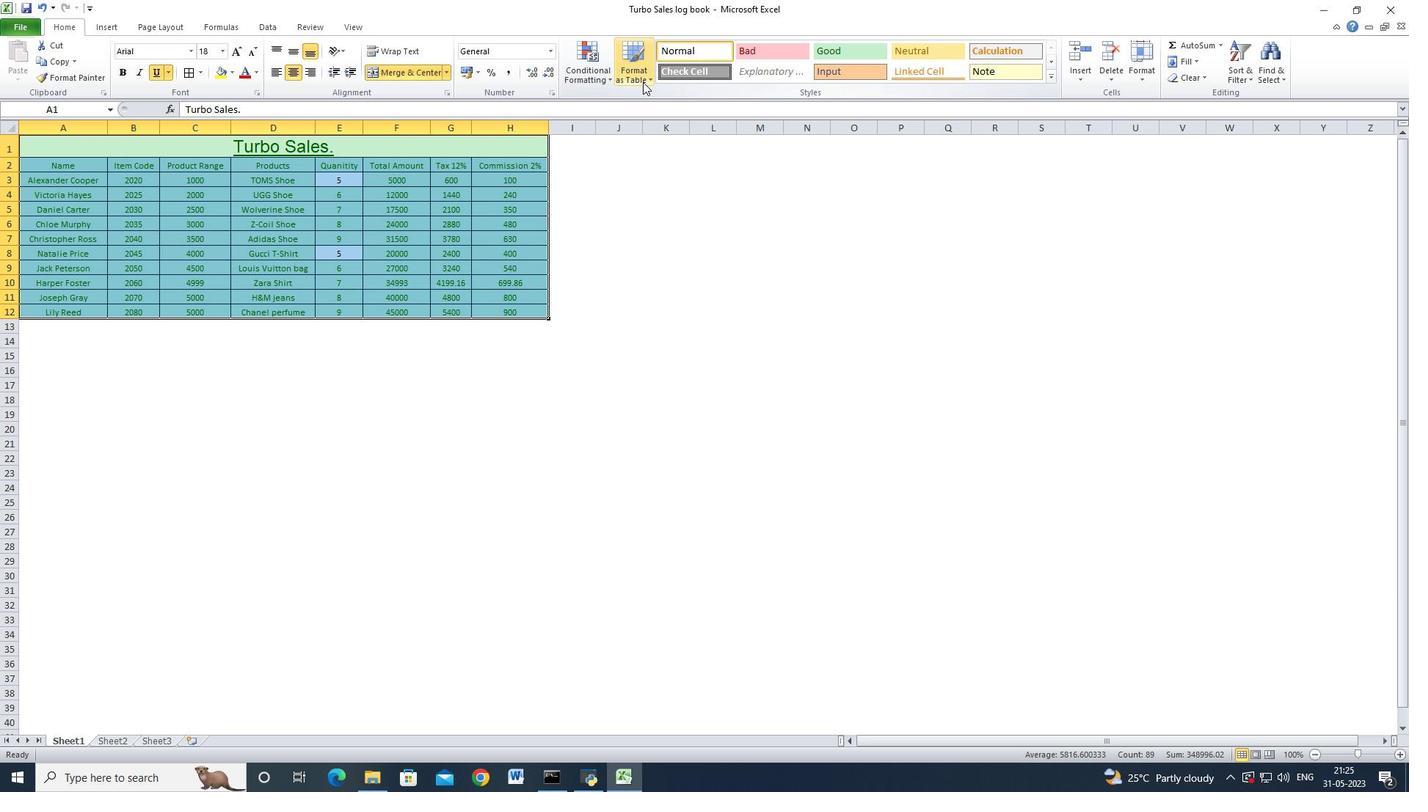 
Action: Mouse pressed left at (640, 80)
Screenshot: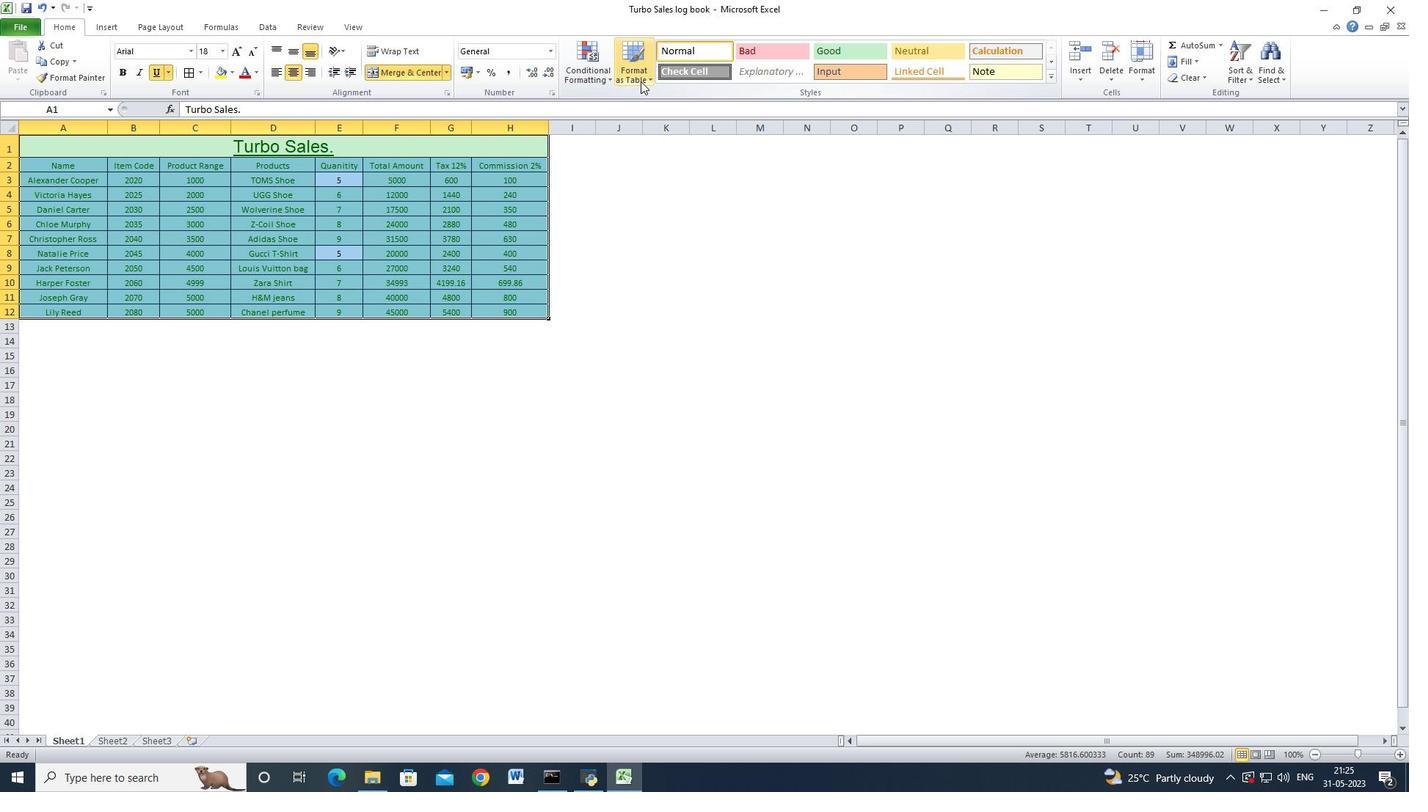 
Action: Mouse moved to (744, 253)
Screenshot: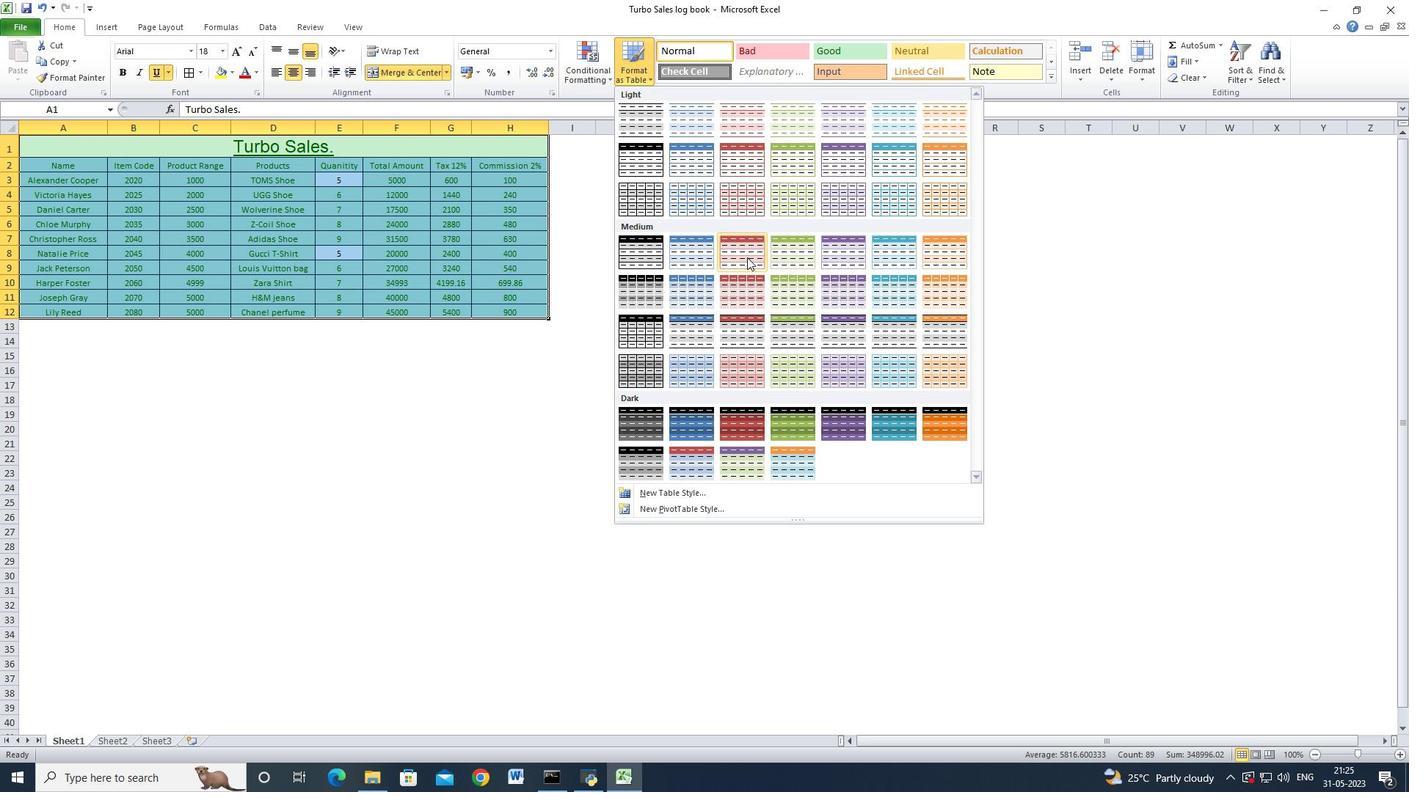 
Action: Mouse pressed left at (744, 253)
Screenshot: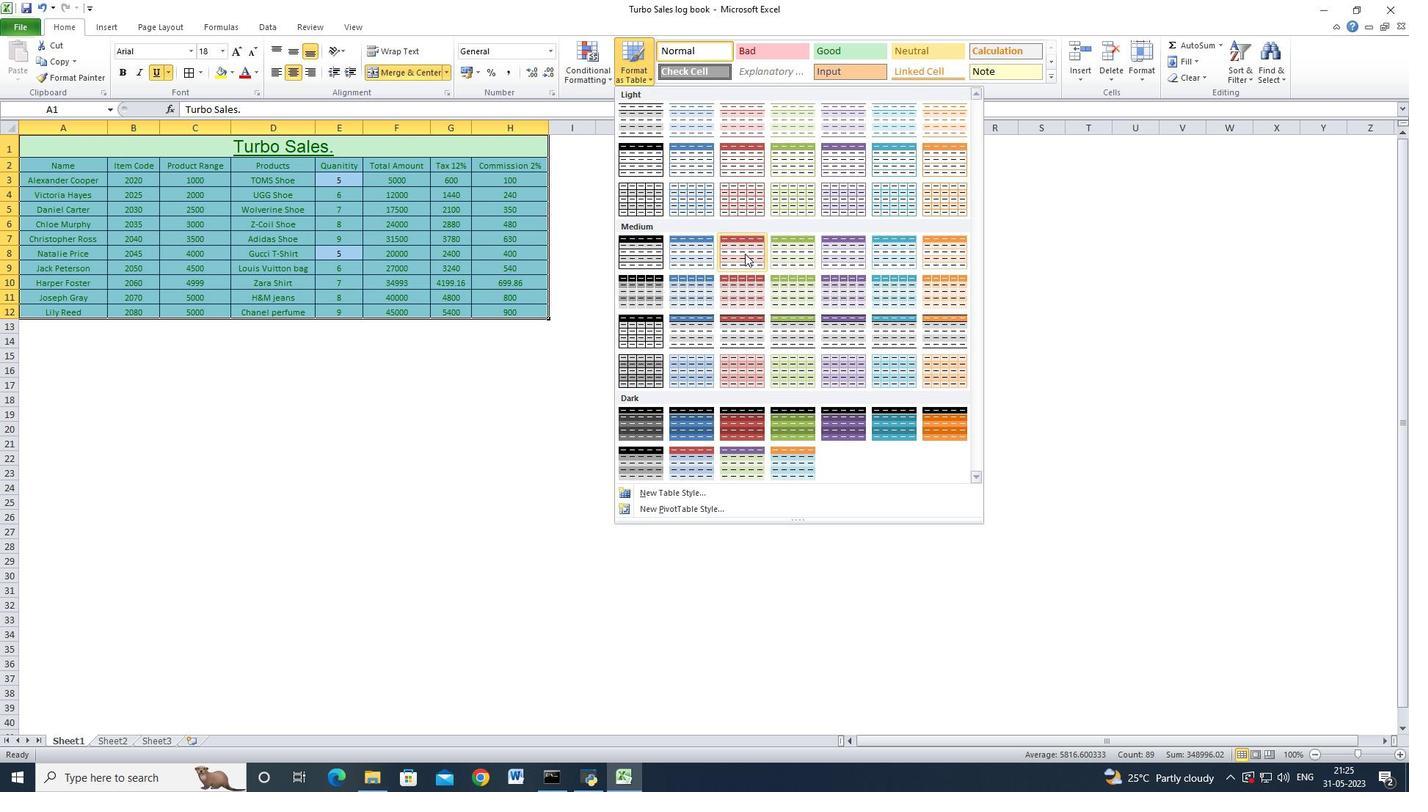 
Action: Mouse moved to (359, 398)
Screenshot: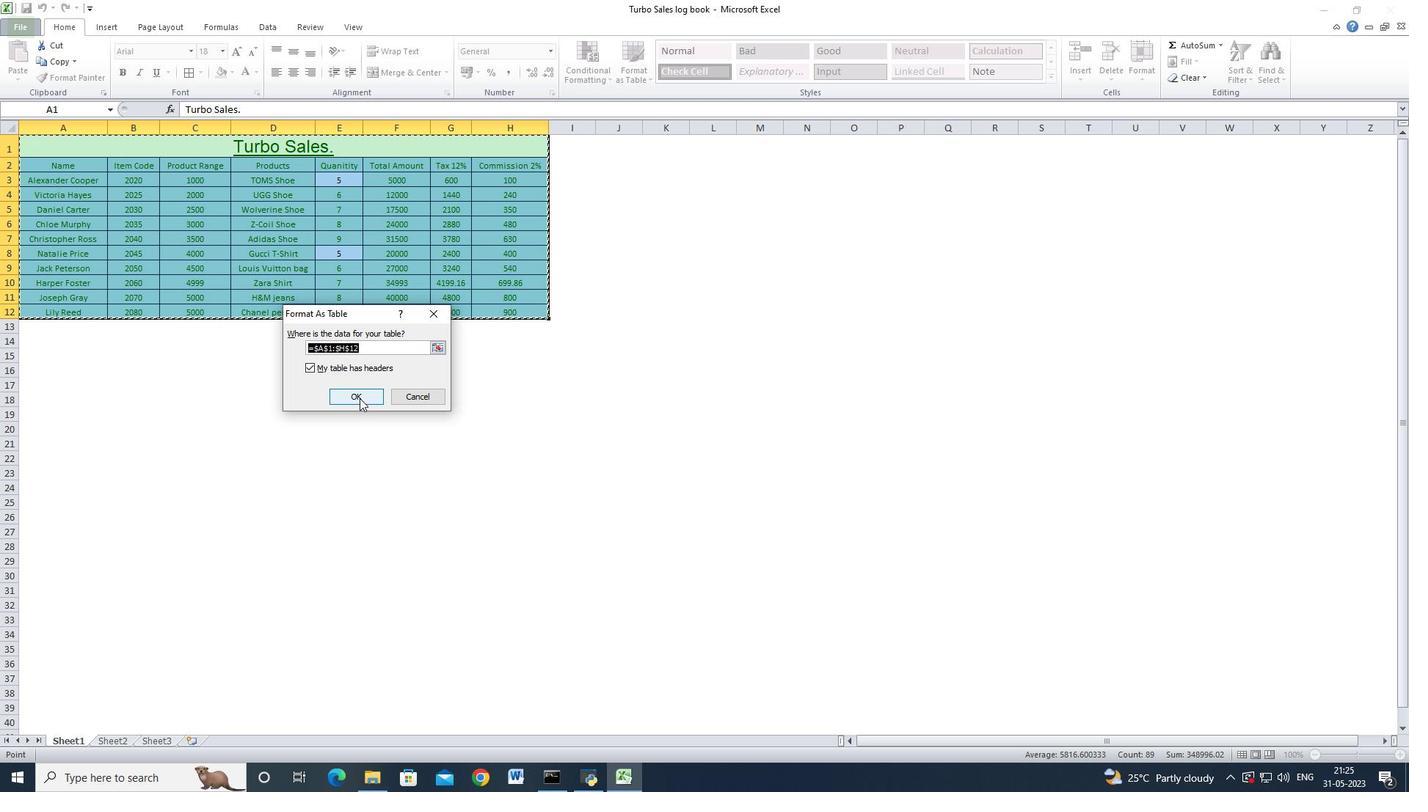 
Action: Mouse pressed left at (359, 398)
Screenshot: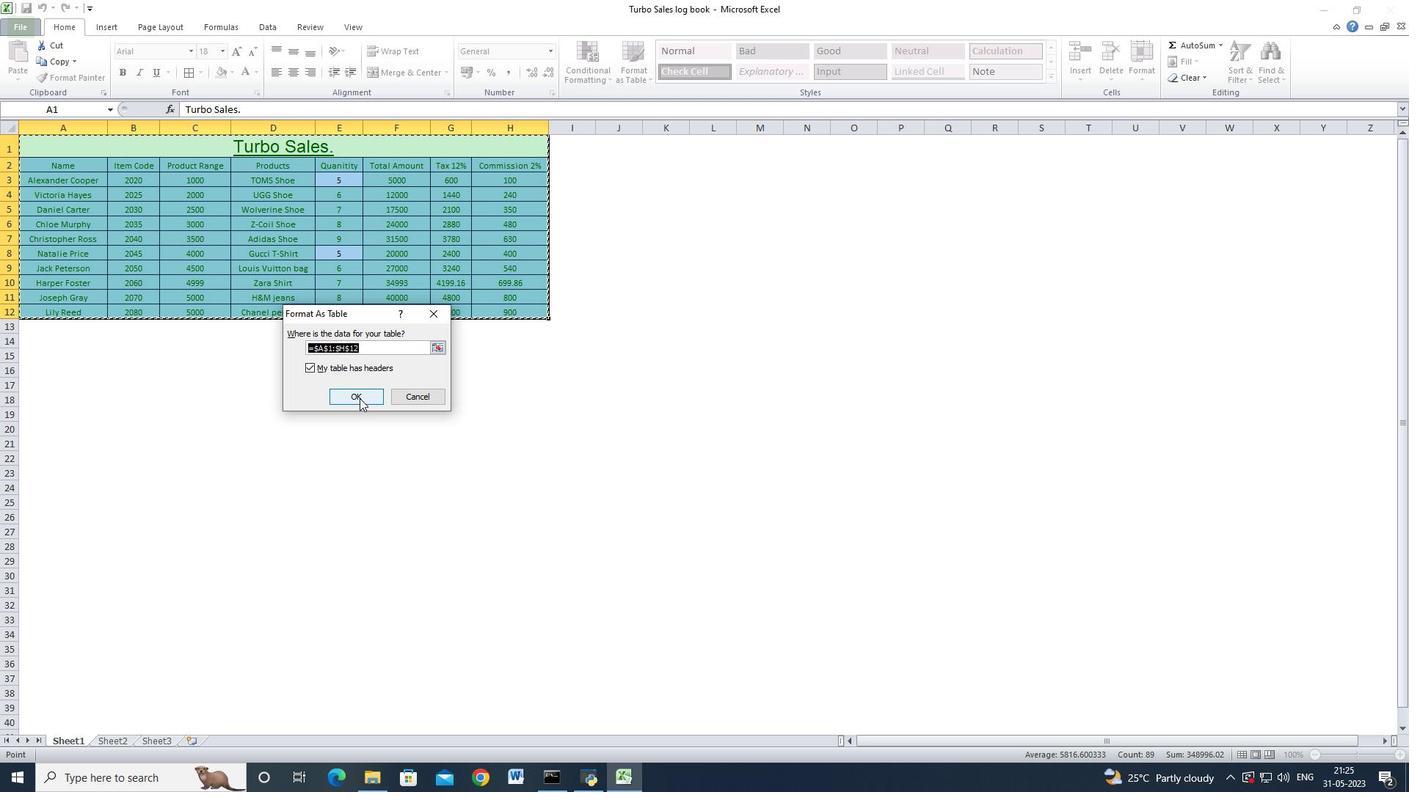
Action: Mouse moved to (89, 146)
Screenshot: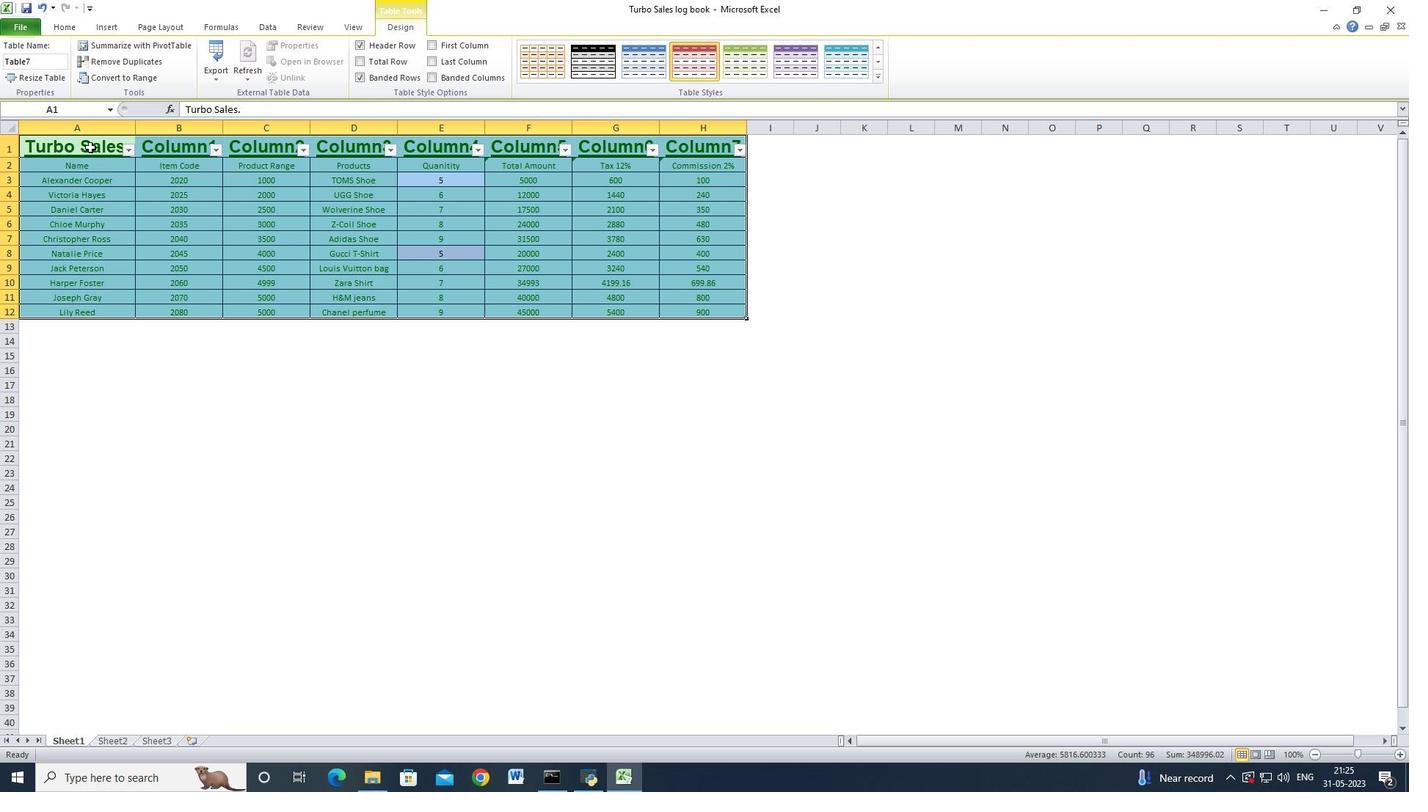 
Action: Mouse pressed right at (89, 146)
Screenshot: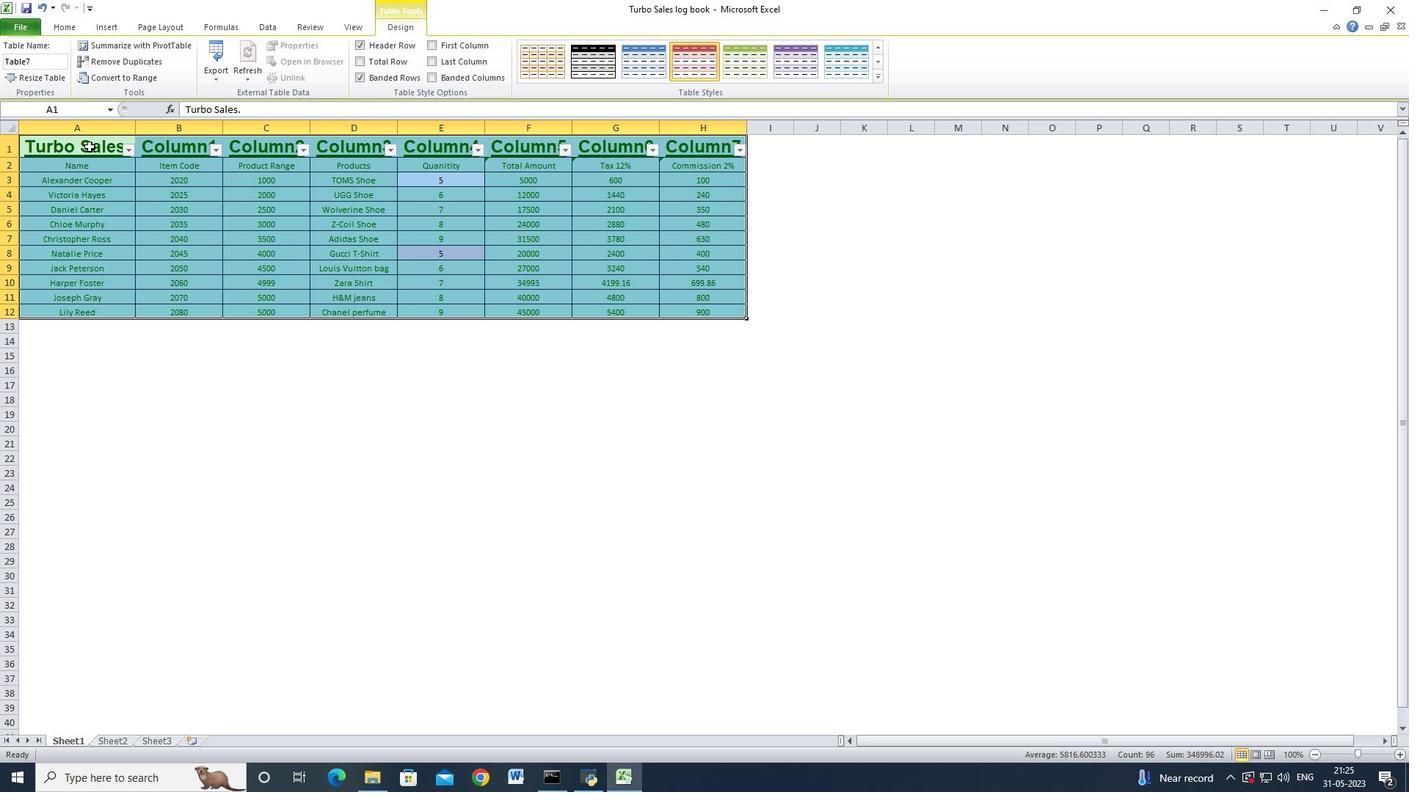 
Action: Mouse moved to (173, 400)
Screenshot: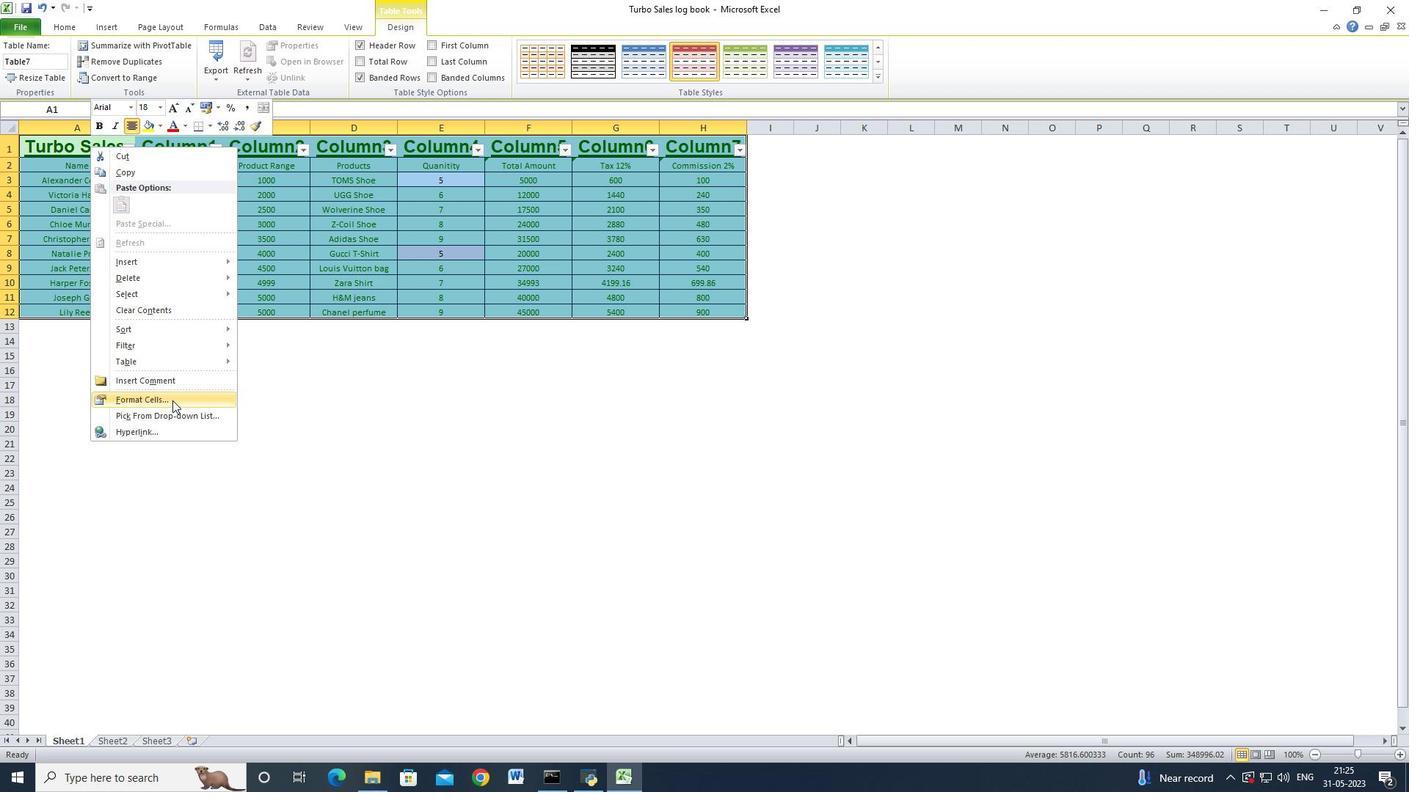 
Action: Mouse pressed left at (173, 400)
Screenshot: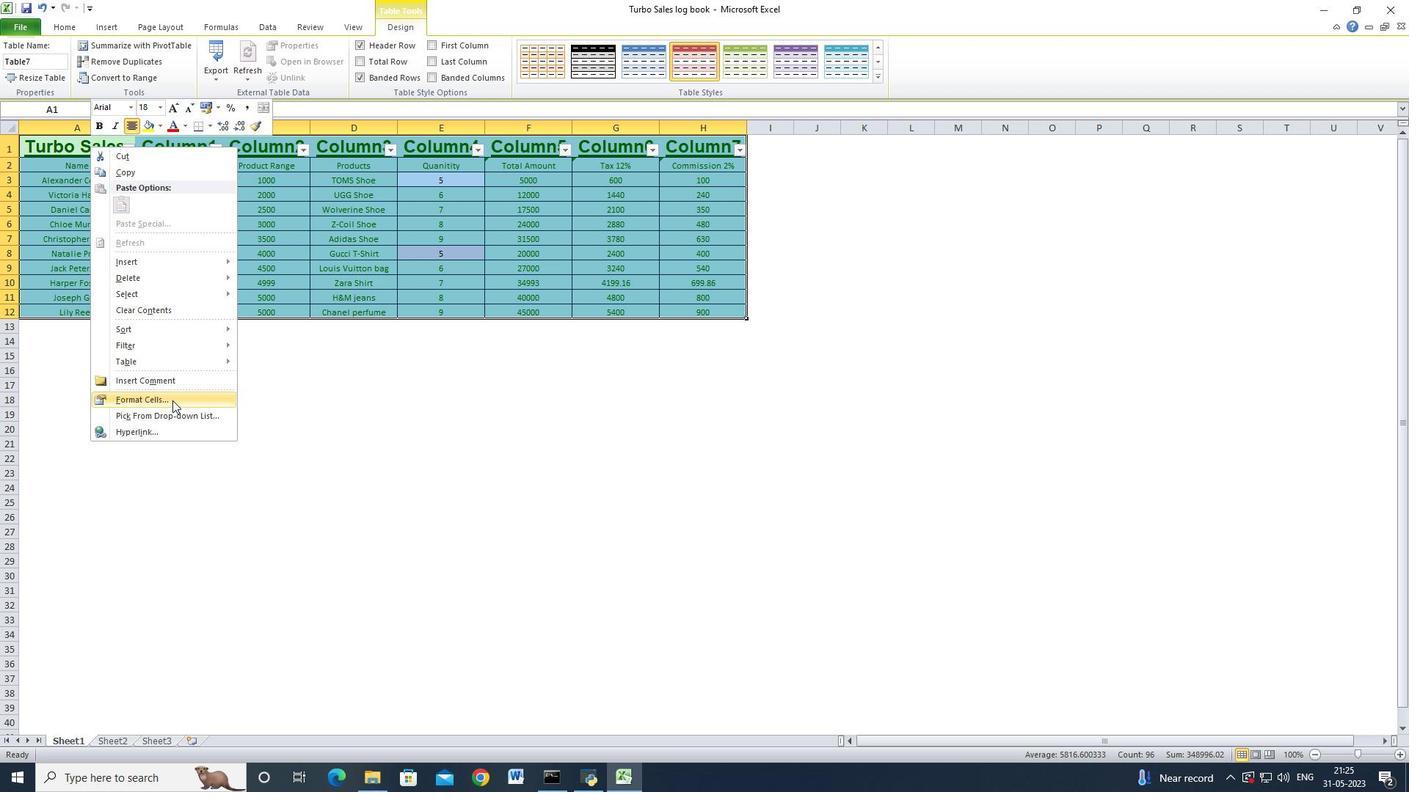 
Action: Mouse moved to (357, 229)
Screenshot: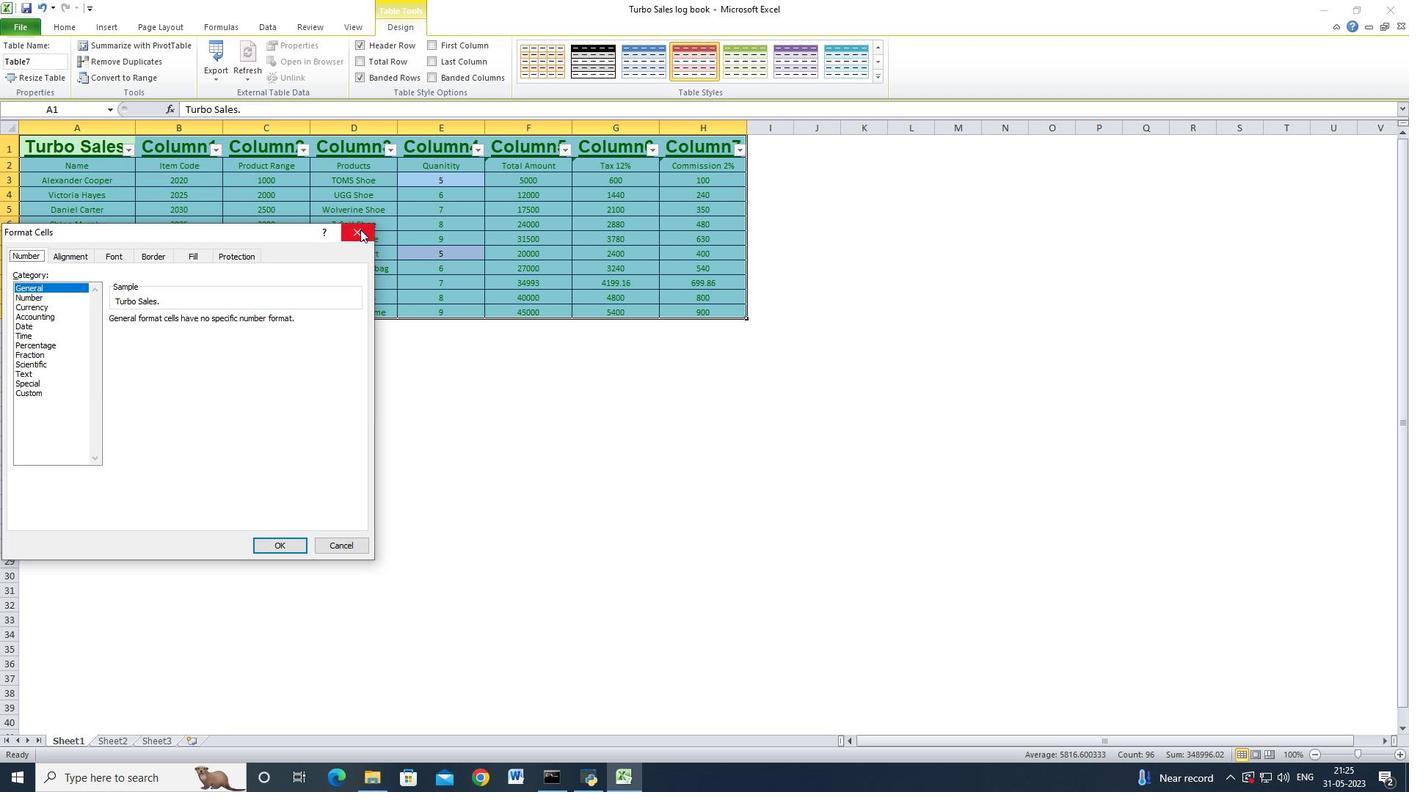 
Action: Mouse pressed left at (357, 229)
Screenshot: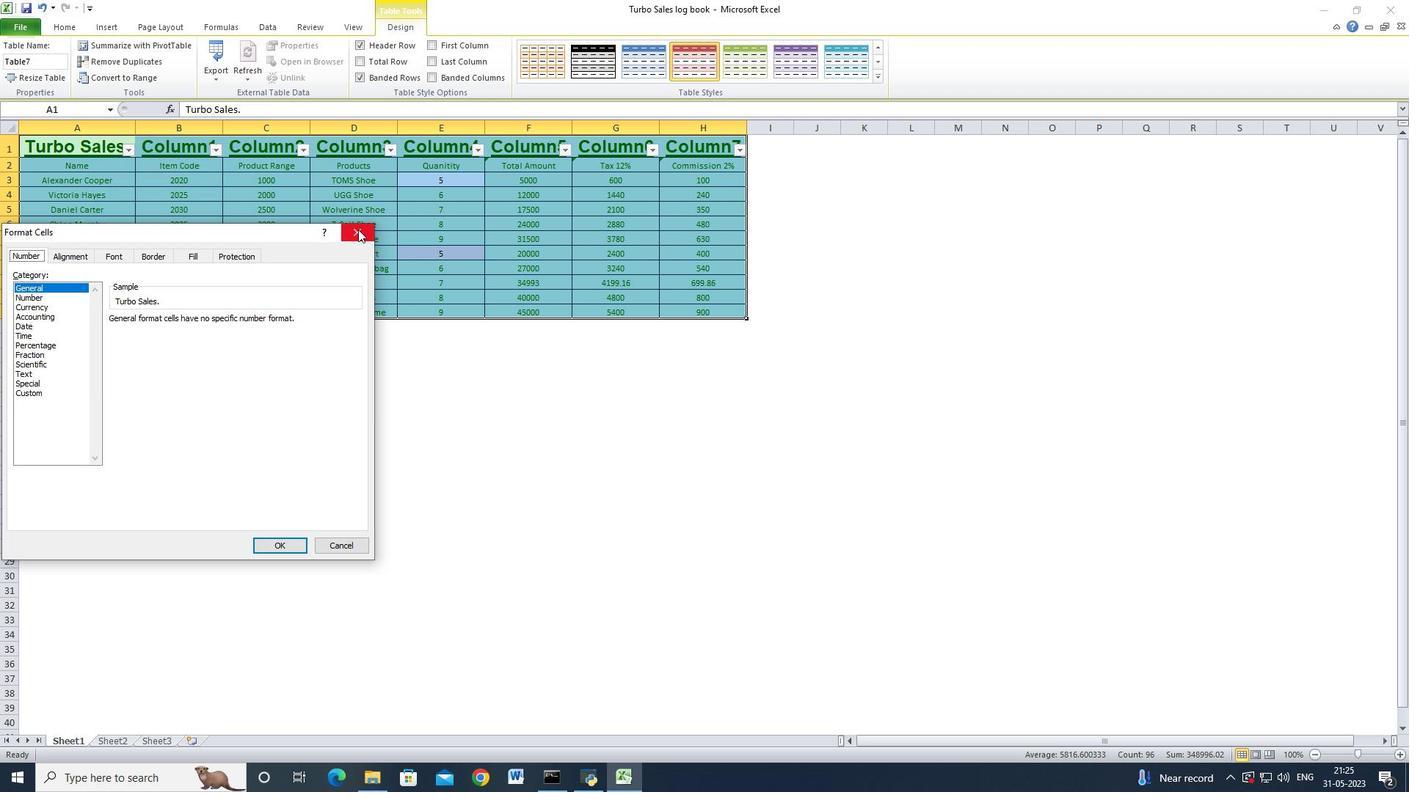 
Action: Mouse moved to (12, 127)
Screenshot: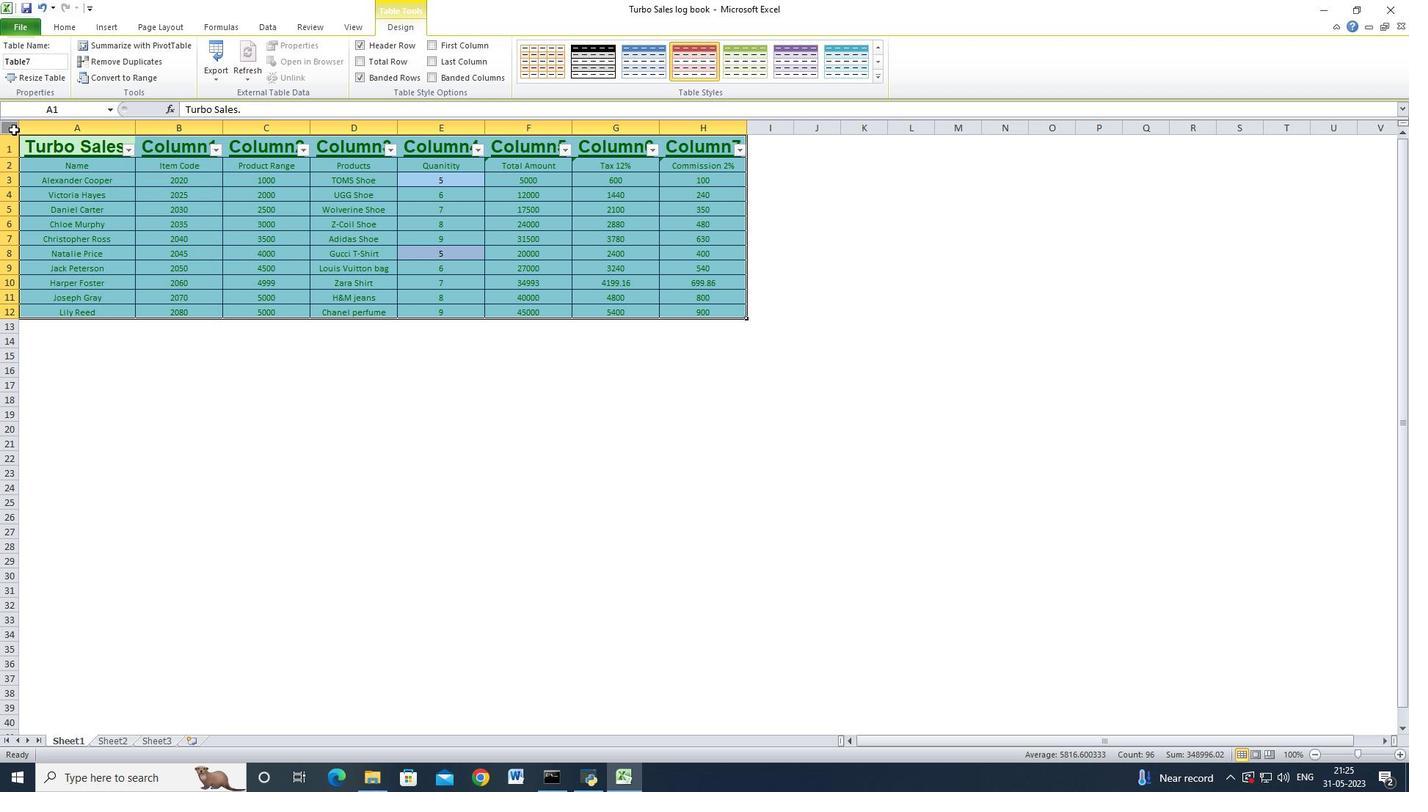 
Action: Mouse pressed left at (12, 127)
Screenshot: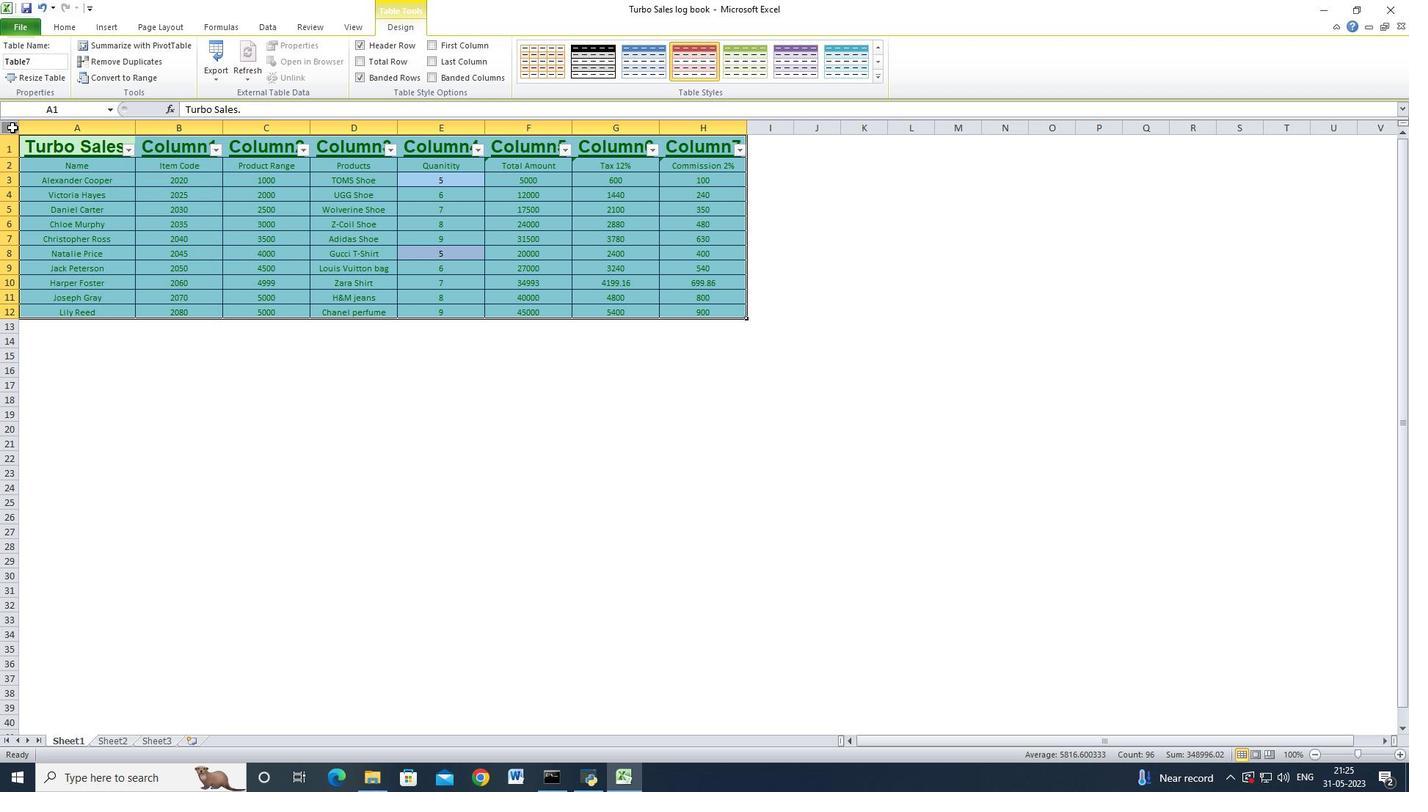 
Action: Mouse moved to (75, 175)
Screenshot: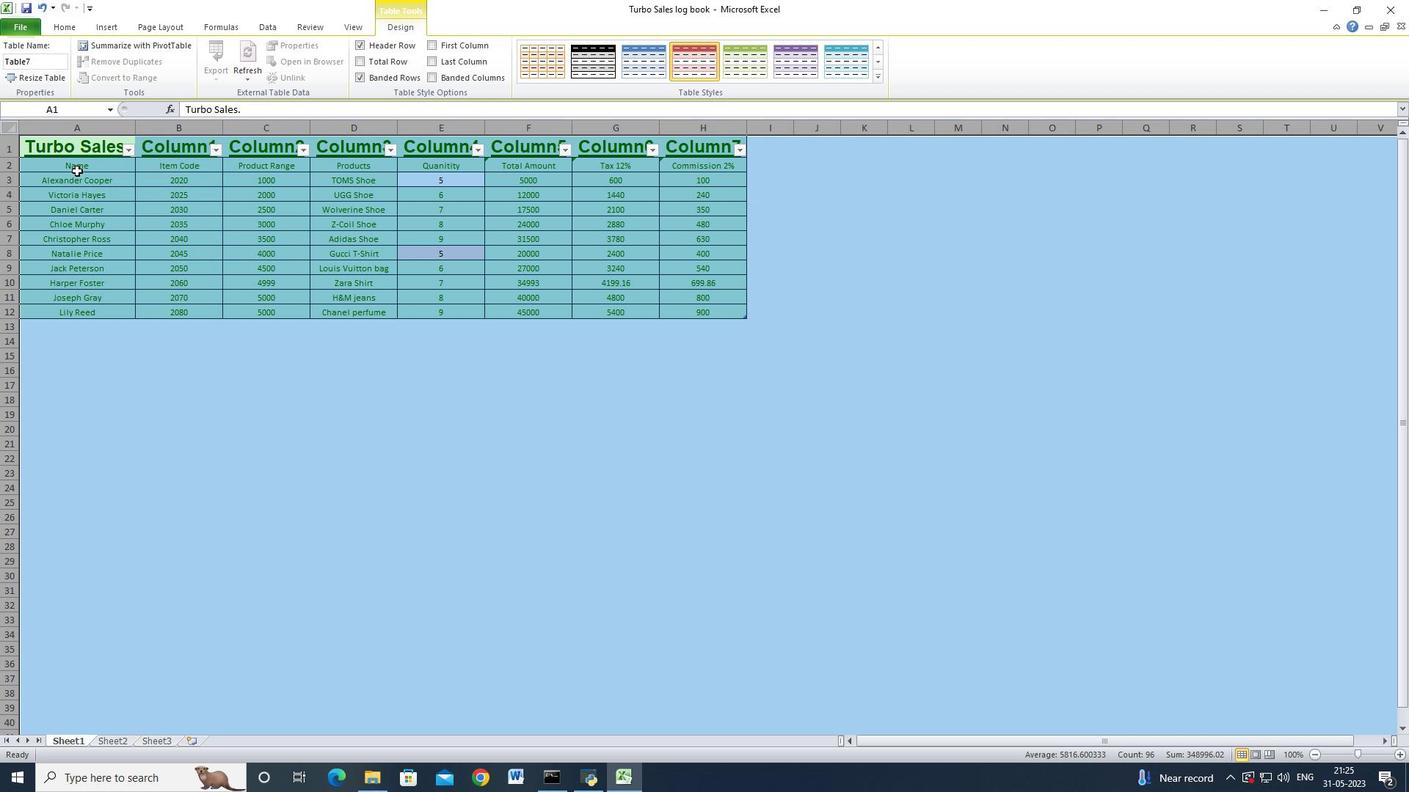 
Action: Mouse pressed right at (75, 175)
Screenshot: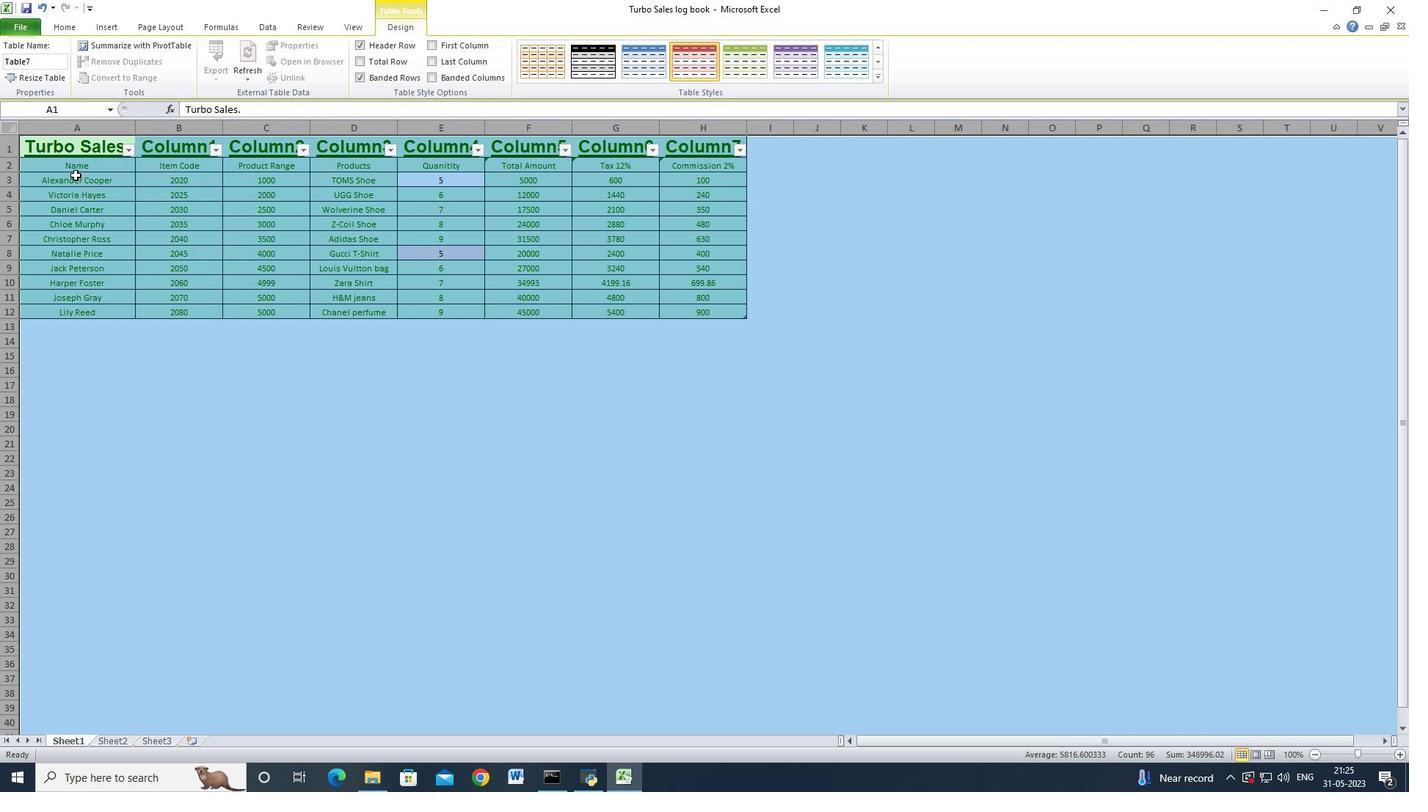 
Action: Mouse moved to (147, 323)
Screenshot: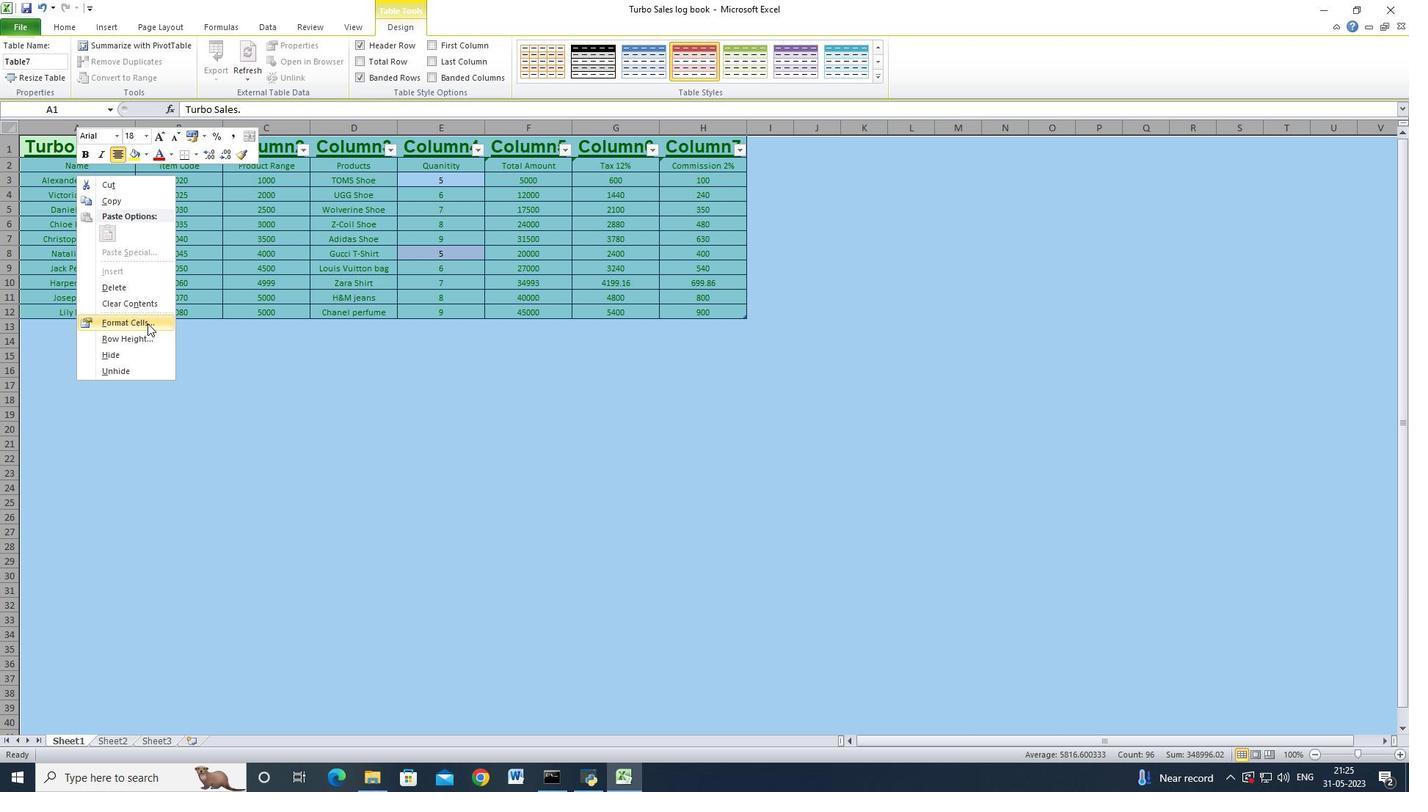 
Action: Mouse pressed left at (147, 323)
Screenshot: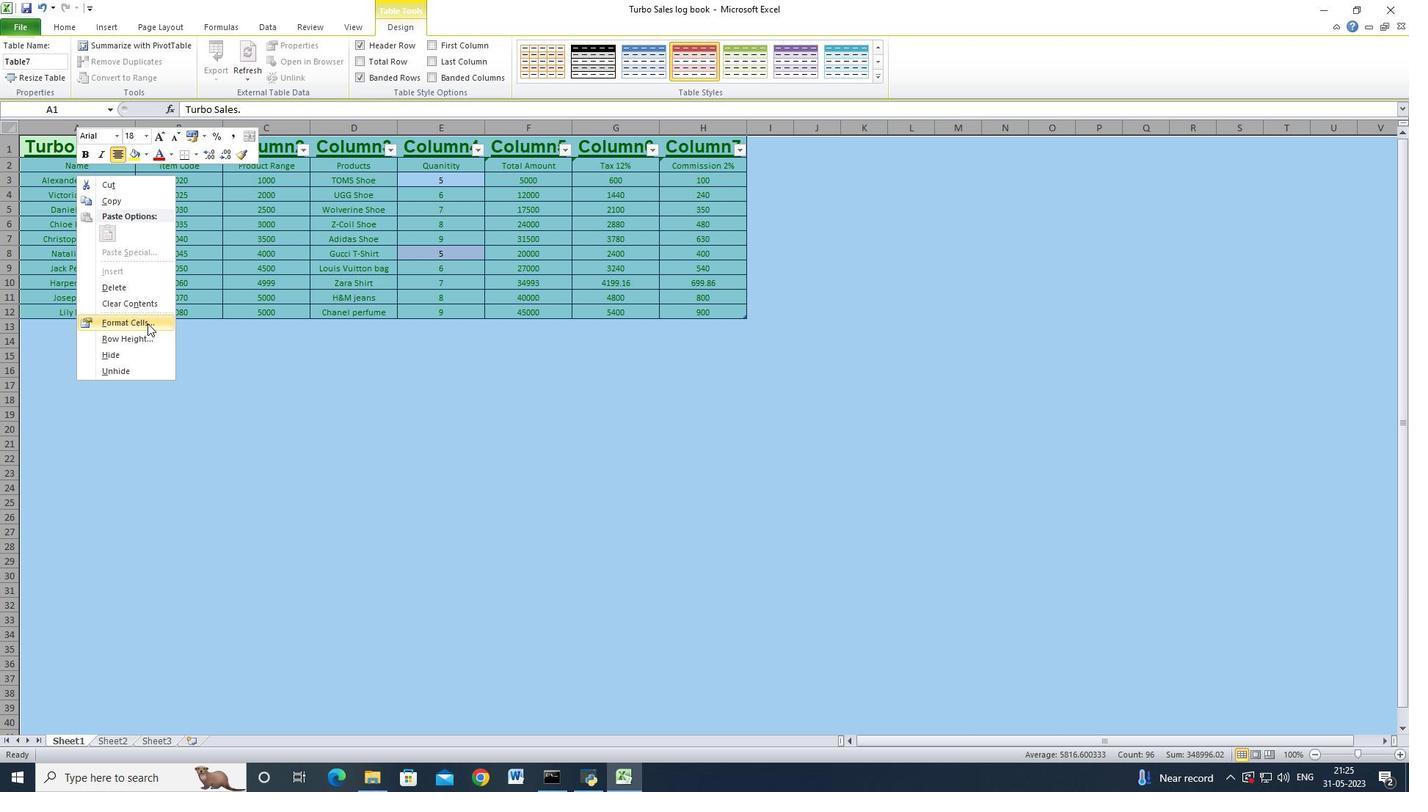 
Action: Mouse moved to (85, 176)
Screenshot: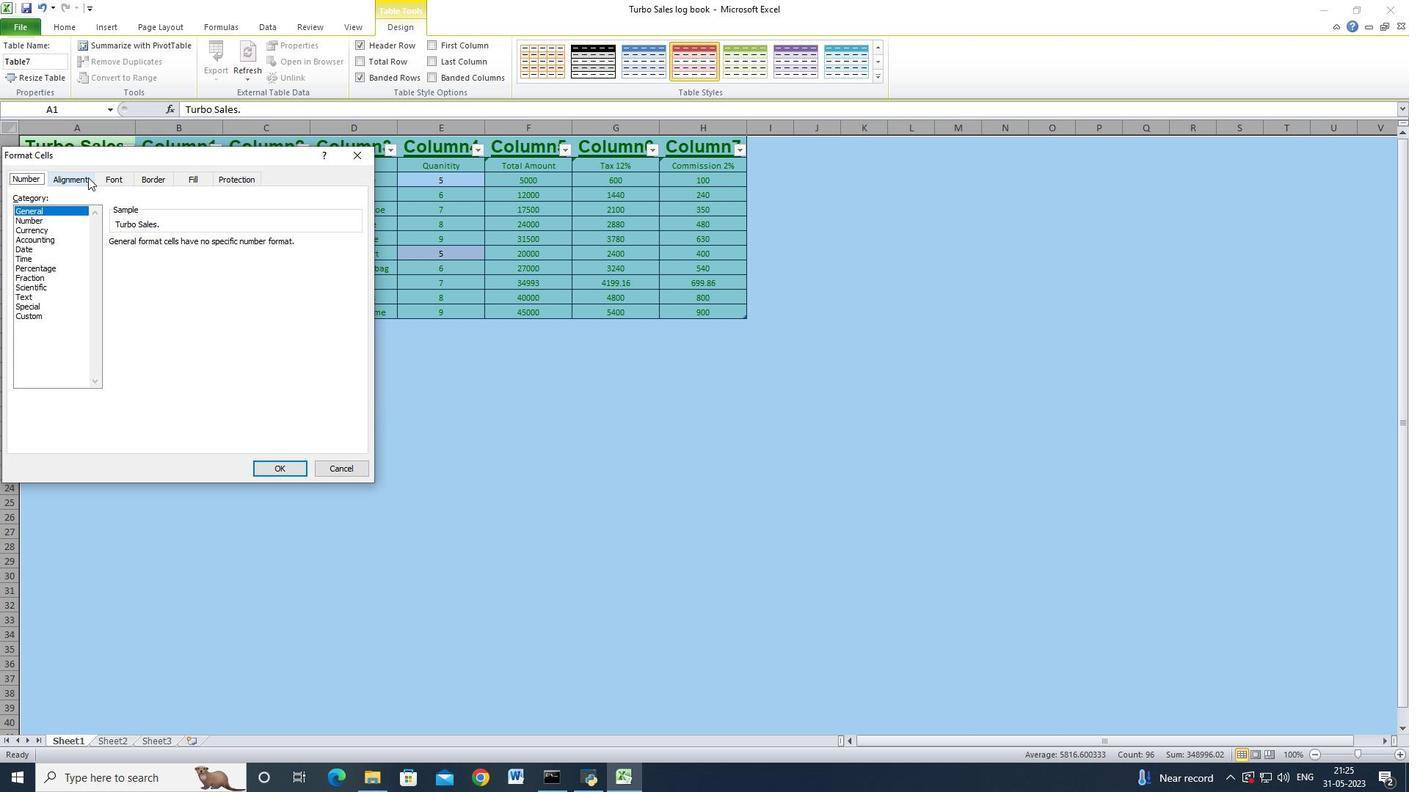 
Action: Mouse pressed left at (85, 176)
Screenshot: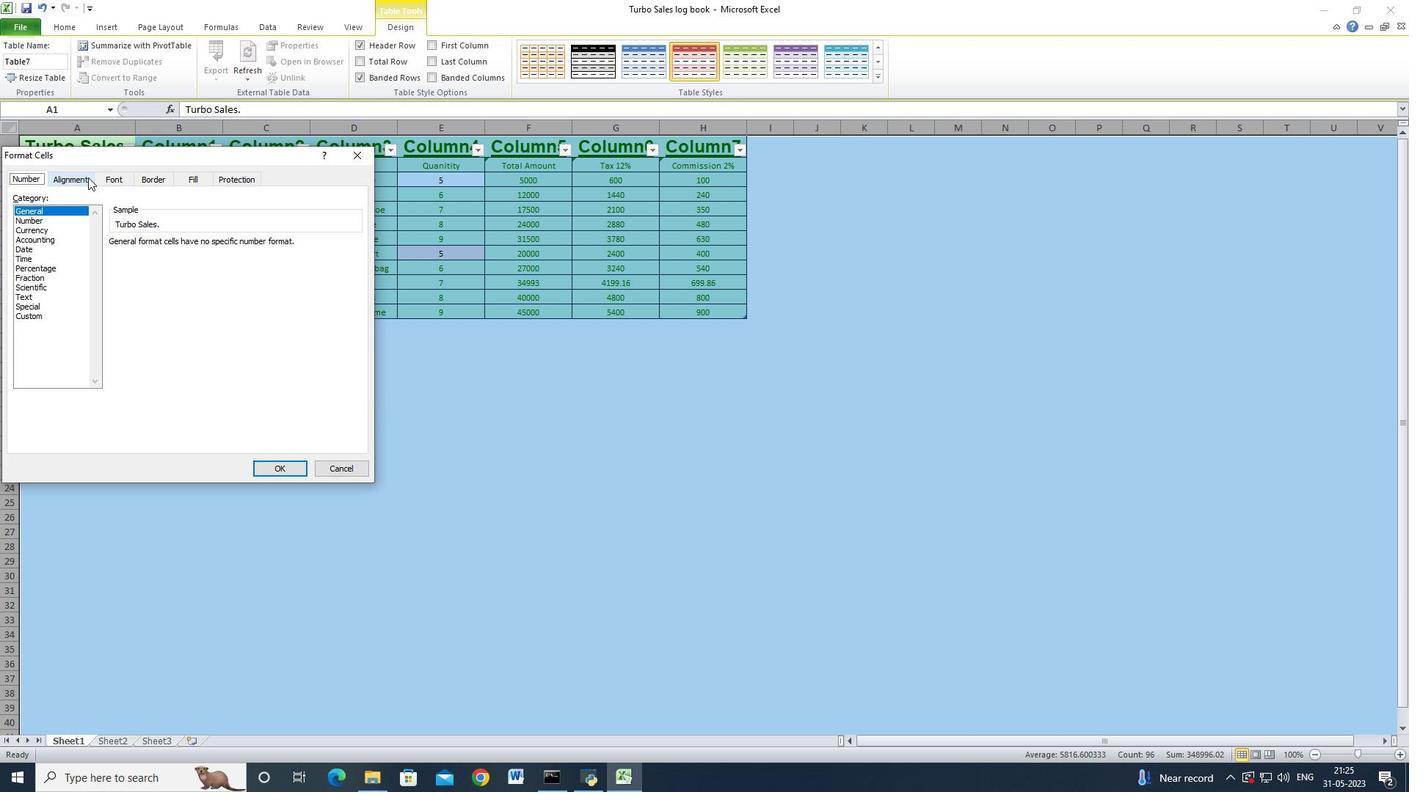 
Action: Mouse moved to (85, 176)
Screenshot: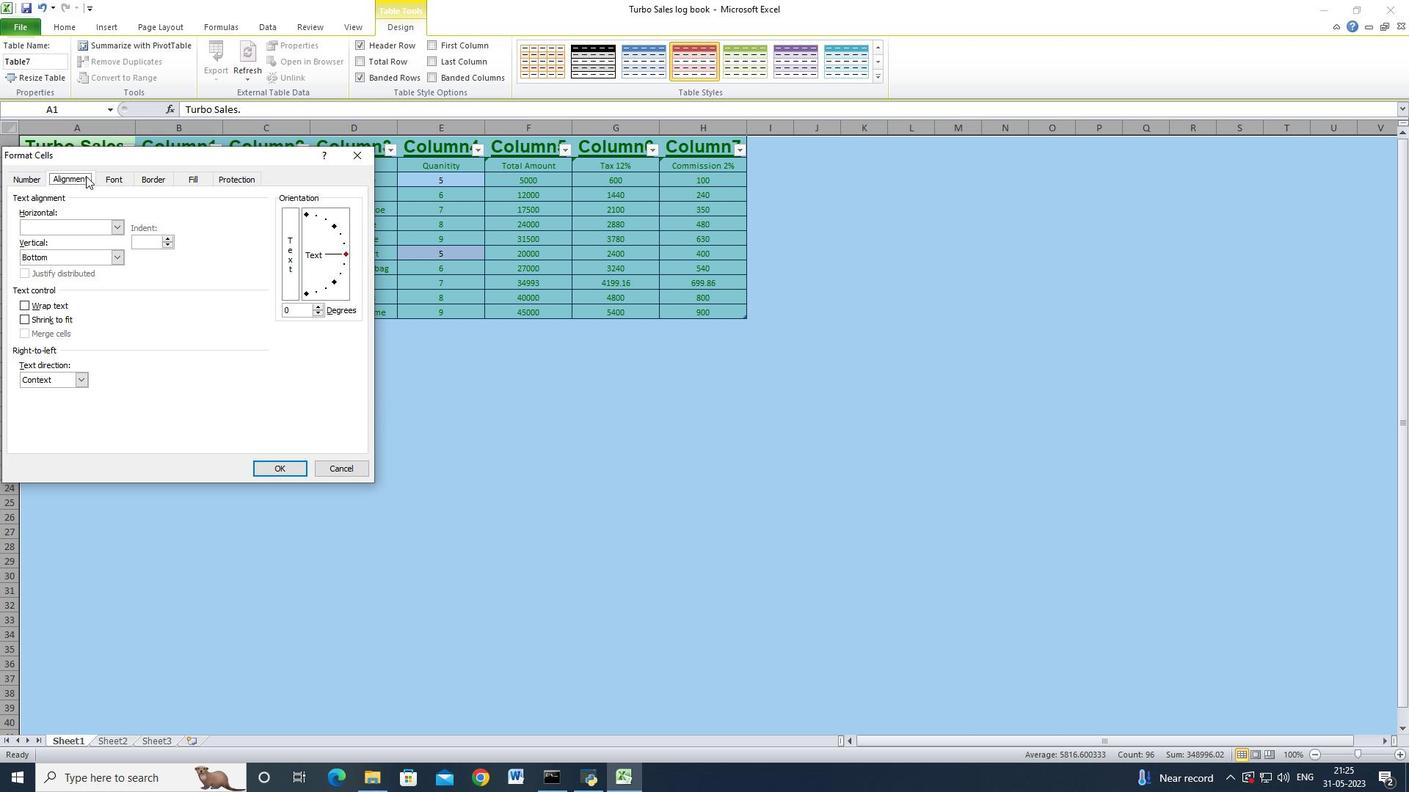 
Action: Mouse pressed left at (85, 176)
Screenshot: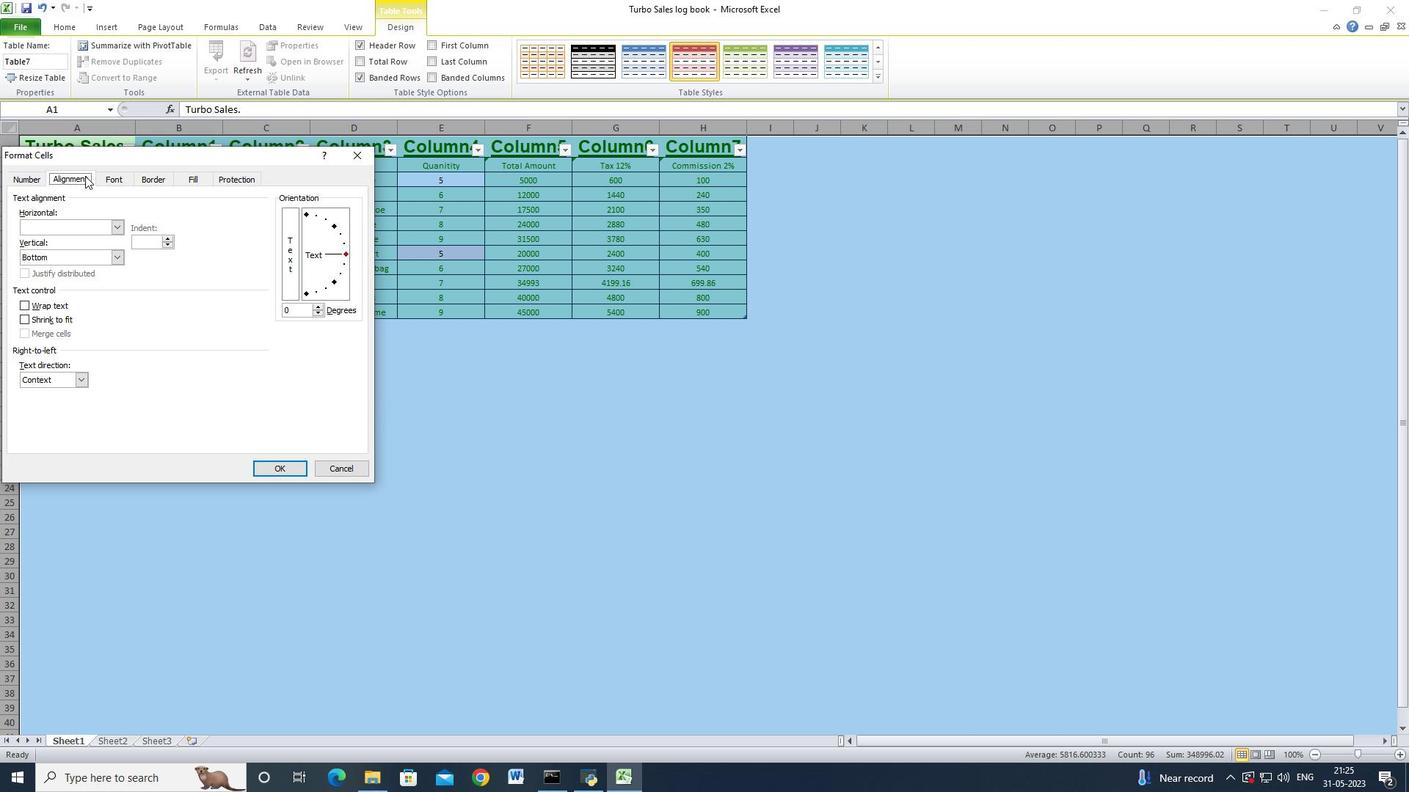 
Action: Mouse moved to (80, 176)
Screenshot: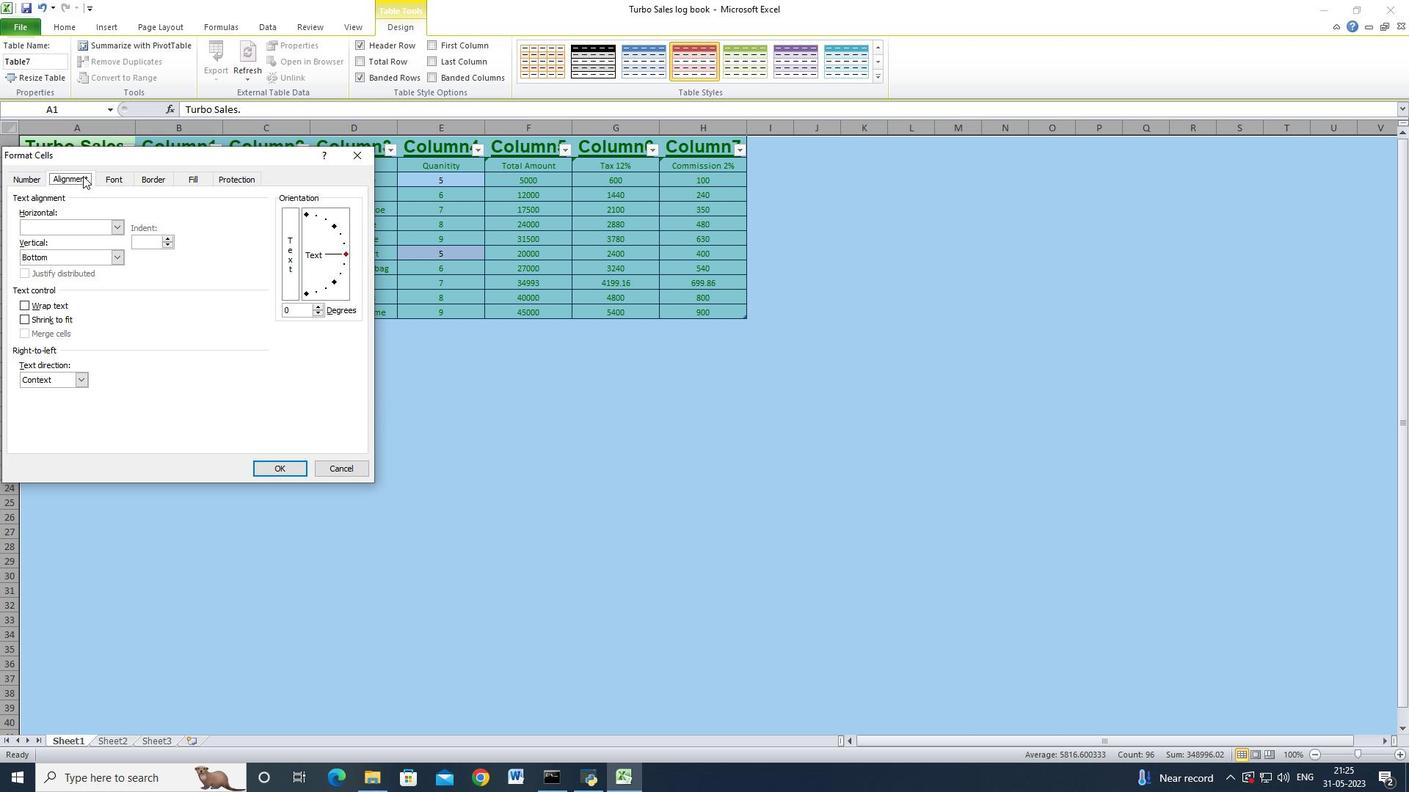 
Action: Mouse pressed left at (80, 176)
Screenshot: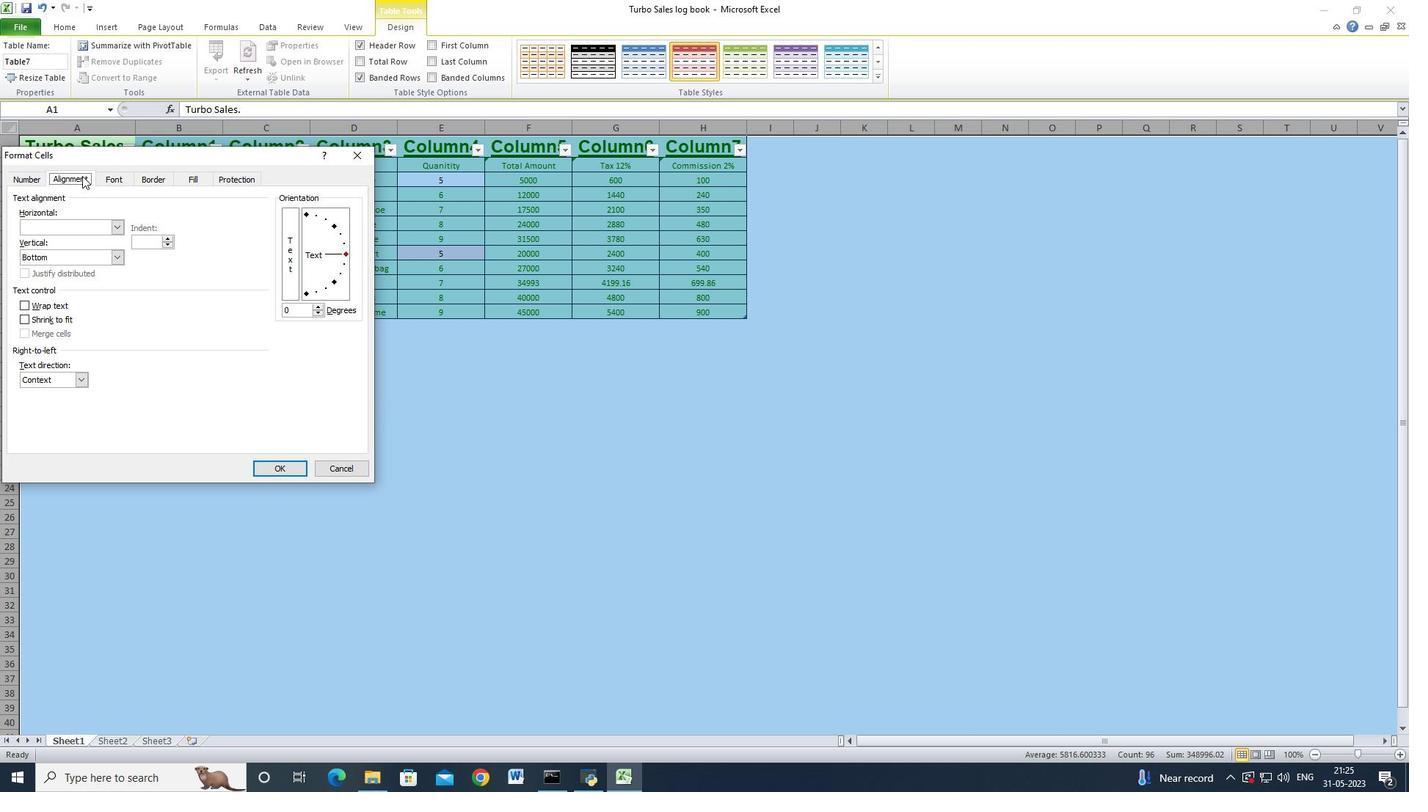 
Action: Mouse moved to (34, 178)
Screenshot: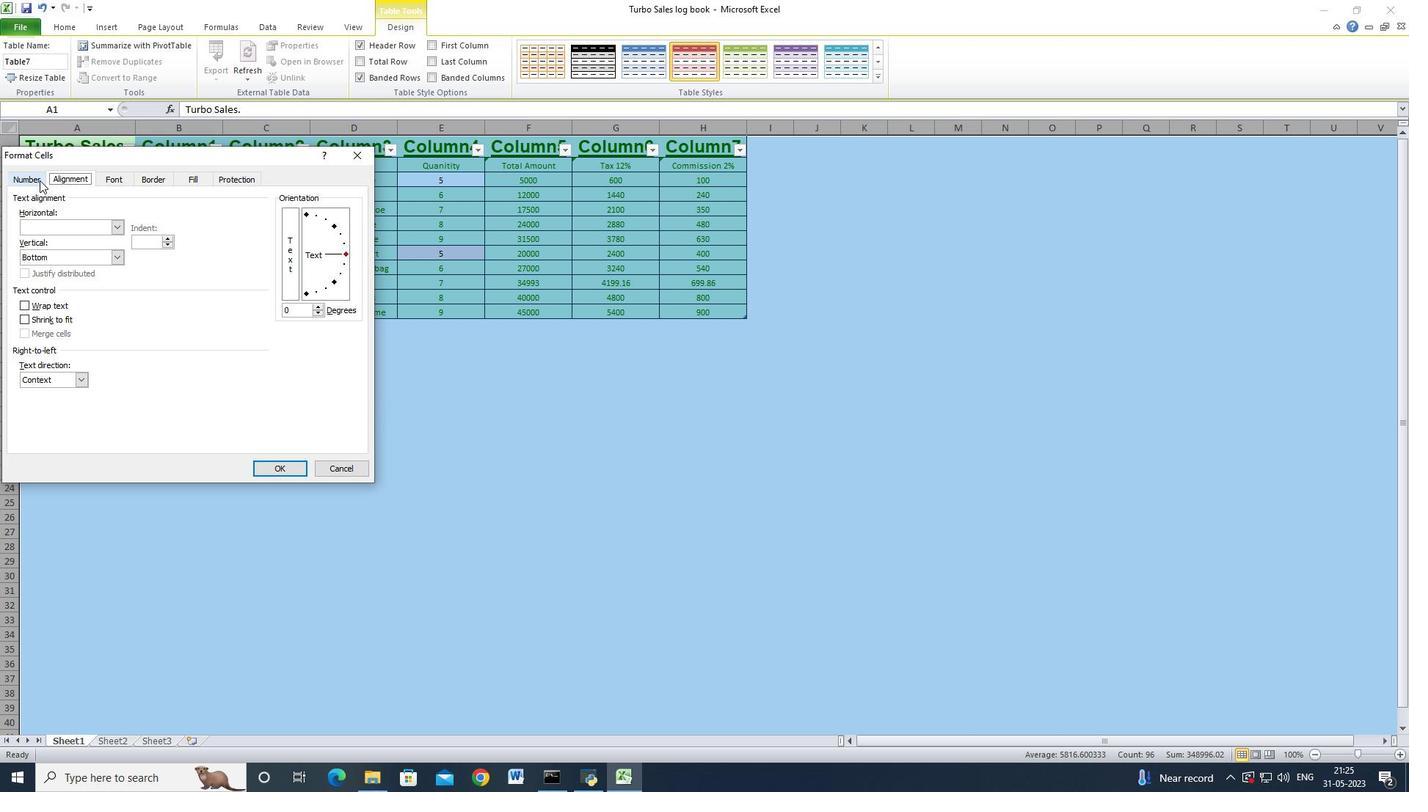 
Action: Mouse pressed left at (34, 178)
Screenshot: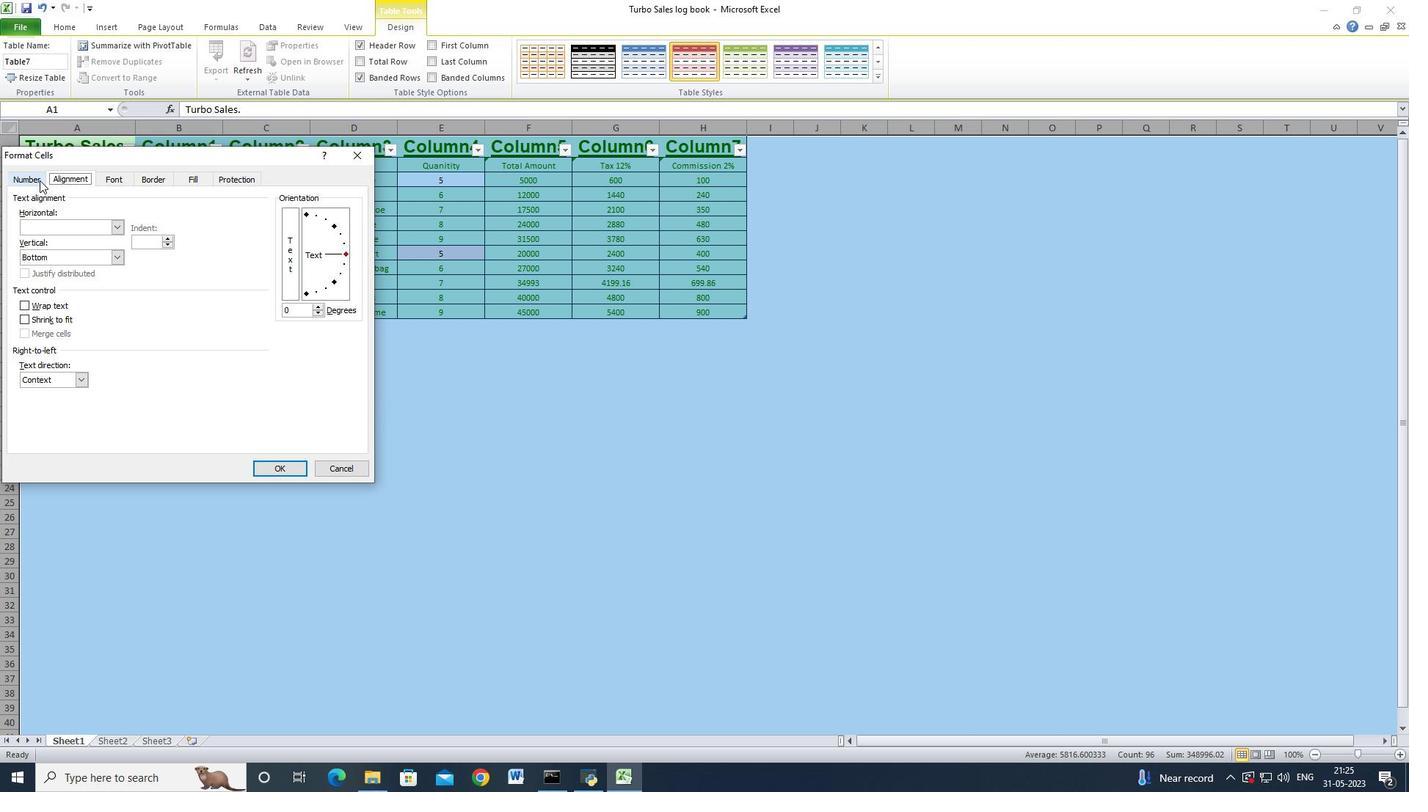 
Action: Mouse moved to (74, 176)
Screenshot: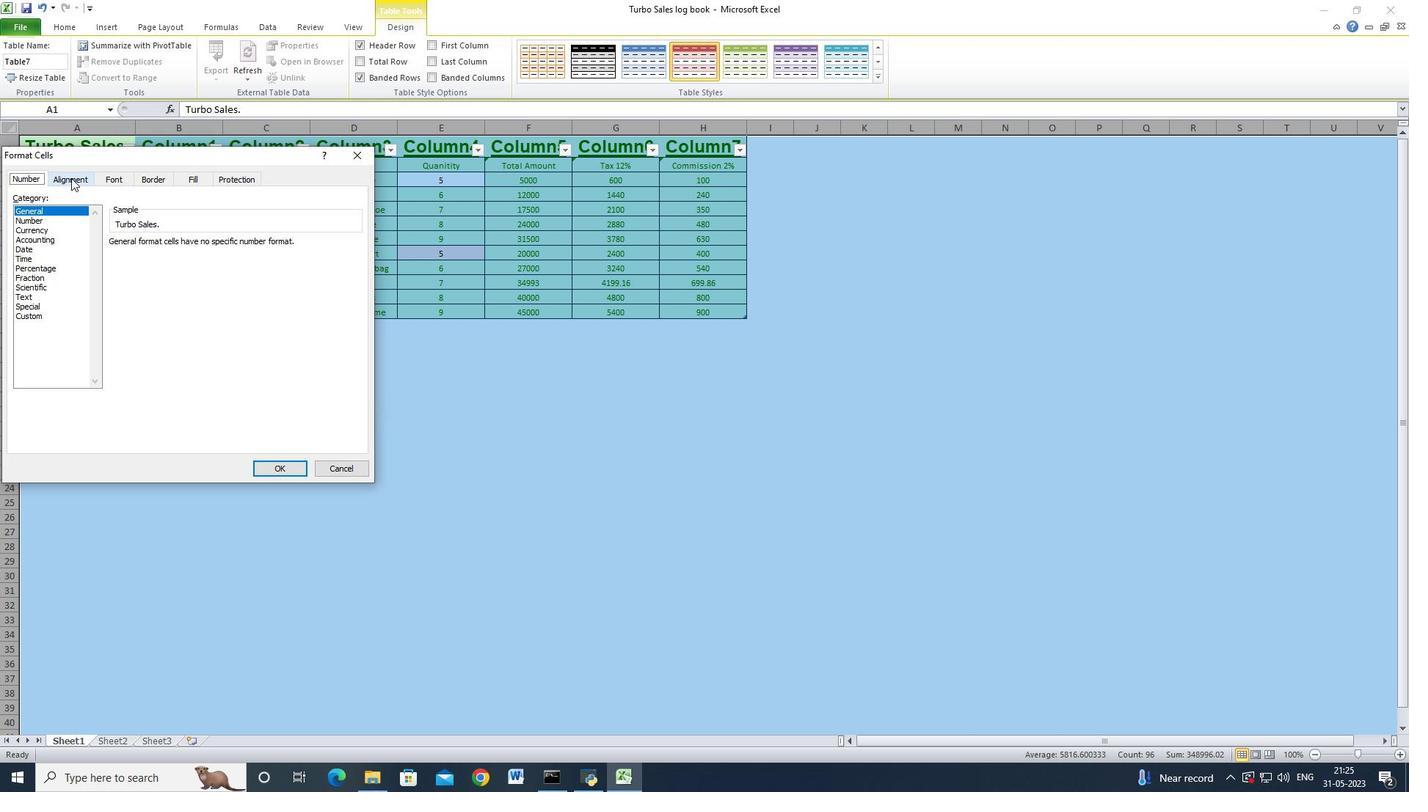 
Action: Mouse pressed left at (74, 176)
Screenshot: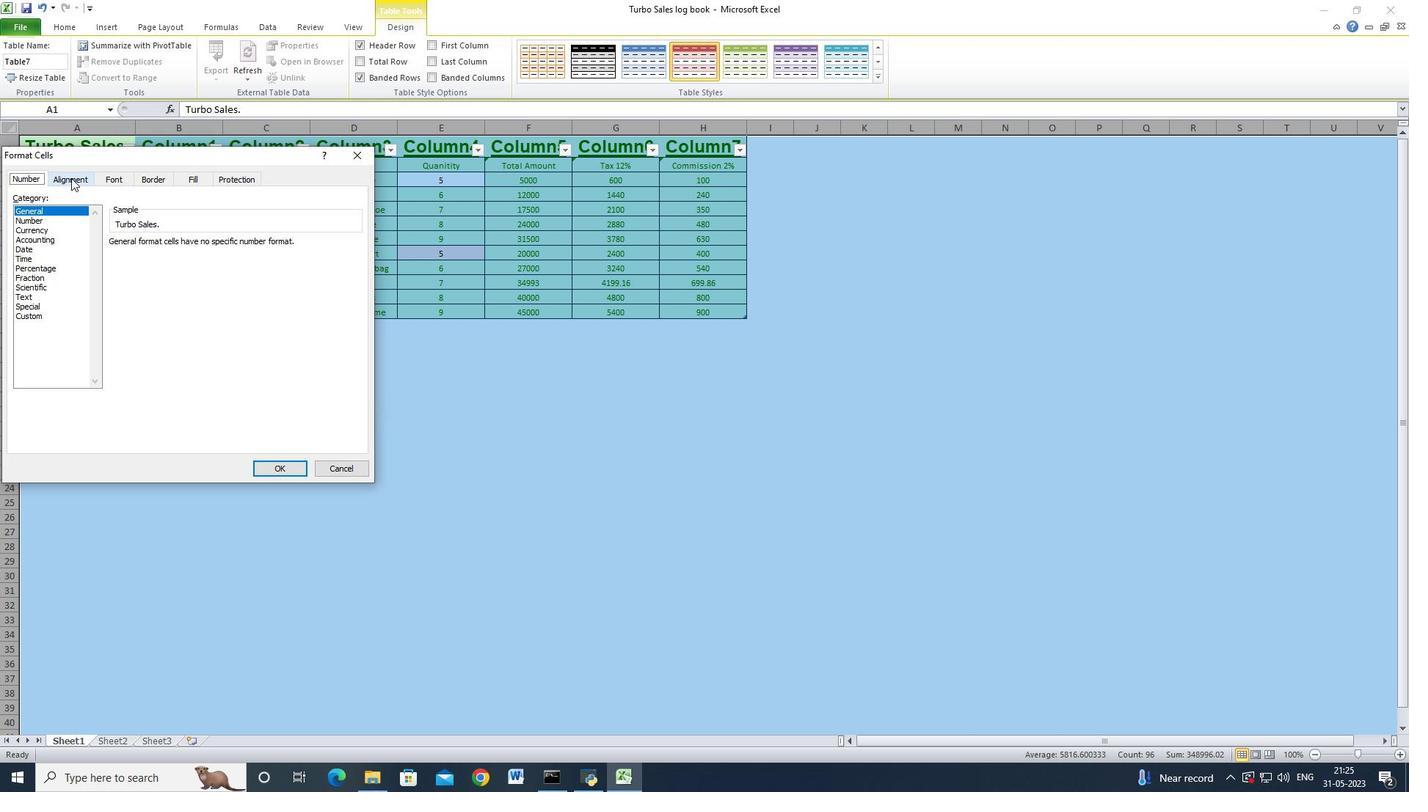 
Action: Mouse moved to (365, 154)
Screenshot: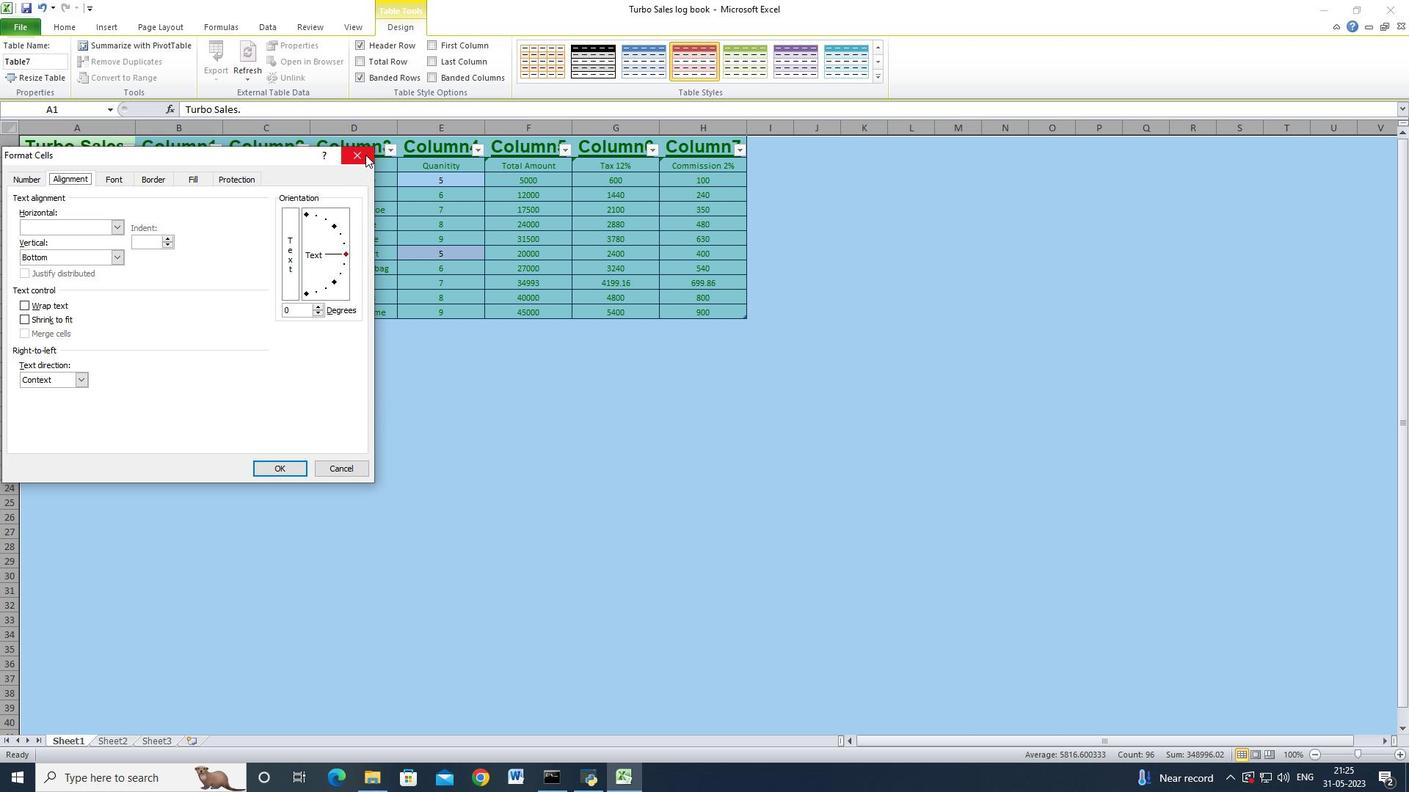 
Action: Mouse pressed left at (365, 154)
Screenshot: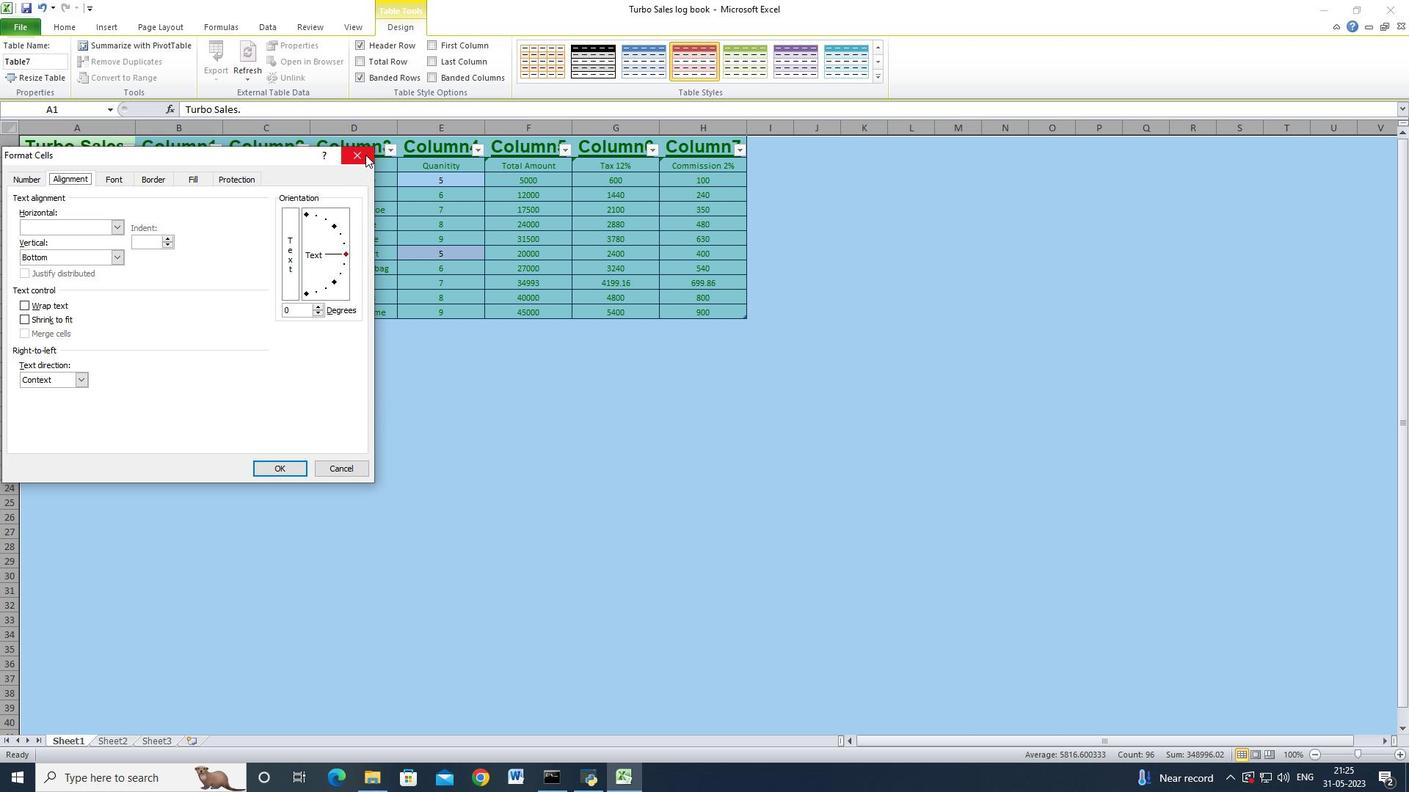 
Action: Mouse moved to (8, 126)
Screenshot: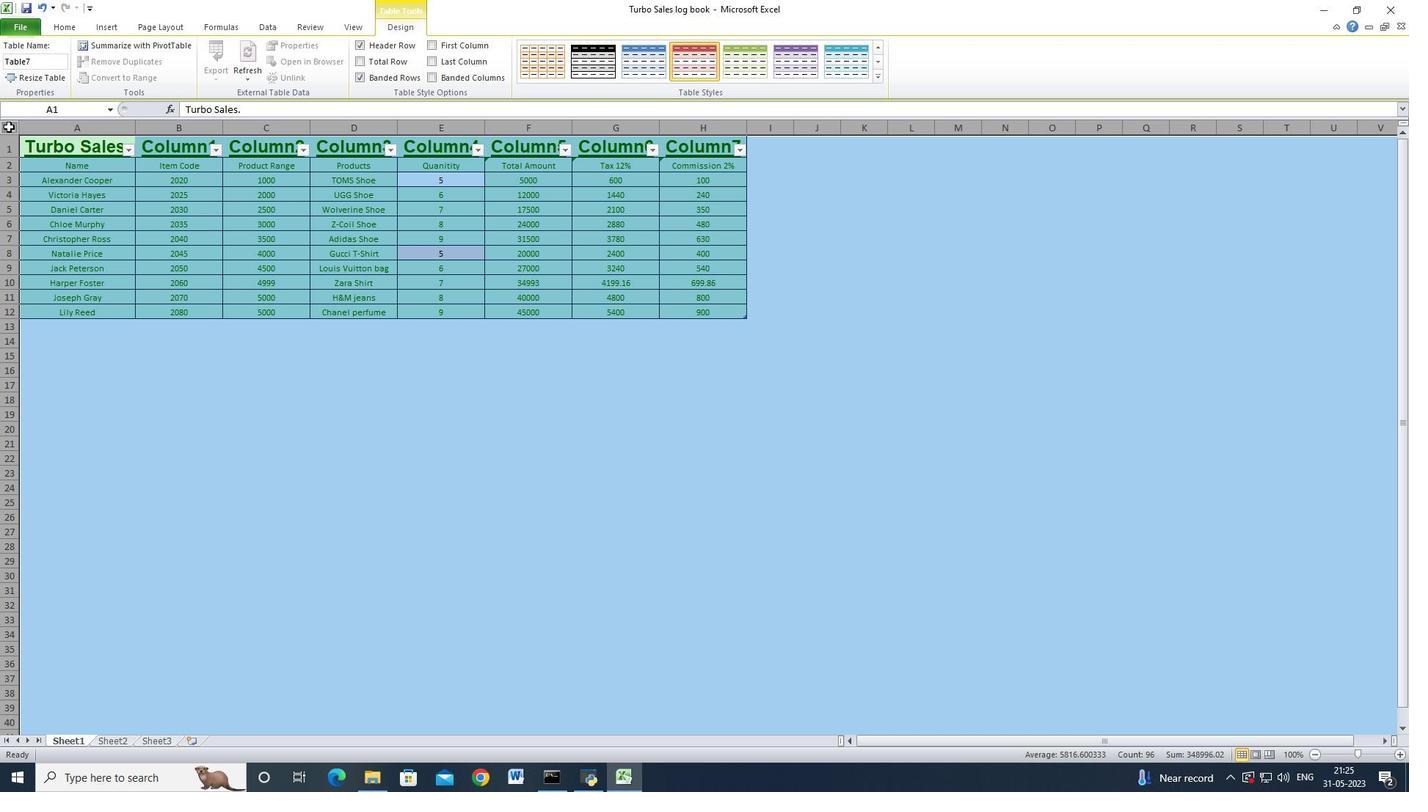 
Action: Mouse pressed left at (8, 126)
Screenshot: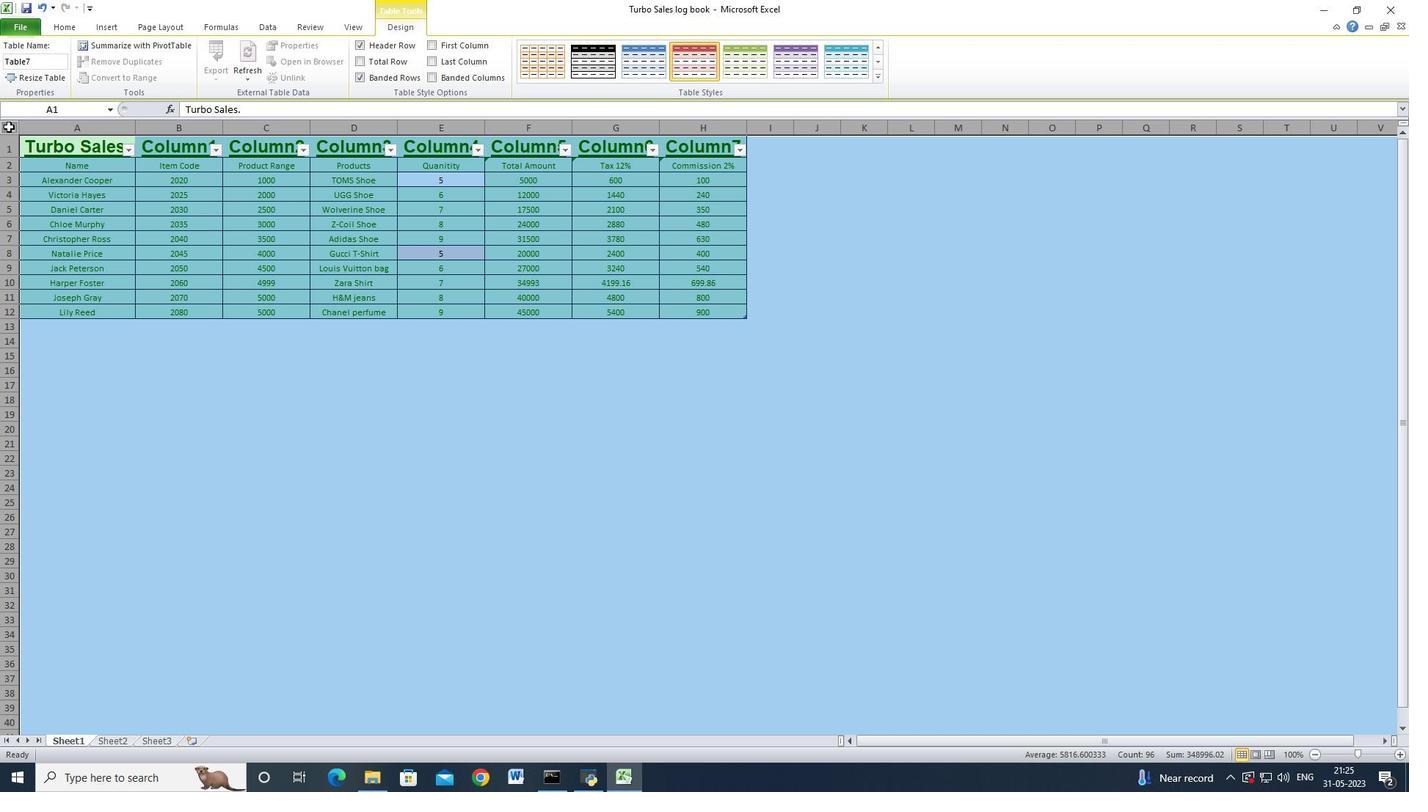 
Action: Mouse moved to (106, 184)
Screenshot: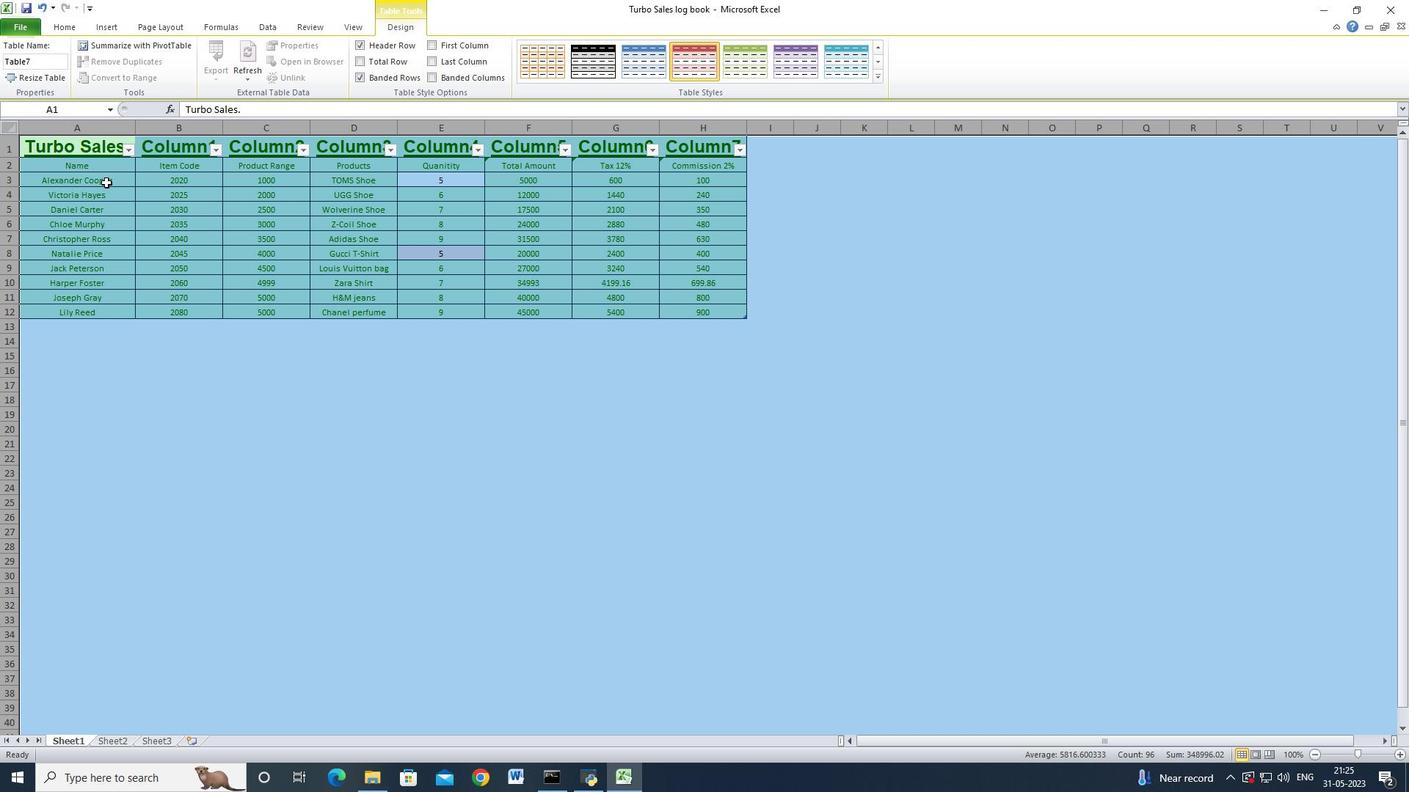 
Action: Mouse pressed right at (106, 184)
Screenshot: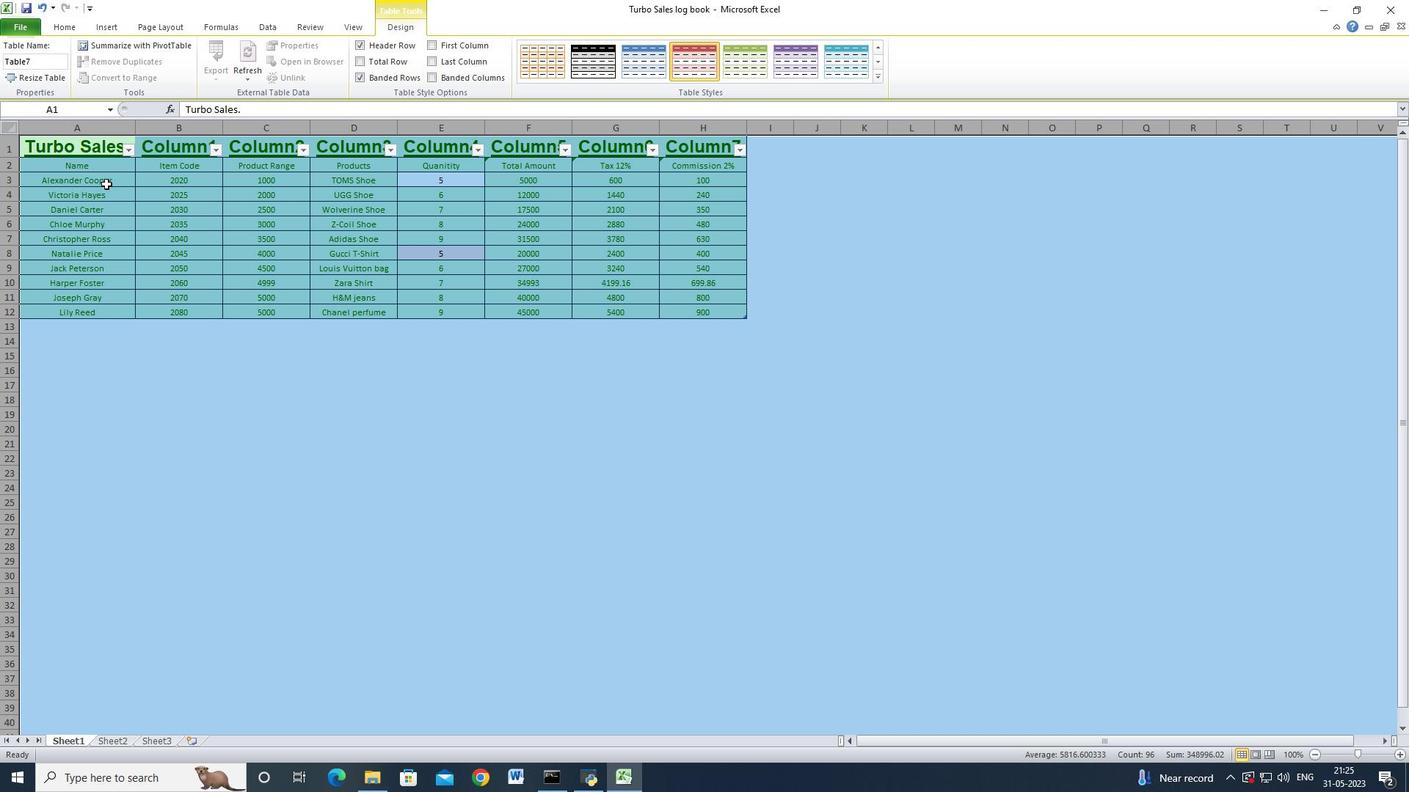 
Action: Mouse moved to (154, 336)
Screenshot: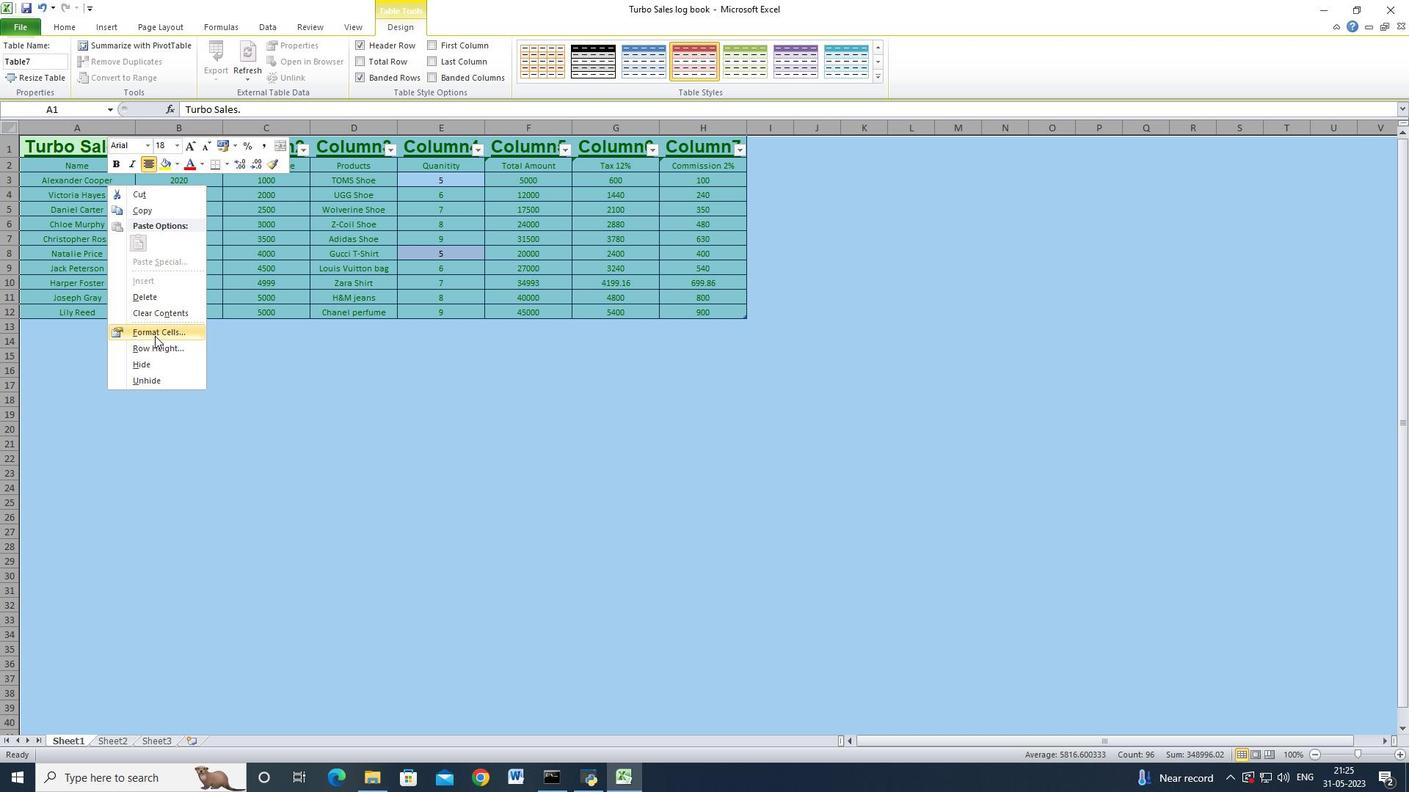 
Action: Mouse pressed left at (154, 336)
Screenshot: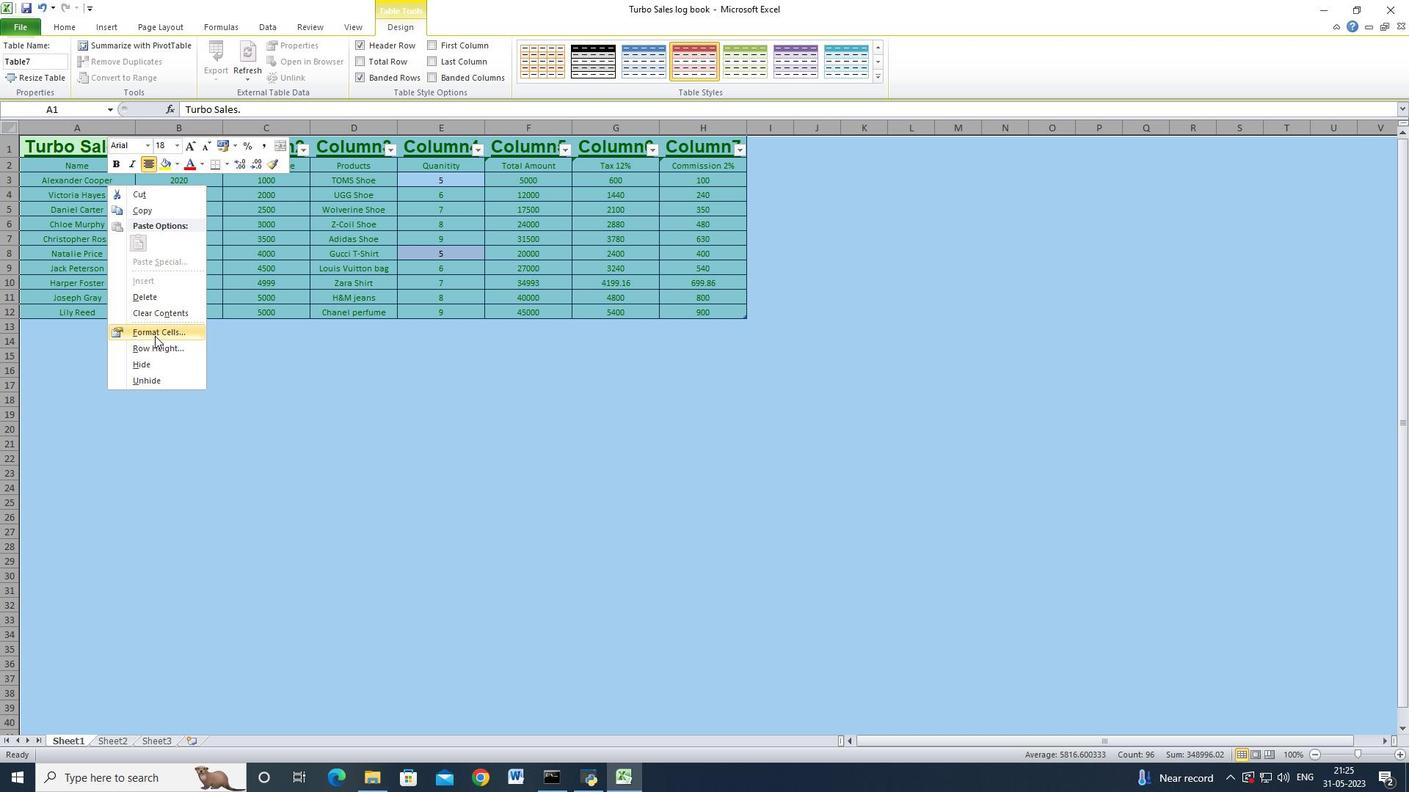 
Action: Mouse moved to (378, 241)
Screenshot: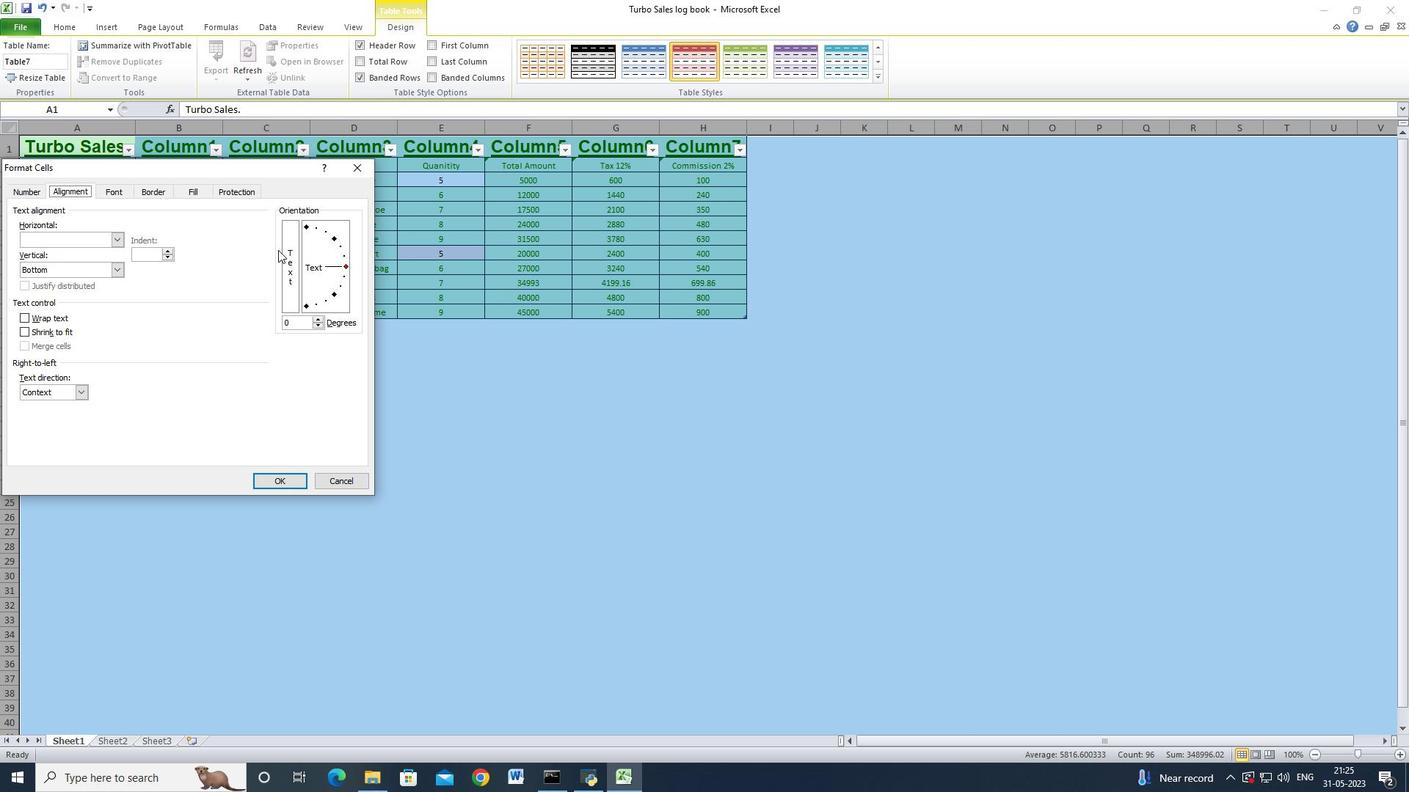 
Action: Key pressed <Key.esc>
Screenshot: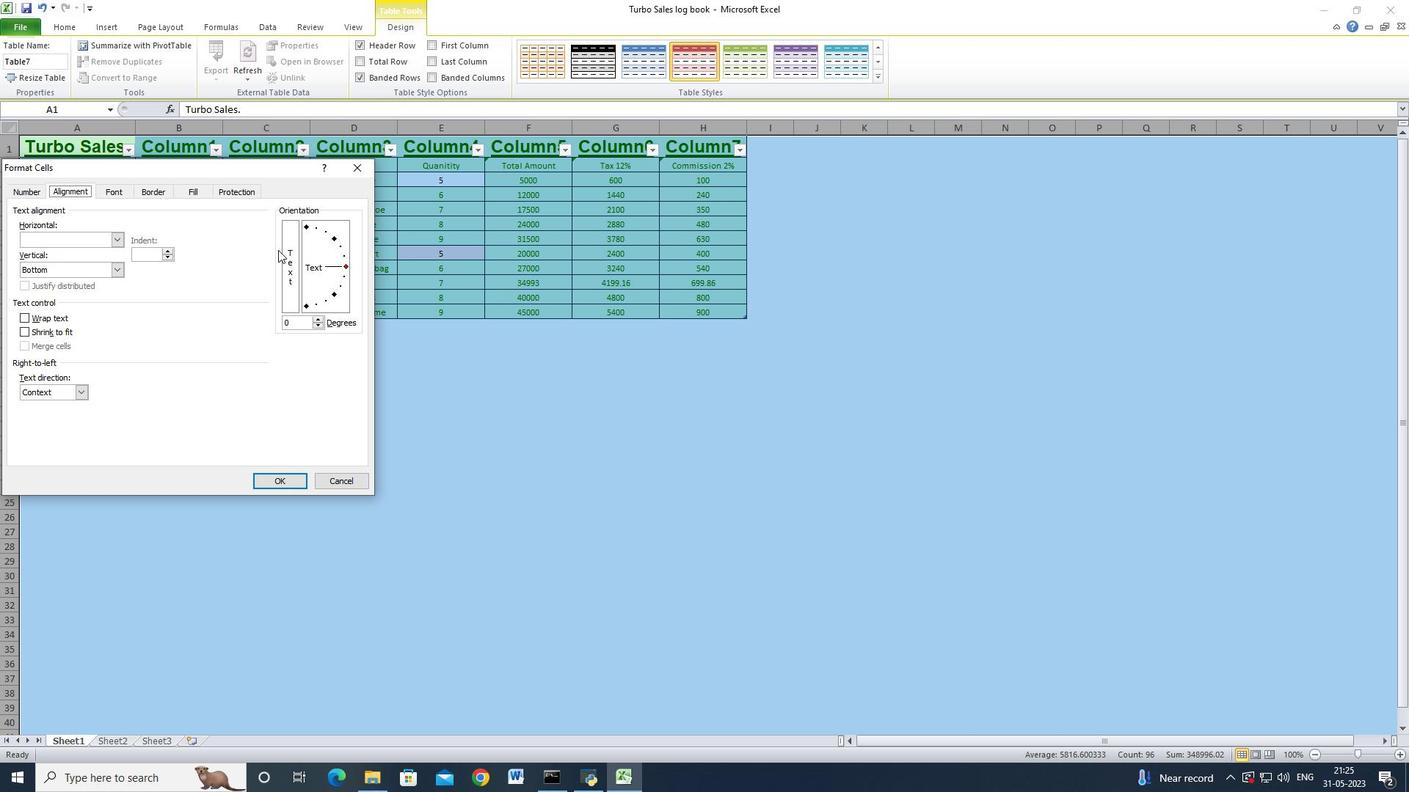
Action: Mouse moved to (399, 240)
Screenshot: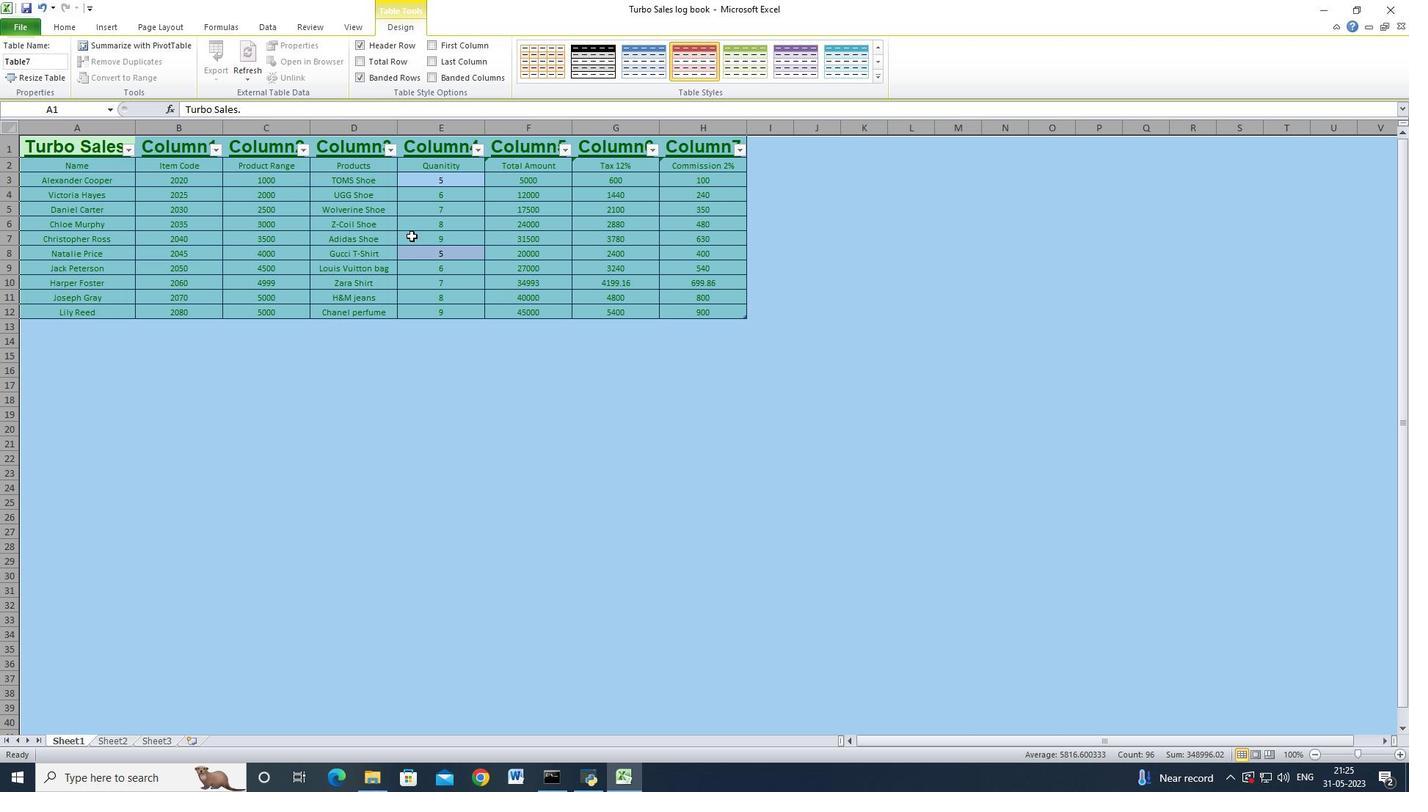 
Action: Mouse pressed left at (399, 240)
Screenshot: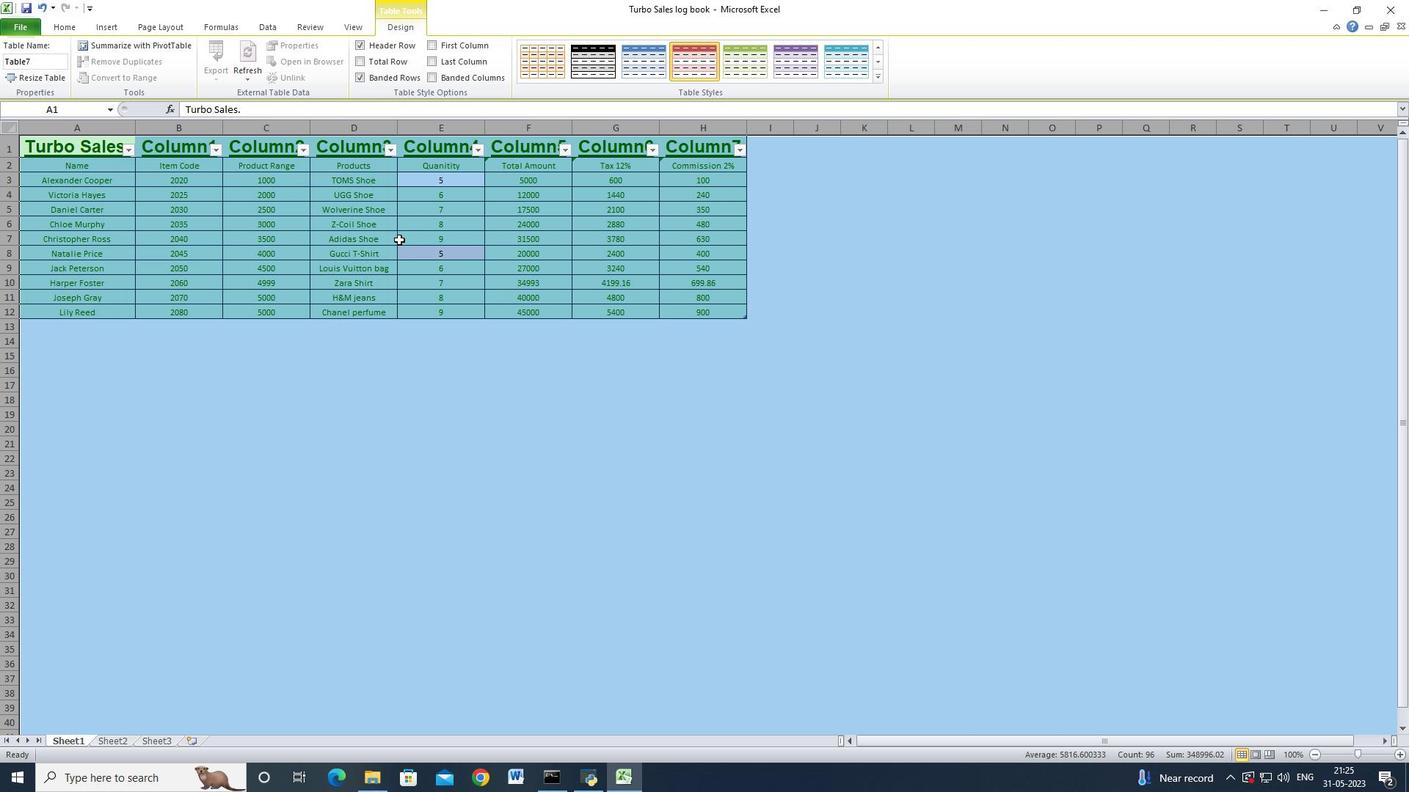 
Action: Mouse moved to (230, 200)
Screenshot: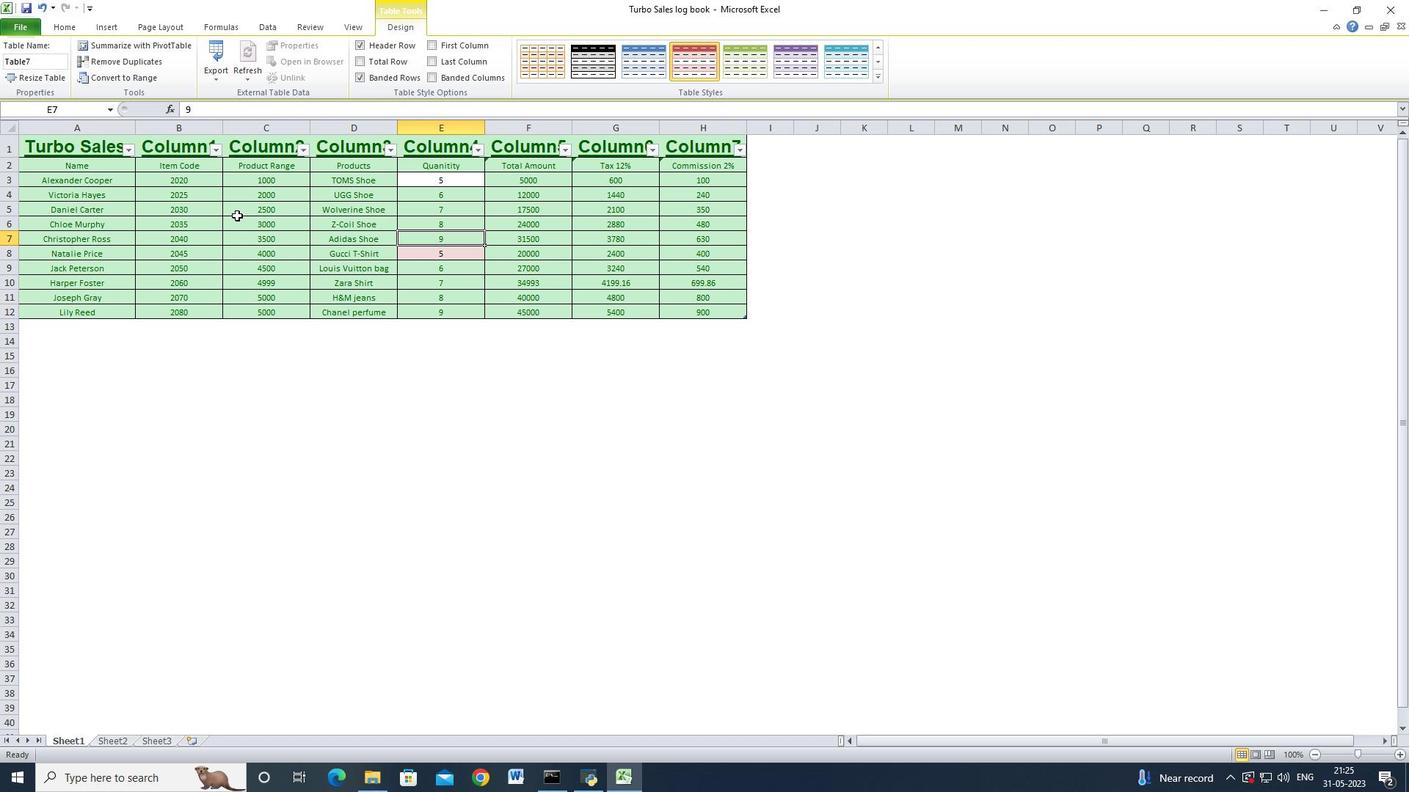 
Action: Mouse pressed right at (230, 200)
Screenshot: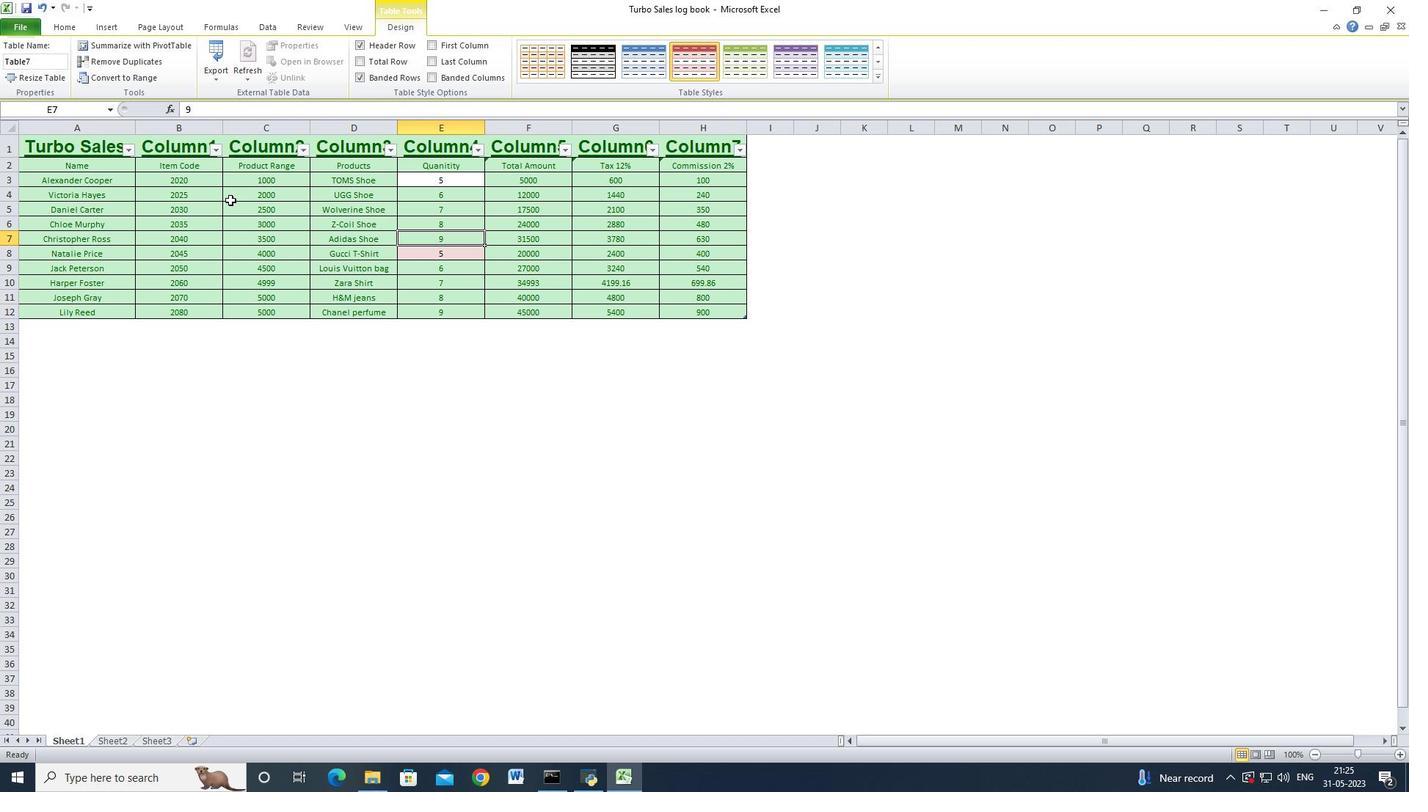 
Action: Mouse moved to (302, 456)
Screenshot: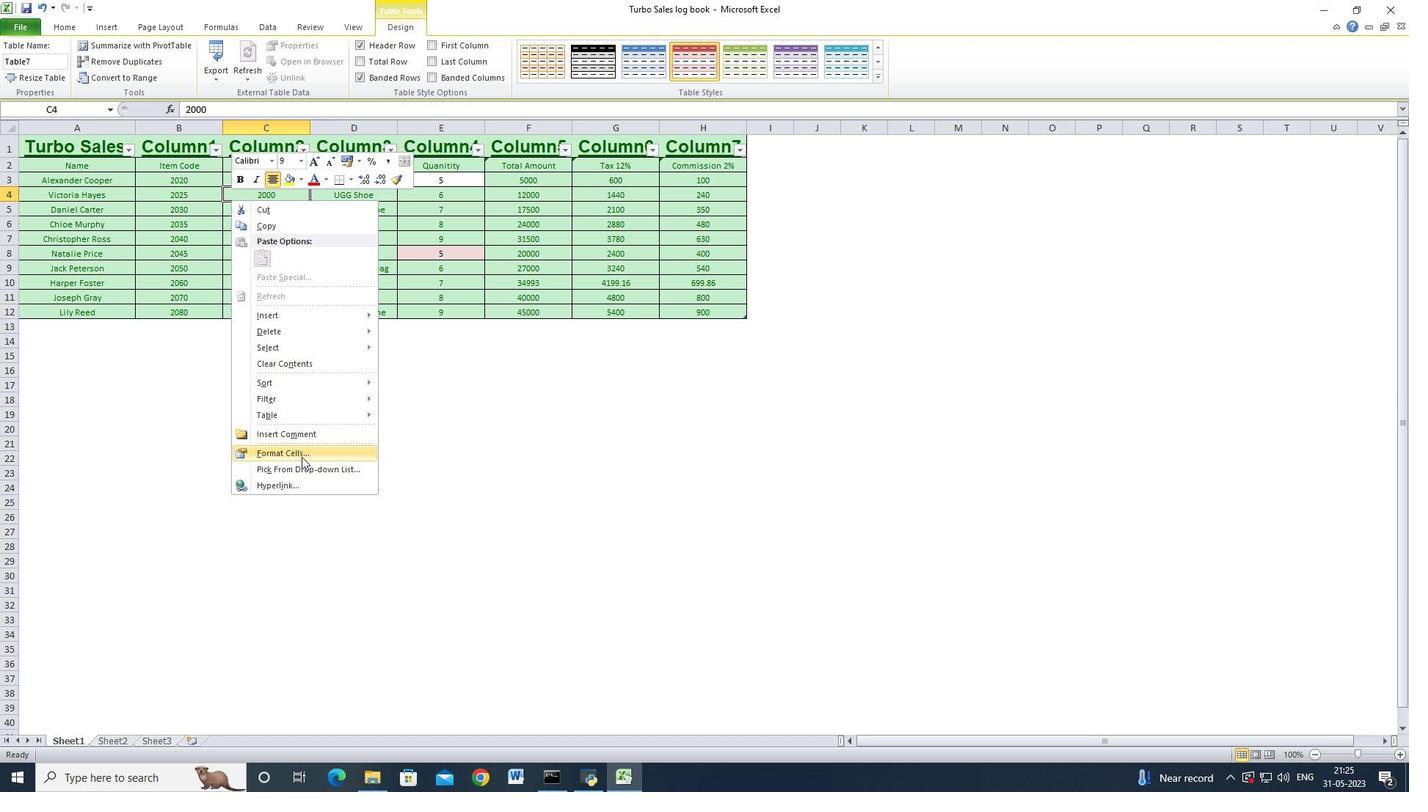 
Action: Mouse pressed left at (302, 456)
Screenshot: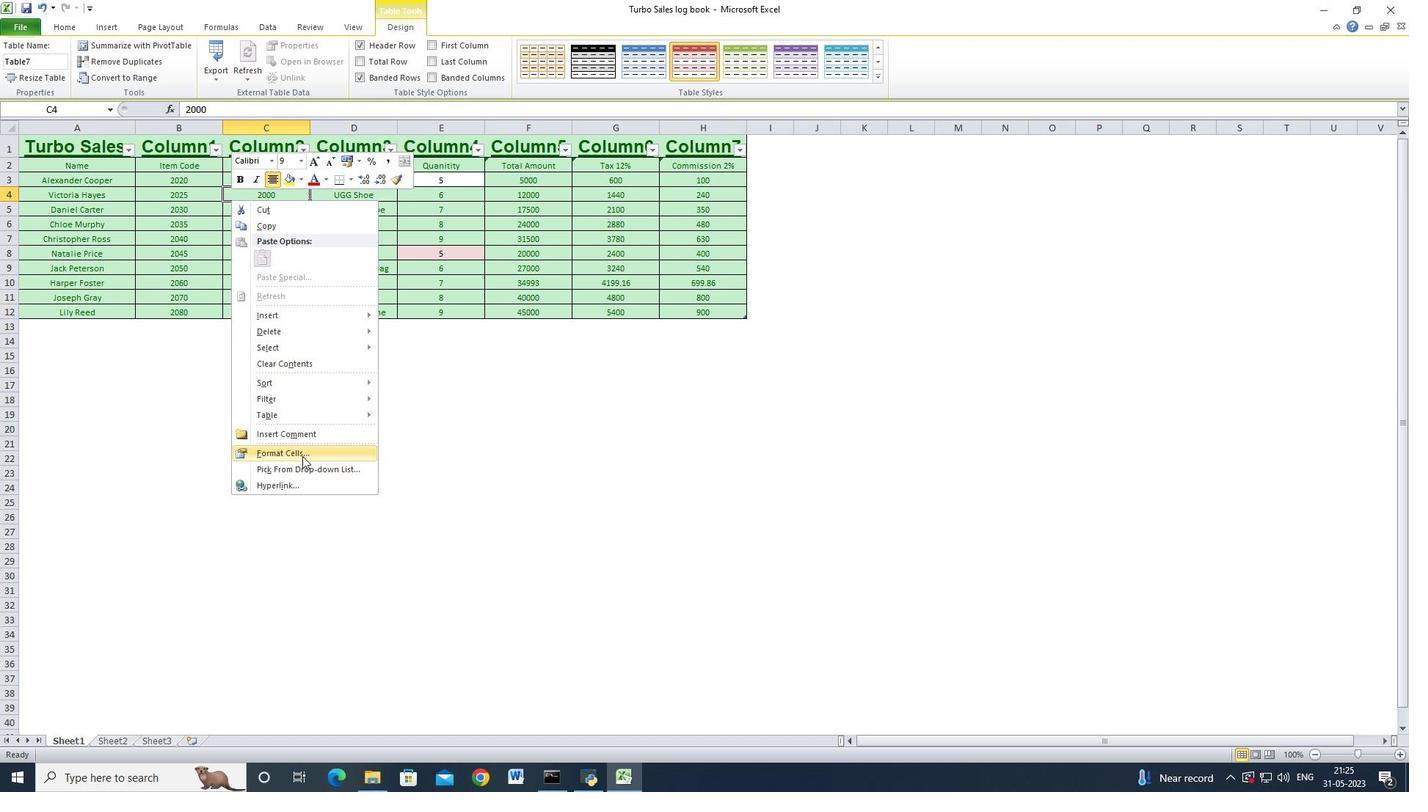 
Action: Mouse moved to (134, 312)
Screenshot: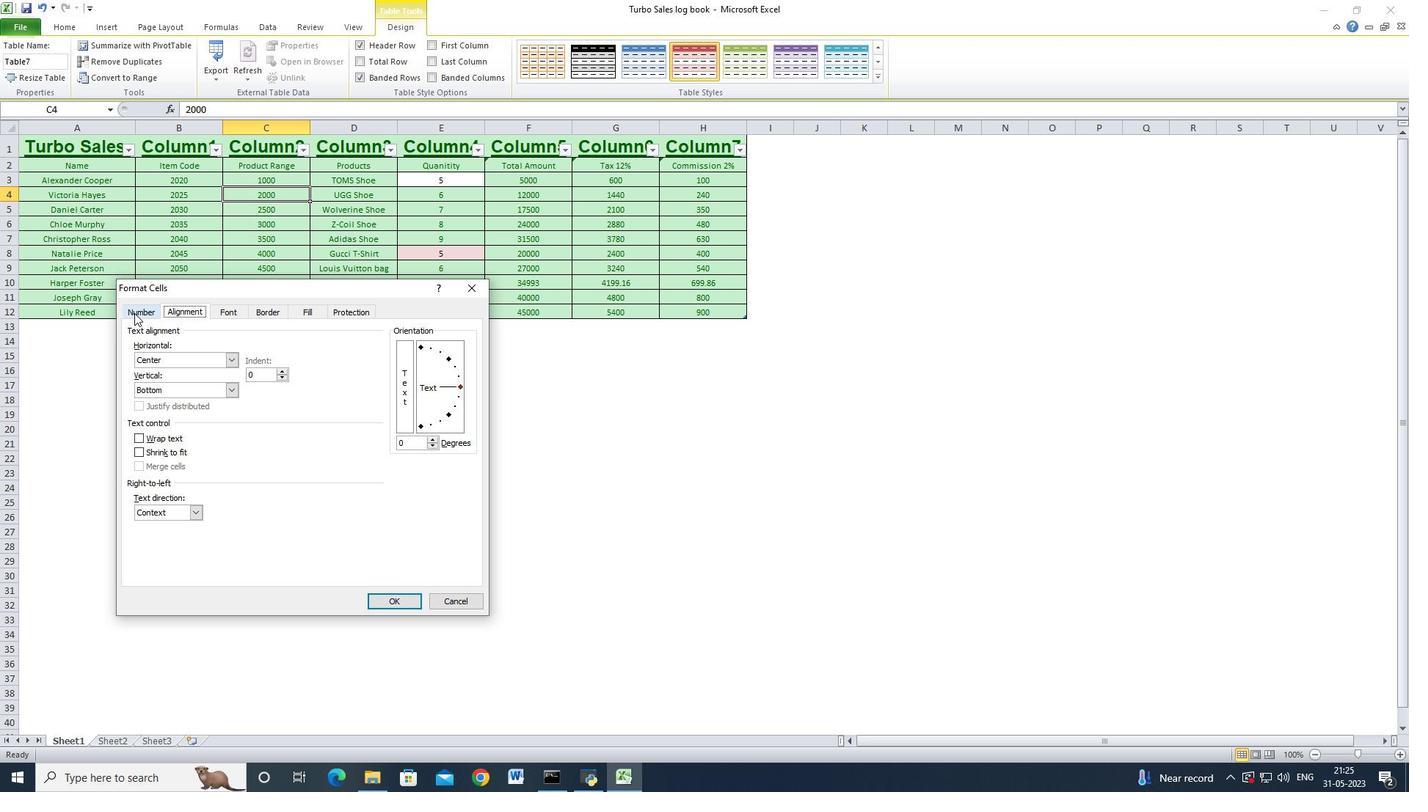 
Action: Mouse pressed left at (134, 312)
Screenshot: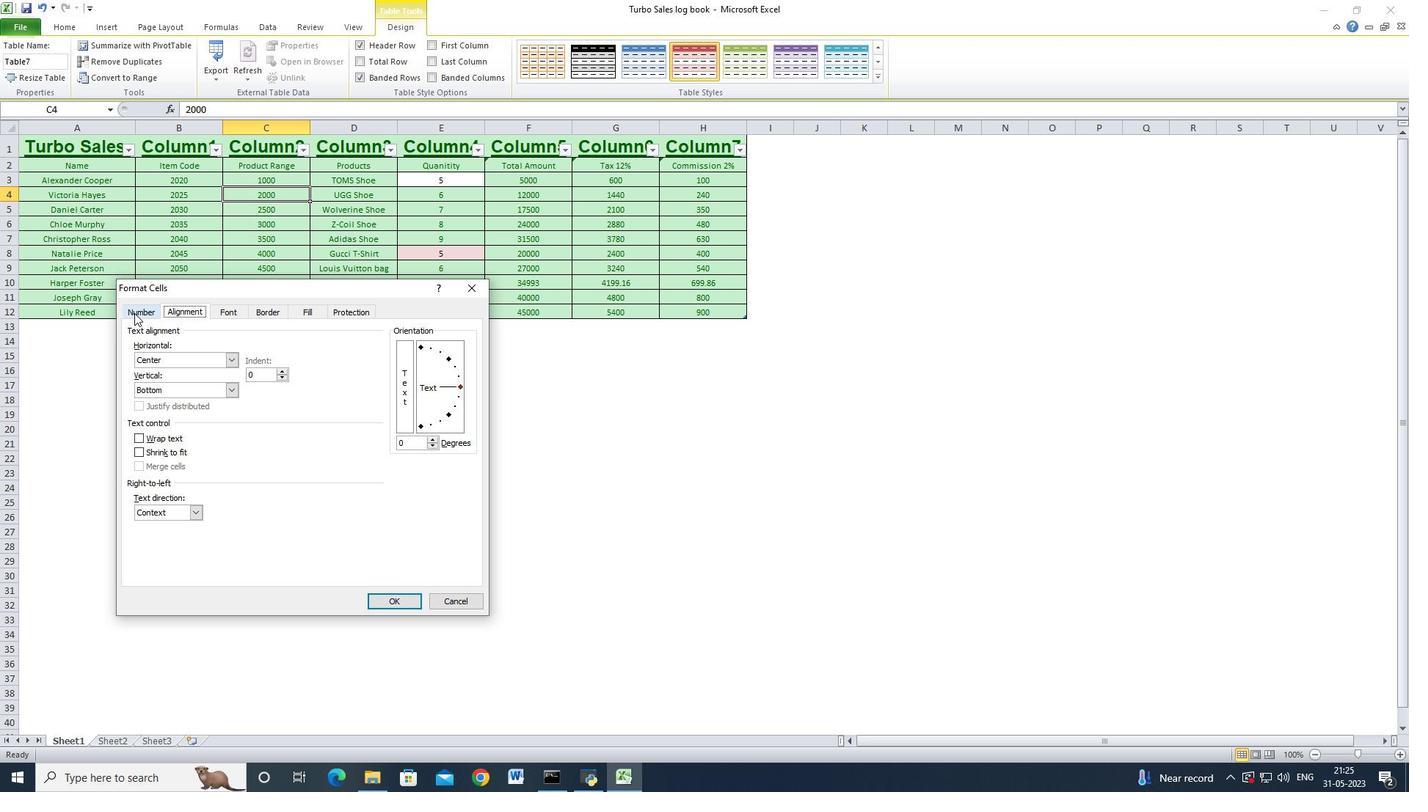 
Action: Mouse moved to (480, 292)
Screenshot: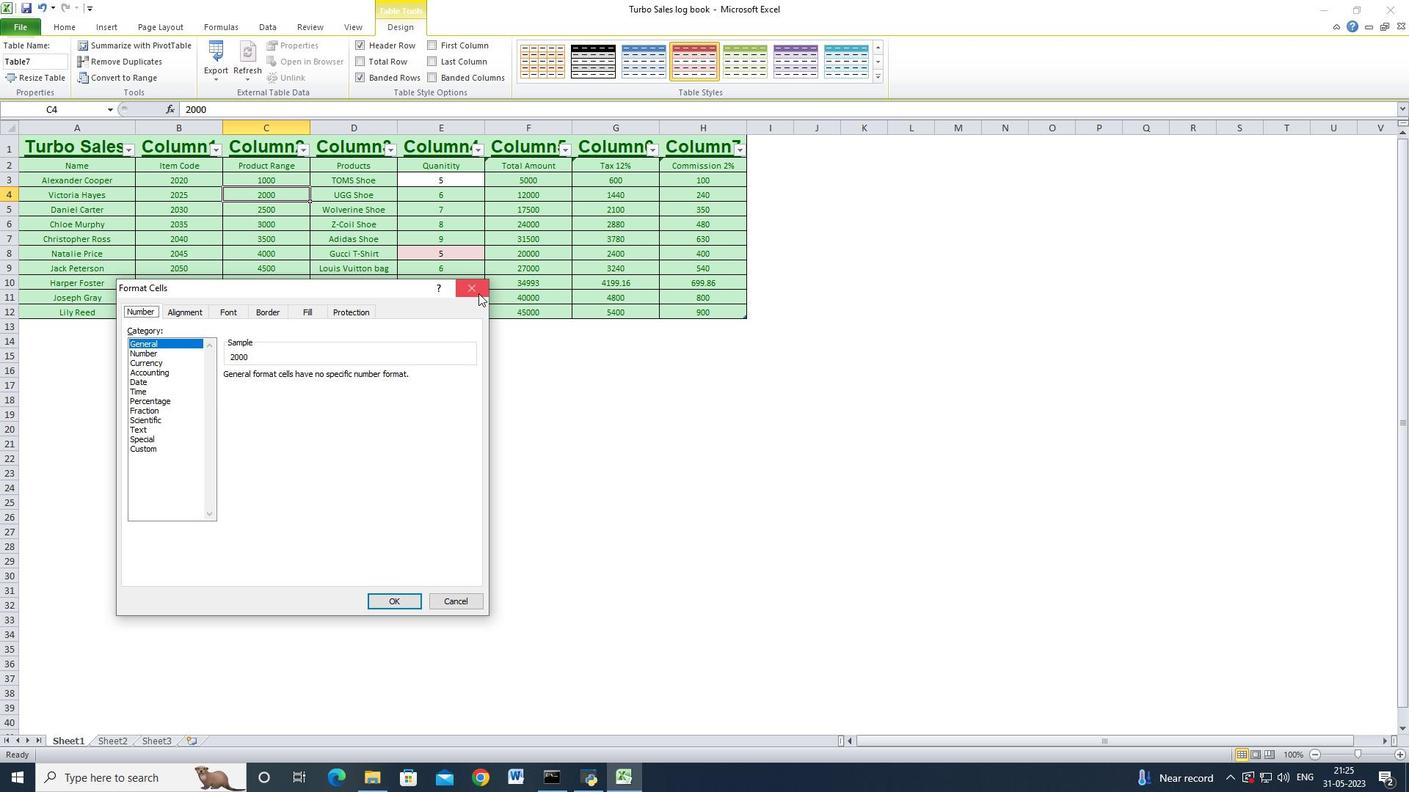 
Action: Mouse pressed left at (480, 292)
Screenshot: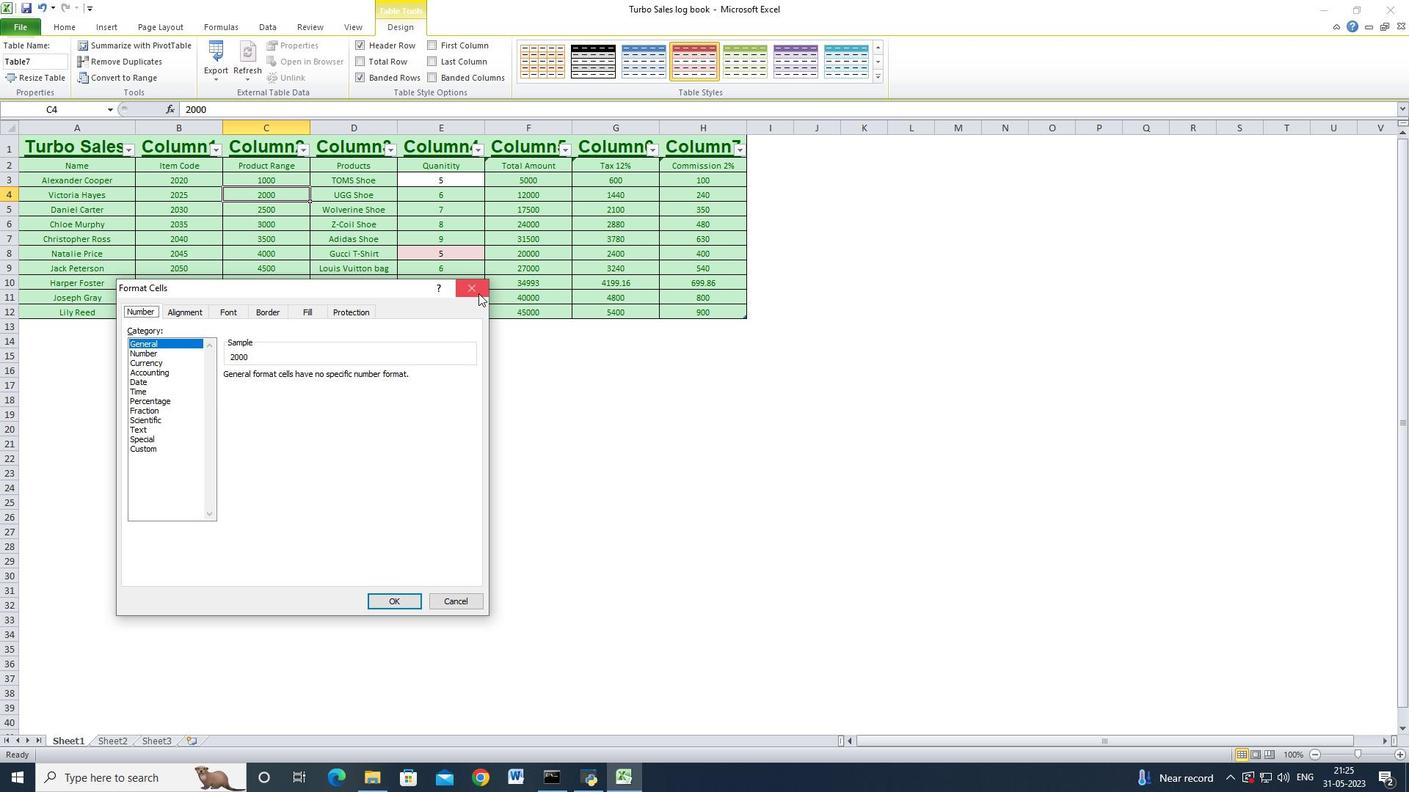 
Action: Mouse moved to (40, 148)
Screenshot: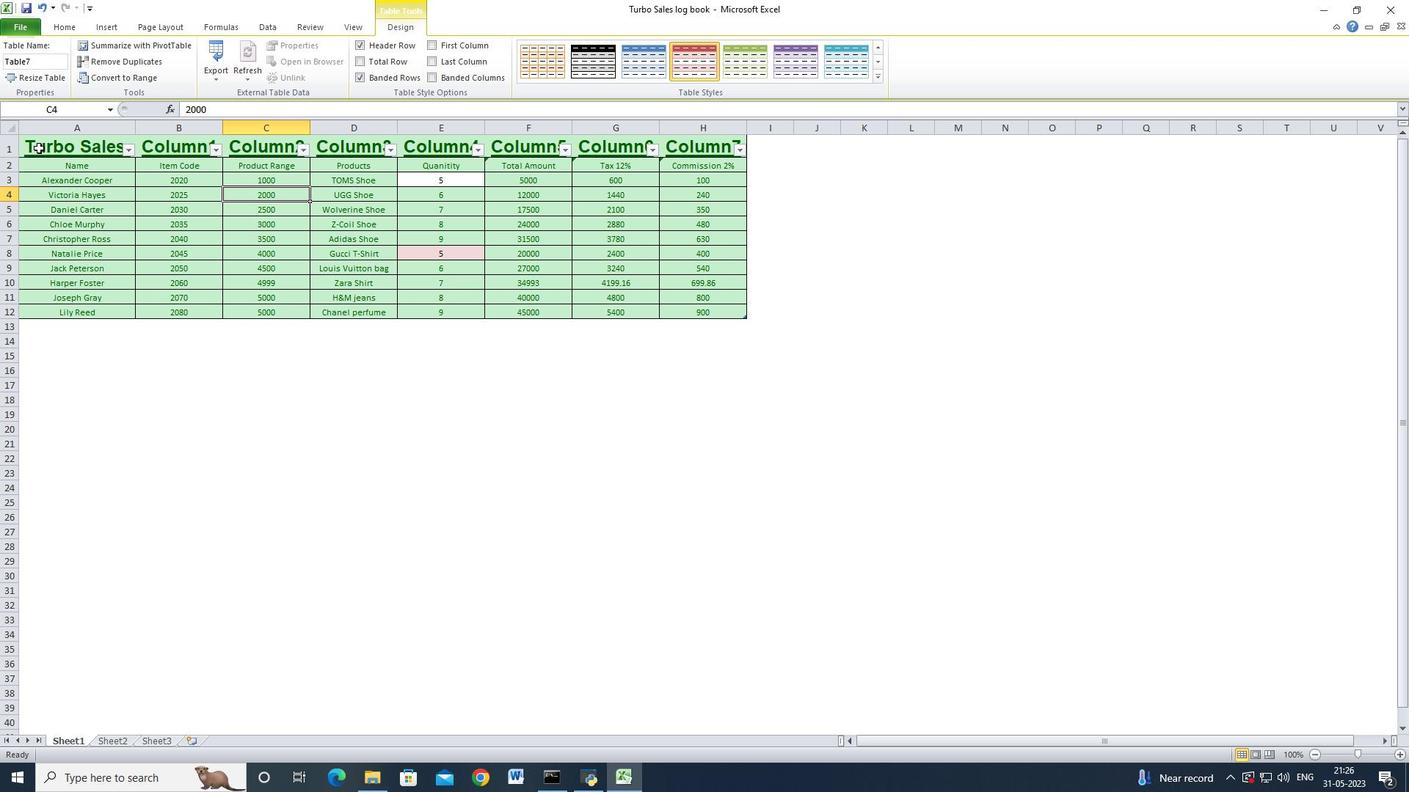 
Action: Mouse pressed left at (40, 148)
Screenshot: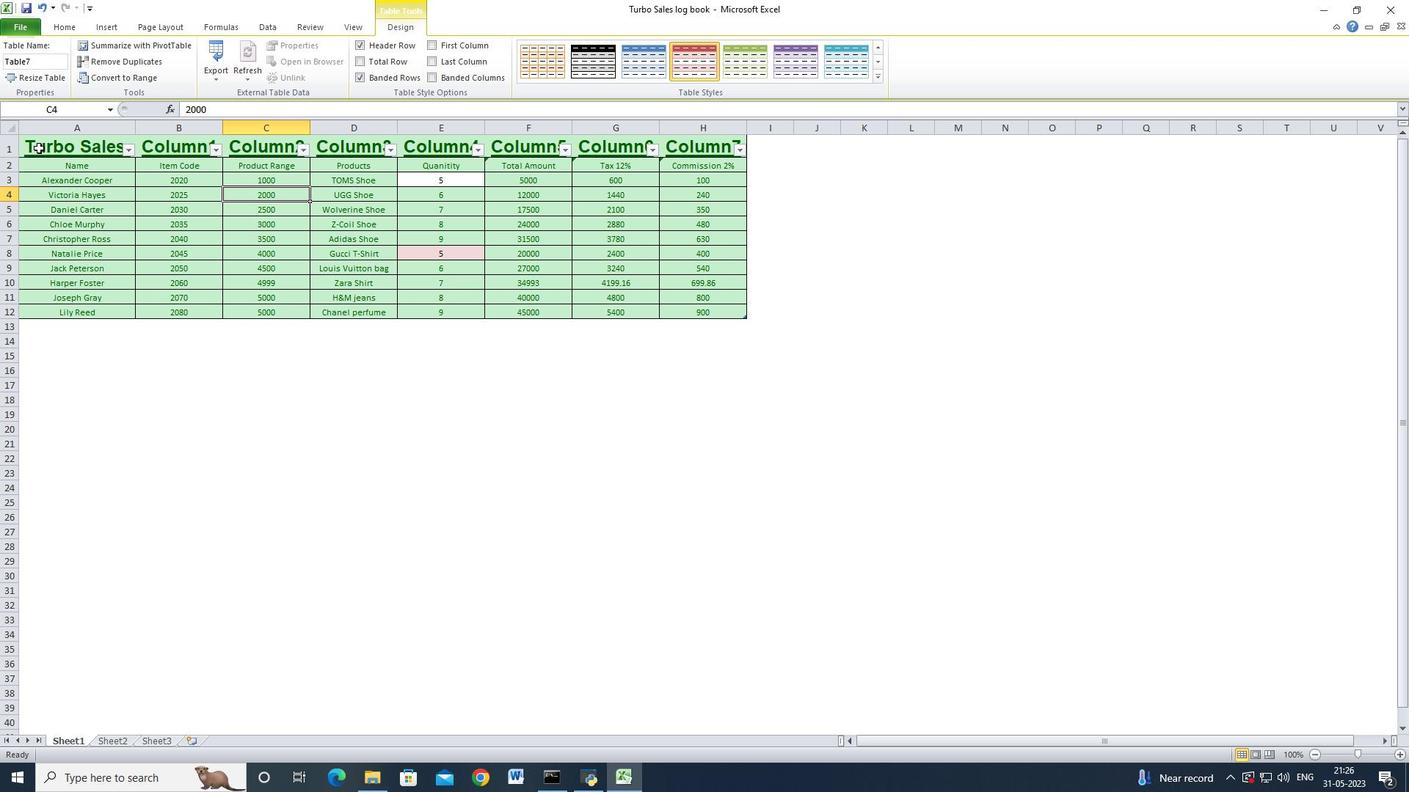 
Action: Mouse moved to (438, 215)
Screenshot: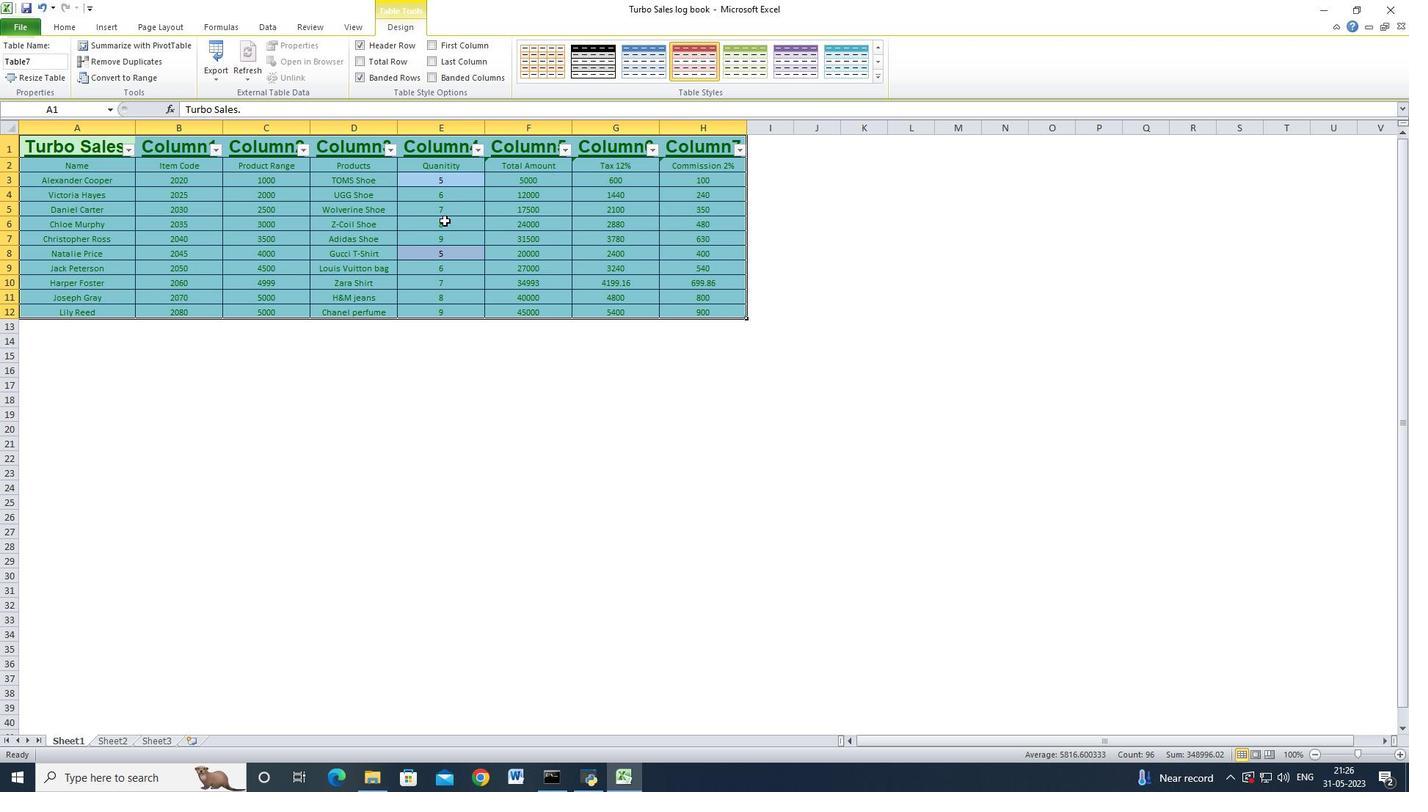 
Action: Mouse pressed right at (438, 215)
Screenshot: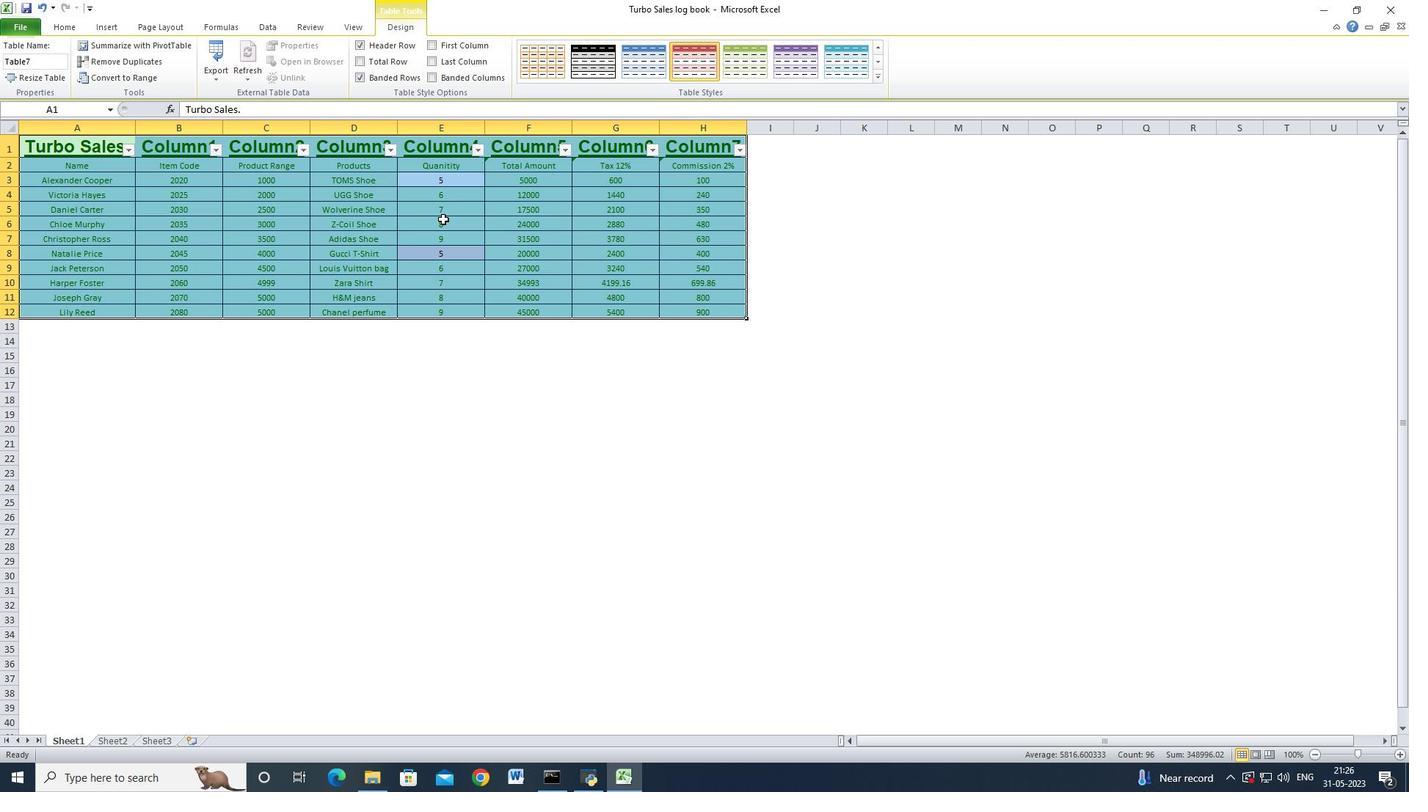 
Action: Mouse moved to (753, 352)
Screenshot: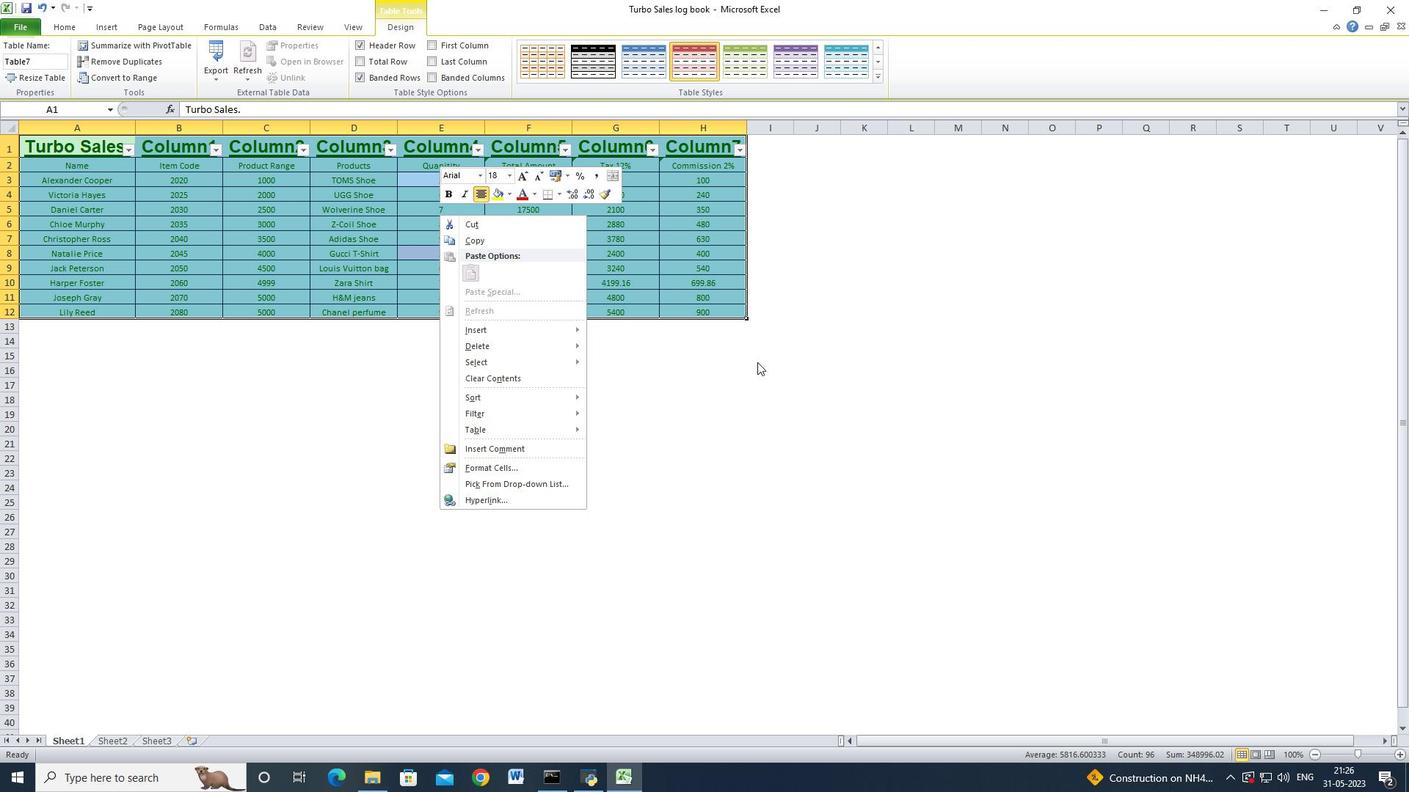 
Action: Mouse pressed left at (753, 352)
Screenshot: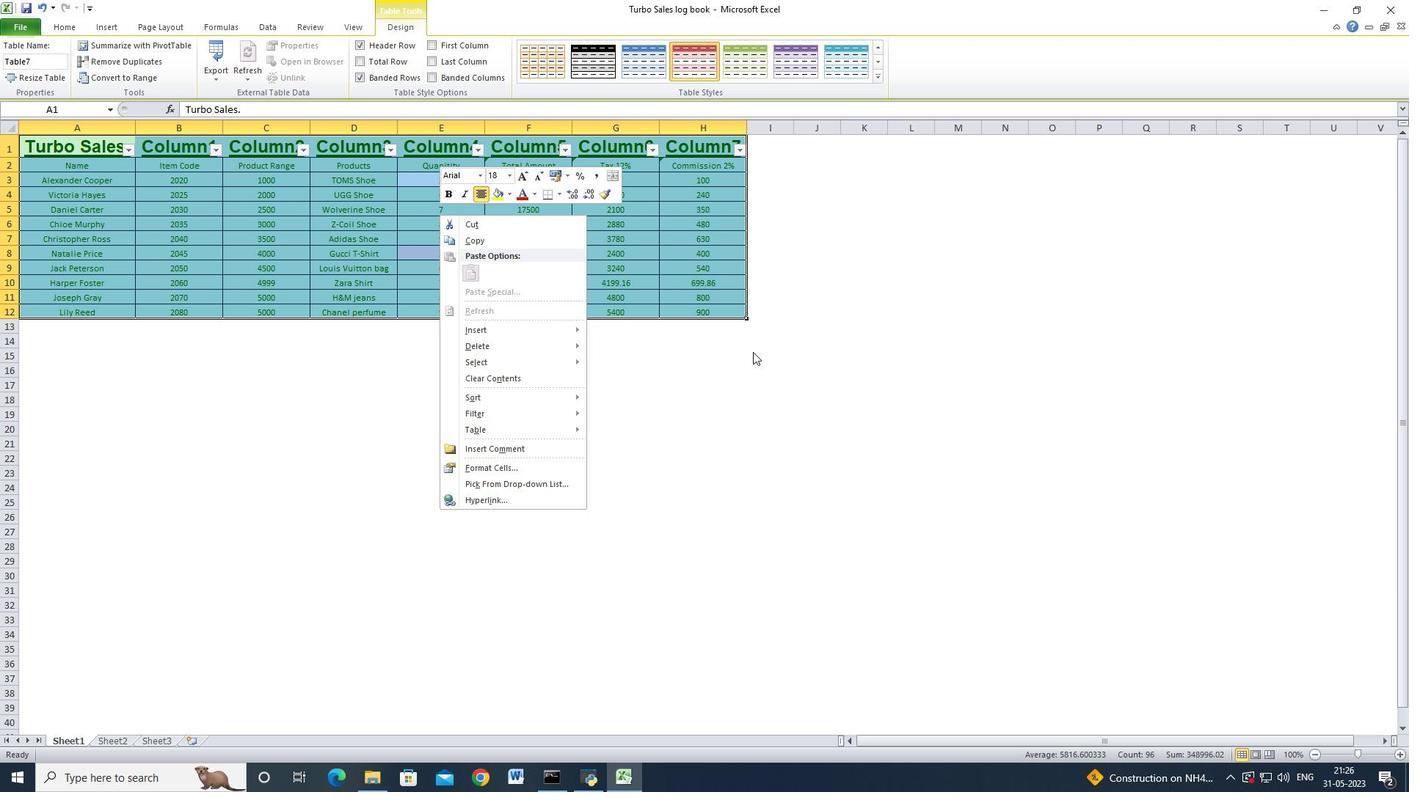 
Action: Mouse moved to (701, 364)
Screenshot: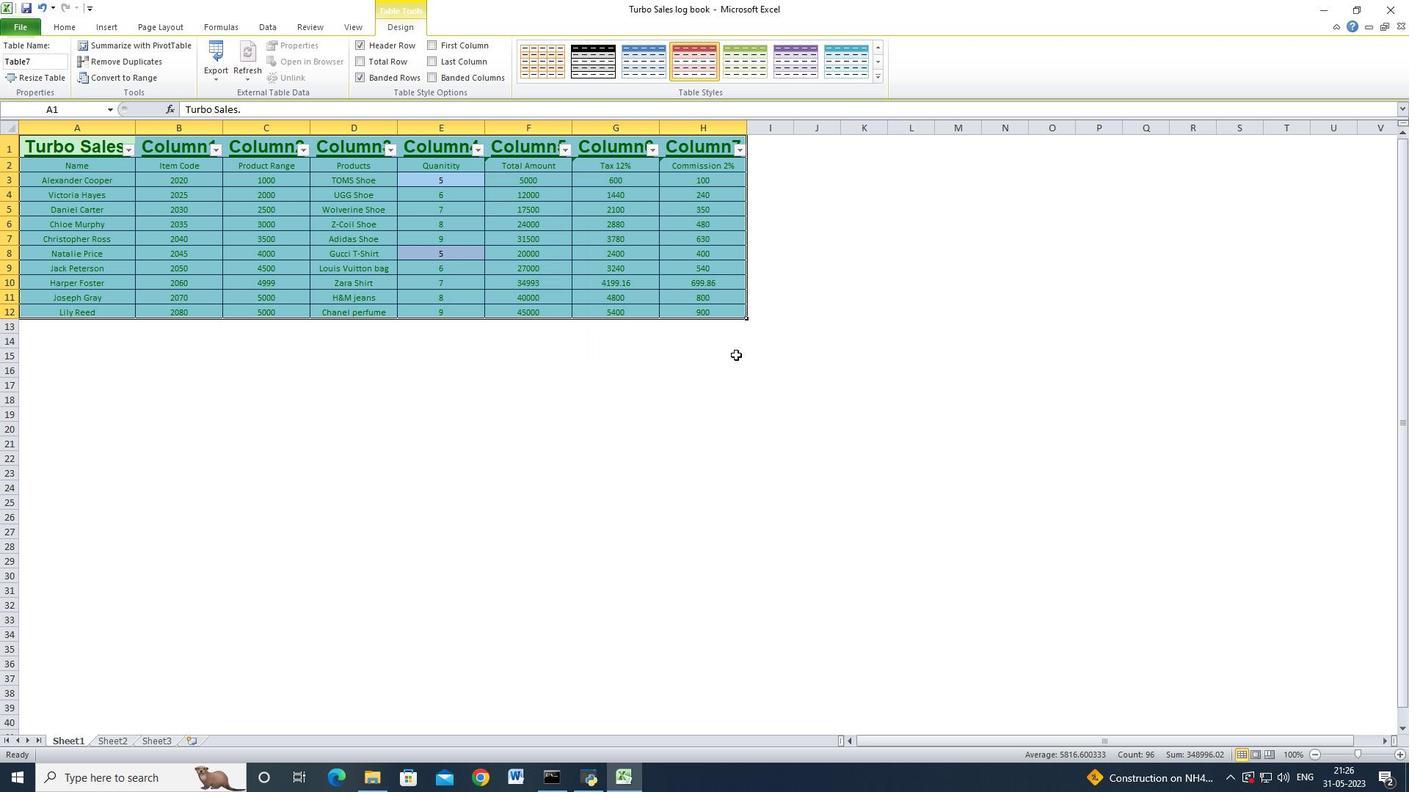 
